 Task: Get directions from Kings Canyon National Park, California, United States to Big Thicket National Preserve, Texas, United States and explore the nearby restaurants with rating 4 and above and open 24 hours and cuisine european
Action: Mouse moved to (238, 49)
Screenshot: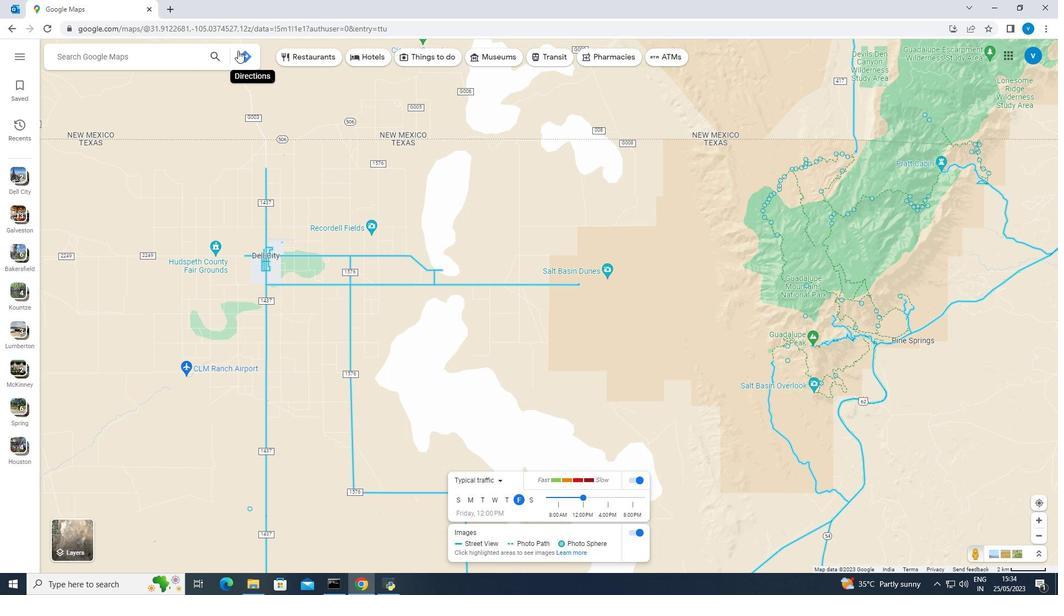 
Action: Mouse pressed left at (238, 49)
Screenshot: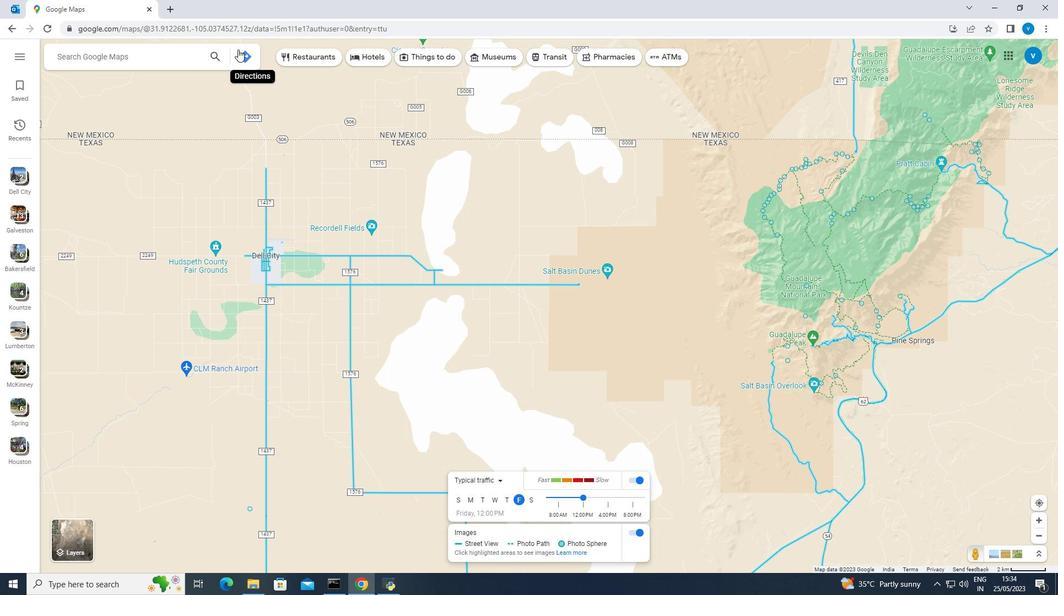
Action: Mouse moved to (171, 89)
Screenshot: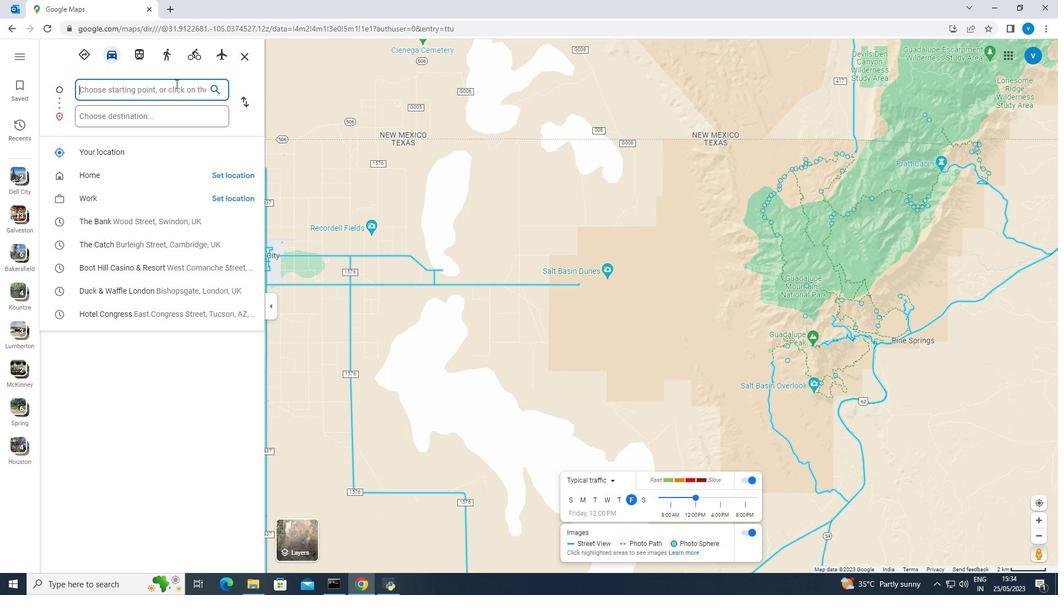 
Action: Key pressed <Key.shift><Key.shift><Key.shift><Key.shift>Kings<Key.space><Key.shift>Canyon<Key.space><Key.shift><Key.shift><Key.shift><Key.shift>National<Key.space><Key.shift><Key.shift>Park,<Key.space><Key.shift>California,<Key.space><Key.shift><Key.shift><Key.shift><Key.shift><Key.shift>United<Key.space><Key.shift><Key.shift>States
Screenshot: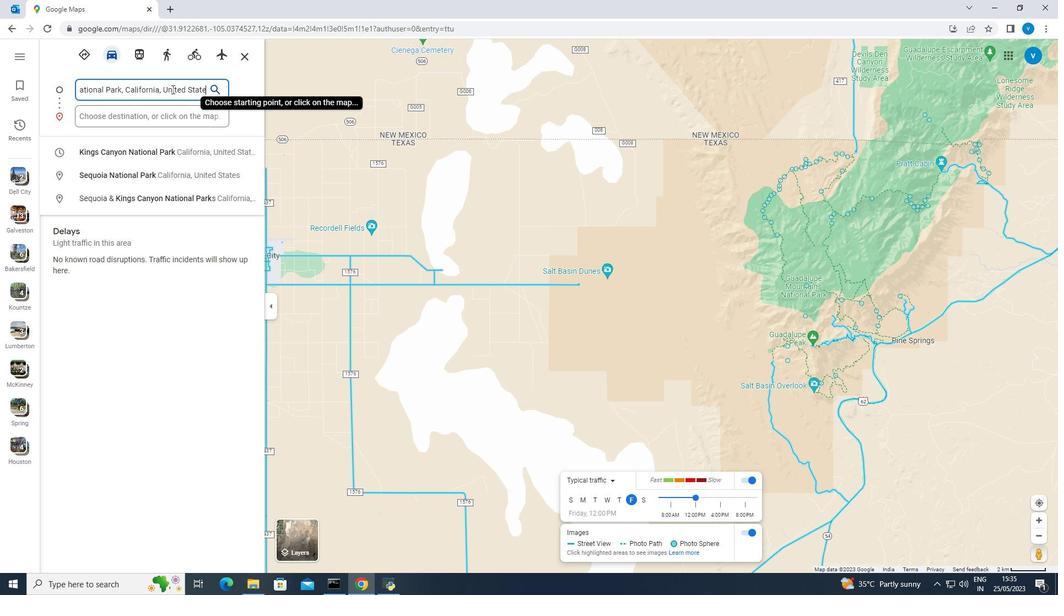 
Action: Mouse moved to (176, 118)
Screenshot: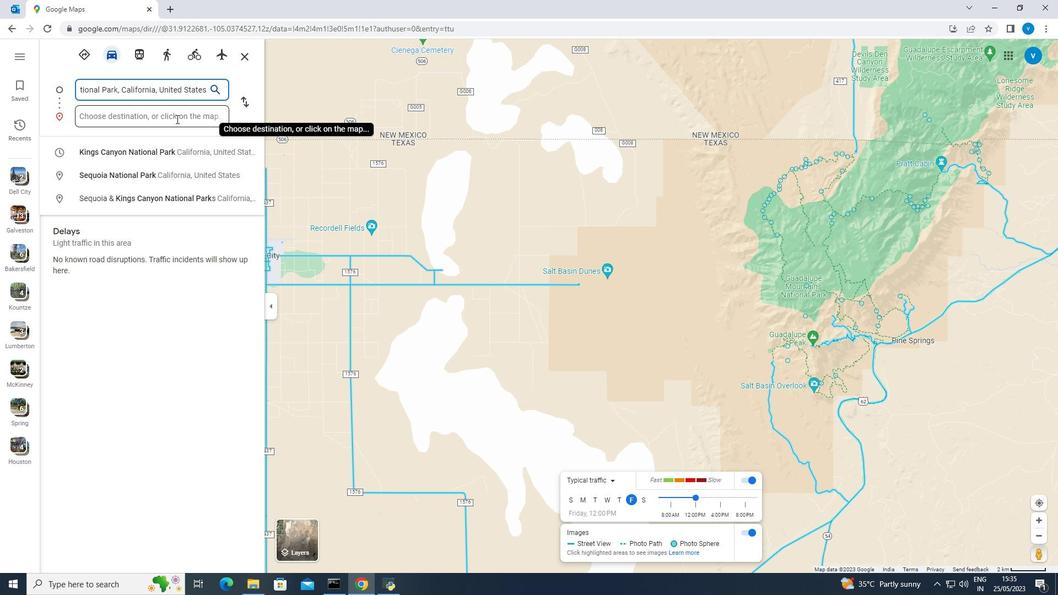 
Action: Mouse pressed left at (176, 118)
Screenshot: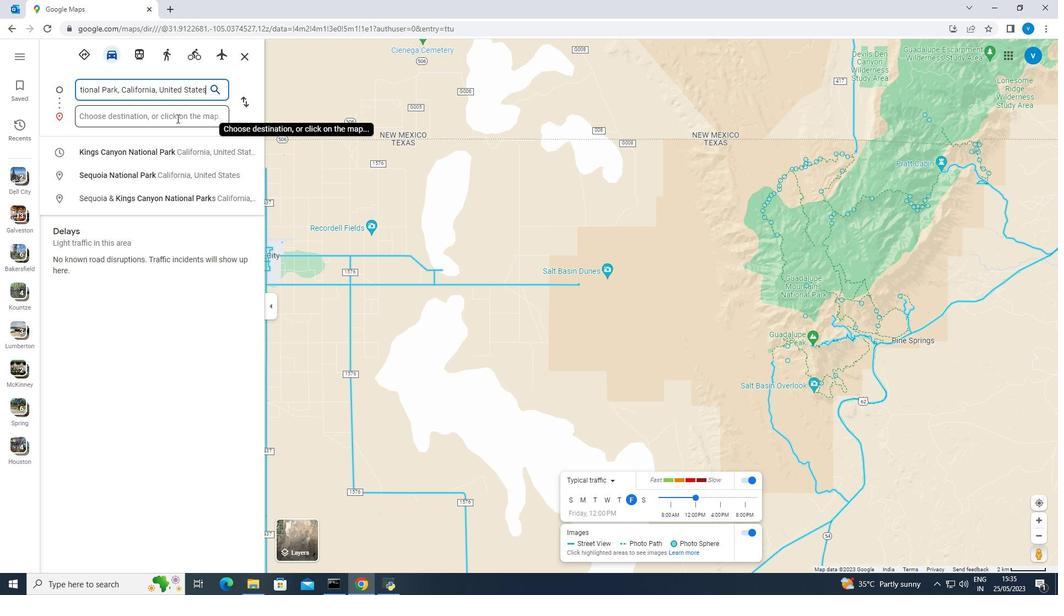 
Action: Key pressed <Key.shift><Key.shift><Key.shift><Key.shift><Key.shift><Key.shift>Big<Key.space><Key.shift>Thicket<Key.space><Key.shift><Key.shift>National<Key.space><Key.shift><Key.shift><Key.shift>Preserve,<Key.space><Key.shift><Key.shift>Texas,<Key.space><Key.shift><Key.shift><Key.shift><Key.shift><Key.shift><Key.shift><Key.shift><Key.shift>United<Key.space><Key.shift><Key.shift><Key.shift>States<Key.enter>
Screenshot: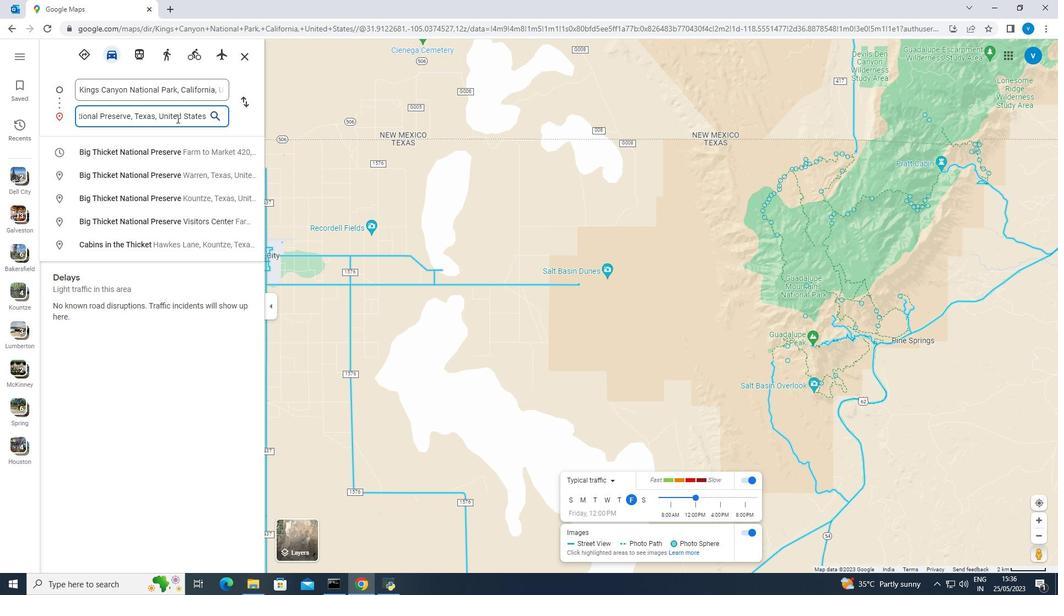 
Action: Mouse moved to (71, 430)
Screenshot: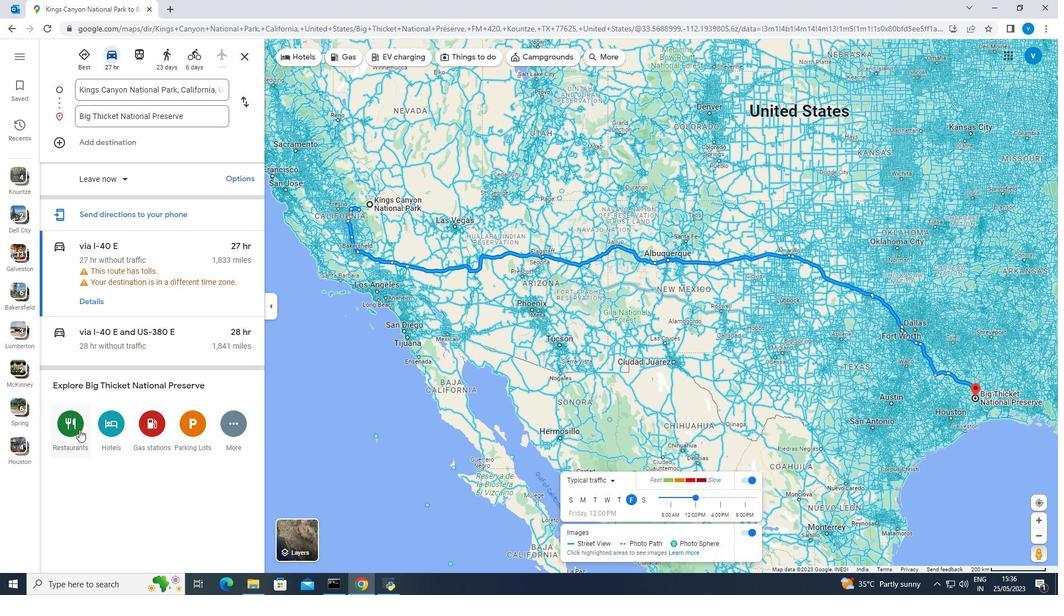 
Action: Mouse pressed left at (71, 430)
Screenshot: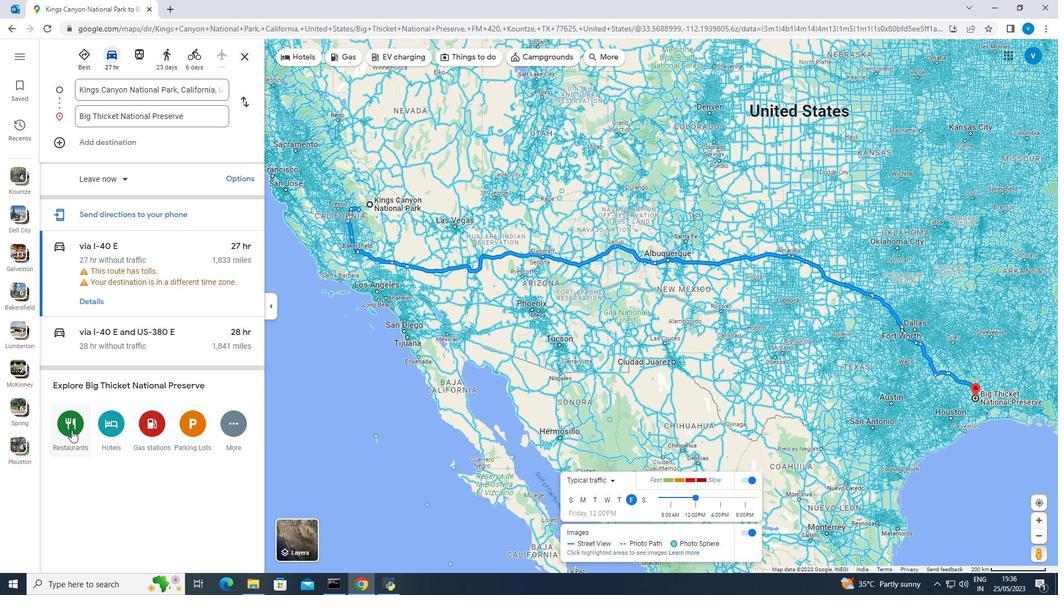 
Action: Mouse moved to (356, 57)
Screenshot: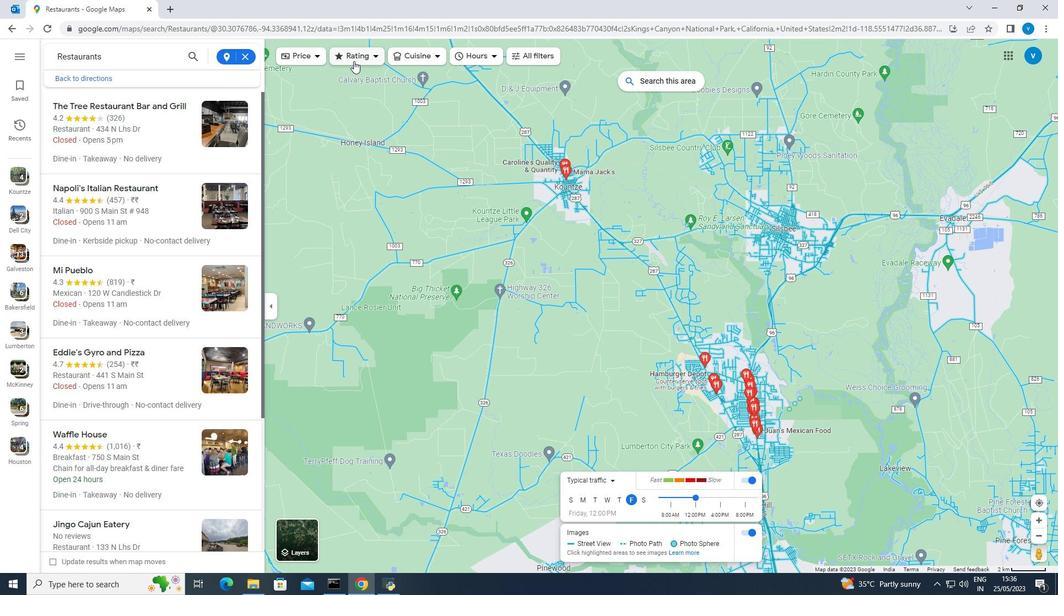 
Action: Mouse pressed left at (356, 57)
Screenshot: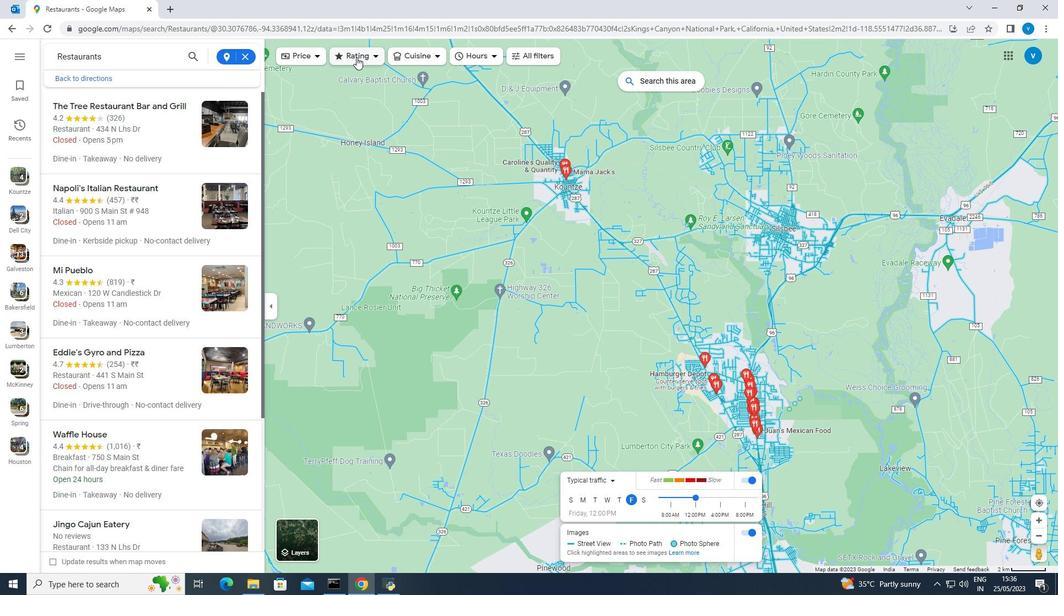 
Action: Mouse moved to (340, 168)
Screenshot: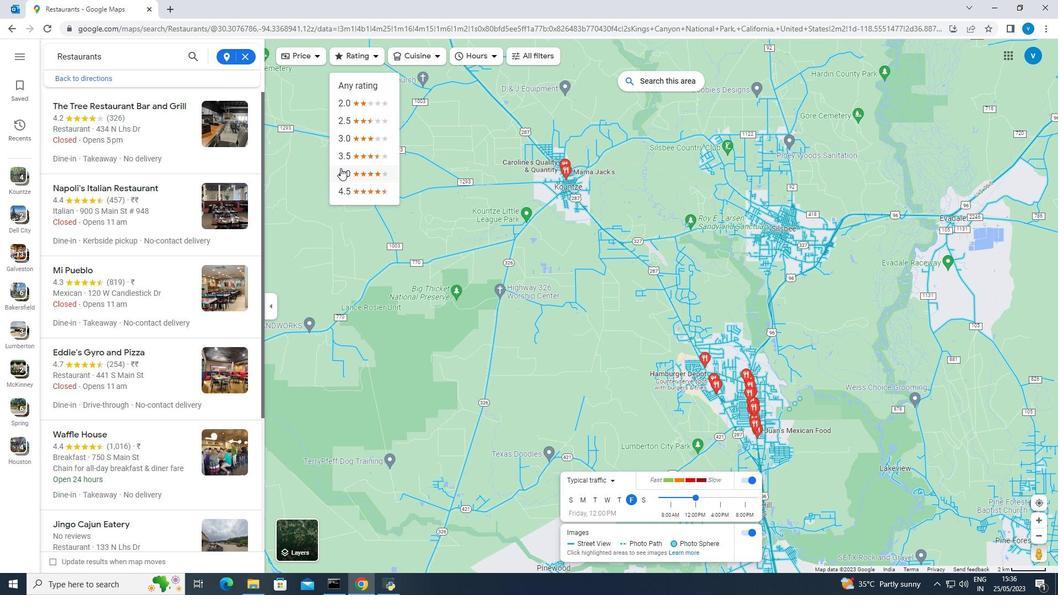 
Action: Mouse pressed left at (340, 168)
Screenshot: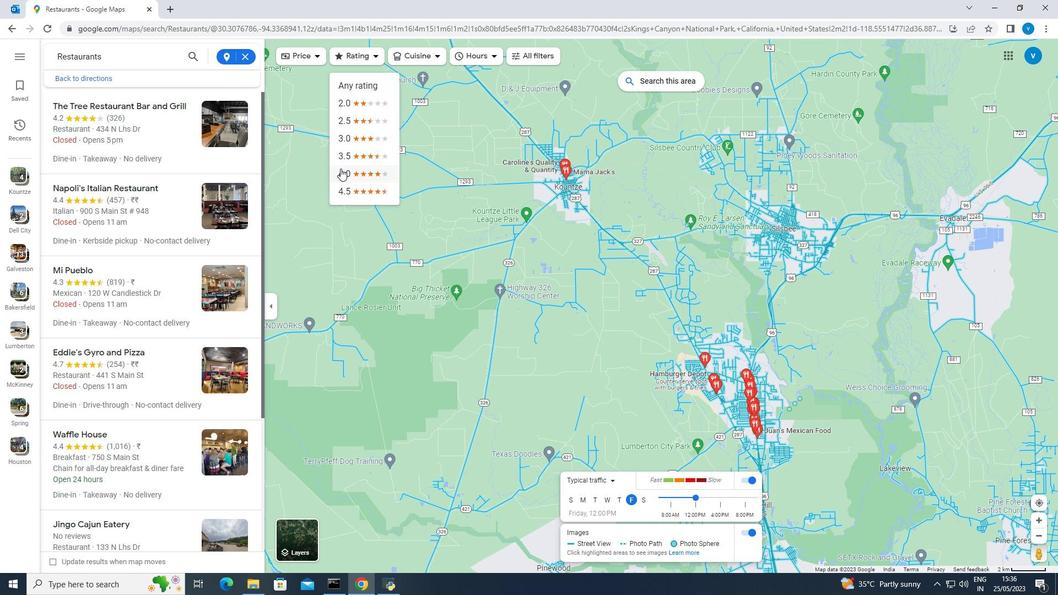 
Action: Mouse moved to (481, 57)
Screenshot: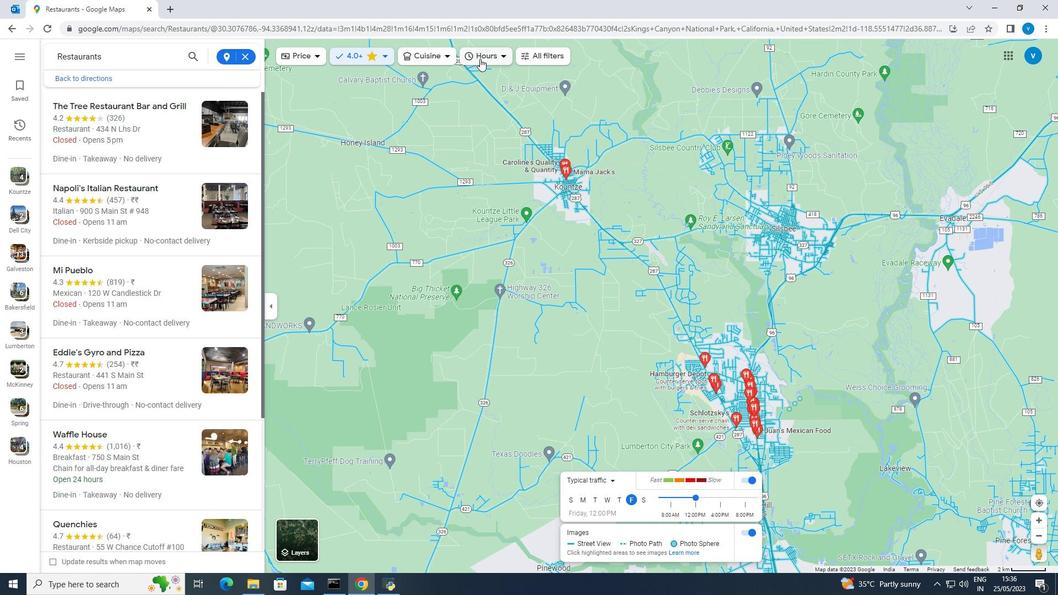 
Action: Mouse pressed left at (481, 57)
Screenshot: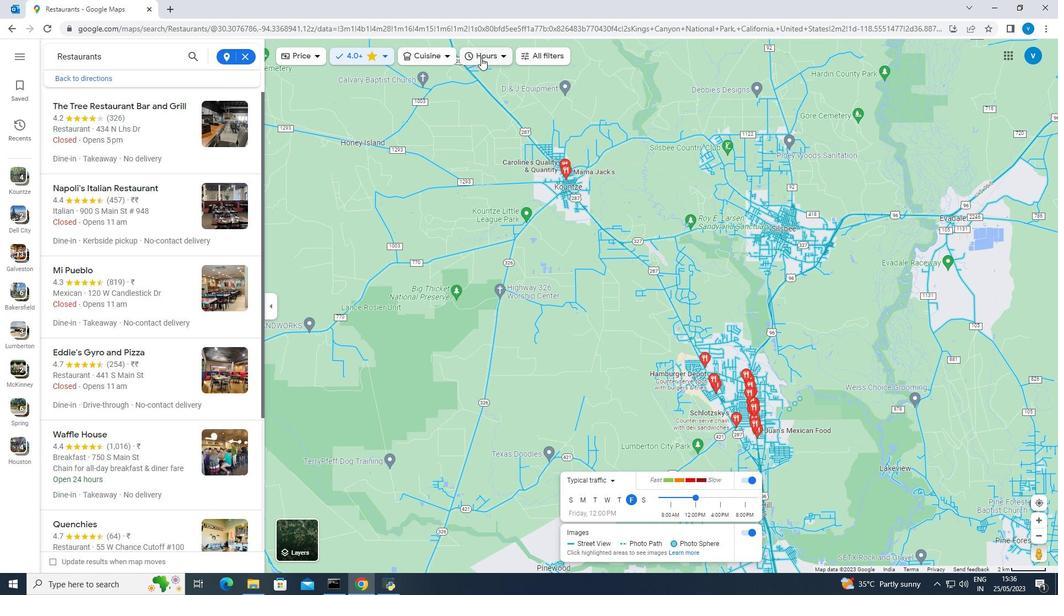 
Action: Mouse moved to (472, 119)
Screenshot: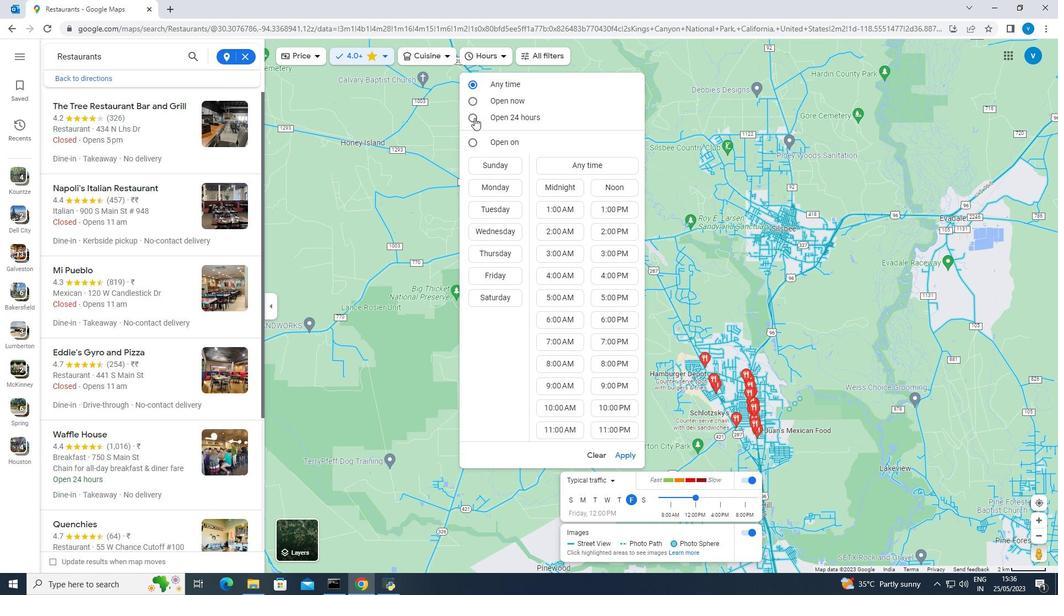 
Action: Mouse pressed left at (472, 119)
Screenshot: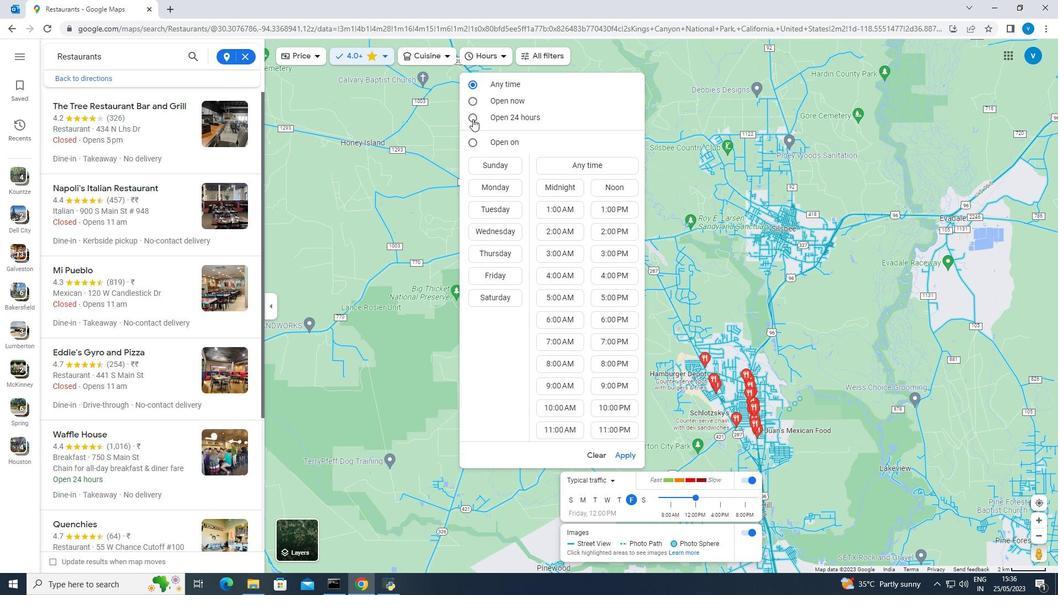 
Action: Mouse moved to (620, 452)
Screenshot: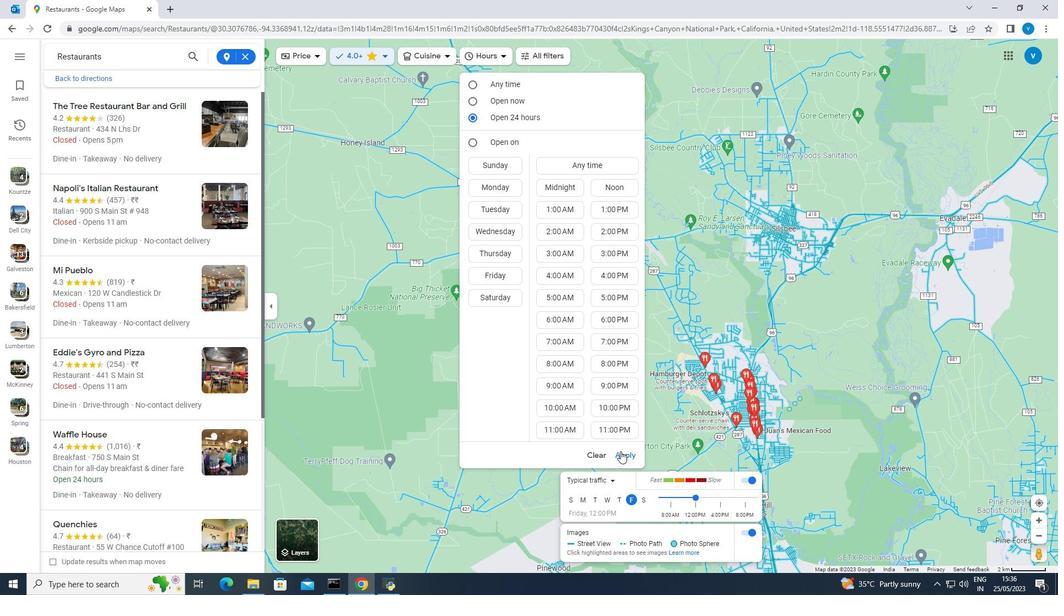 
Action: Mouse pressed left at (620, 452)
Screenshot: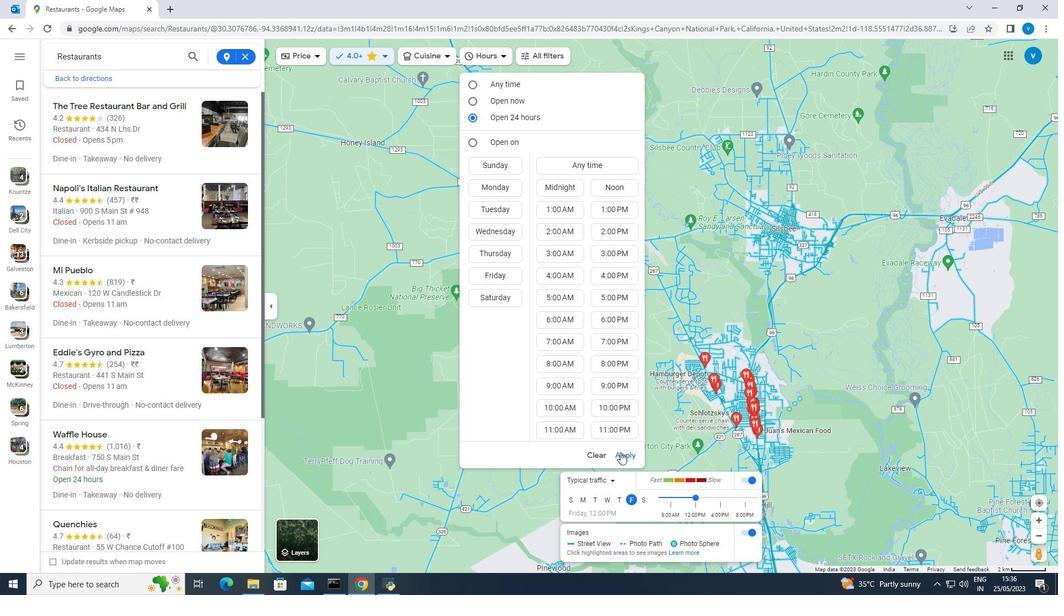 
Action: Mouse moved to (444, 54)
Screenshot: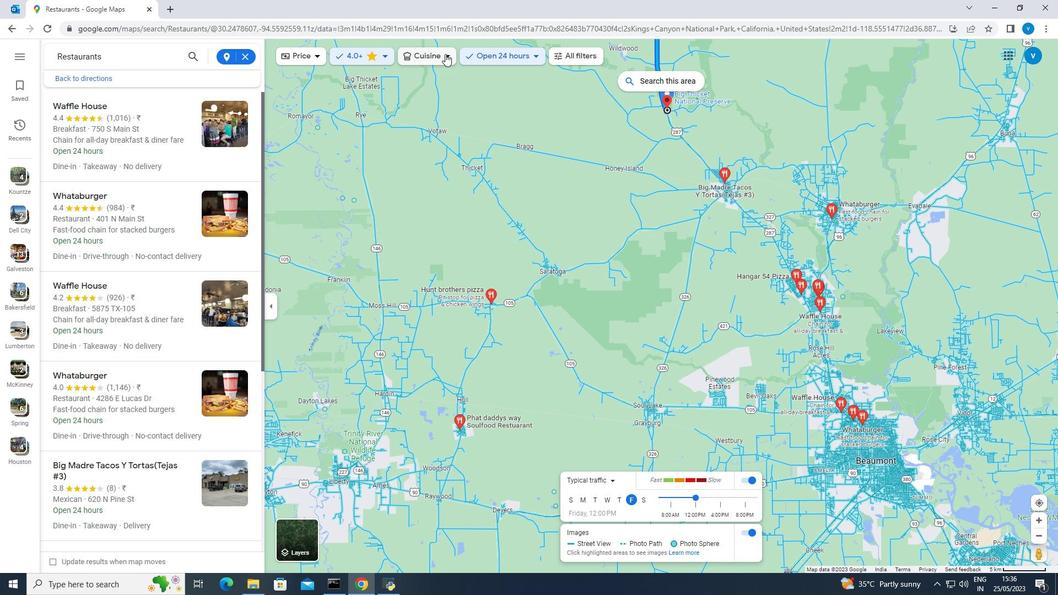 
Action: Mouse pressed left at (444, 54)
Screenshot: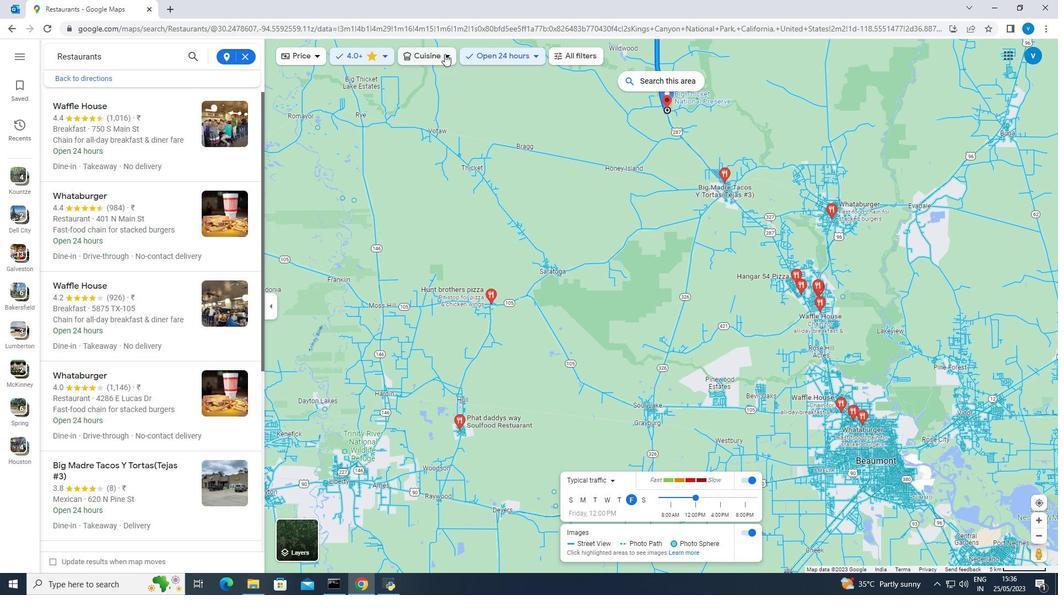 
Action: Mouse moved to (489, 254)
Screenshot: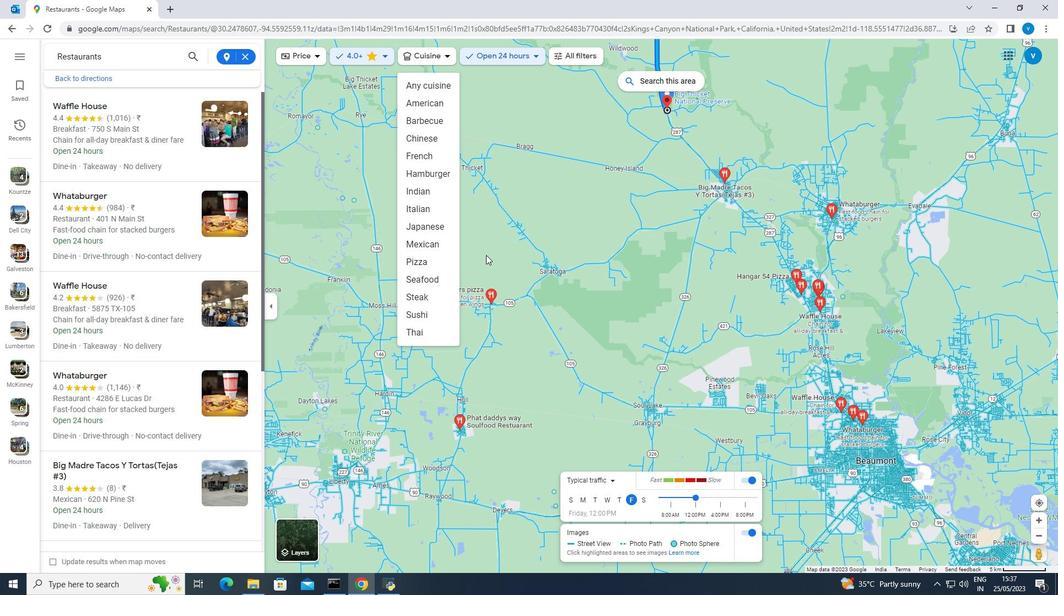 
Action: Mouse pressed left at (489, 254)
Screenshot: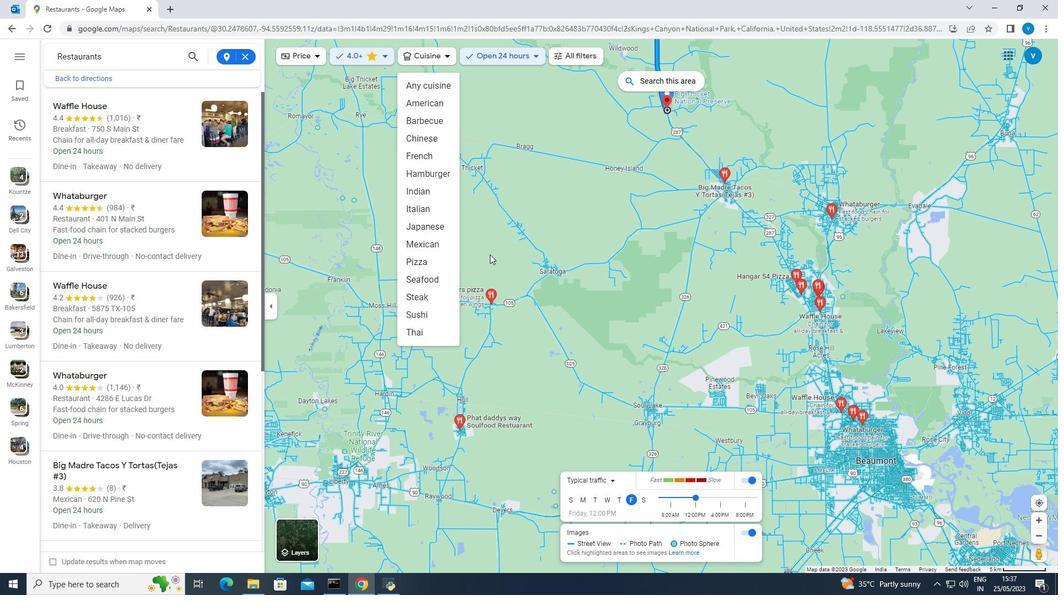 
Action: Mouse moved to (216, 123)
Screenshot: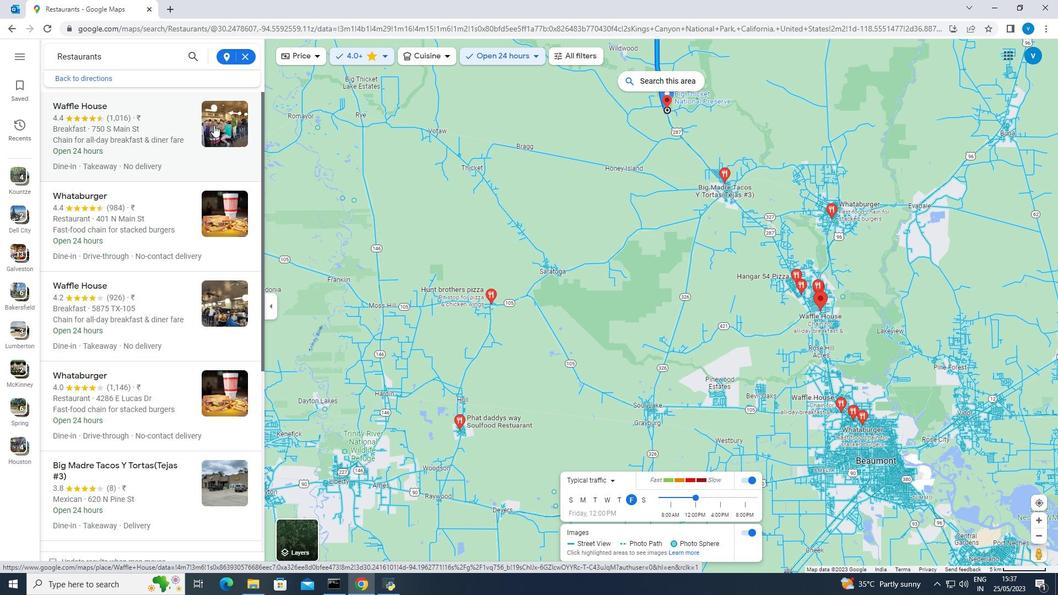 
Action: Mouse pressed left at (216, 123)
Screenshot: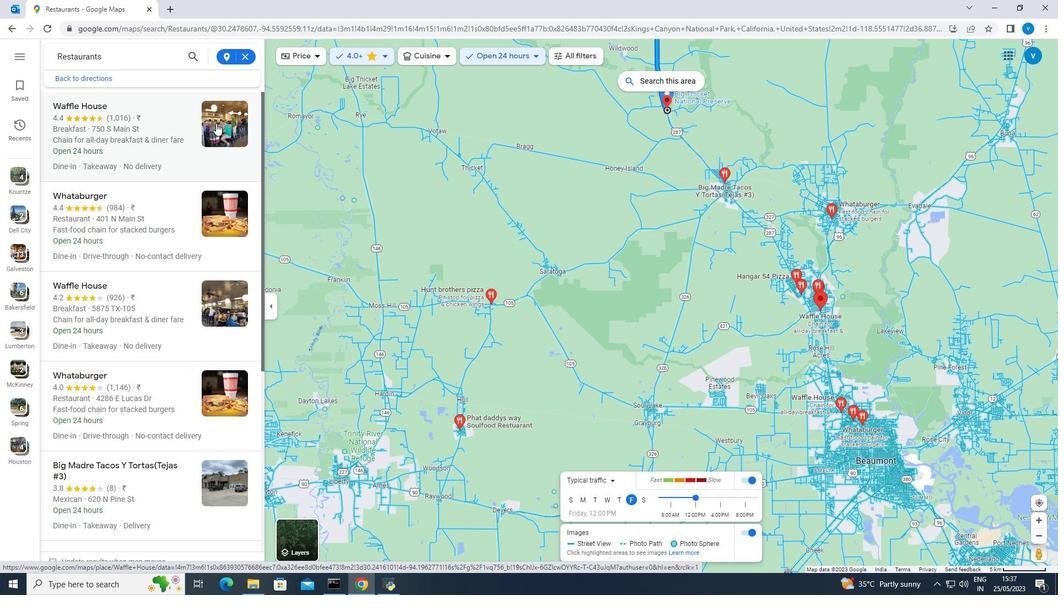 
Action: Mouse pressed left at (216, 123)
Screenshot: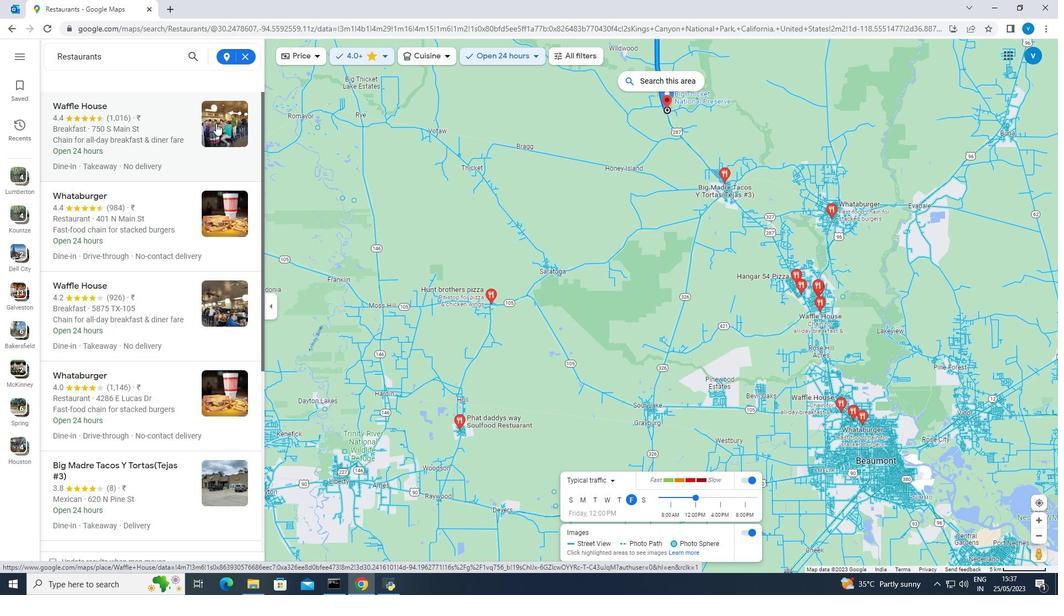 
Action: Mouse moved to (459, 217)
Screenshot: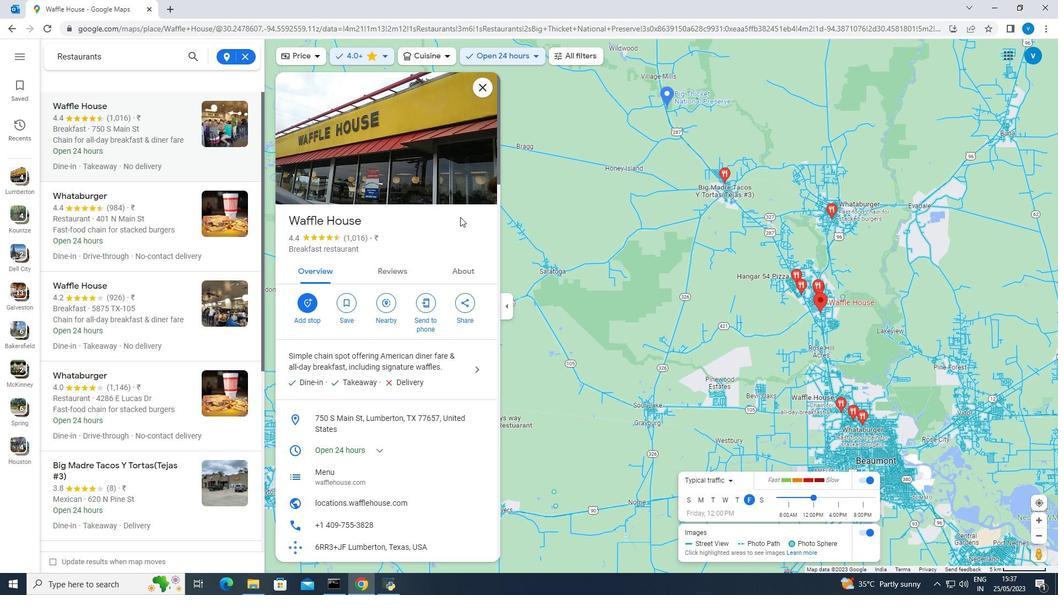 
Action: Mouse scrolled (459, 216) with delta (0, 0)
Screenshot: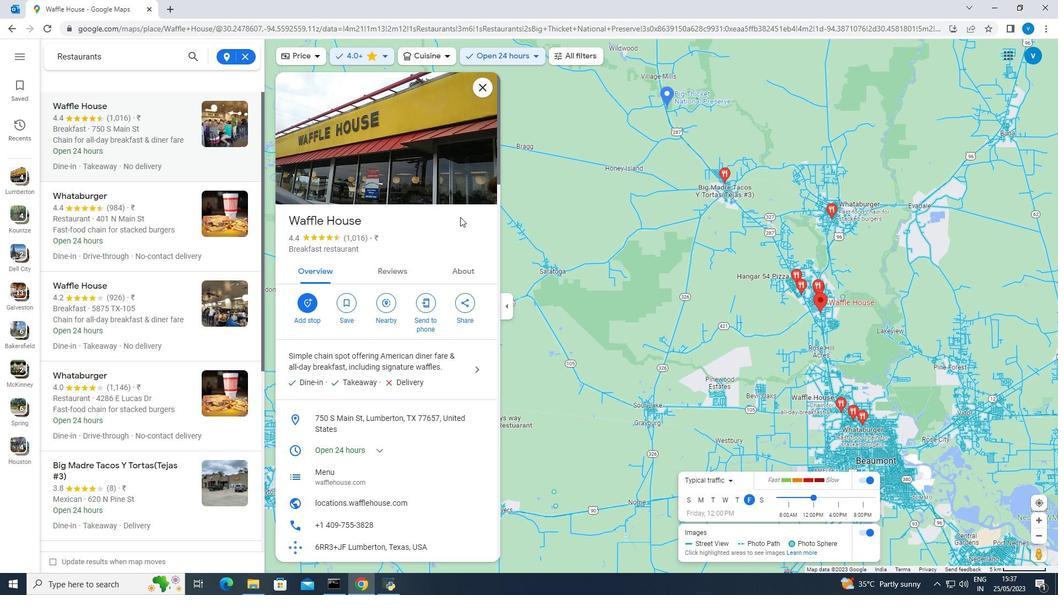
Action: Mouse scrolled (459, 216) with delta (0, 0)
Screenshot: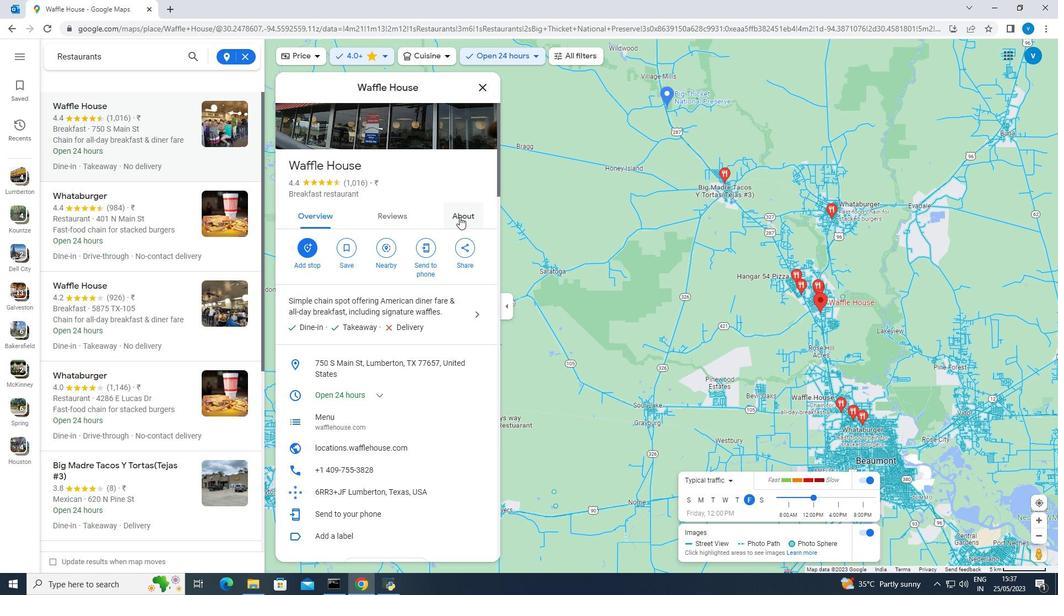 
Action: Mouse scrolled (459, 216) with delta (0, 0)
Screenshot: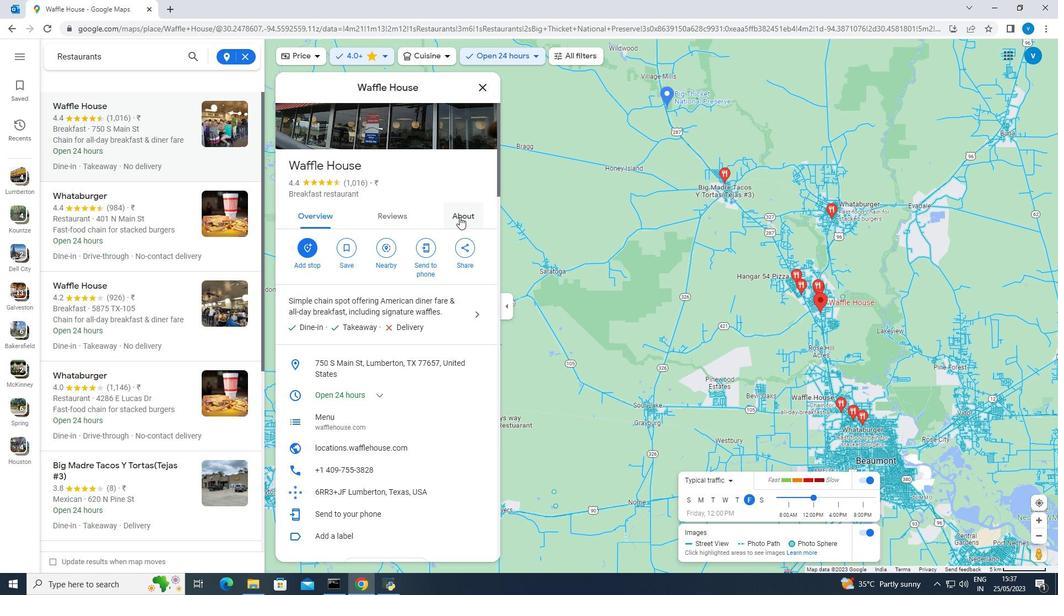 
Action: Mouse scrolled (459, 216) with delta (0, 0)
Screenshot: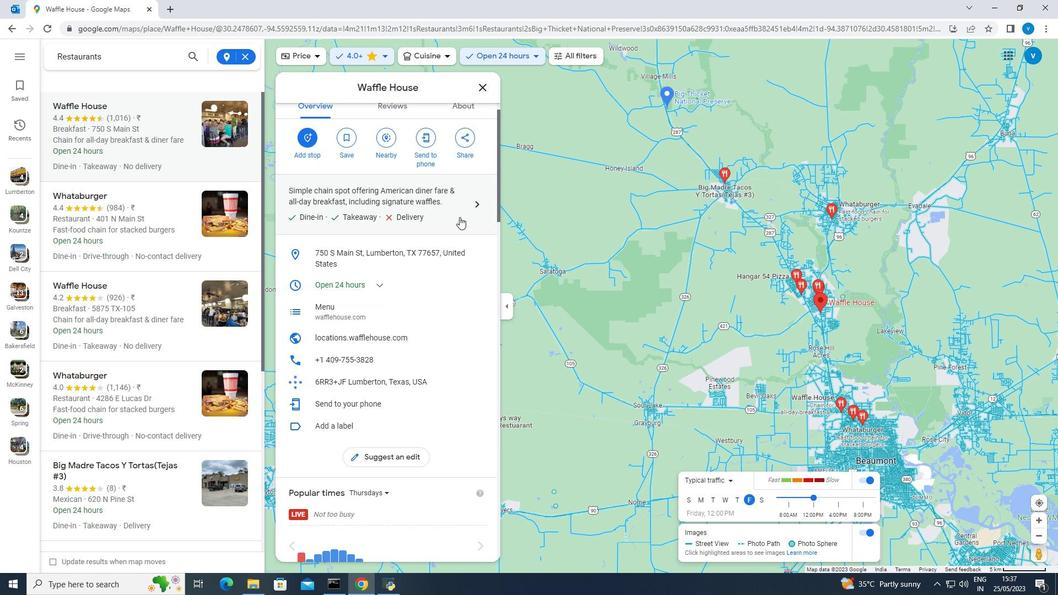 
Action: Mouse scrolled (459, 216) with delta (0, 0)
Screenshot: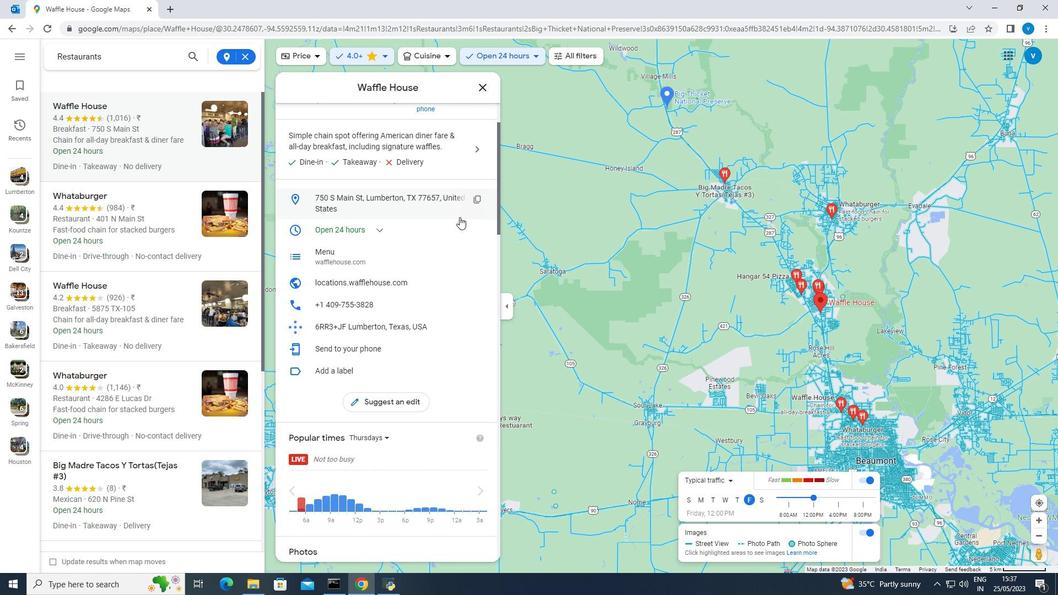 
Action: Mouse scrolled (459, 216) with delta (0, 0)
Screenshot: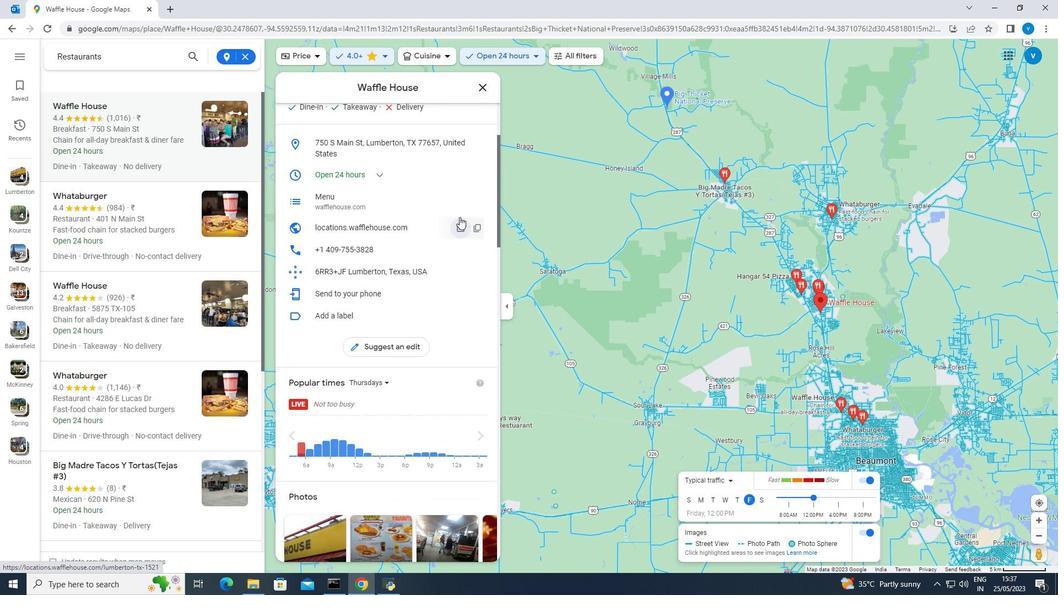 
Action: Mouse scrolled (459, 216) with delta (0, 0)
Screenshot: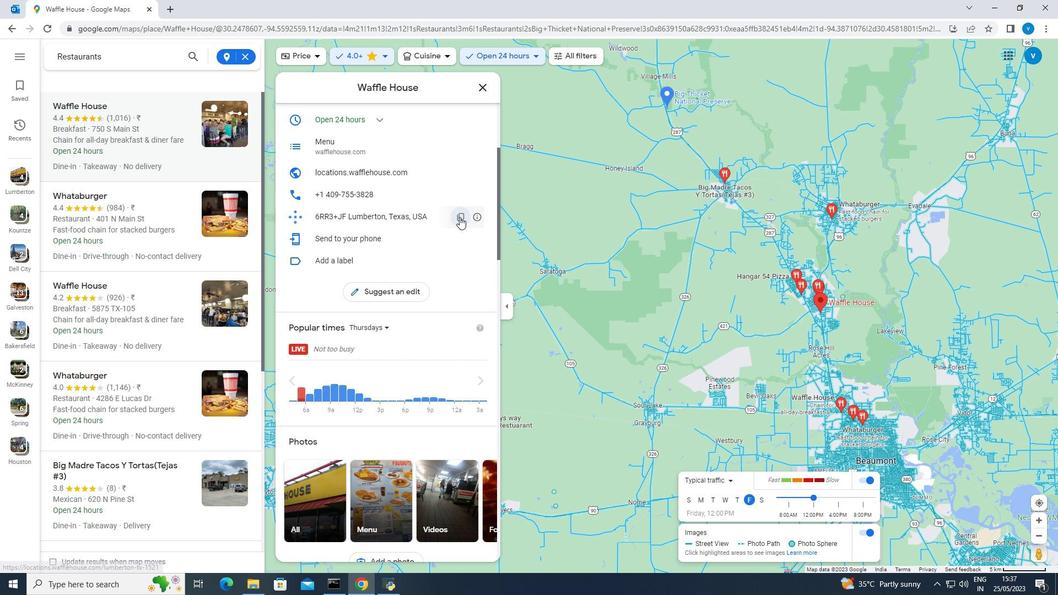 
Action: Mouse moved to (459, 217)
Screenshot: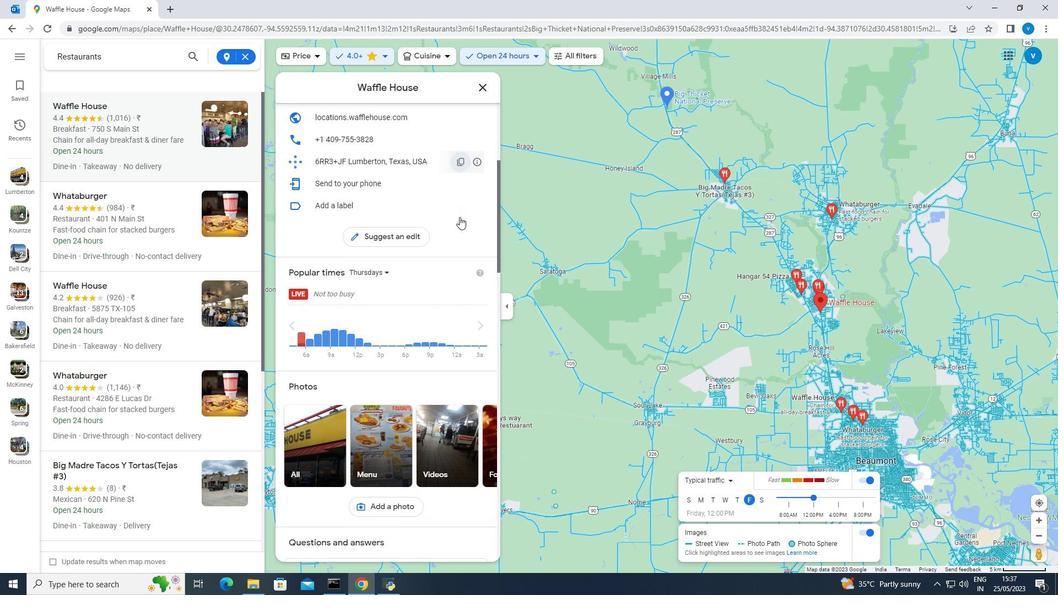 
Action: Mouse scrolled (459, 216) with delta (0, 0)
Screenshot: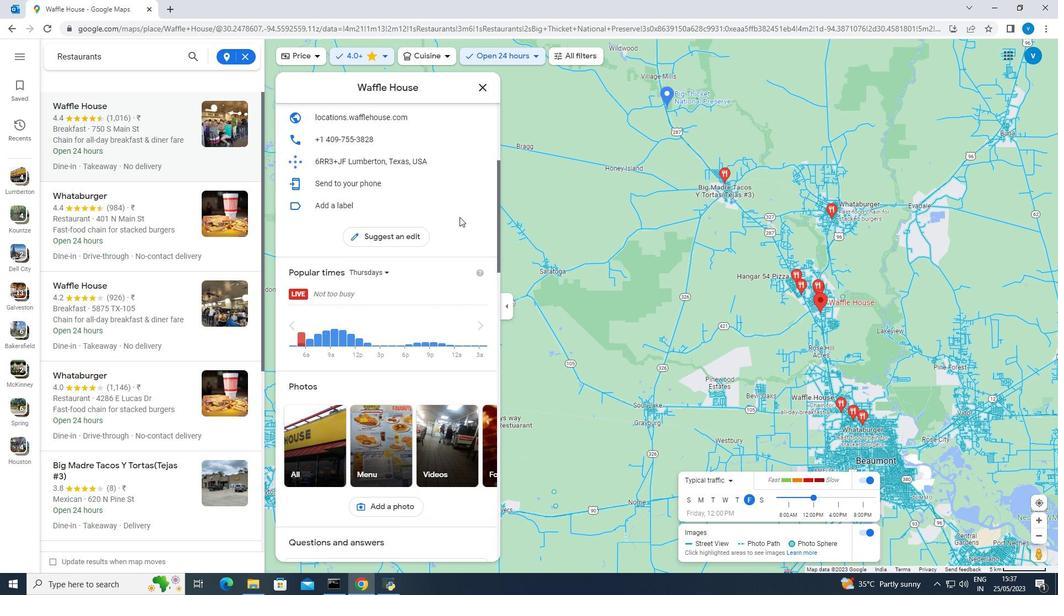 
Action: Mouse scrolled (459, 216) with delta (0, 0)
Screenshot: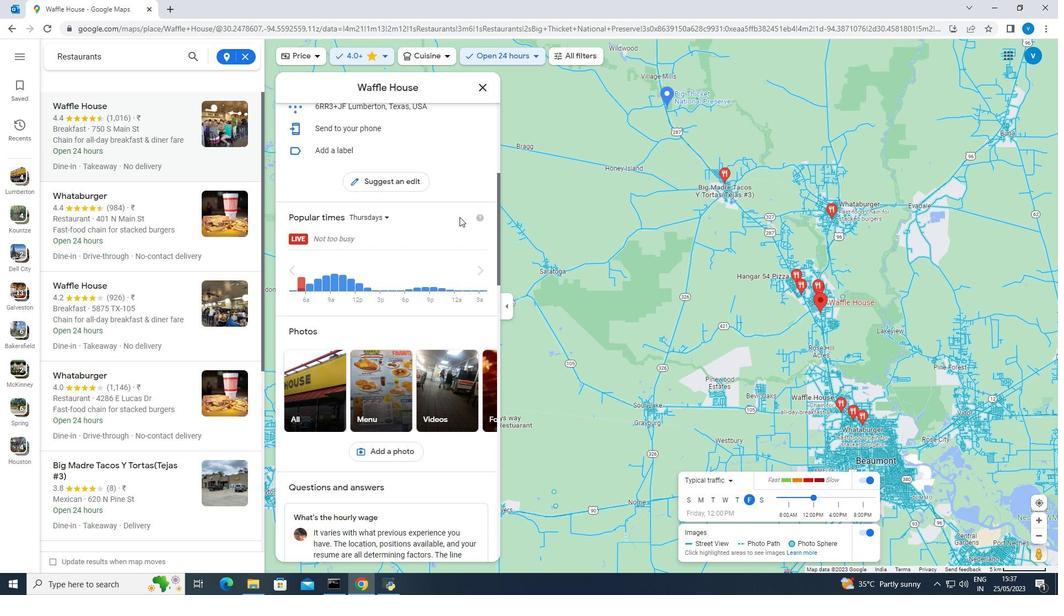 
Action: Mouse moved to (457, 225)
Screenshot: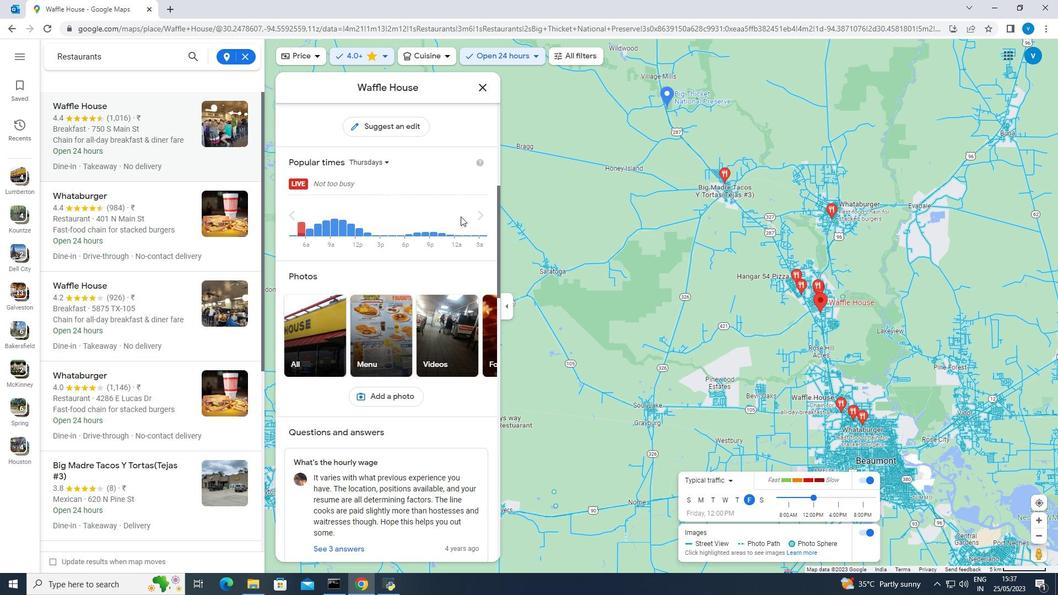 
Action: Mouse scrolled (457, 224) with delta (0, 0)
Screenshot: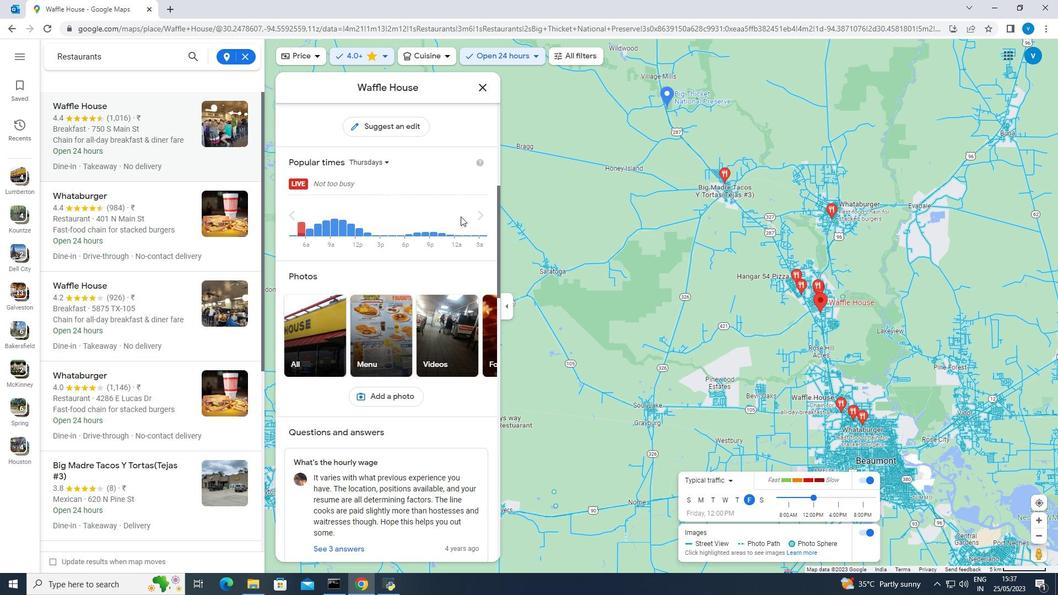 
Action: Mouse moved to (452, 234)
Screenshot: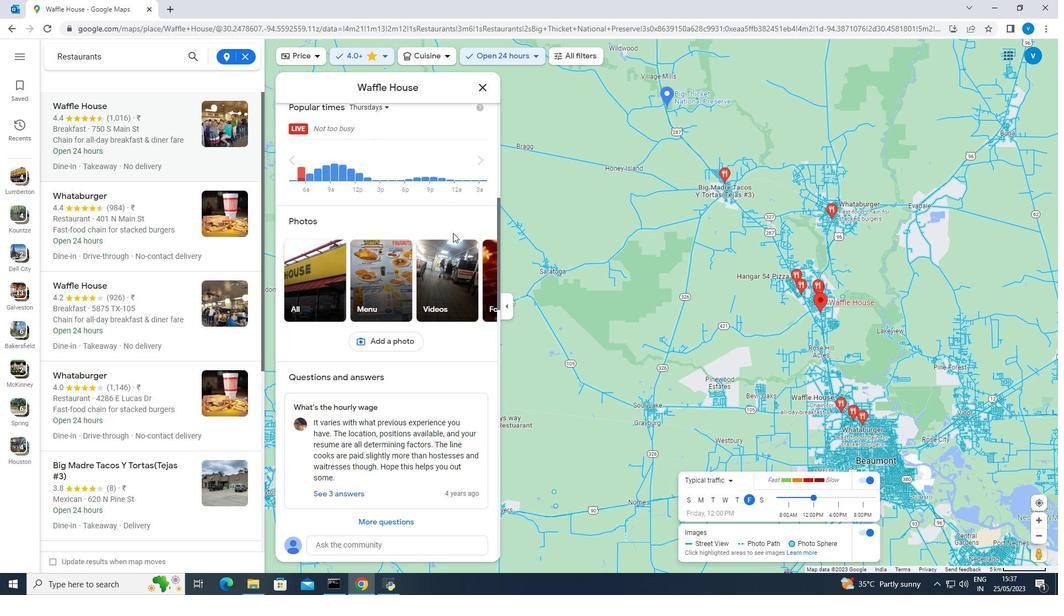 
Action: Mouse scrolled (452, 233) with delta (0, 0)
Screenshot: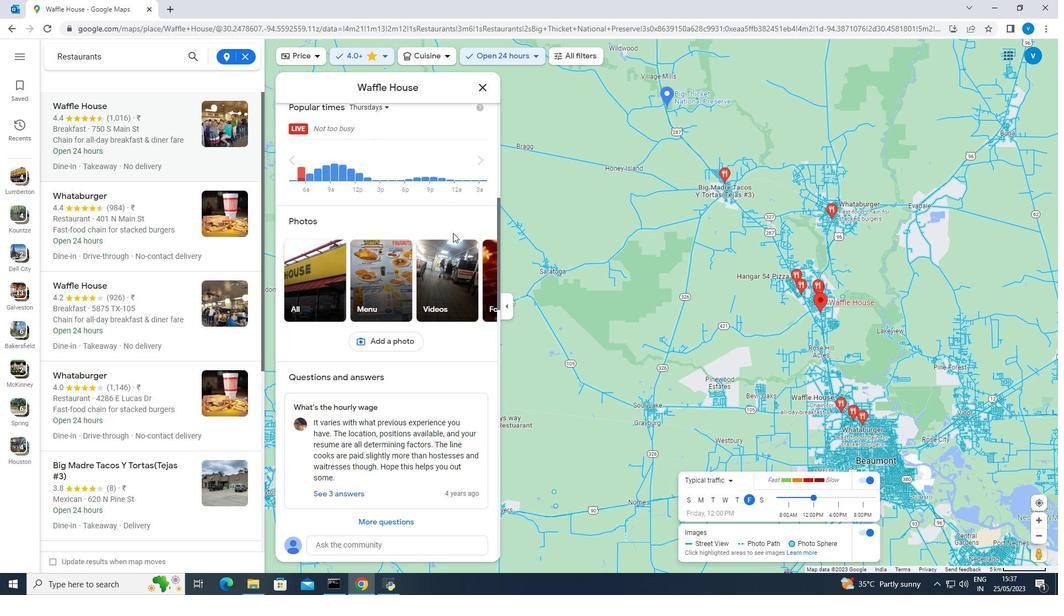 
Action: Mouse moved to (451, 237)
Screenshot: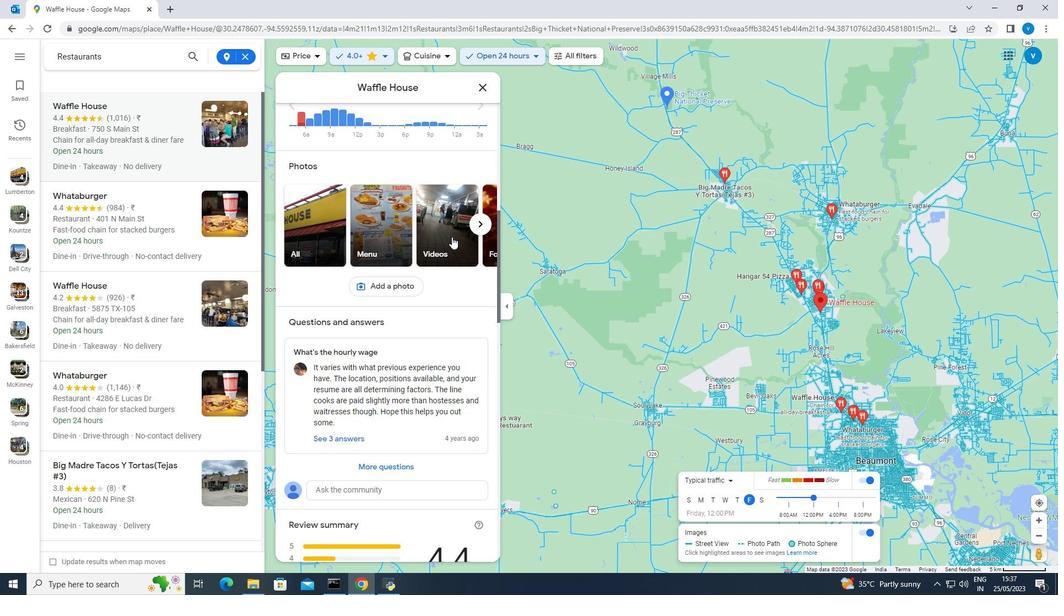 
Action: Mouse scrolled (451, 236) with delta (0, 0)
Screenshot: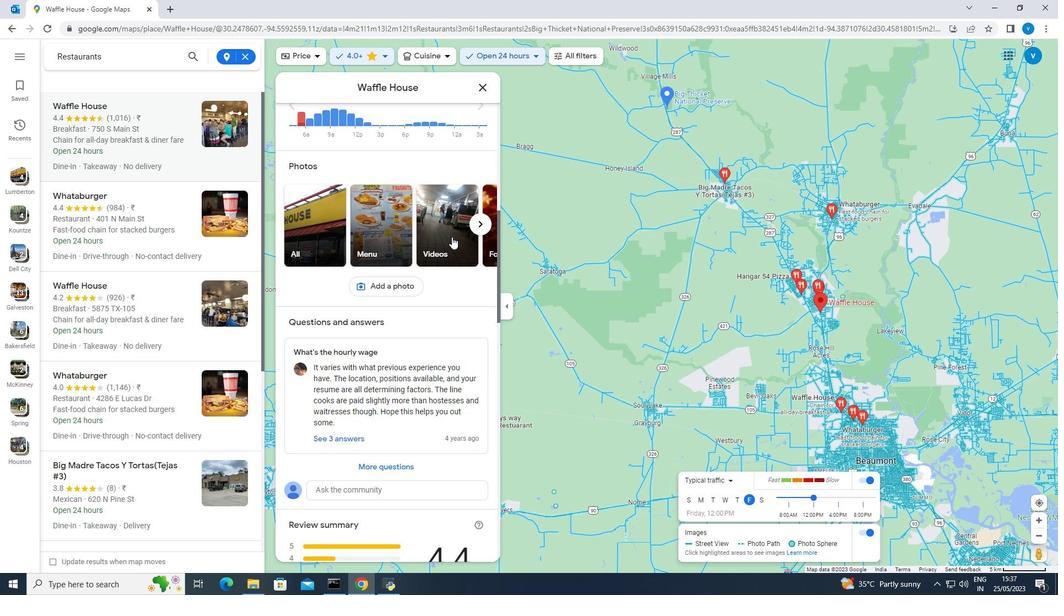 
Action: Mouse moved to (451, 238)
Screenshot: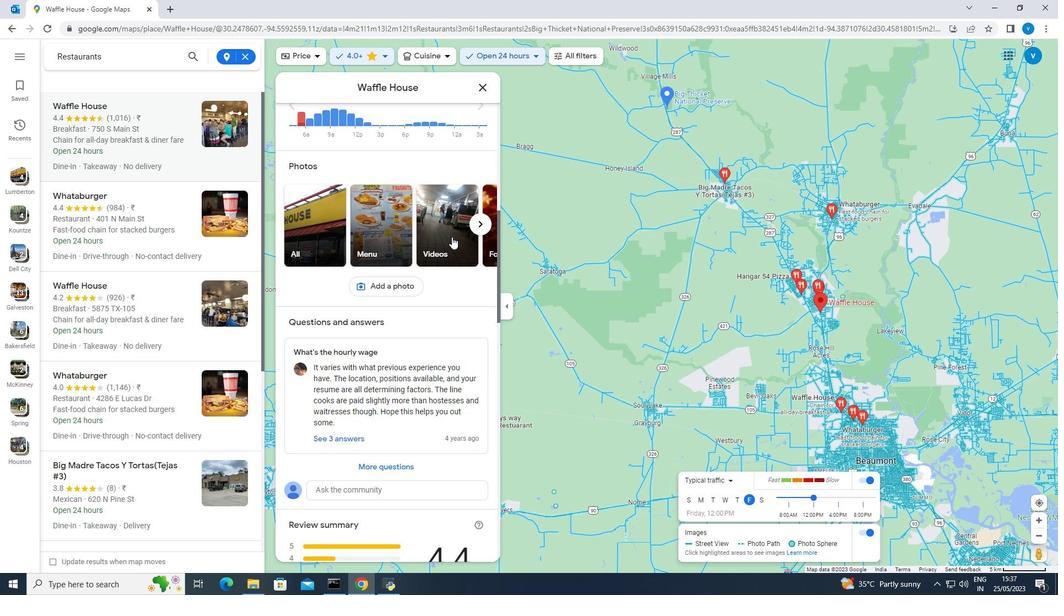 
Action: Mouse scrolled (451, 237) with delta (0, 0)
Screenshot: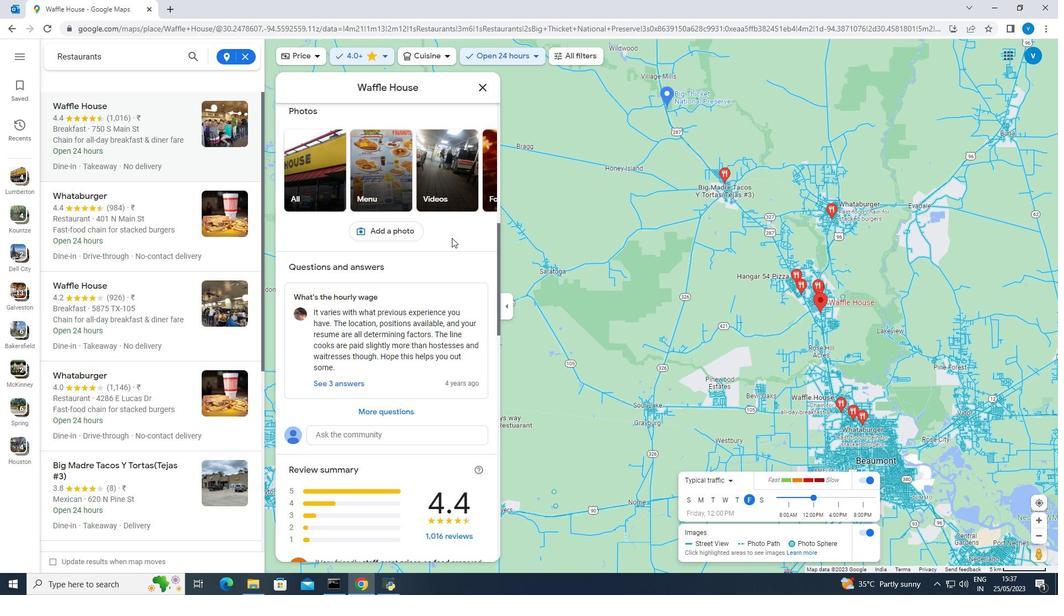 
Action: Mouse moved to (451, 239)
Screenshot: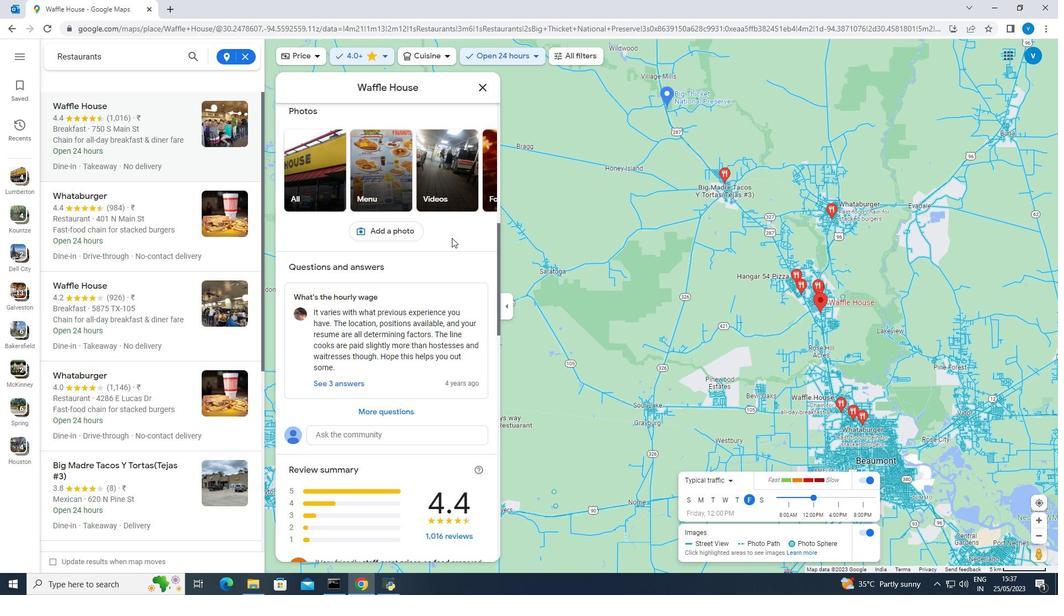 
Action: Mouse scrolled (451, 238) with delta (0, 0)
Screenshot: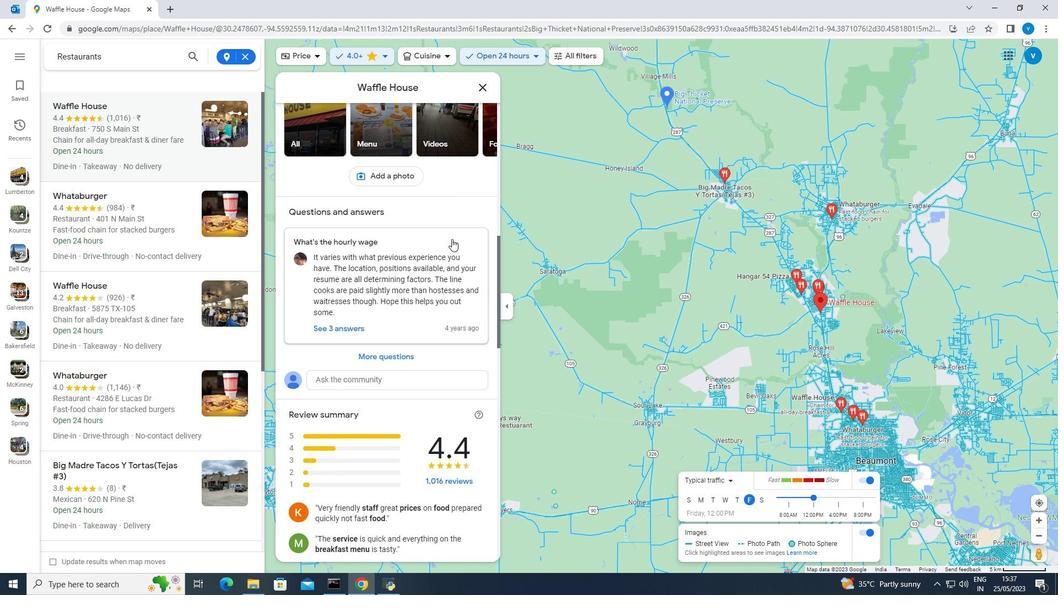 
Action: Mouse moved to (451, 239)
Screenshot: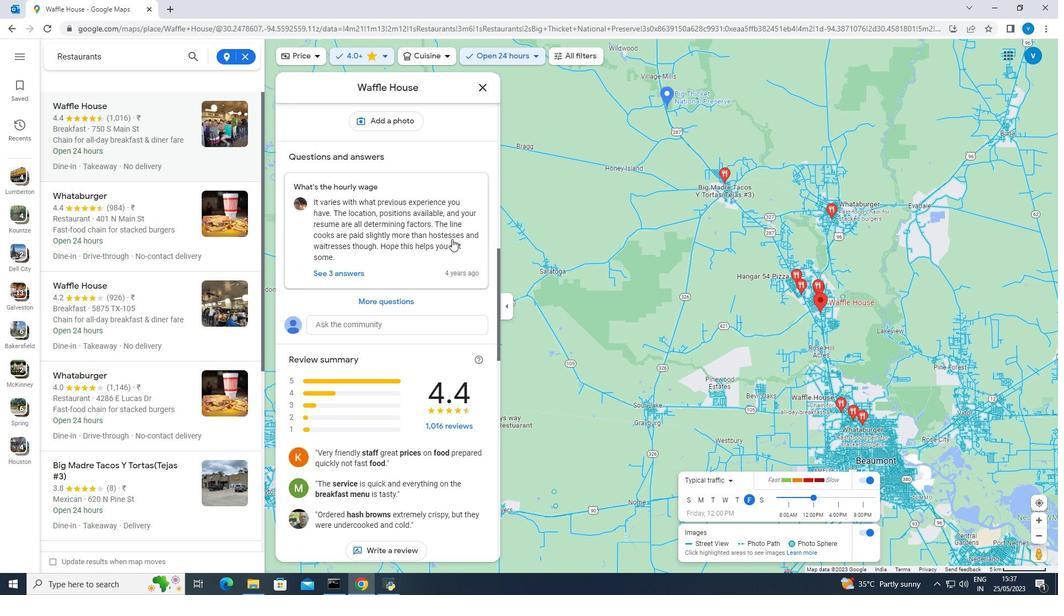 
Action: Mouse scrolled (451, 238) with delta (0, 0)
Screenshot: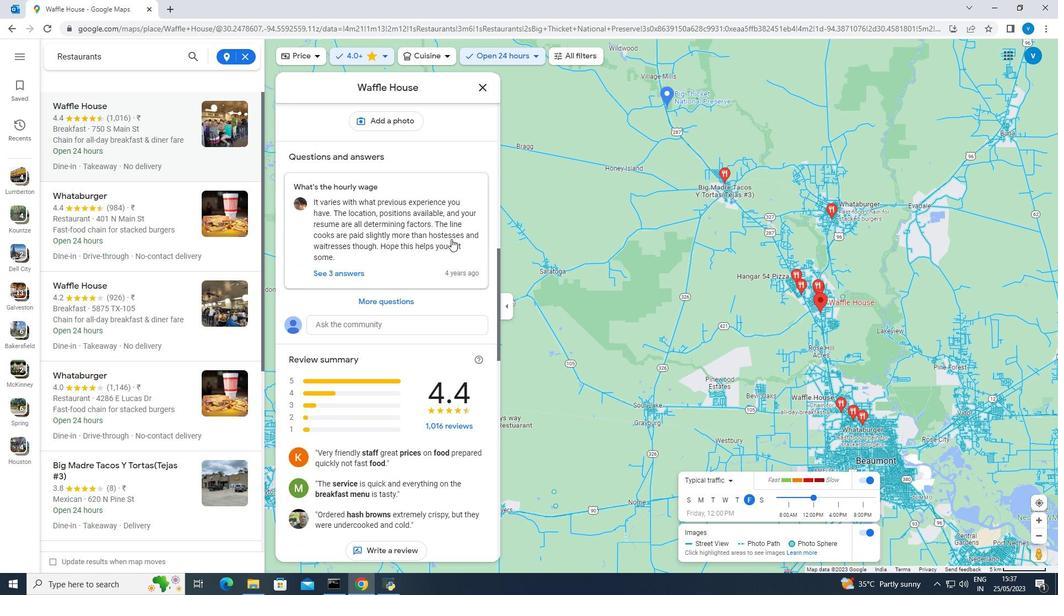
Action: Mouse scrolled (451, 238) with delta (0, 0)
Screenshot: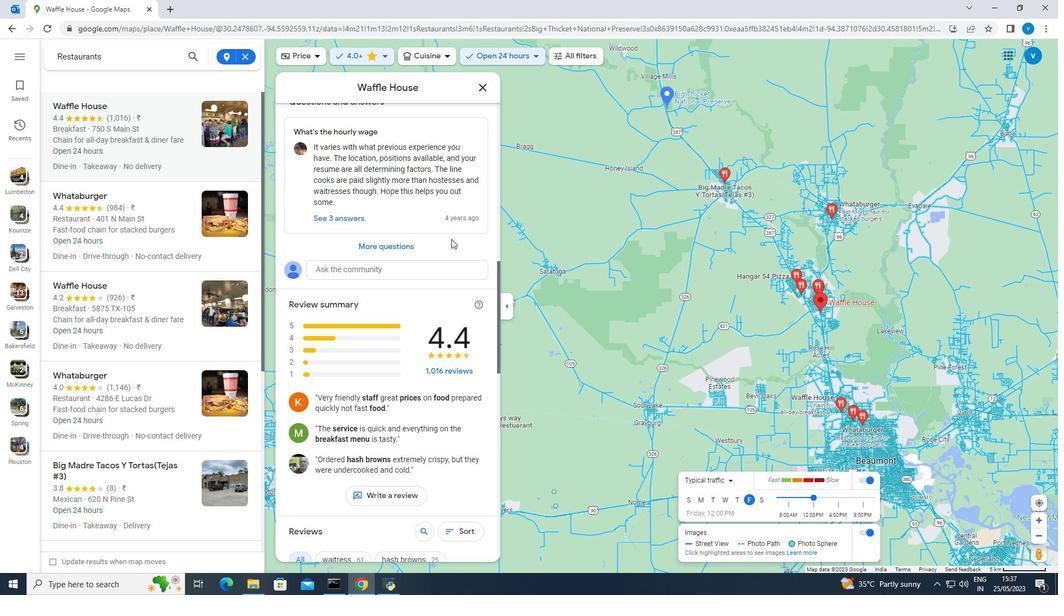 
Action: Mouse scrolled (451, 238) with delta (0, 0)
Screenshot: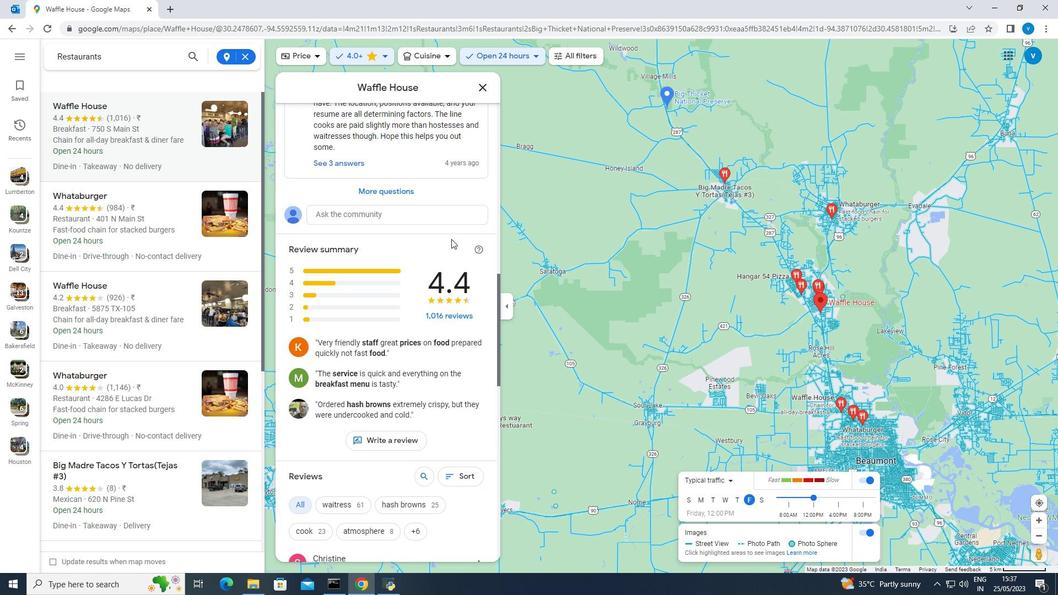
Action: Mouse scrolled (451, 238) with delta (0, 0)
Screenshot: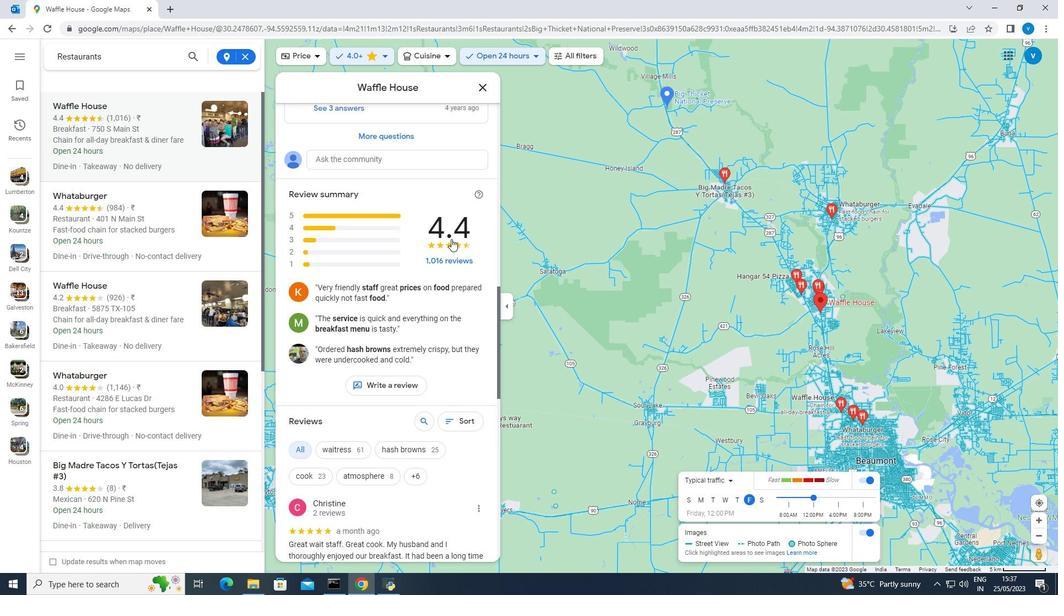 
Action: Mouse scrolled (451, 238) with delta (0, 0)
Screenshot: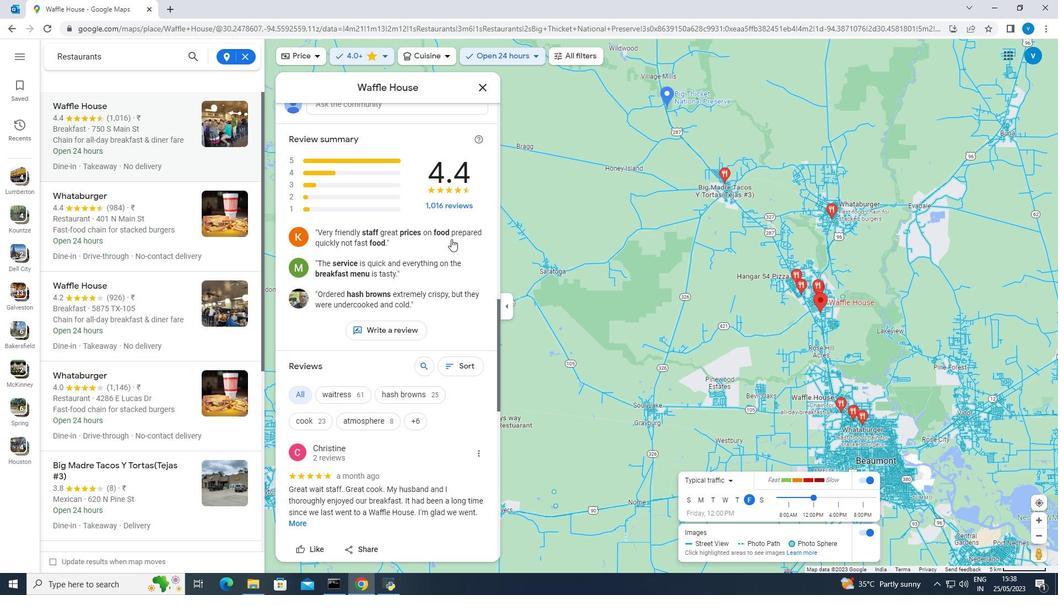 
Action: Mouse moved to (450, 240)
Screenshot: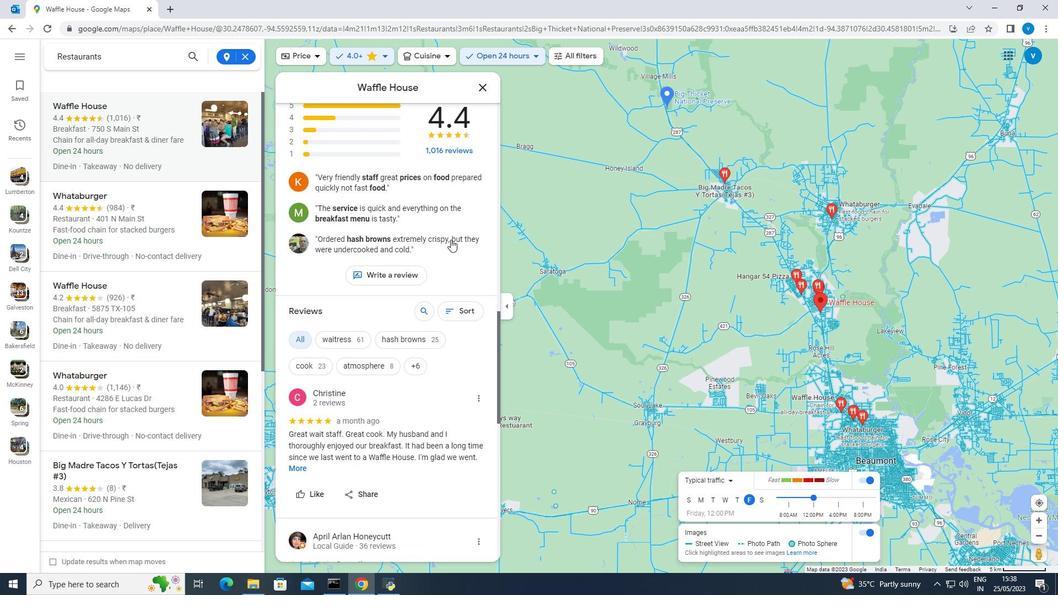 
Action: Mouse scrolled (450, 239) with delta (0, 0)
Screenshot: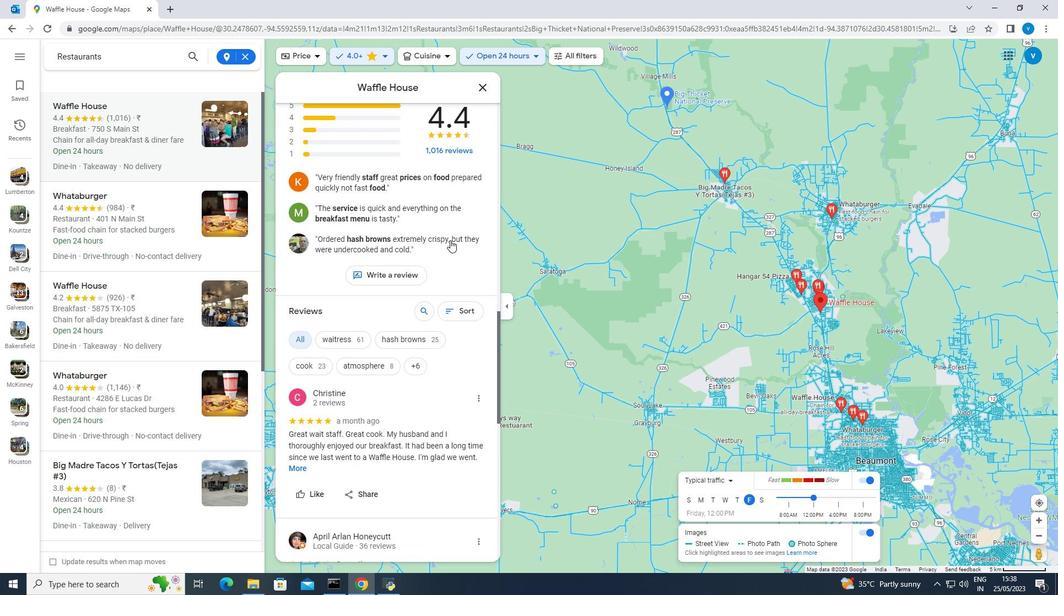 
Action: Mouse scrolled (450, 239) with delta (0, 0)
Screenshot: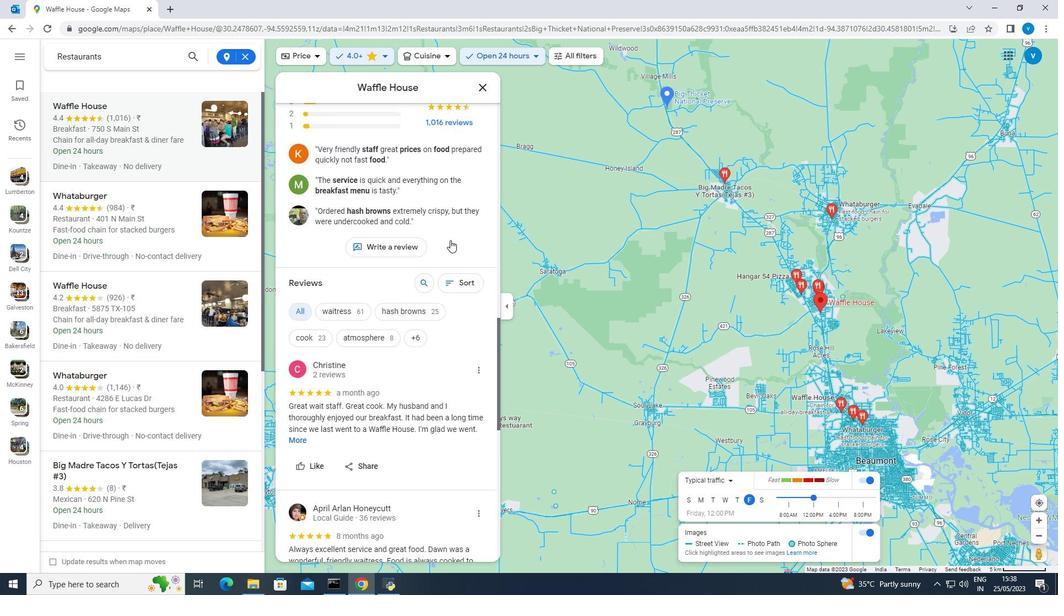 
Action: Mouse scrolled (450, 239) with delta (0, 0)
Screenshot: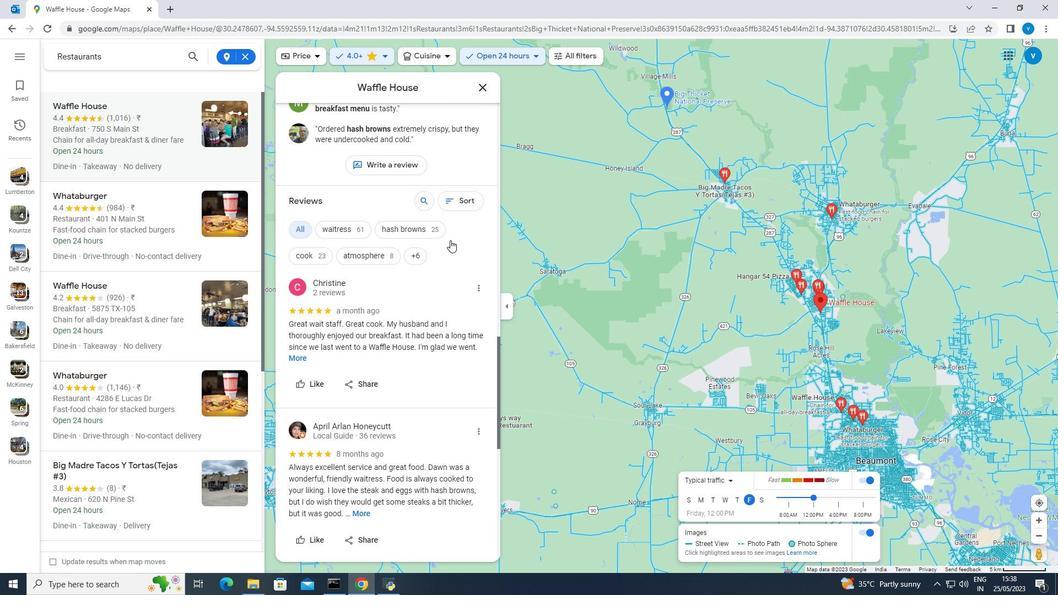 
Action: Mouse scrolled (450, 239) with delta (0, 0)
Screenshot: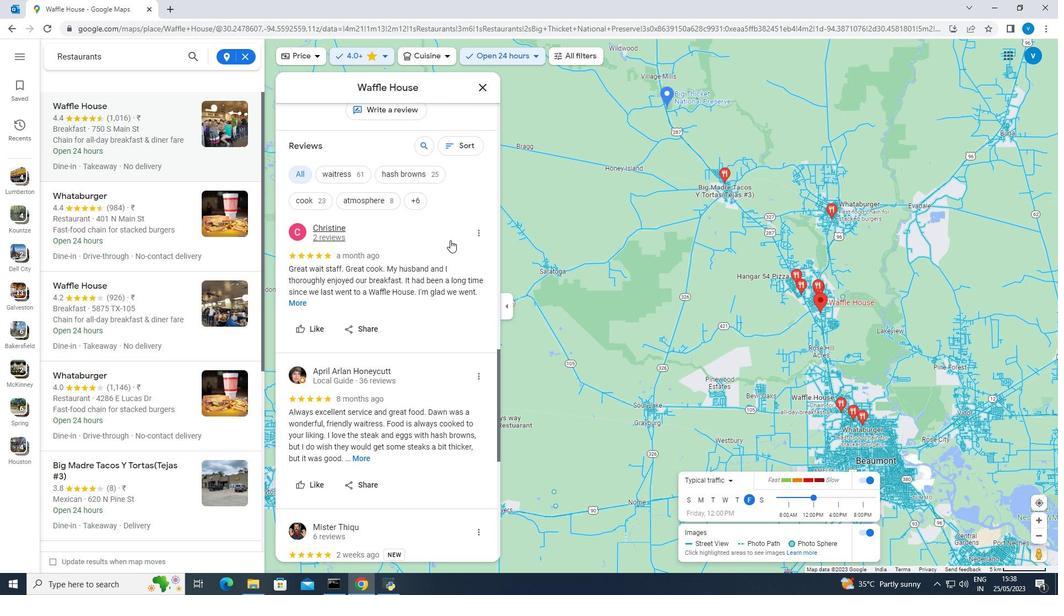 
Action: Mouse scrolled (450, 239) with delta (0, 0)
Screenshot: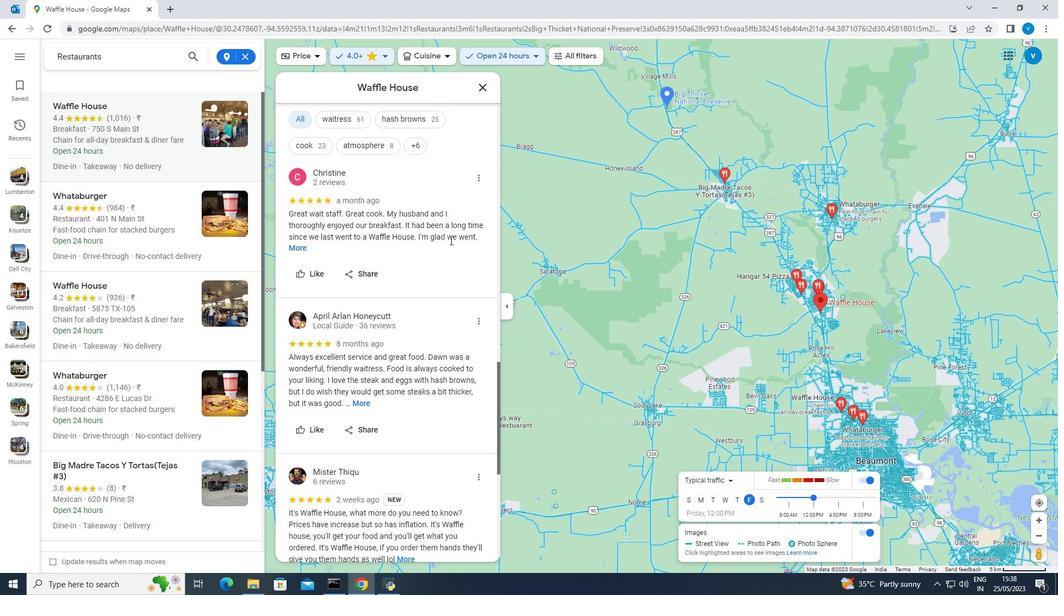
Action: Mouse scrolled (450, 239) with delta (0, 0)
Screenshot: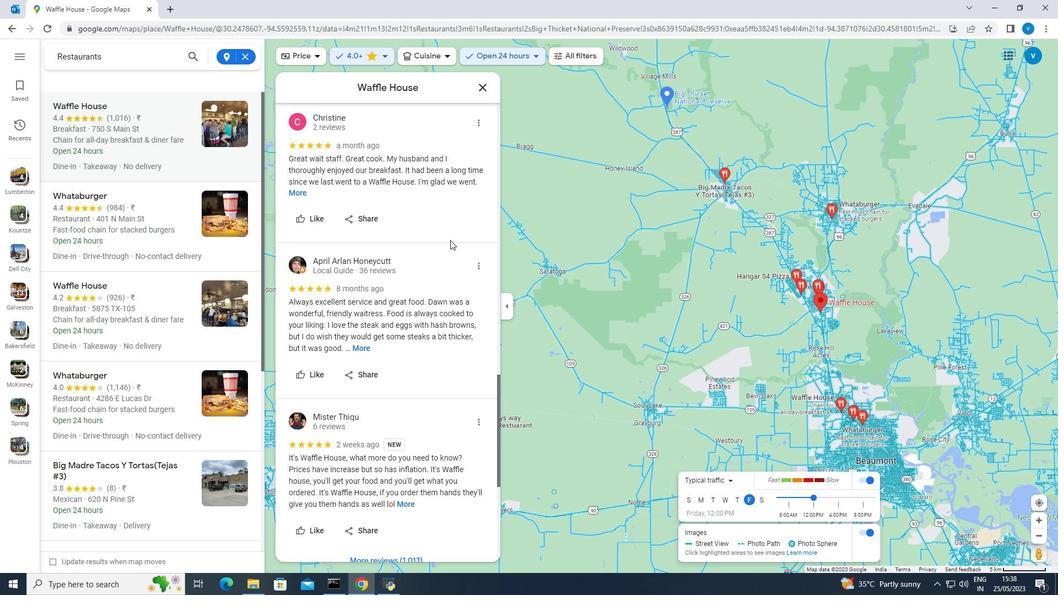 
Action: Mouse scrolled (450, 239) with delta (0, 0)
Screenshot: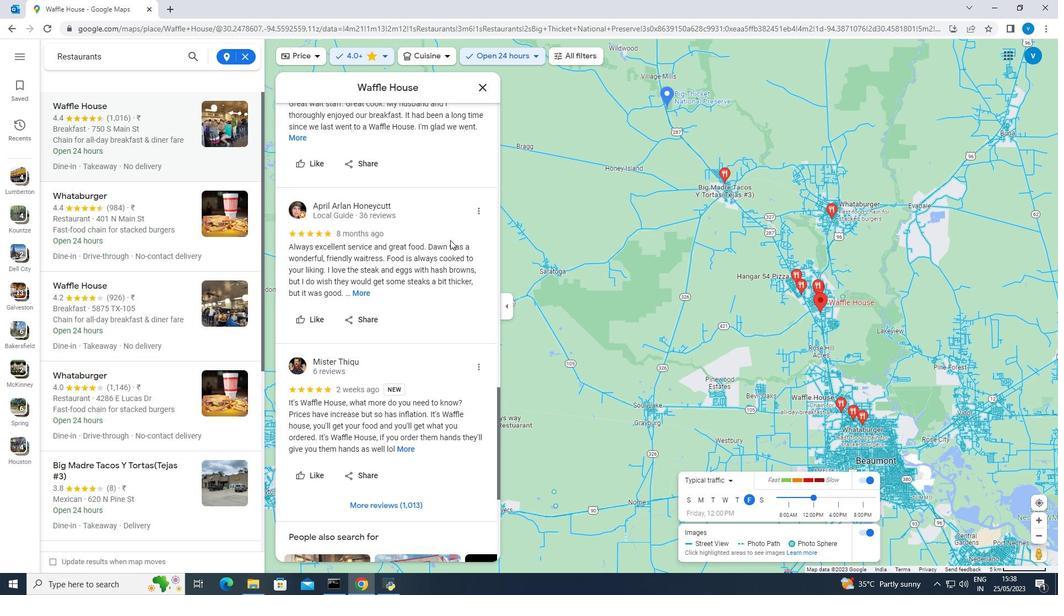 
Action: Mouse moved to (407, 226)
Screenshot: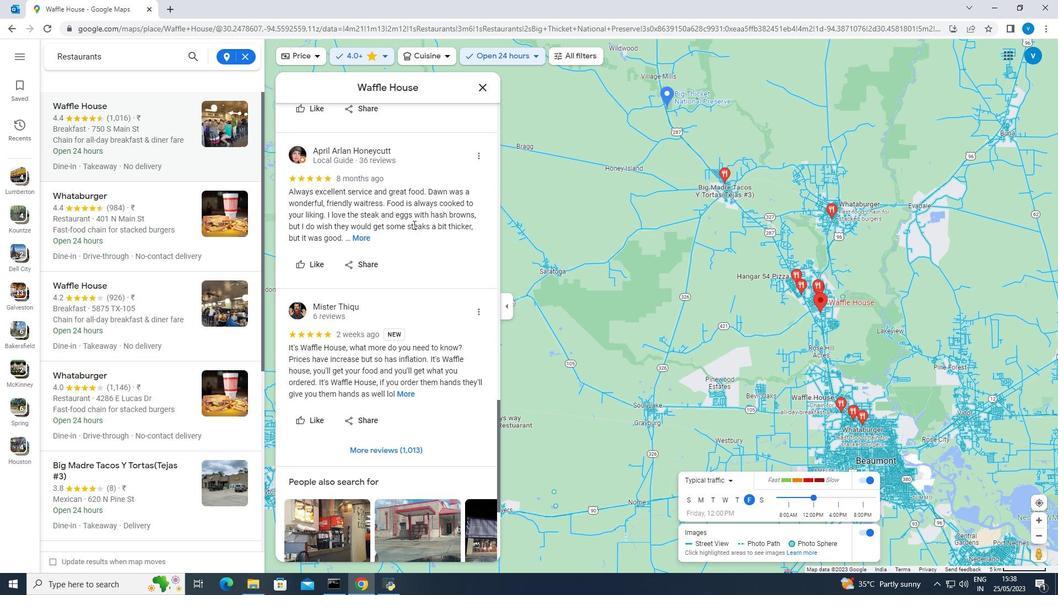 
Action: Mouse scrolled (407, 225) with delta (0, 0)
Screenshot: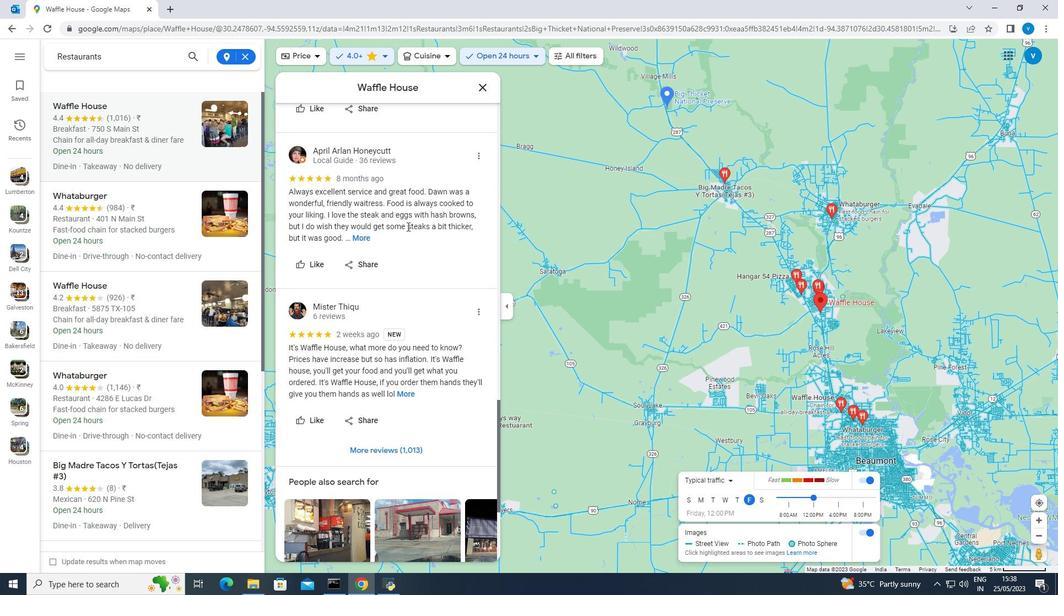 
Action: Mouse moved to (406, 226)
Screenshot: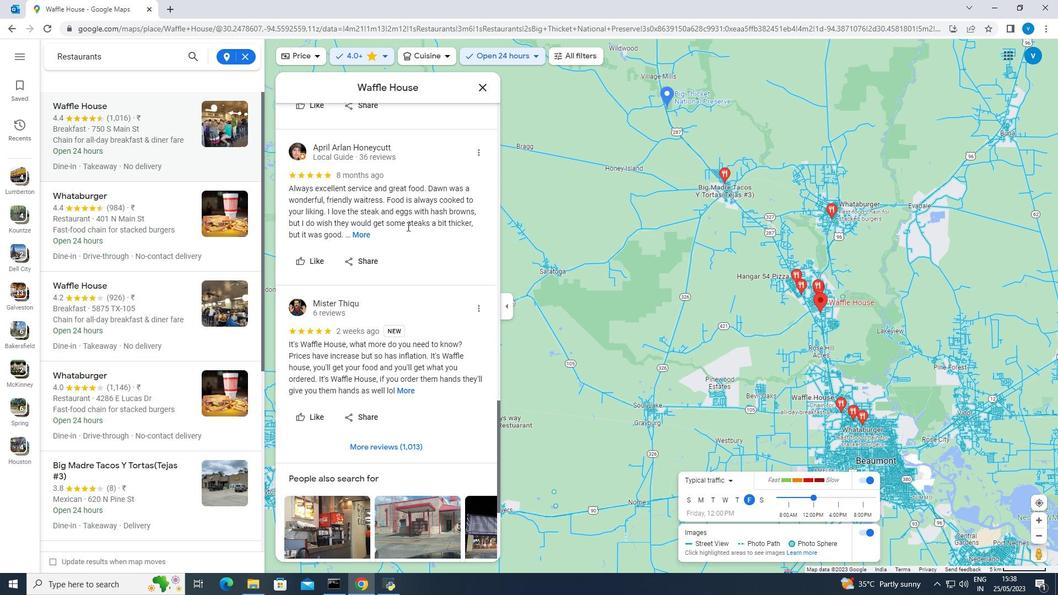 
Action: Mouse scrolled (406, 225) with delta (0, 0)
Screenshot: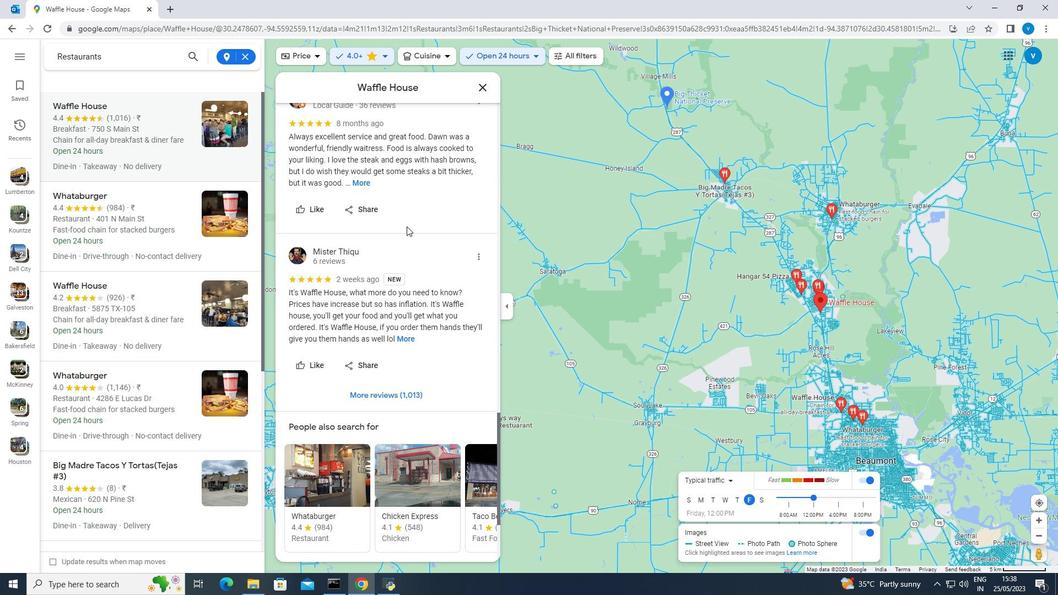 
Action: Mouse moved to (406, 225)
Screenshot: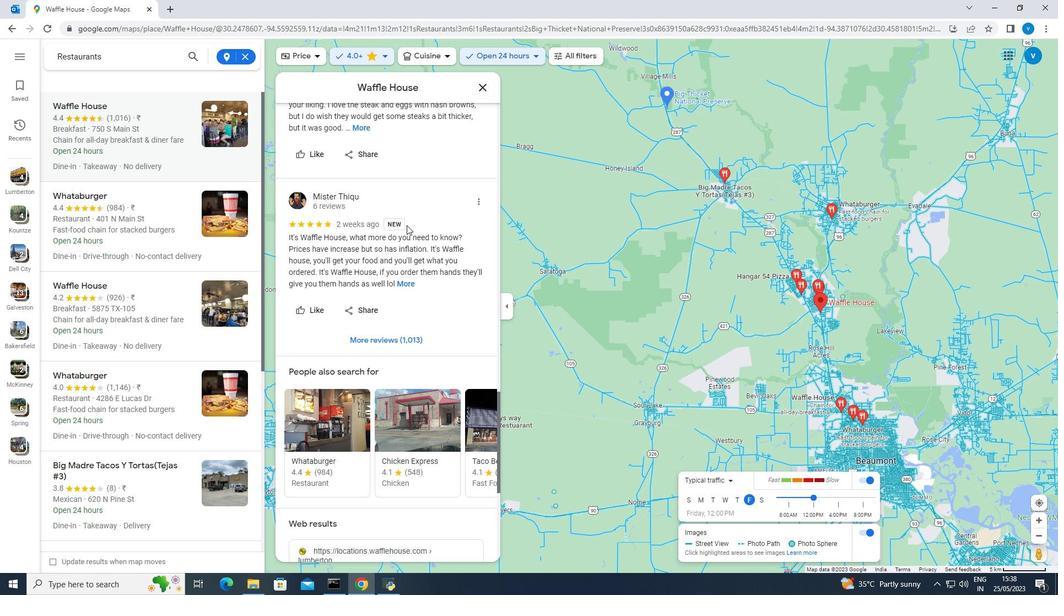 
Action: Mouse scrolled (406, 225) with delta (0, 0)
Screenshot: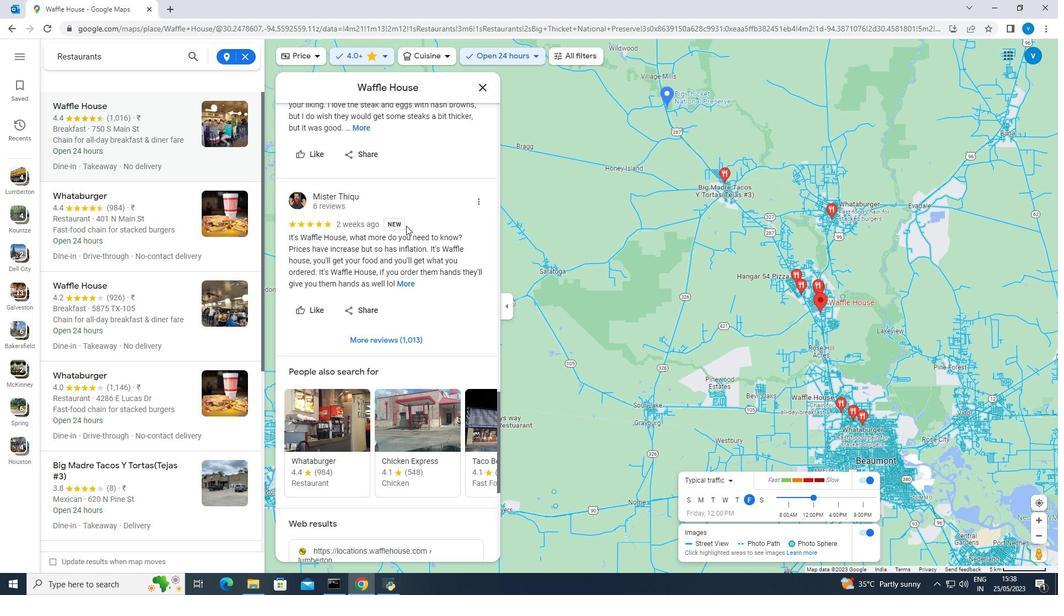 
Action: Mouse scrolled (406, 225) with delta (0, 0)
Screenshot: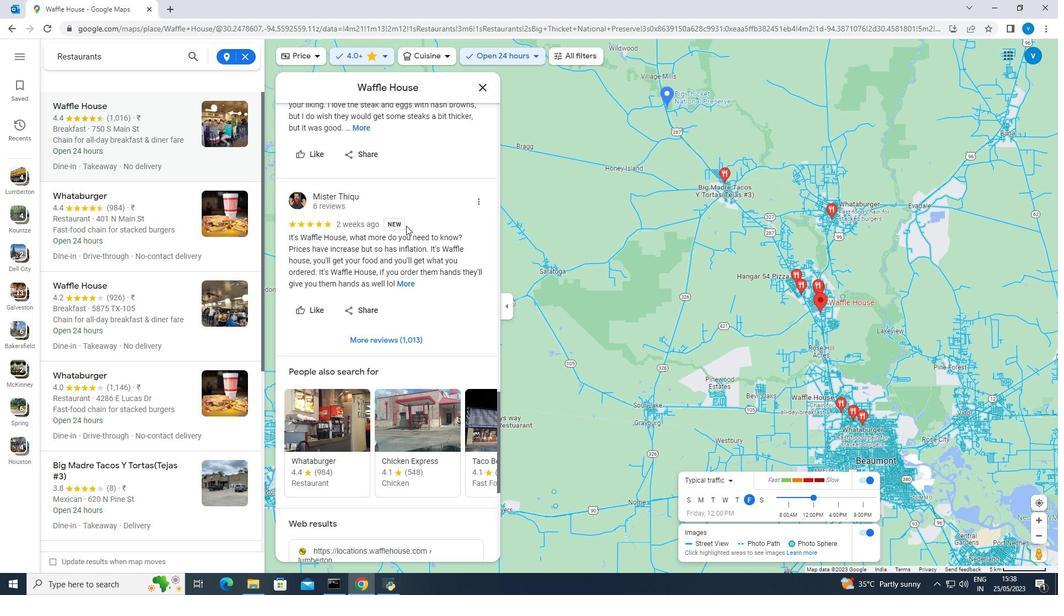 
Action: Mouse moved to (405, 229)
Screenshot: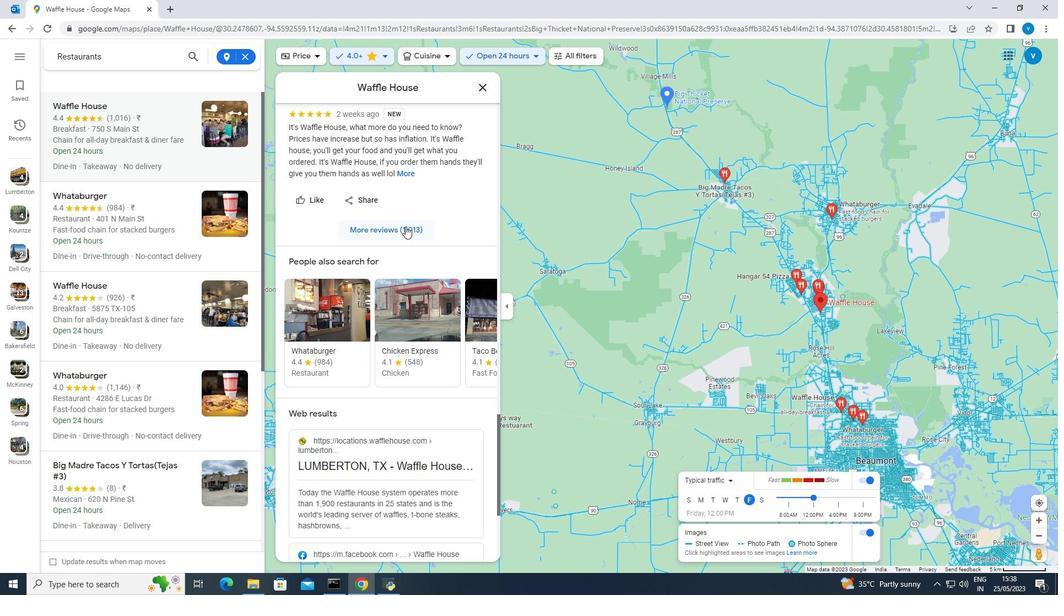 
Action: Mouse scrolled (405, 228) with delta (0, 0)
Screenshot: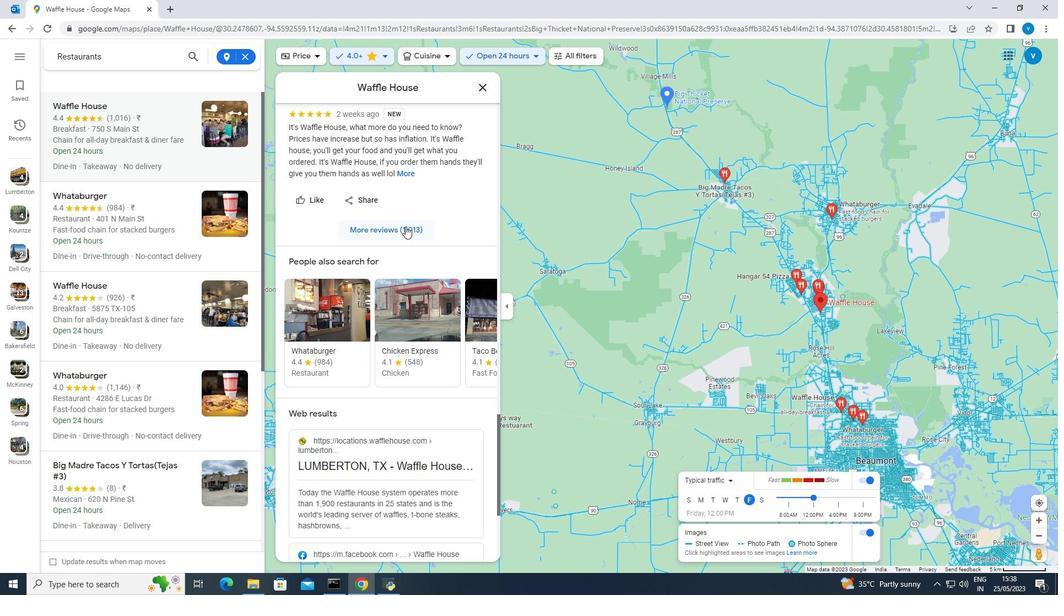 
Action: Mouse moved to (405, 229)
Screenshot: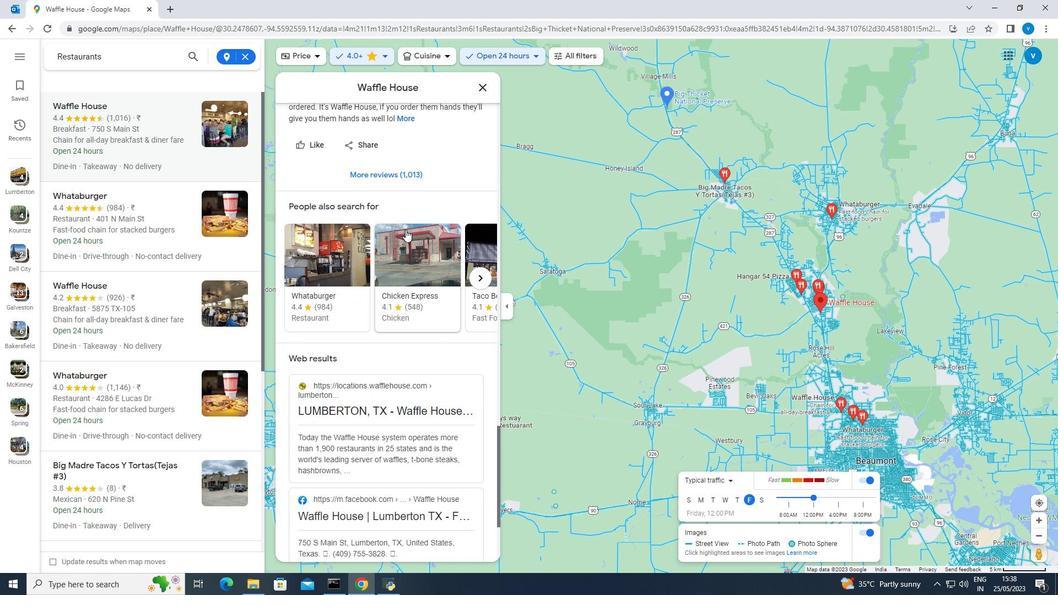 
Action: Mouse scrolled (405, 229) with delta (0, 0)
Screenshot: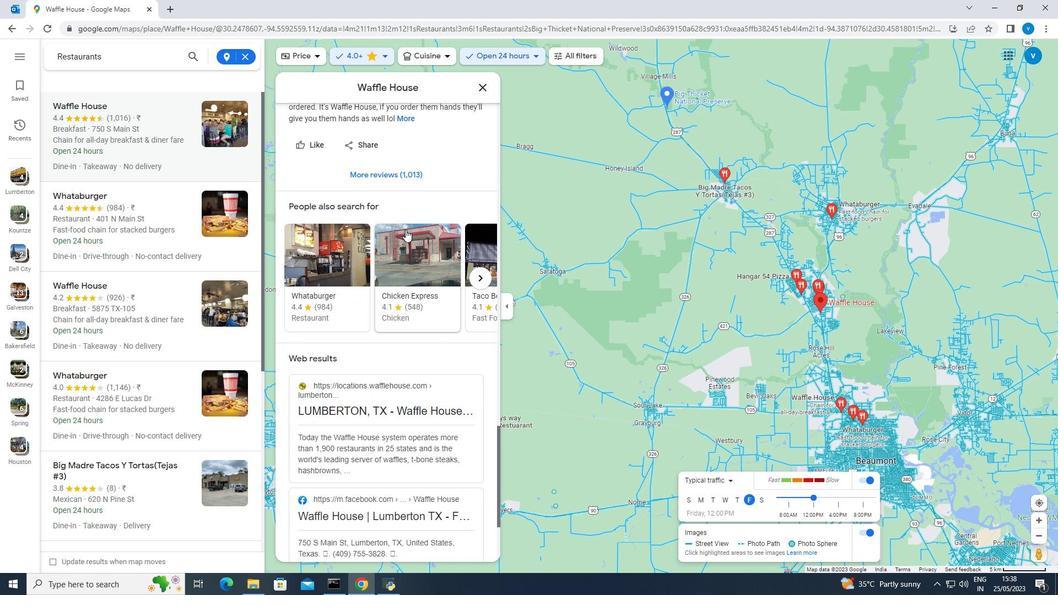 
Action: Mouse scrolled (405, 229) with delta (0, 0)
Screenshot: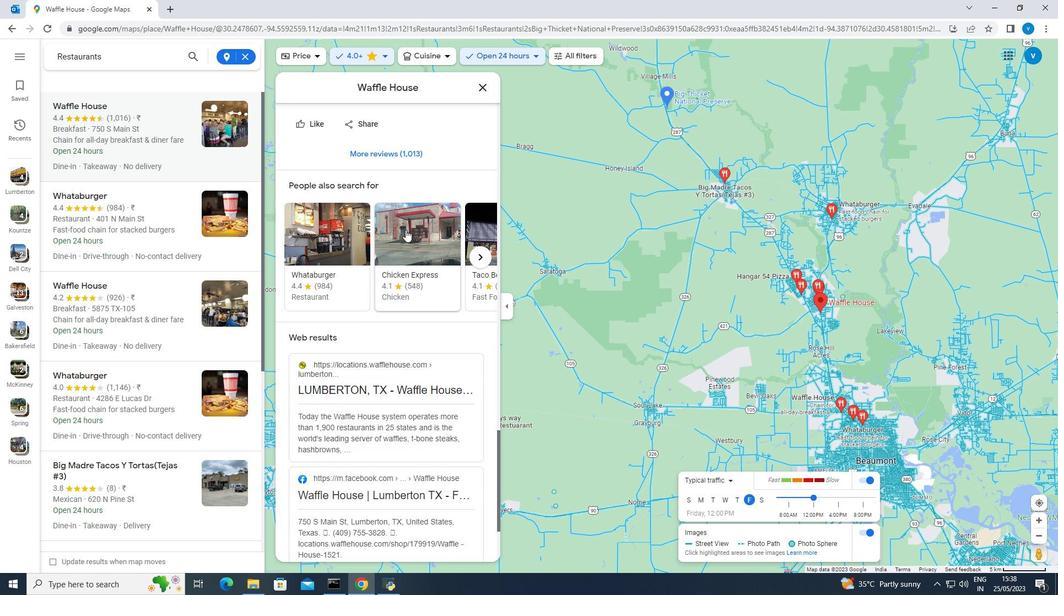 
Action: Mouse moved to (405, 230)
Screenshot: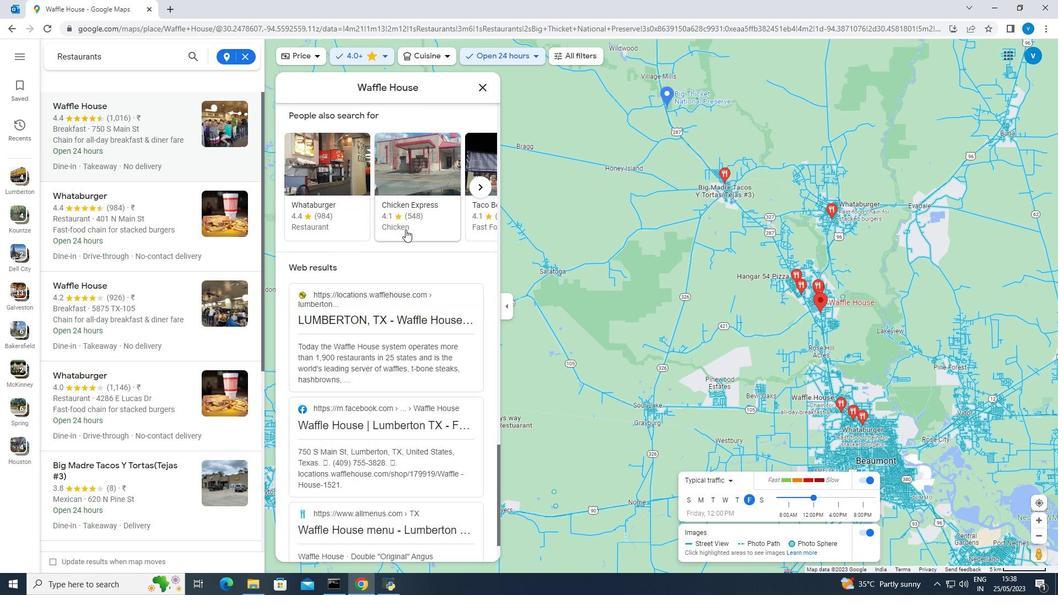 
Action: Mouse scrolled (405, 229) with delta (0, 0)
Screenshot: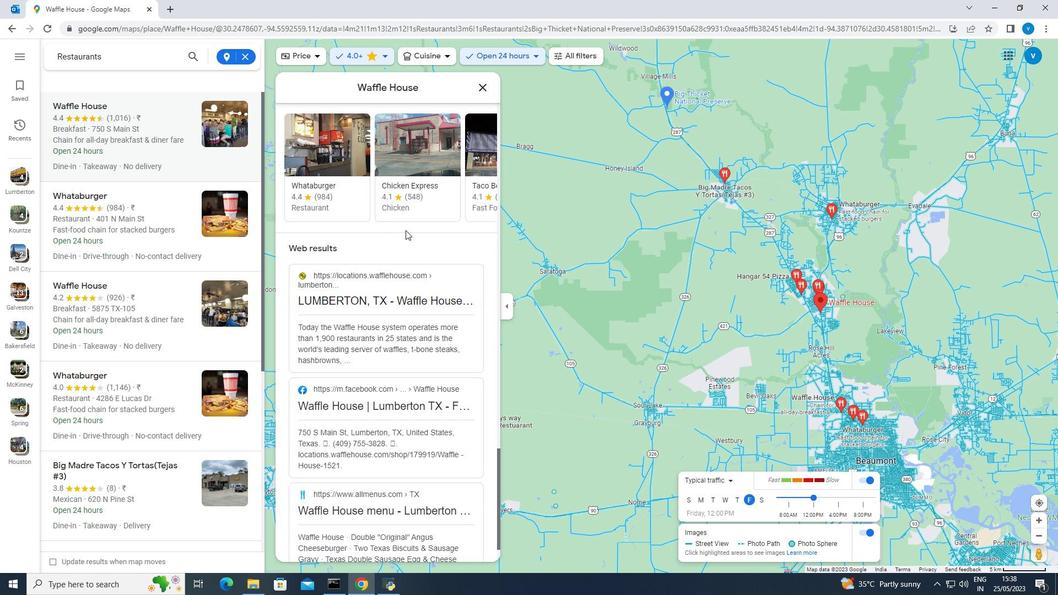 
Action: Mouse moved to (405, 230)
Screenshot: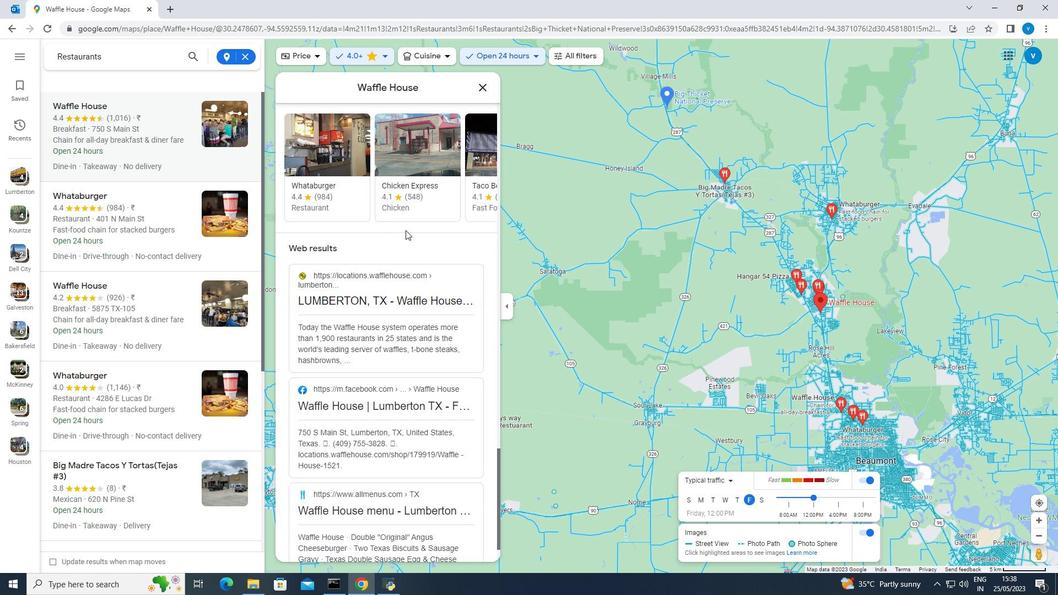 
Action: Mouse scrolled (405, 230) with delta (0, 0)
Screenshot: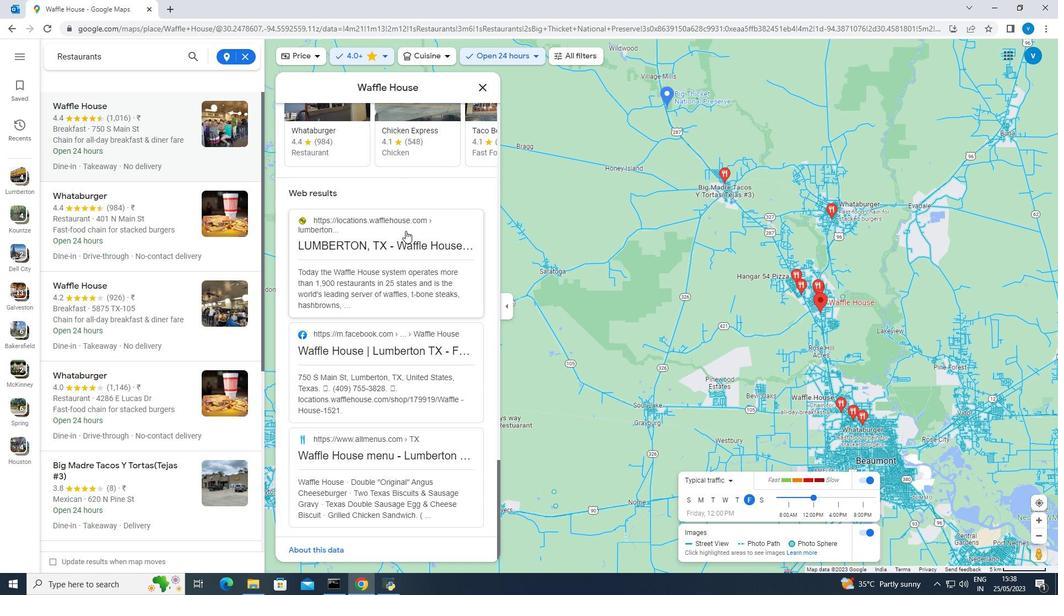 
Action: Mouse scrolled (405, 230) with delta (0, 0)
Screenshot: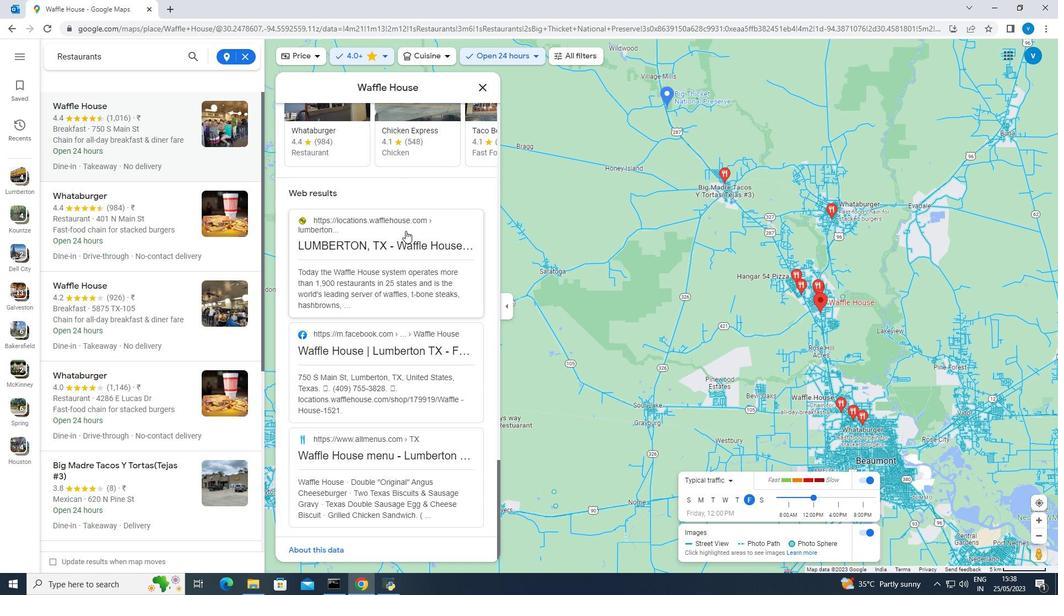 
Action: Mouse moved to (405, 231)
Screenshot: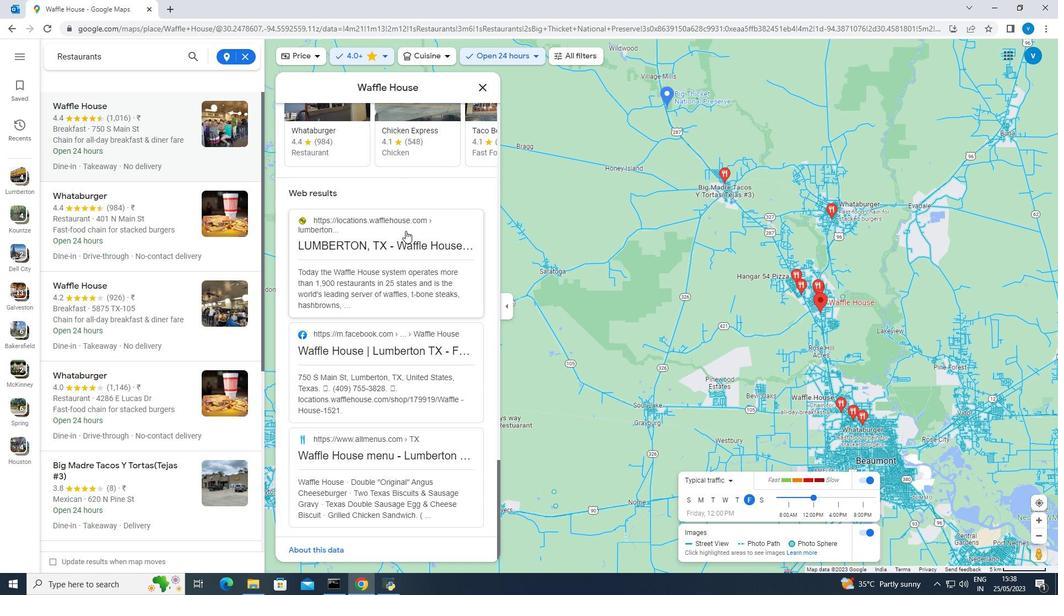 
Action: Mouse scrolled (405, 230) with delta (0, 0)
Screenshot: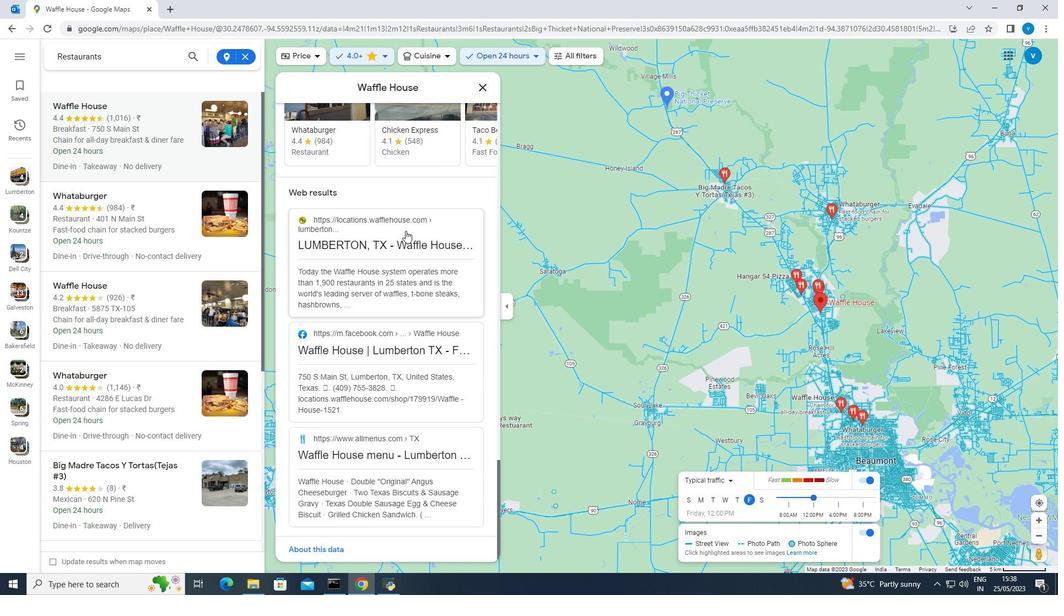 
Action: Mouse scrolled (405, 230) with delta (0, 0)
Screenshot: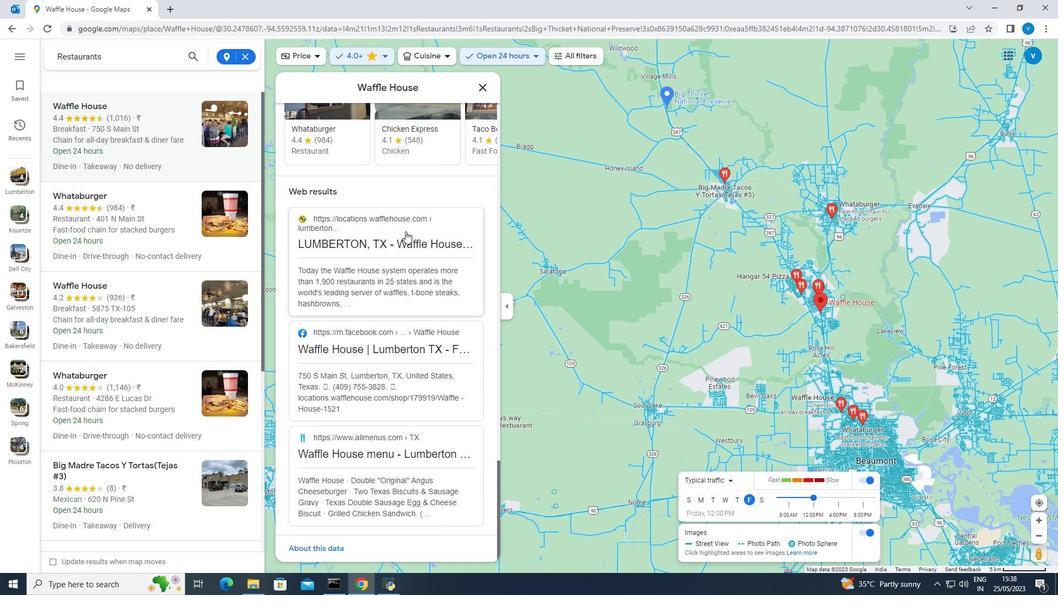 
Action: Mouse scrolled (405, 232) with delta (0, 0)
Screenshot: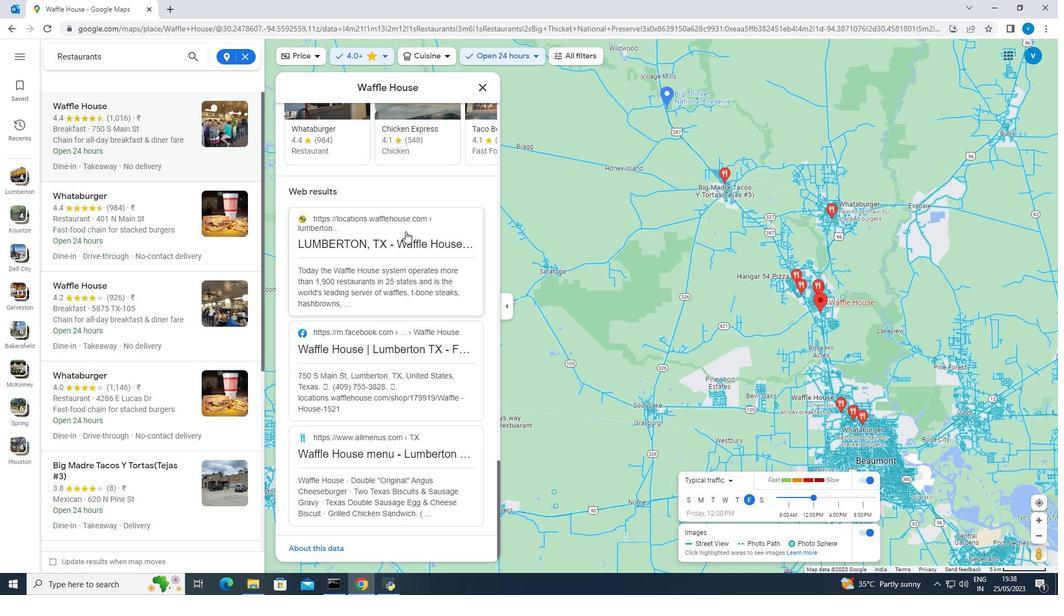 
Action: Mouse scrolled (405, 232) with delta (0, 0)
Screenshot: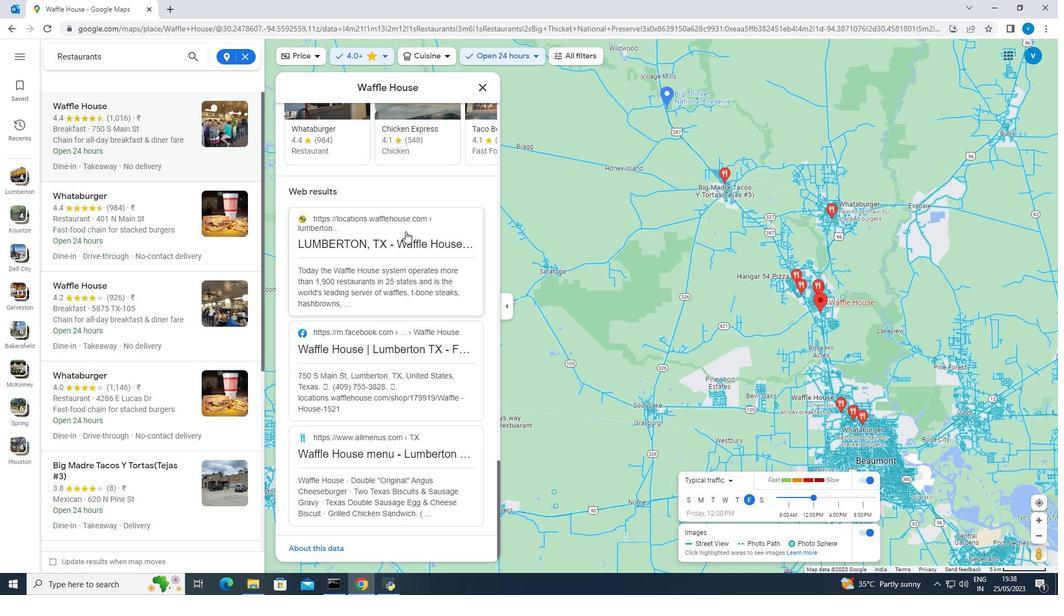
Action: Mouse scrolled (405, 232) with delta (0, 0)
Screenshot: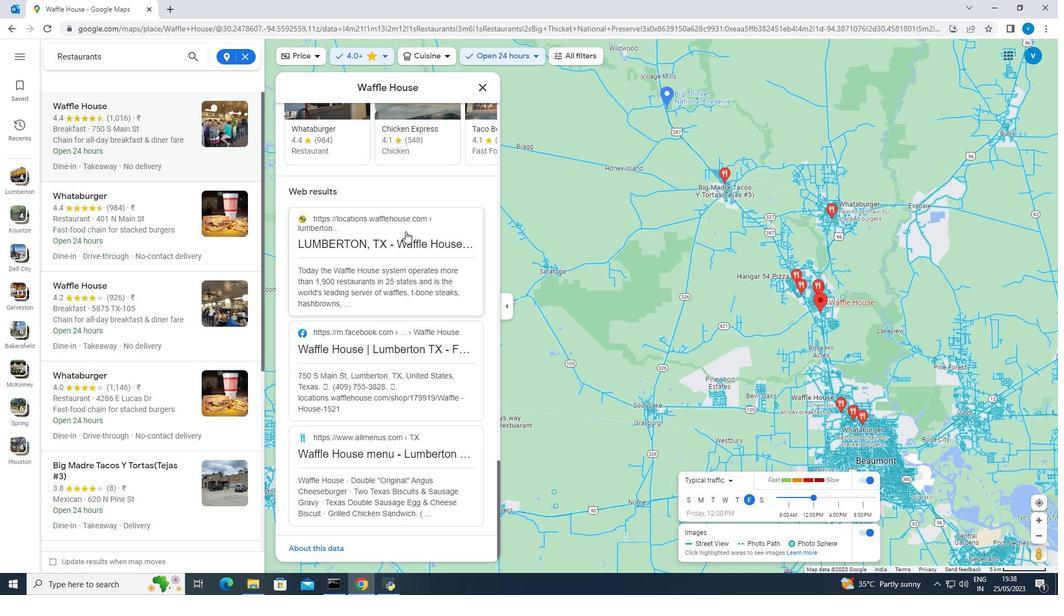 
Action: Mouse scrolled (405, 232) with delta (0, 0)
Screenshot: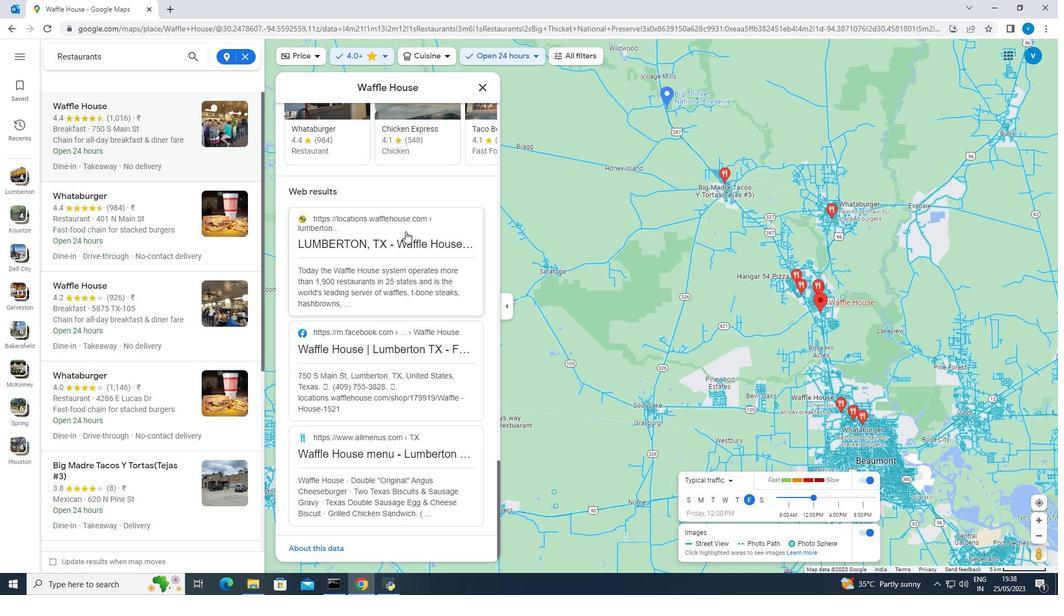 
Action: Mouse moved to (405, 232)
Screenshot: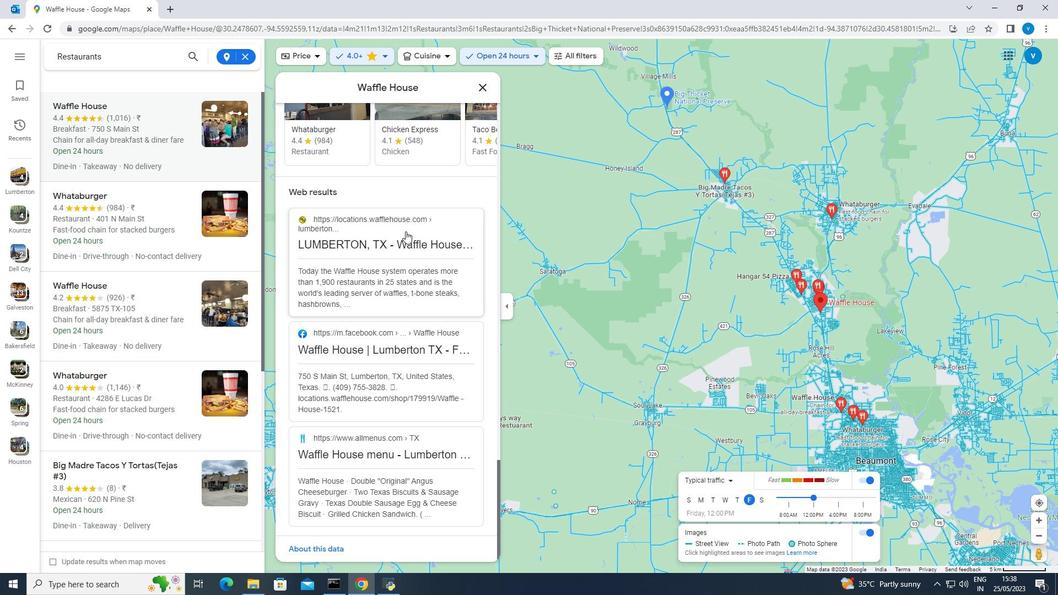 
Action: Mouse scrolled (405, 232) with delta (0, 0)
Screenshot: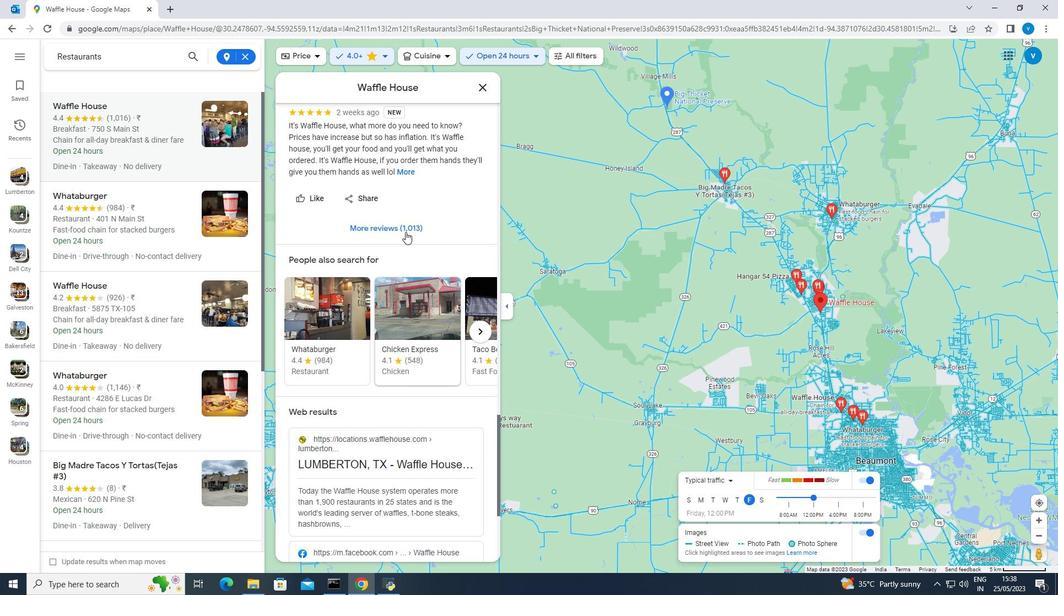 
Action: Mouse scrolled (405, 232) with delta (0, 0)
Screenshot: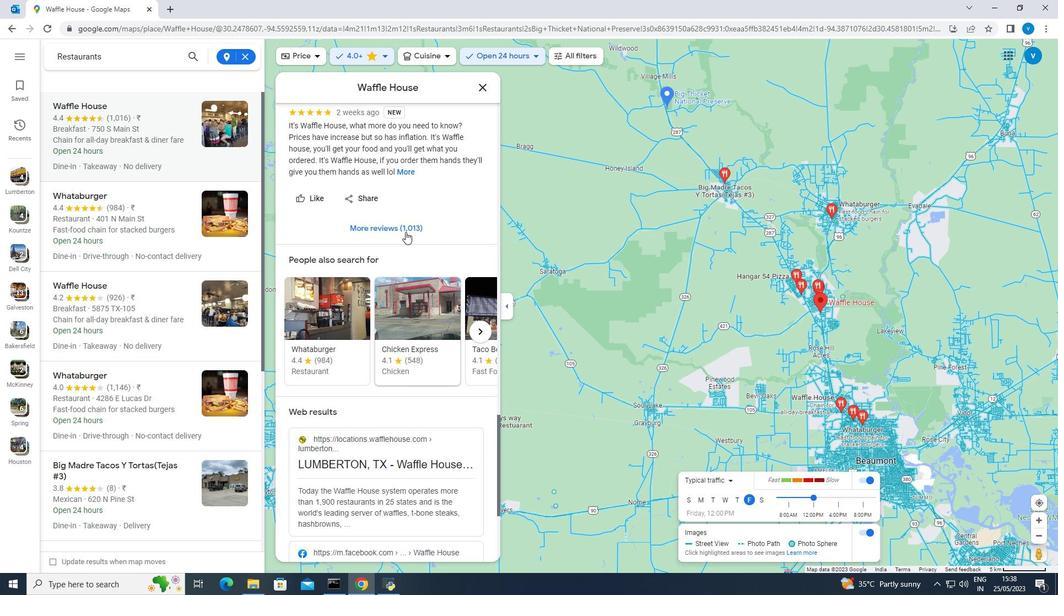 
Action: Mouse scrolled (405, 232) with delta (0, 0)
Screenshot: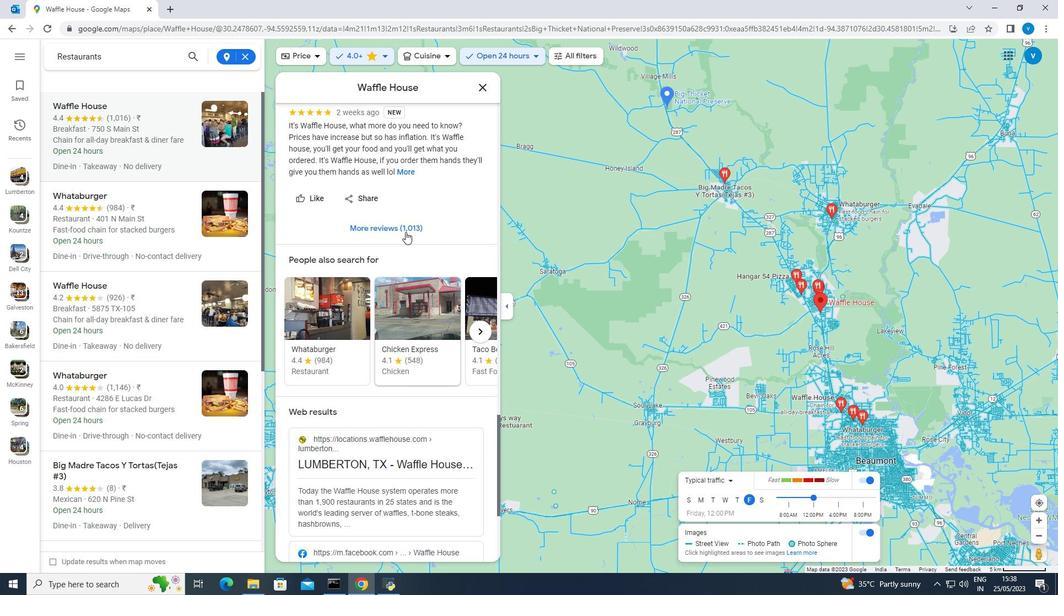 
Action: Mouse scrolled (405, 232) with delta (0, 0)
Screenshot: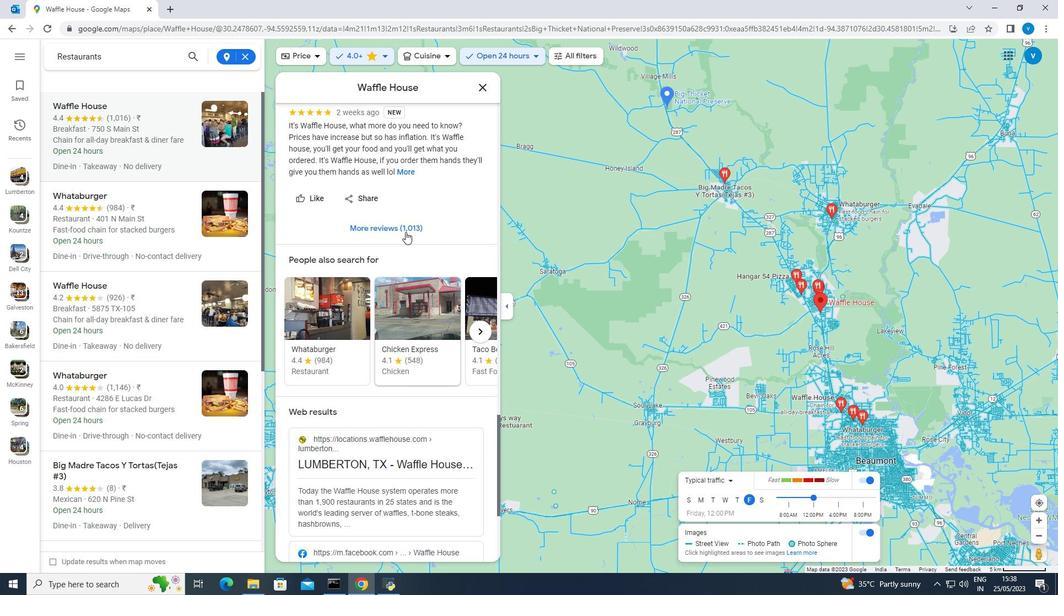 
Action: Mouse scrolled (405, 232) with delta (0, 0)
Screenshot: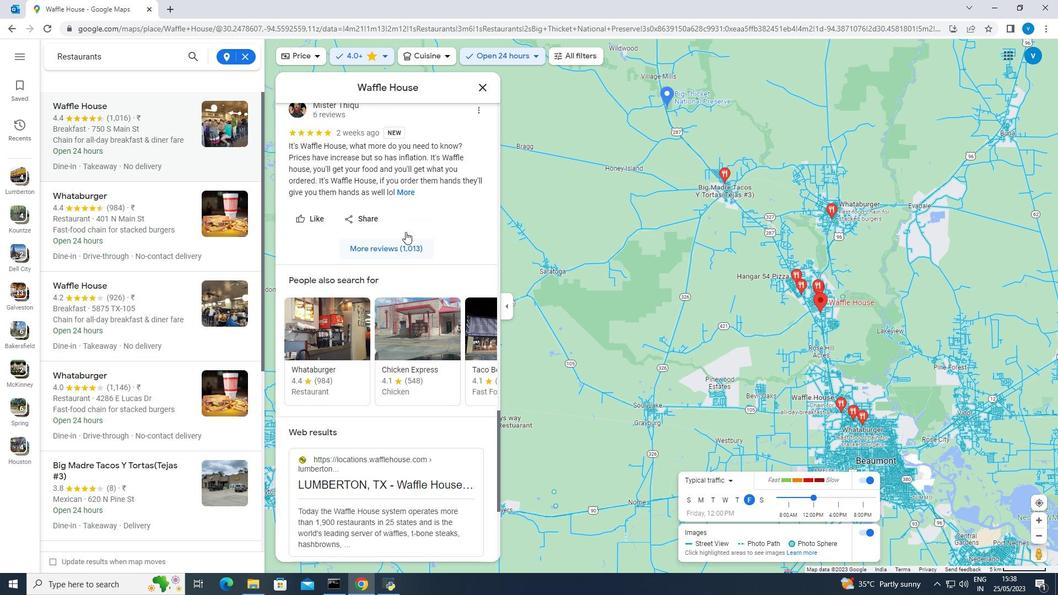 
Action: Mouse scrolled (405, 232) with delta (0, 0)
Screenshot: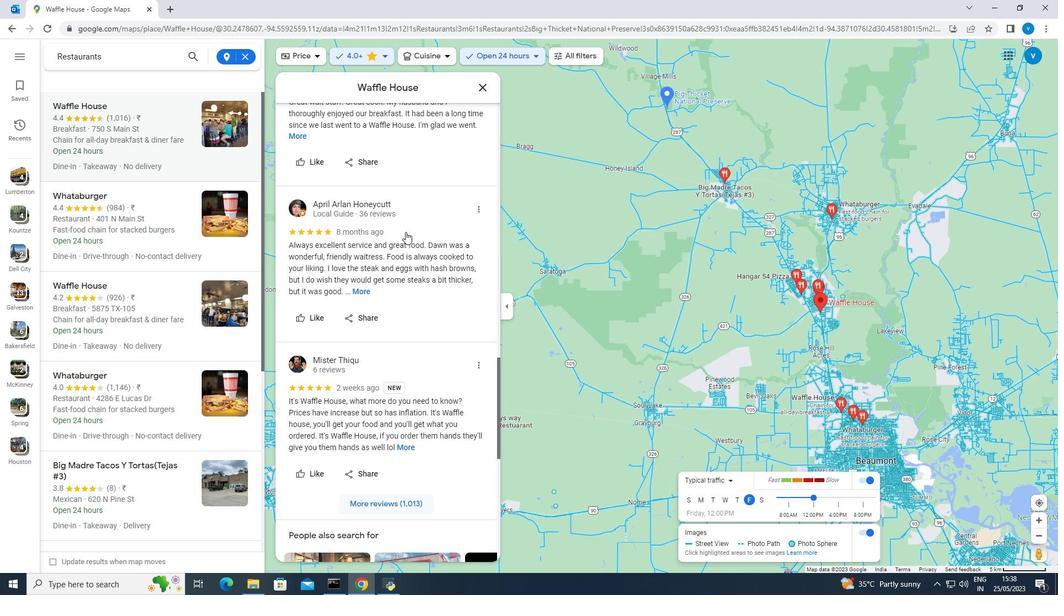 
Action: Mouse scrolled (405, 232) with delta (0, 0)
Screenshot: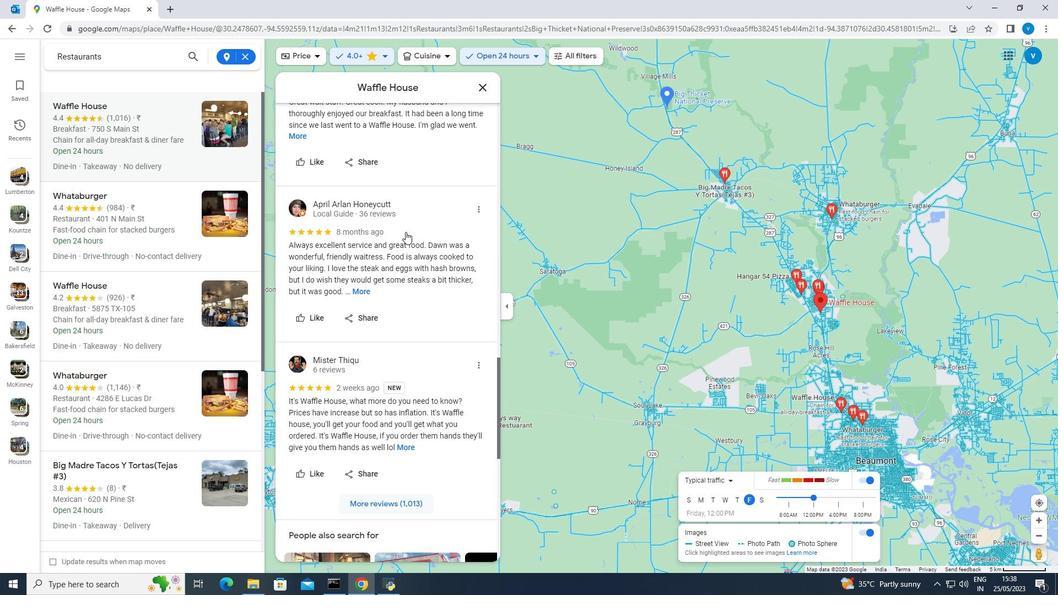 
Action: Mouse scrolled (405, 232) with delta (0, 0)
Screenshot: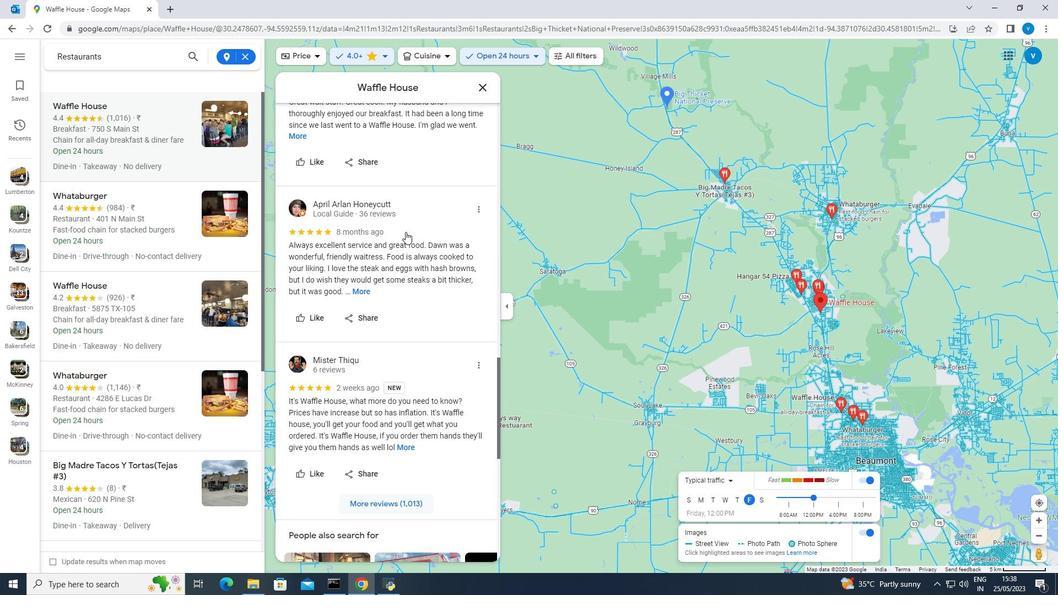 
Action: Mouse scrolled (405, 232) with delta (0, 0)
Screenshot: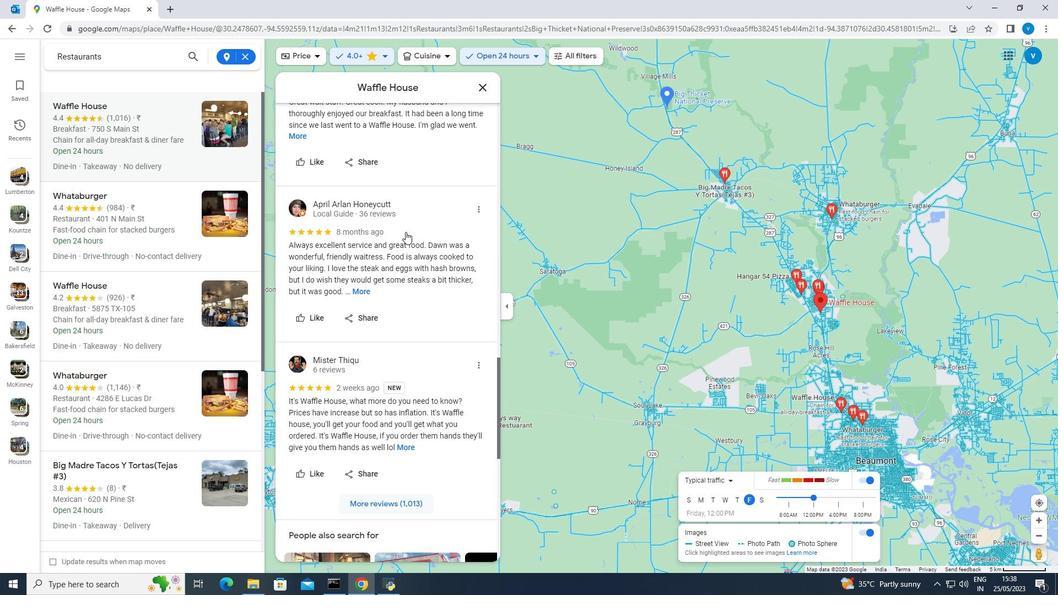 
Action: Mouse scrolled (405, 232) with delta (0, 0)
Screenshot: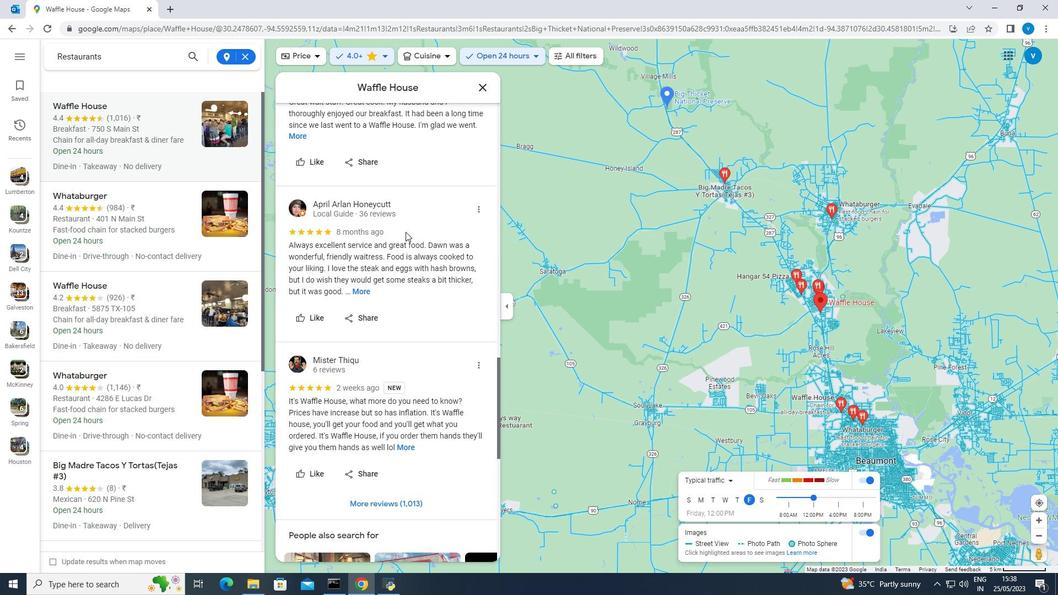 
Action: Mouse scrolled (405, 232) with delta (0, 0)
Screenshot: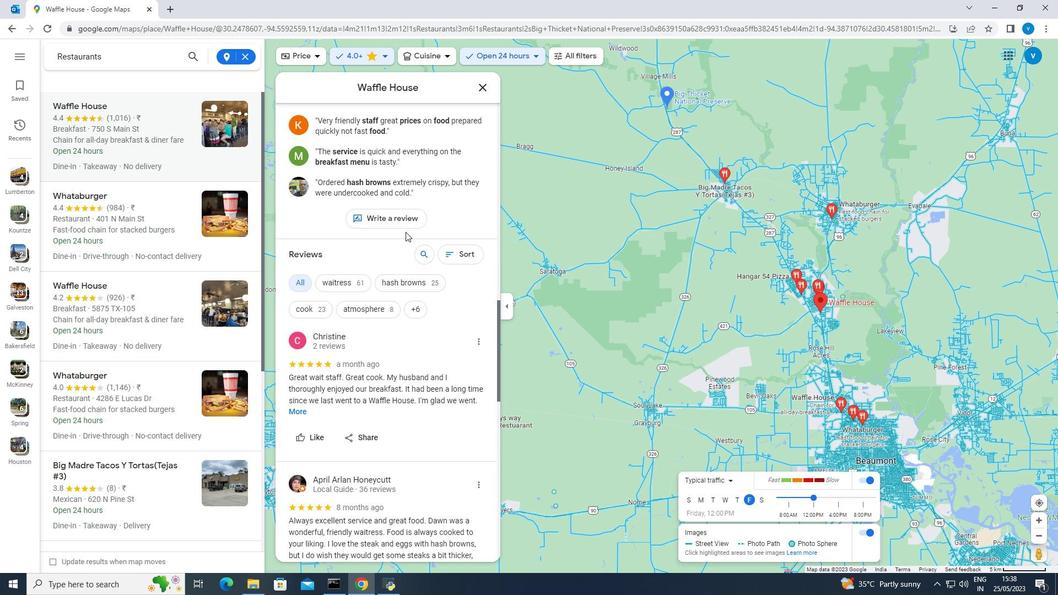 
Action: Mouse scrolled (405, 232) with delta (0, 0)
Screenshot: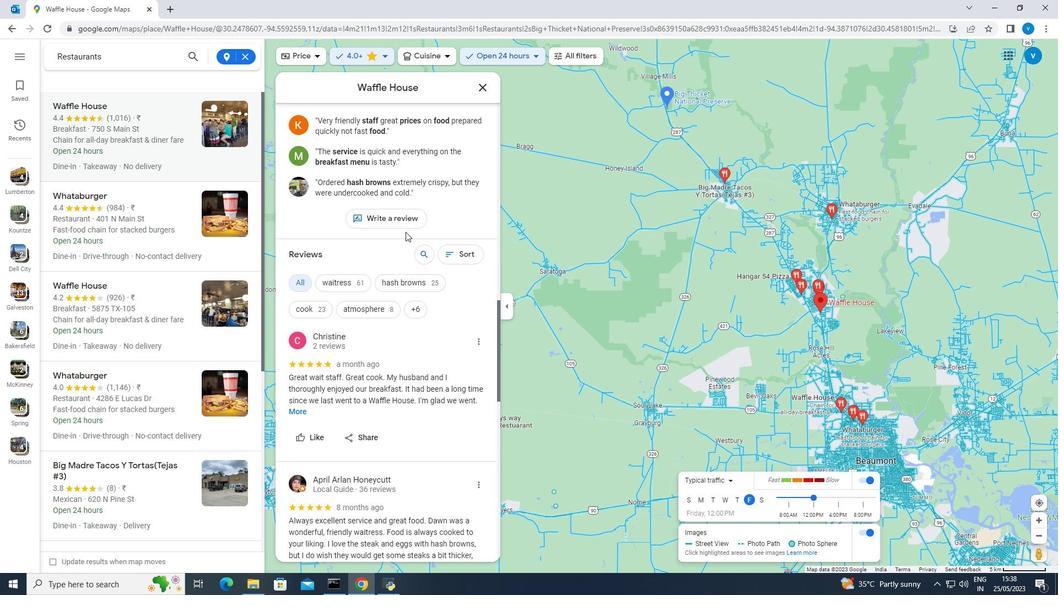 
Action: Mouse scrolled (405, 232) with delta (0, 0)
Screenshot: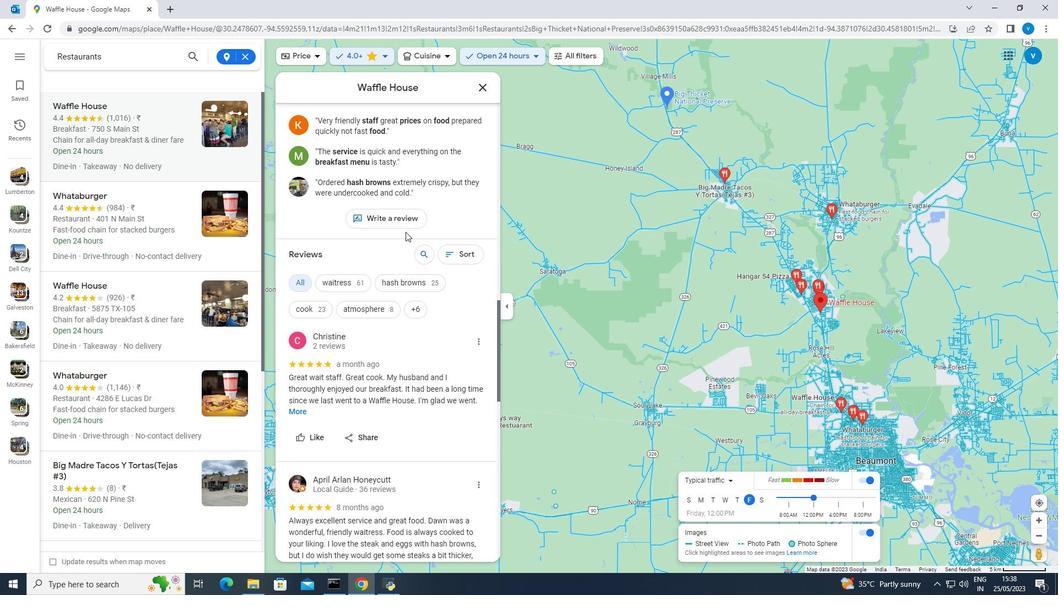 
Action: Mouse scrolled (405, 232) with delta (0, 0)
Screenshot: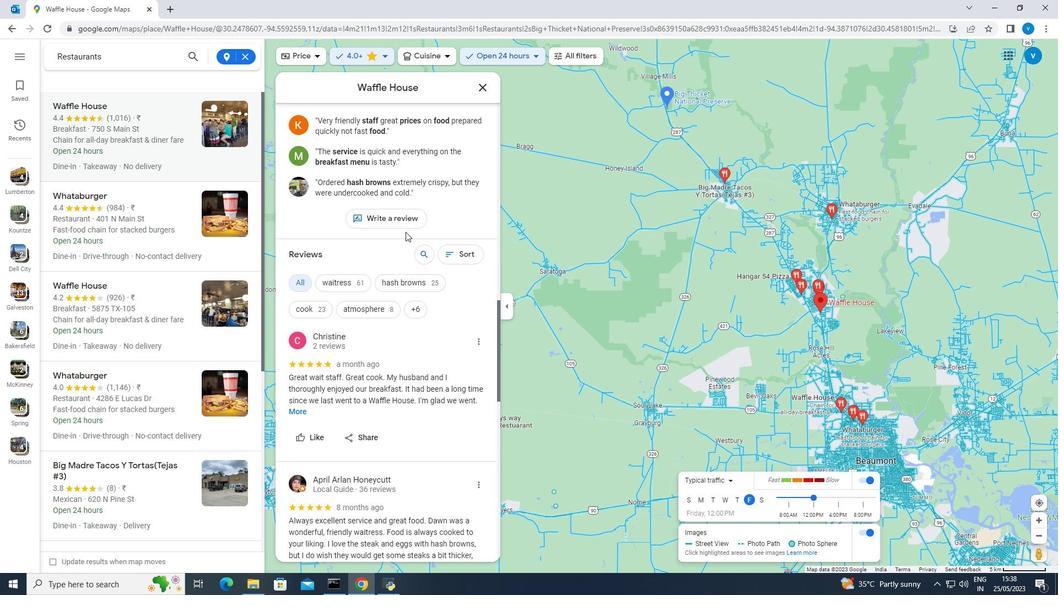 
Action: Mouse scrolled (405, 232) with delta (0, 0)
Screenshot: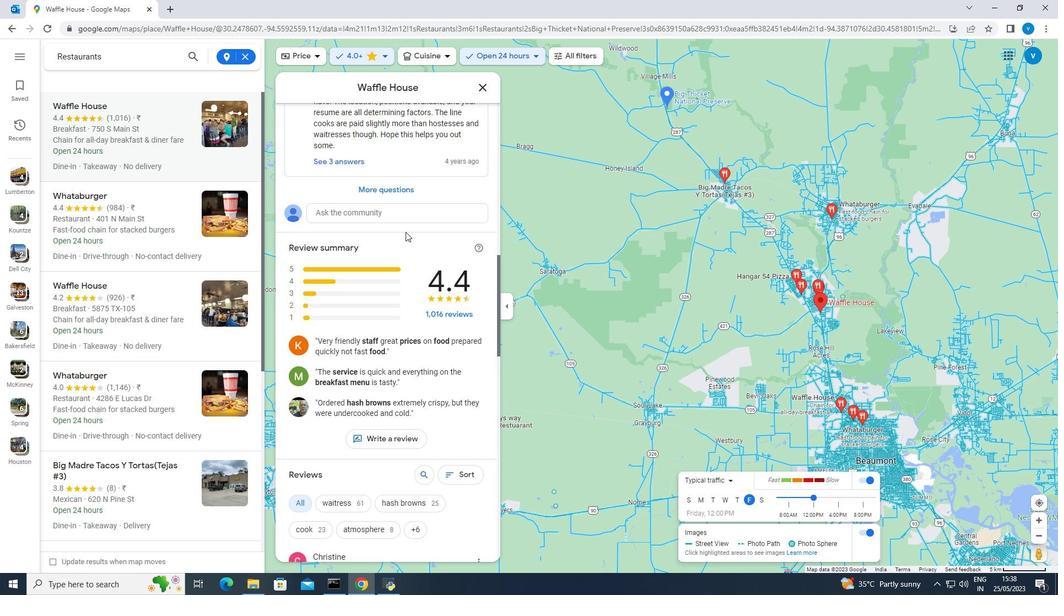 
Action: Mouse scrolled (405, 232) with delta (0, 0)
Screenshot: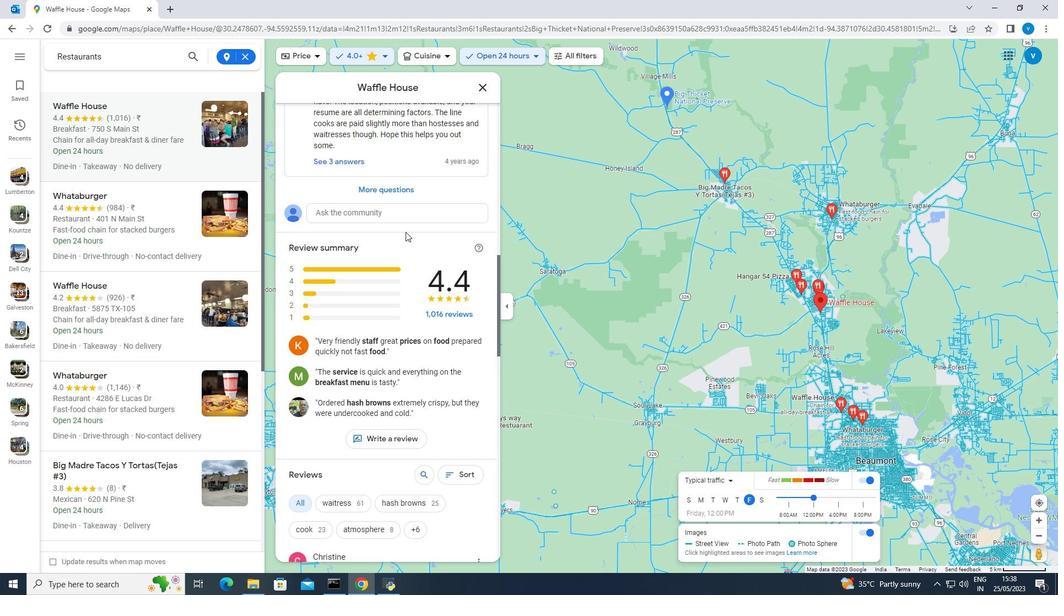 
Action: Mouse scrolled (405, 232) with delta (0, 0)
Screenshot: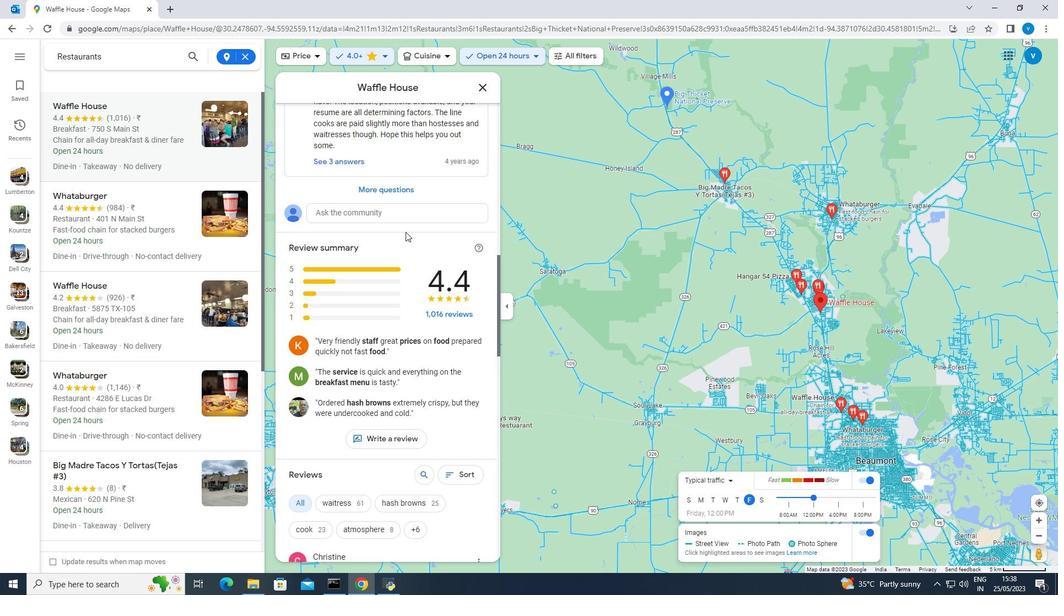 
Action: Mouse scrolled (405, 232) with delta (0, 0)
Screenshot: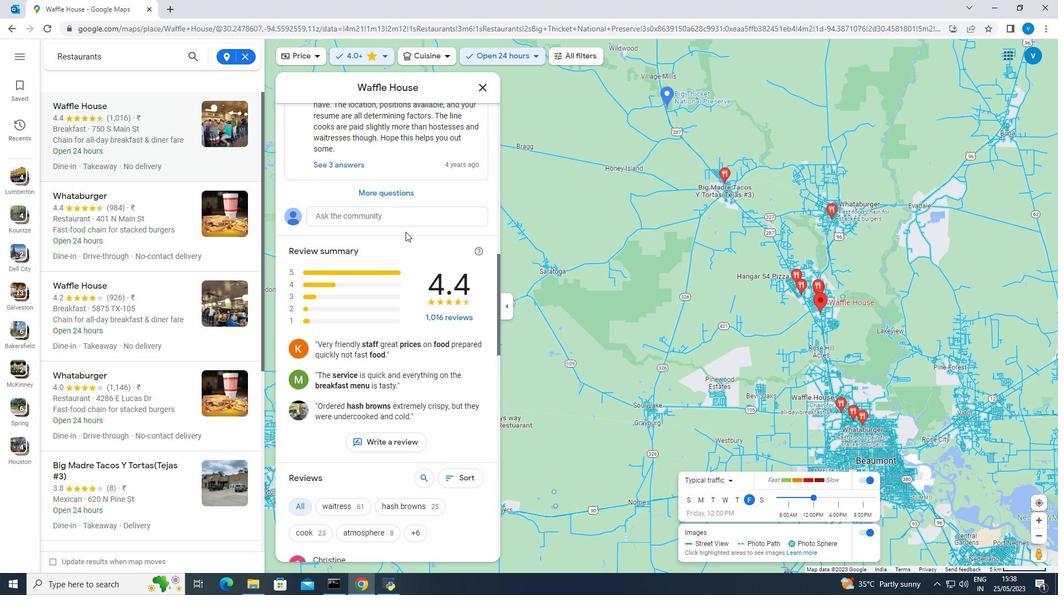 
Action: Mouse scrolled (405, 232) with delta (0, 0)
Screenshot: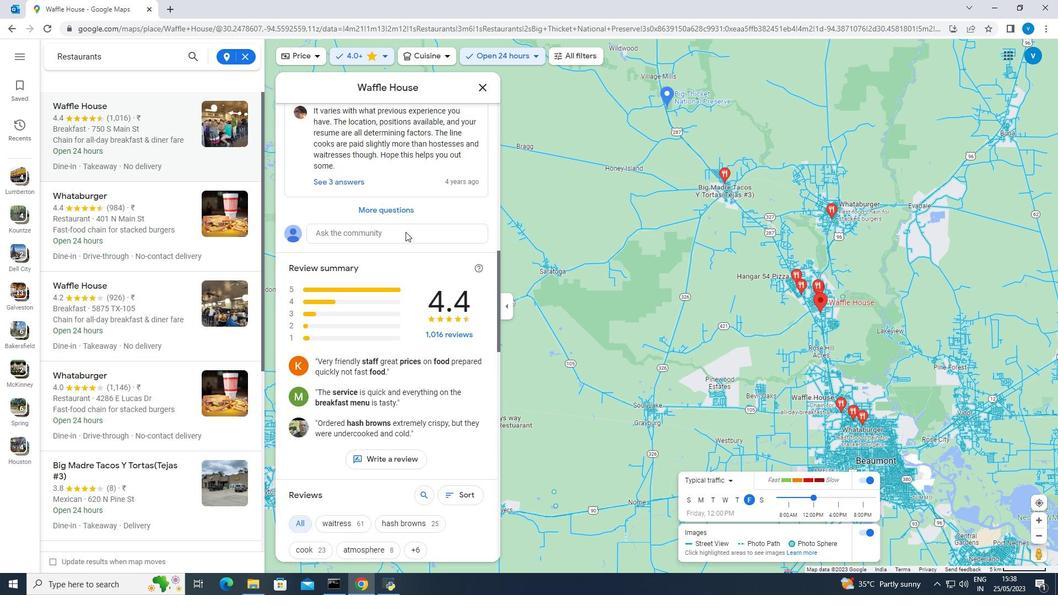 
Action: Mouse moved to (405, 233)
Screenshot: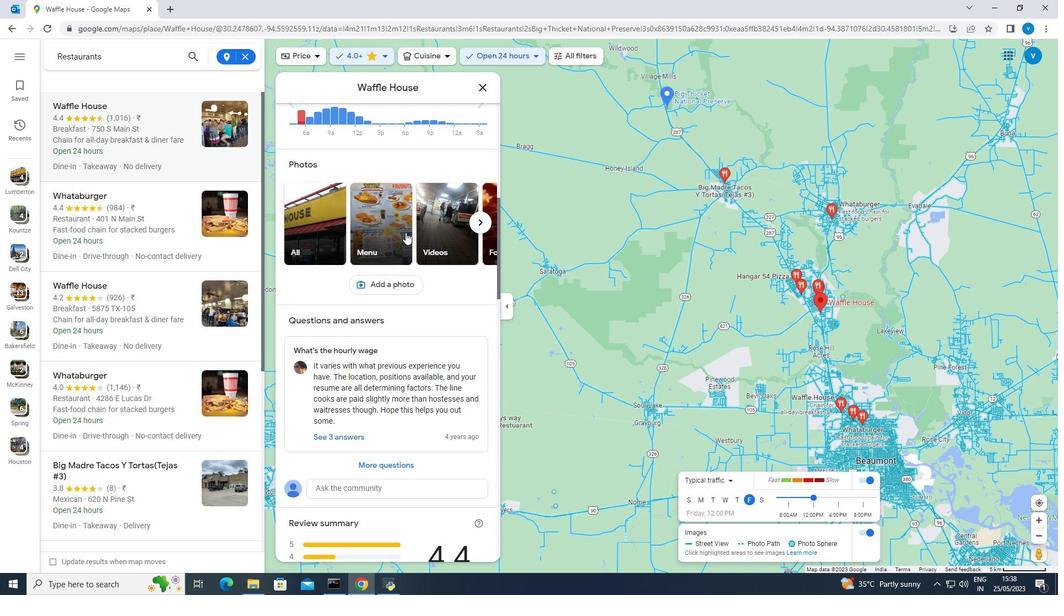 
Action: Mouse scrolled (405, 233) with delta (0, 0)
Screenshot: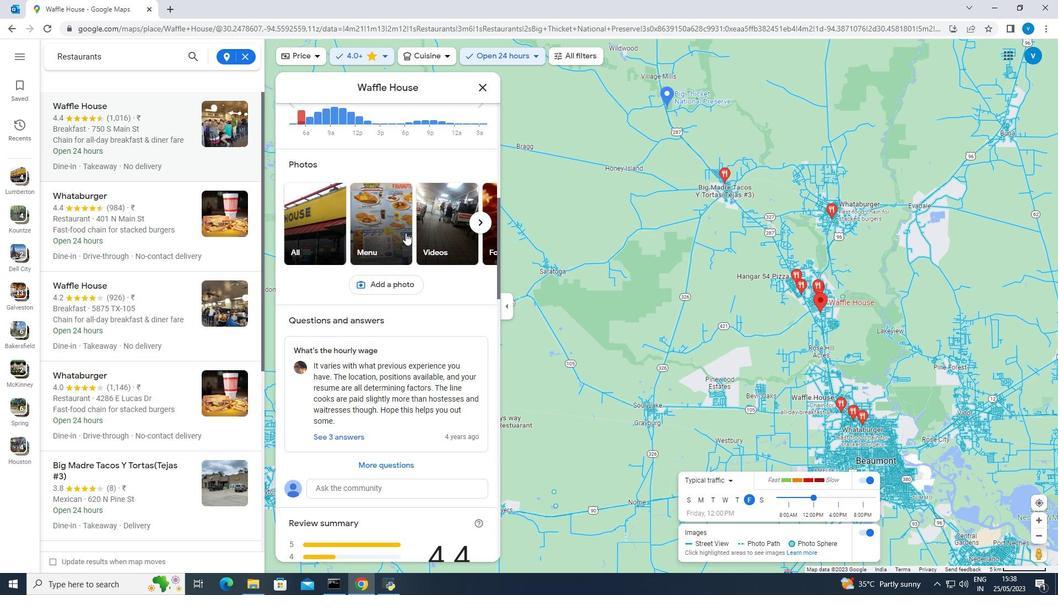 
Action: Mouse scrolled (405, 233) with delta (0, 0)
Screenshot: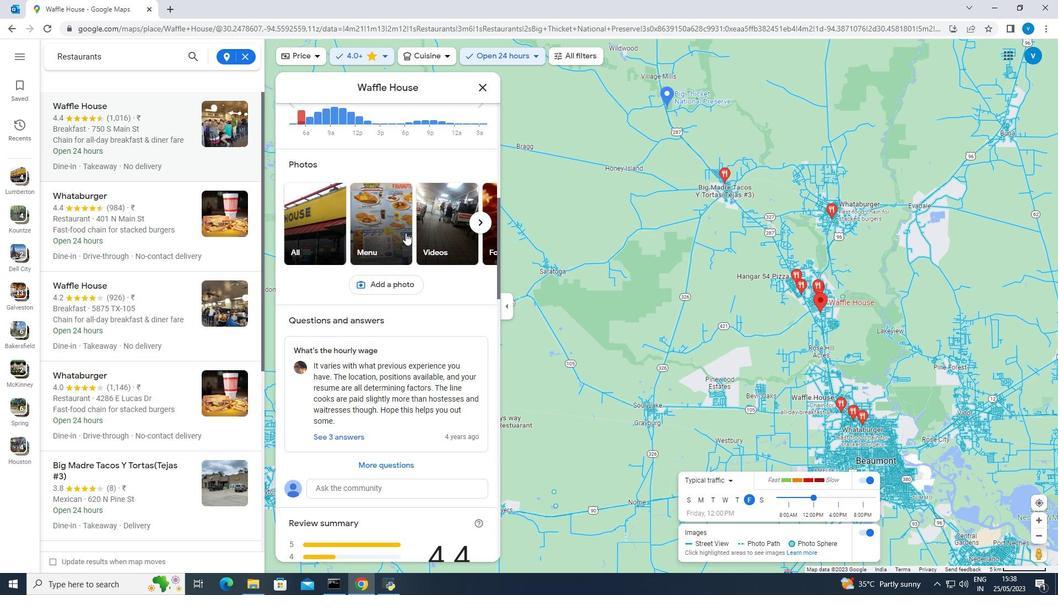 
Action: Mouse scrolled (405, 233) with delta (0, 0)
Screenshot: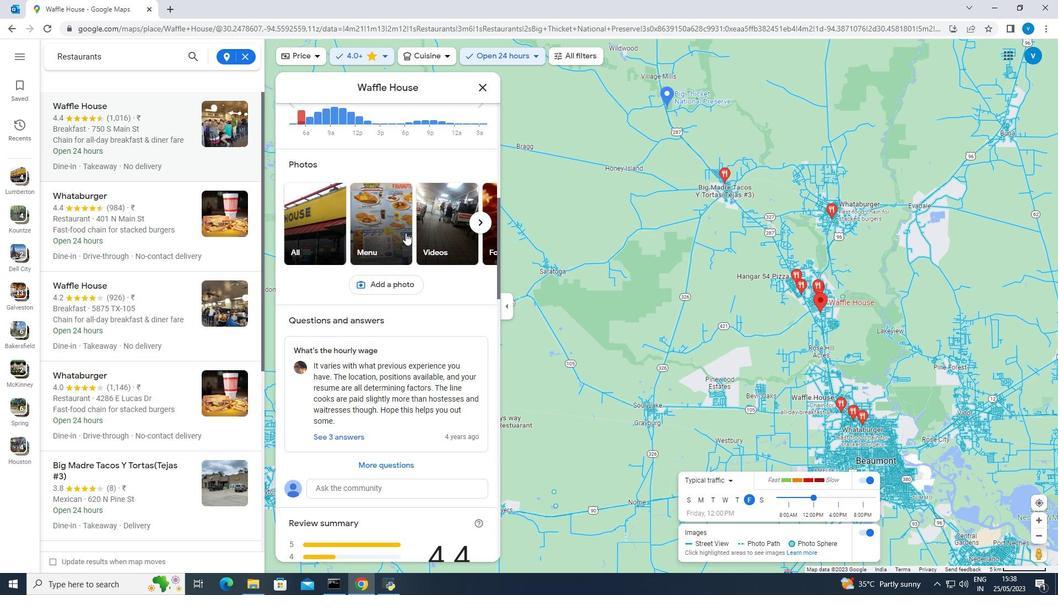 
Action: Mouse scrolled (405, 233) with delta (0, 0)
Screenshot: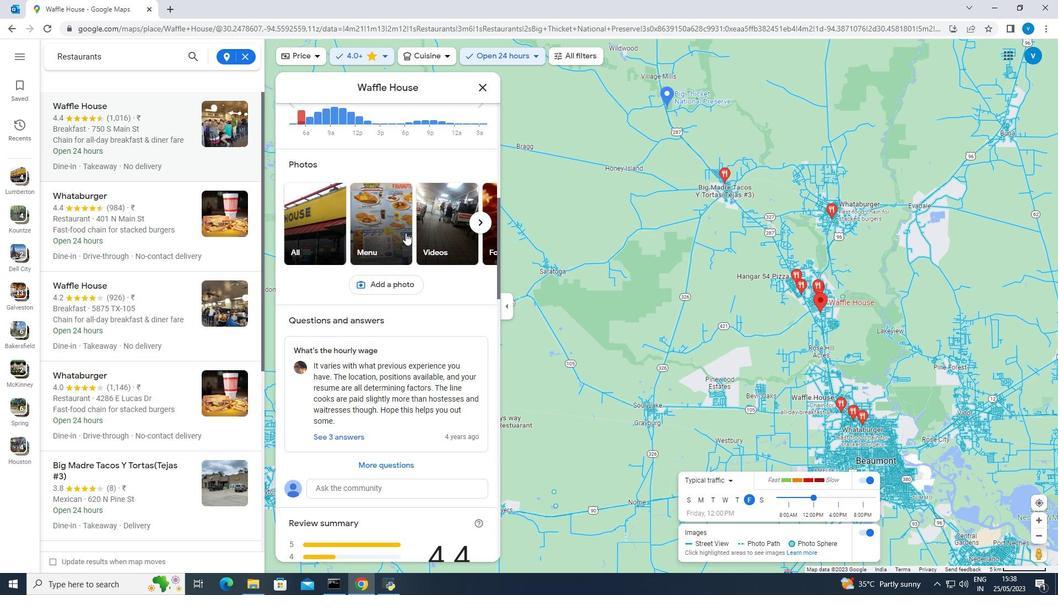 
Action: Mouse scrolled (405, 233) with delta (0, 0)
Screenshot: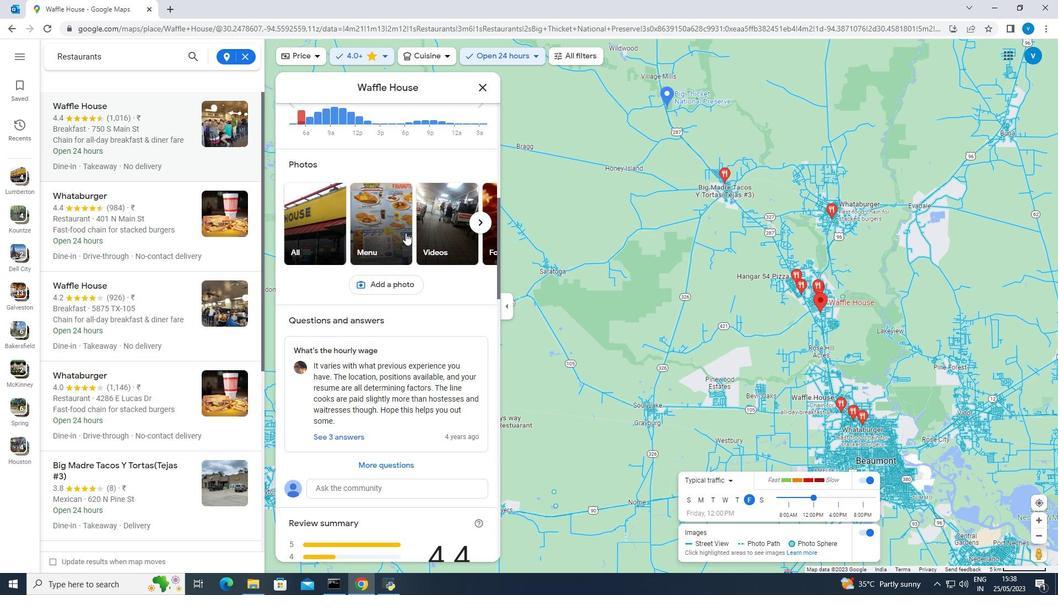 
Action: Mouse moved to (405, 233)
Screenshot: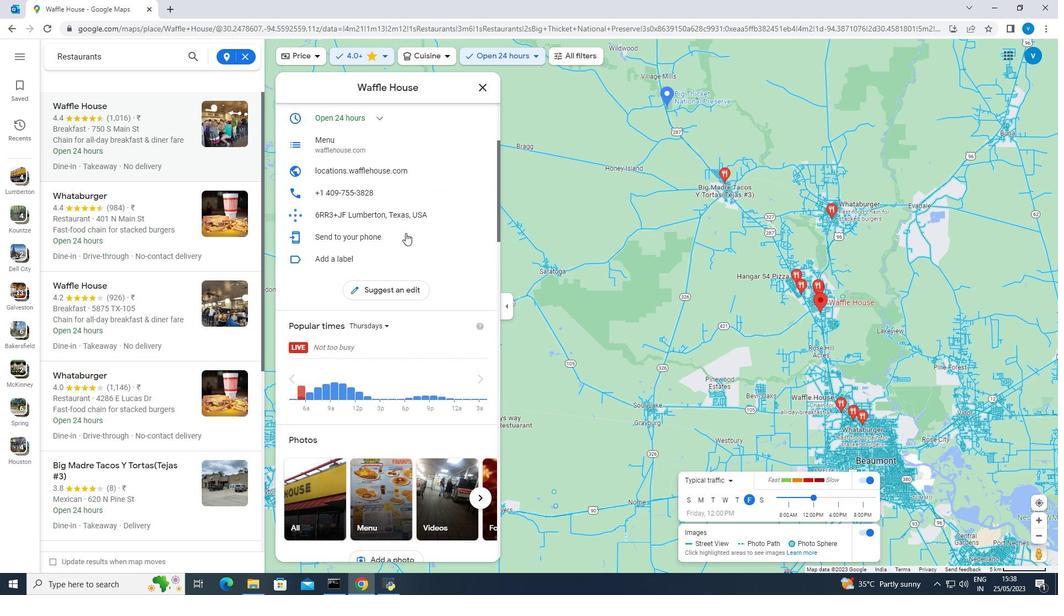 
Action: Mouse scrolled (405, 233) with delta (0, 0)
Screenshot: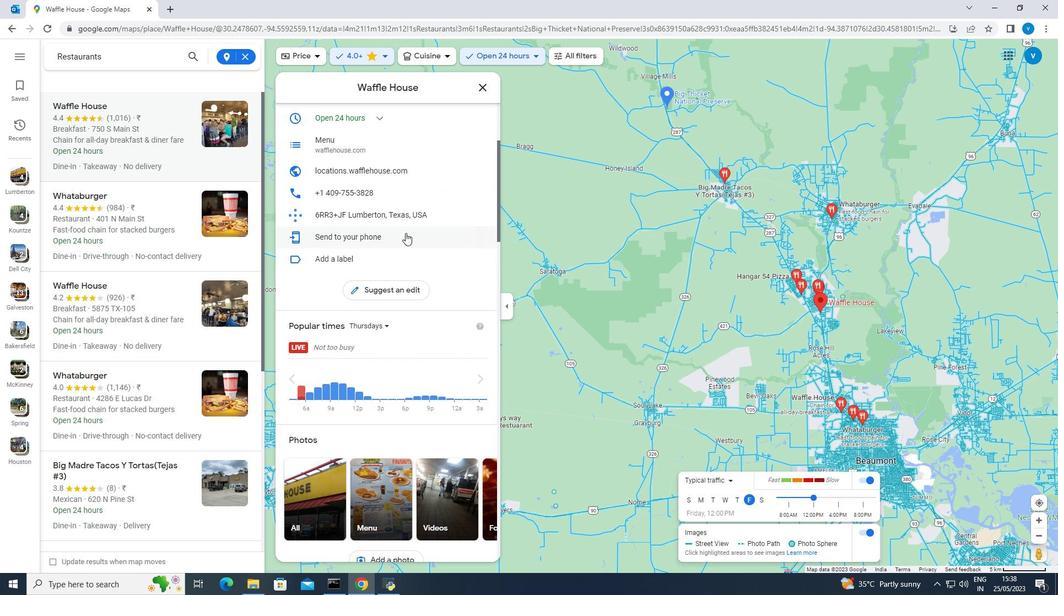 
Action: Mouse scrolled (405, 233) with delta (0, 0)
Screenshot: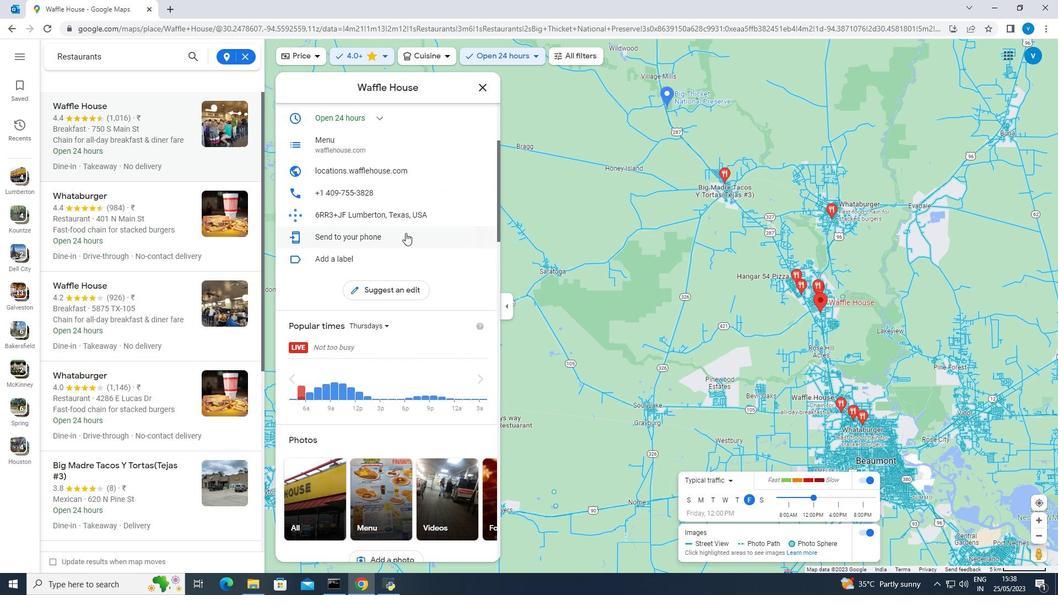 
Action: Mouse scrolled (405, 233) with delta (0, 0)
Screenshot: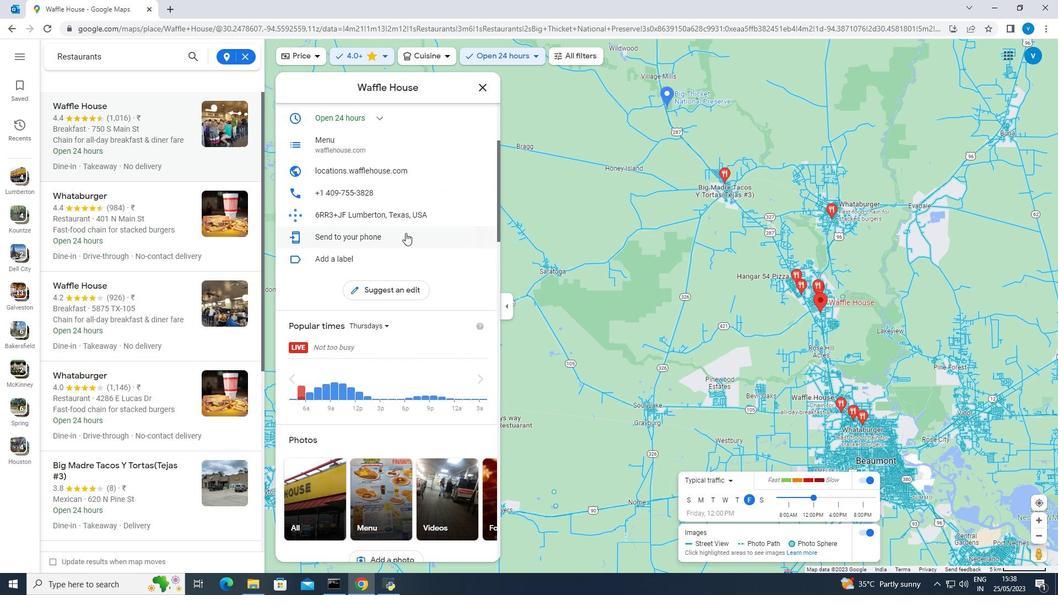 
Action: Mouse scrolled (405, 233) with delta (0, 0)
Screenshot: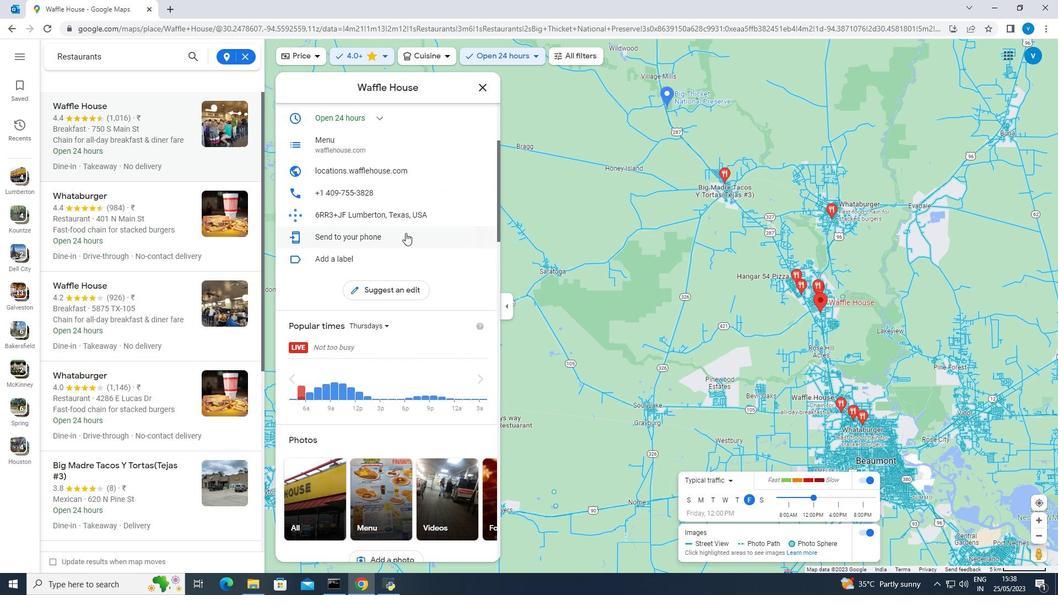 
Action: Mouse scrolled (405, 233) with delta (0, 0)
Screenshot: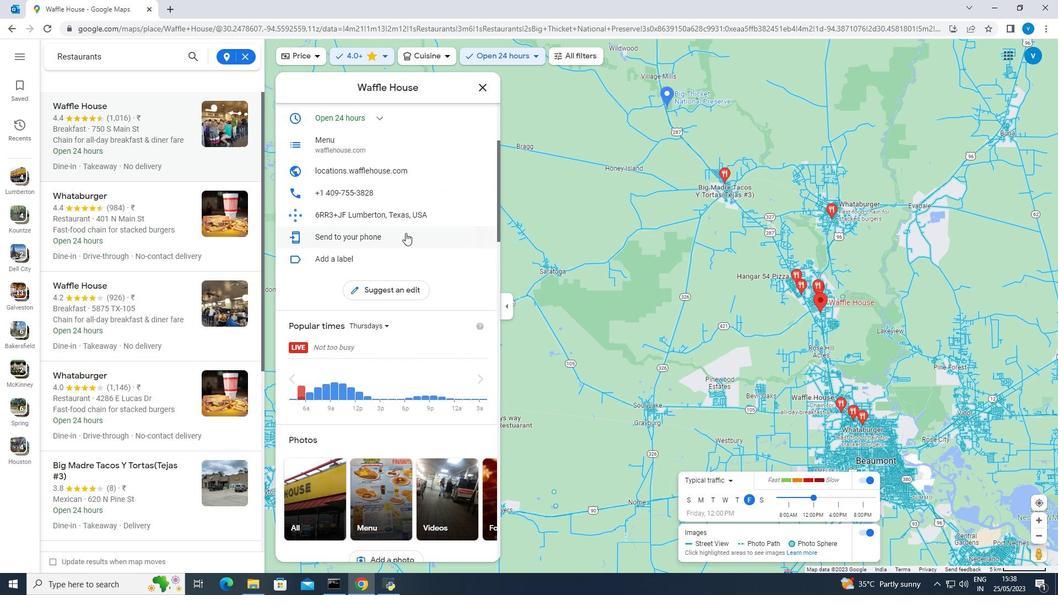 
Action: Mouse moved to (405, 233)
Screenshot: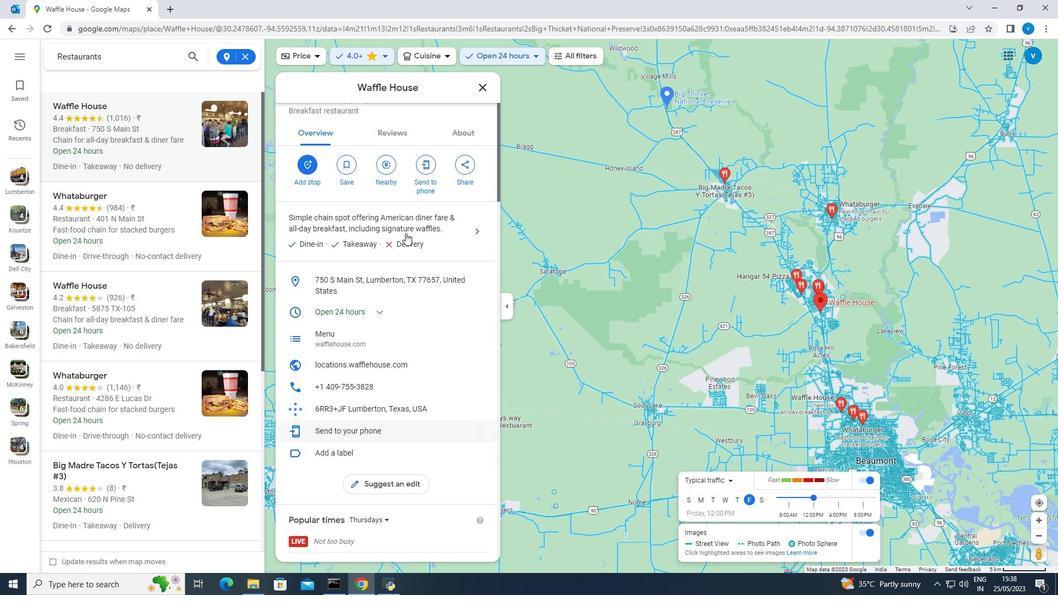 
Action: Mouse scrolled (405, 234) with delta (0, 0)
Screenshot: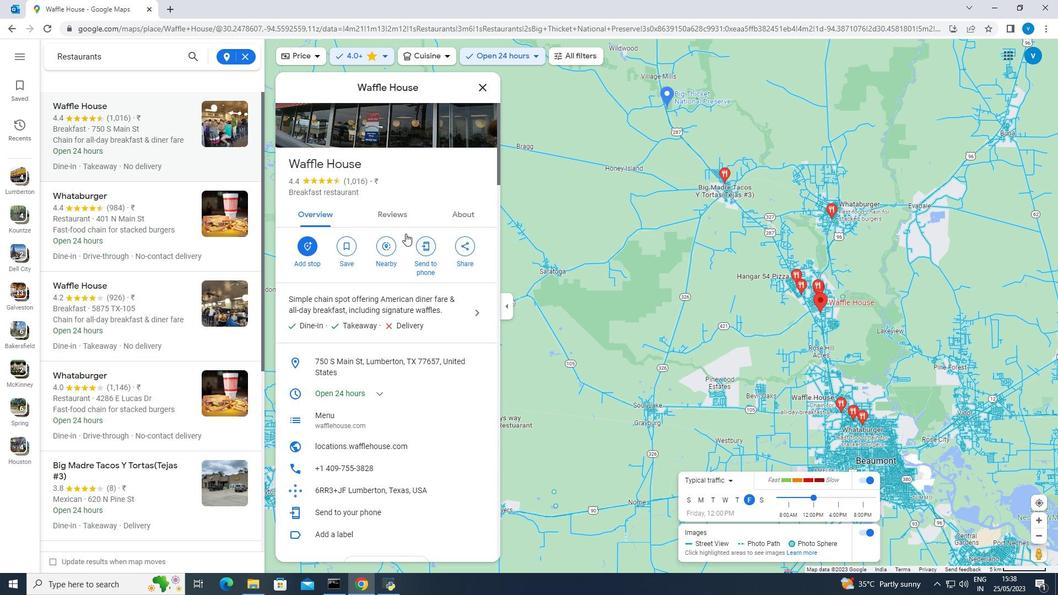 
Action: Mouse scrolled (405, 234) with delta (0, 0)
Screenshot: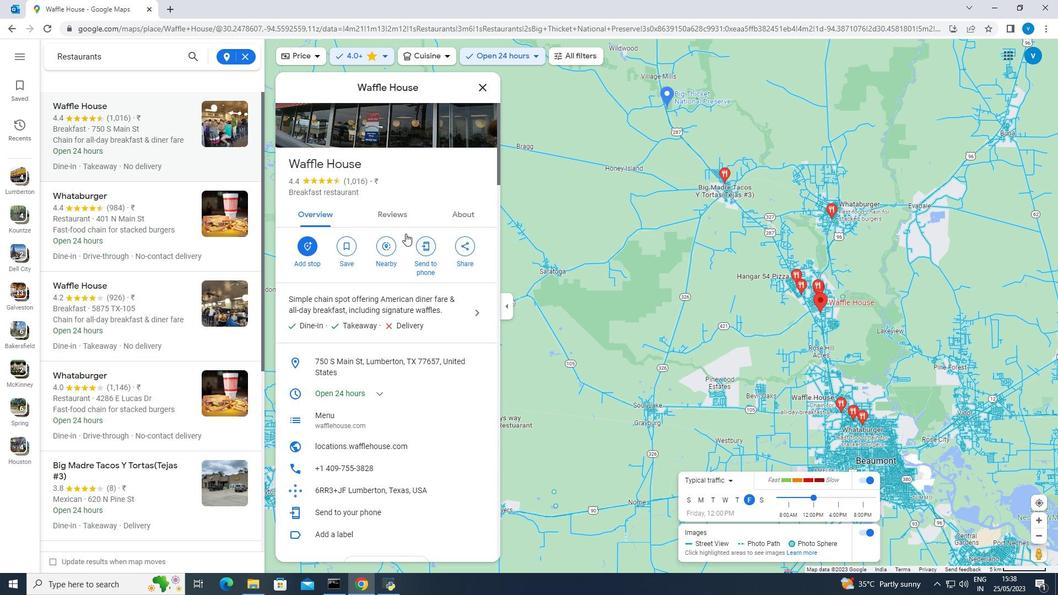 
Action: Mouse scrolled (405, 234) with delta (0, 0)
Screenshot: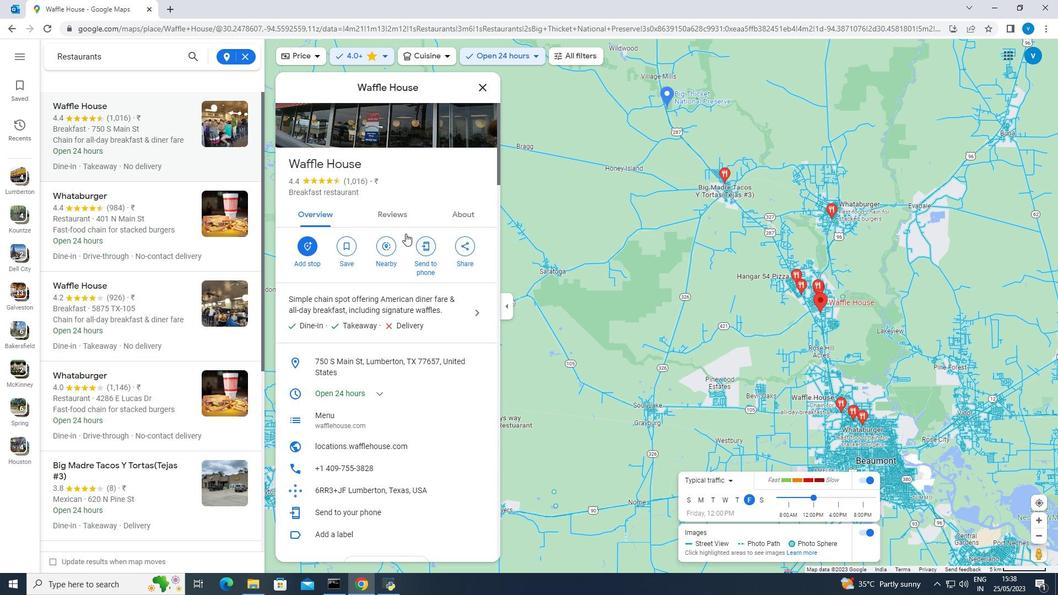 
Action: Mouse scrolled (405, 234) with delta (0, 0)
Screenshot: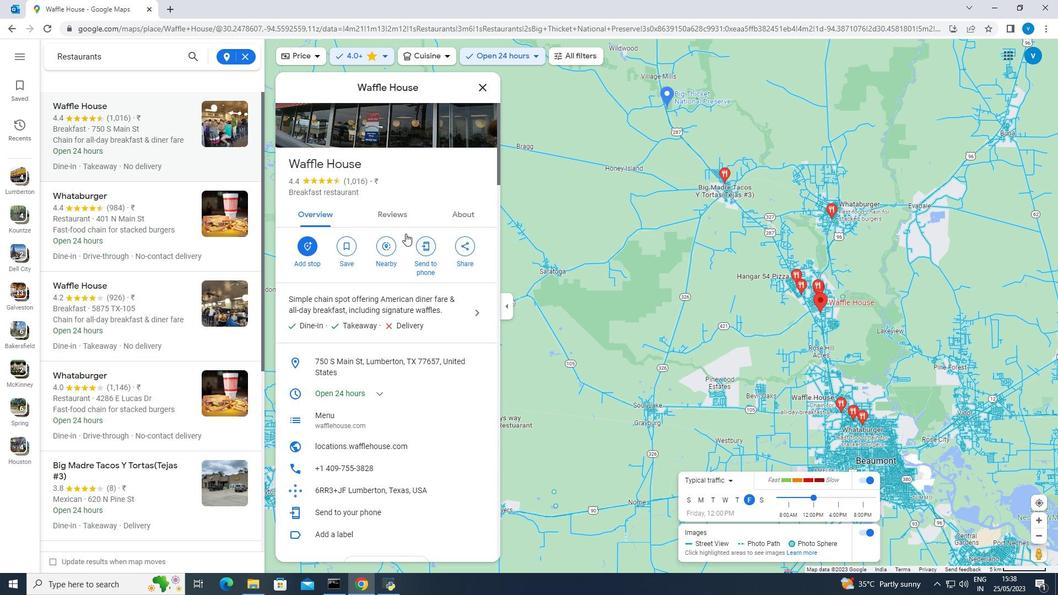 
Action: Mouse moved to (435, 192)
Screenshot: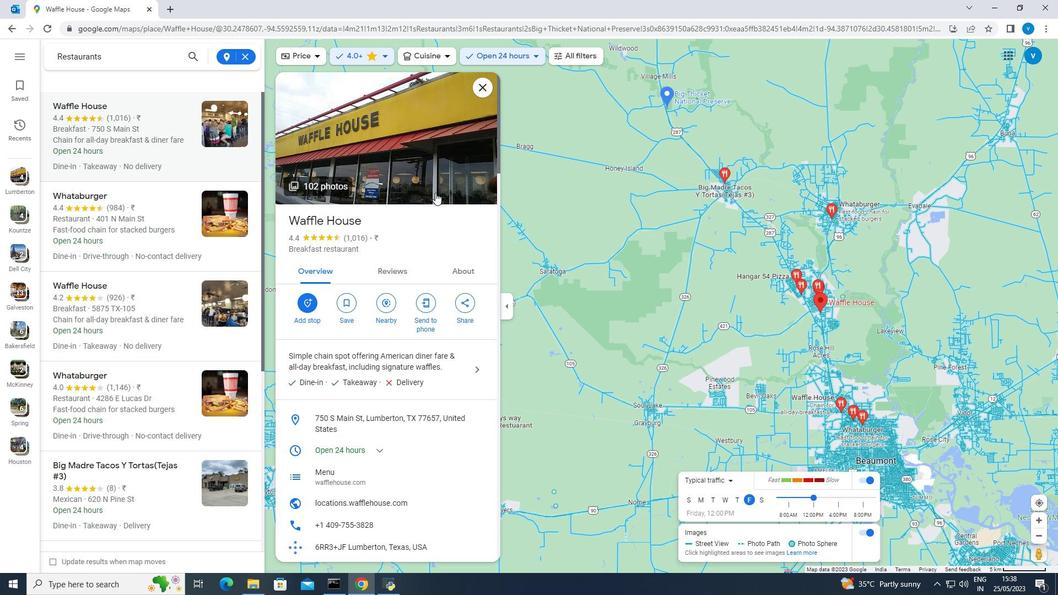 
Action: Mouse pressed left at (435, 192)
Screenshot: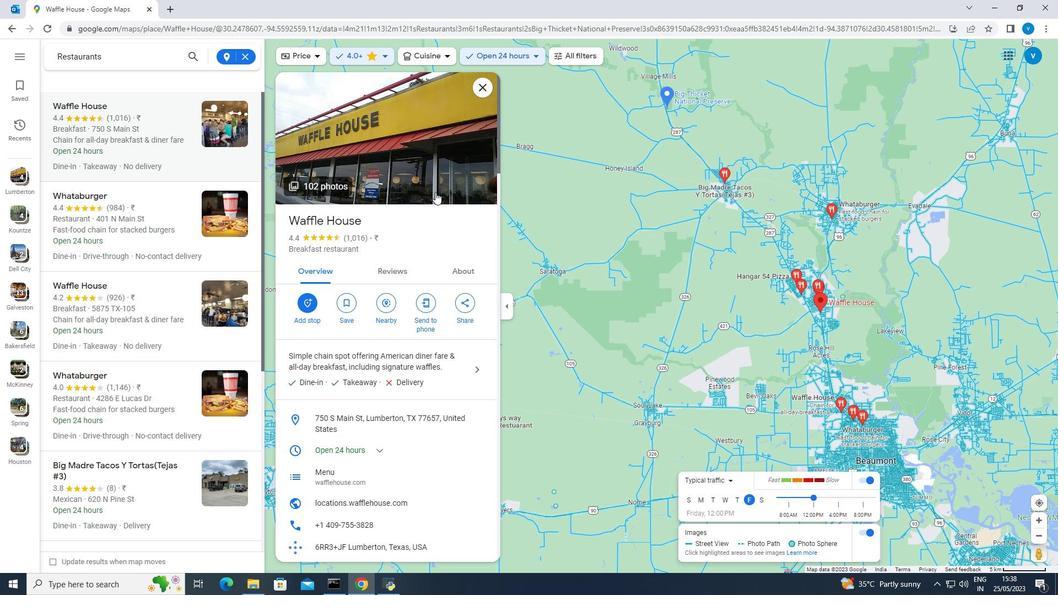 
Action: Mouse pressed left at (435, 192)
Screenshot: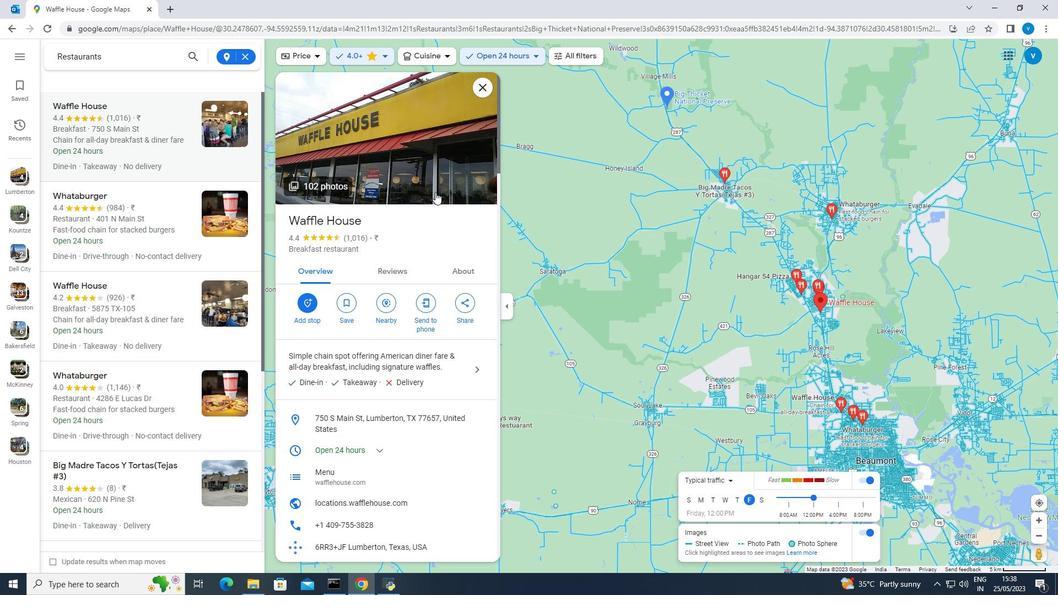 
Action: Mouse moved to (675, 489)
Screenshot: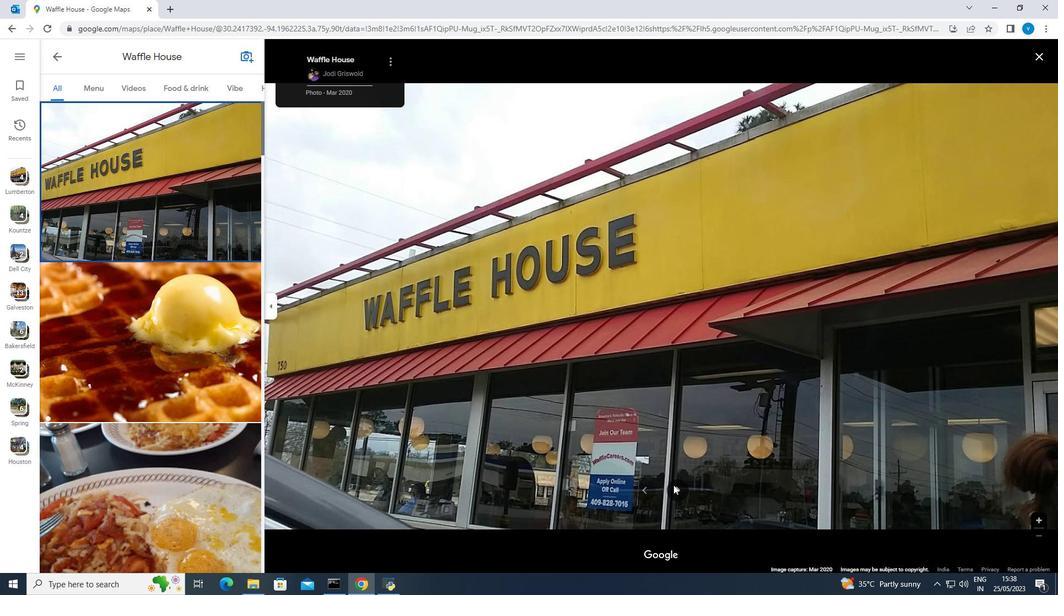 
Action: Mouse pressed left at (675, 489)
Screenshot: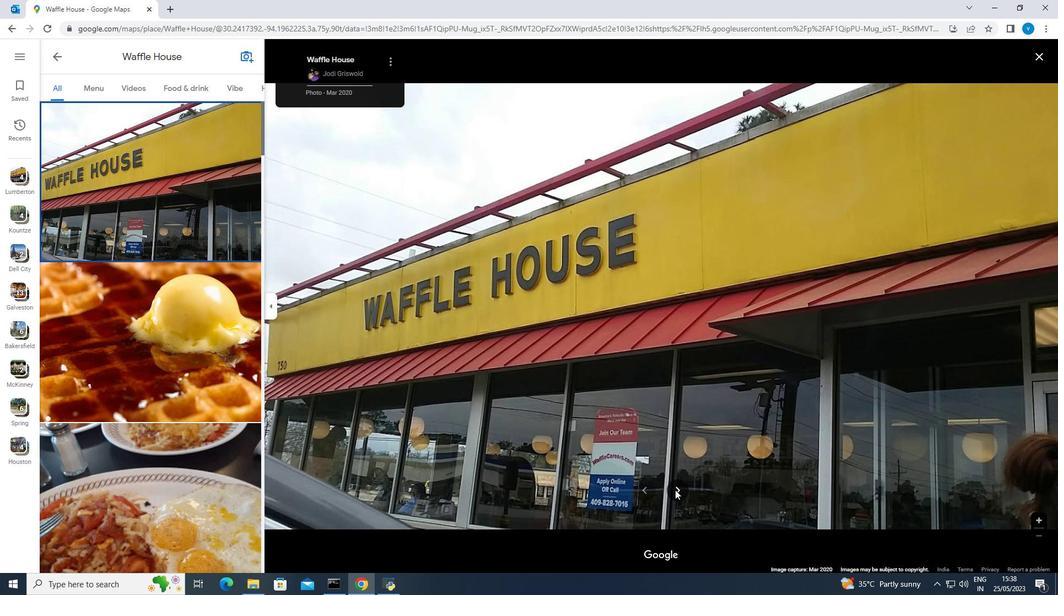 
Action: Mouse pressed left at (675, 489)
Screenshot: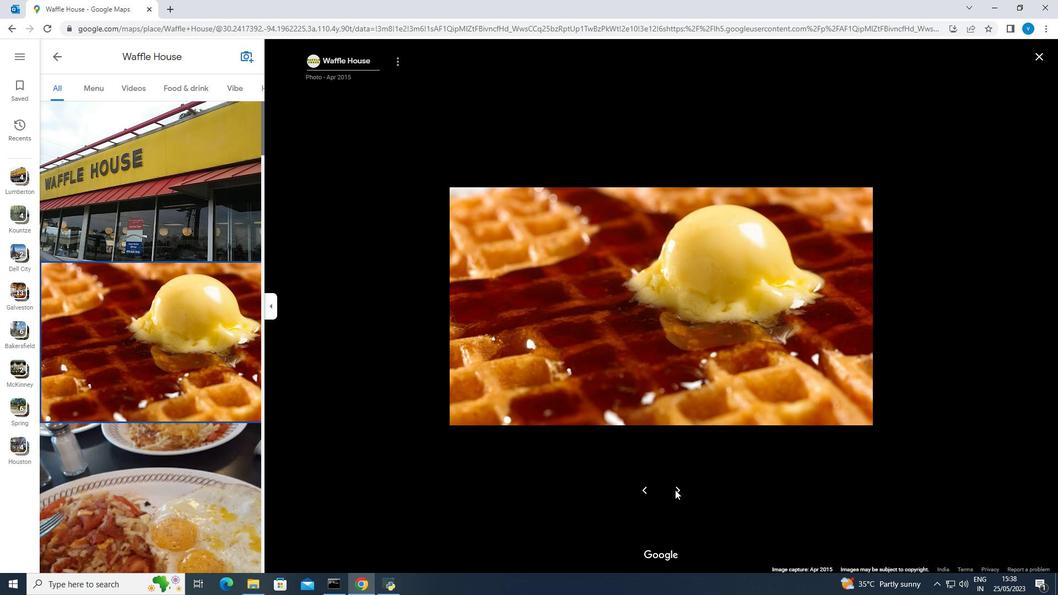 
Action: Mouse moved to (675, 489)
Screenshot: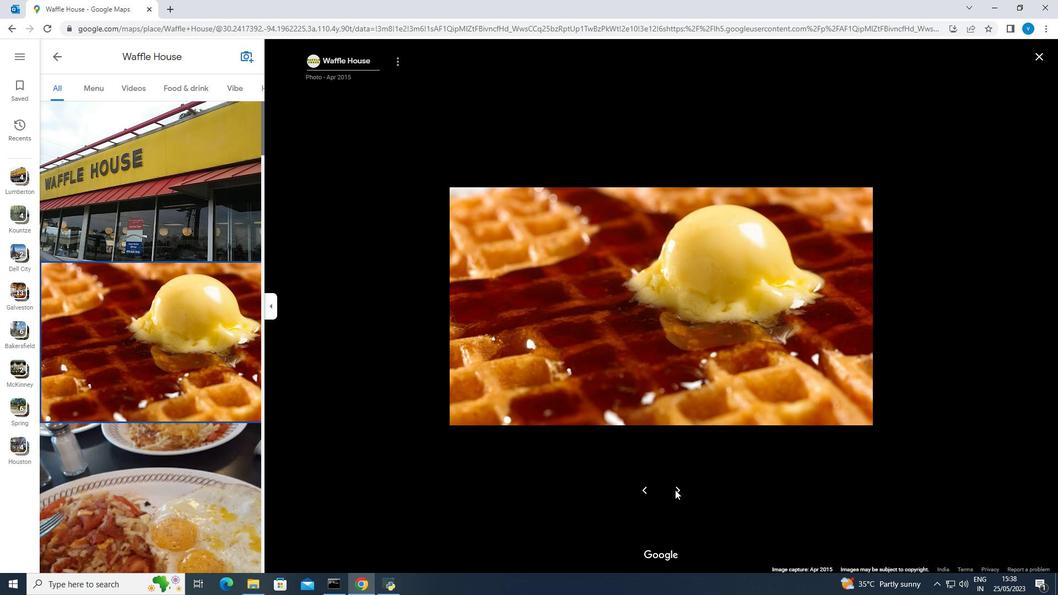 
Action: Mouse pressed left at (675, 489)
Screenshot: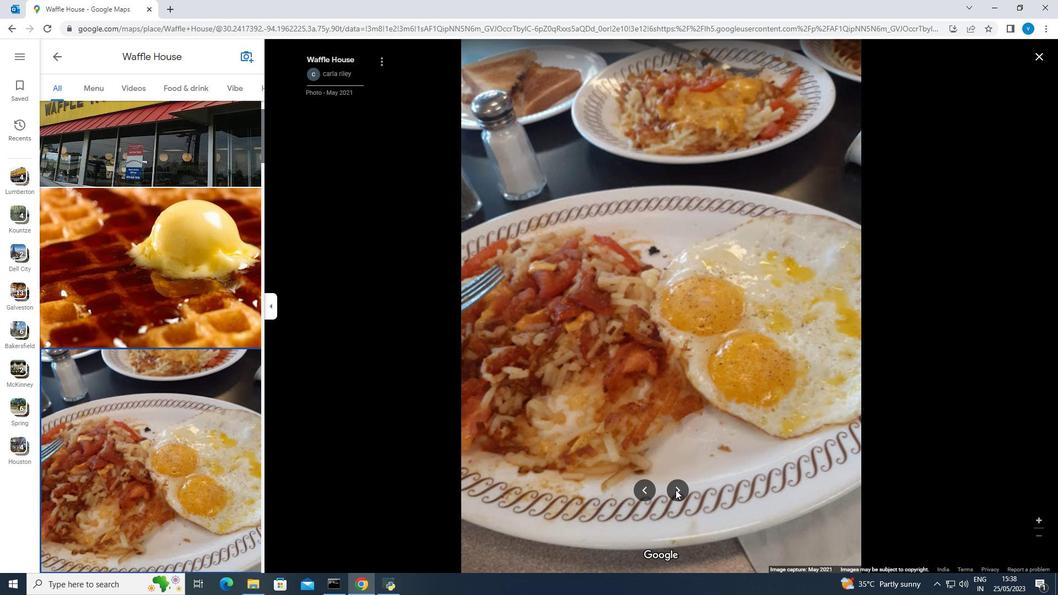 
Action: Mouse moved to (678, 480)
Screenshot: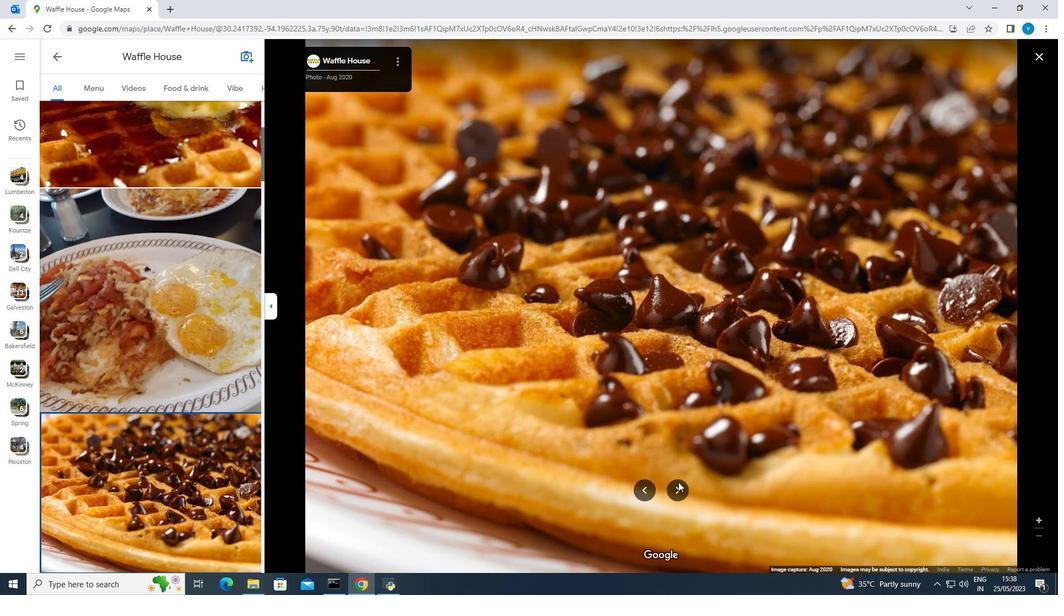 
Action: Mouse pressed left at (678, 480)
Screenshot: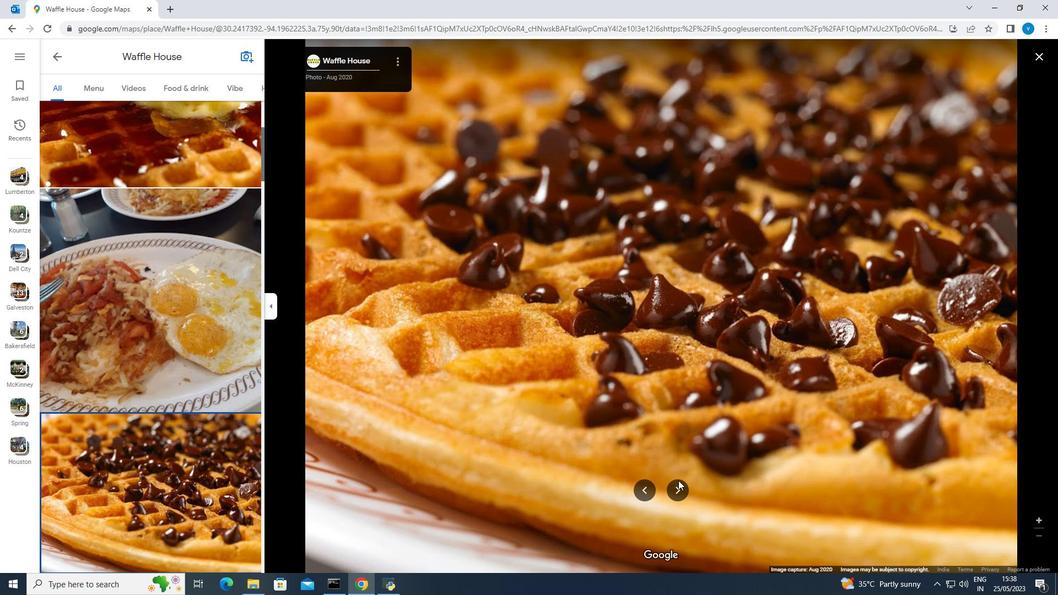 
Action: Mouse moved to (677, 481)
Screenshot: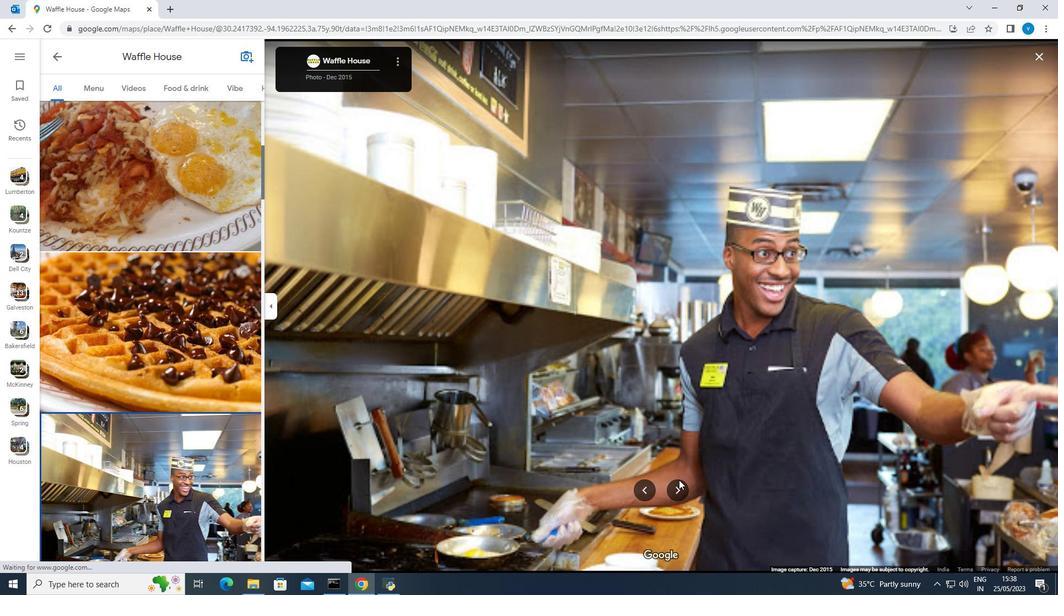 
Action: Mouse pressed left at (677, 481)
Screenshot: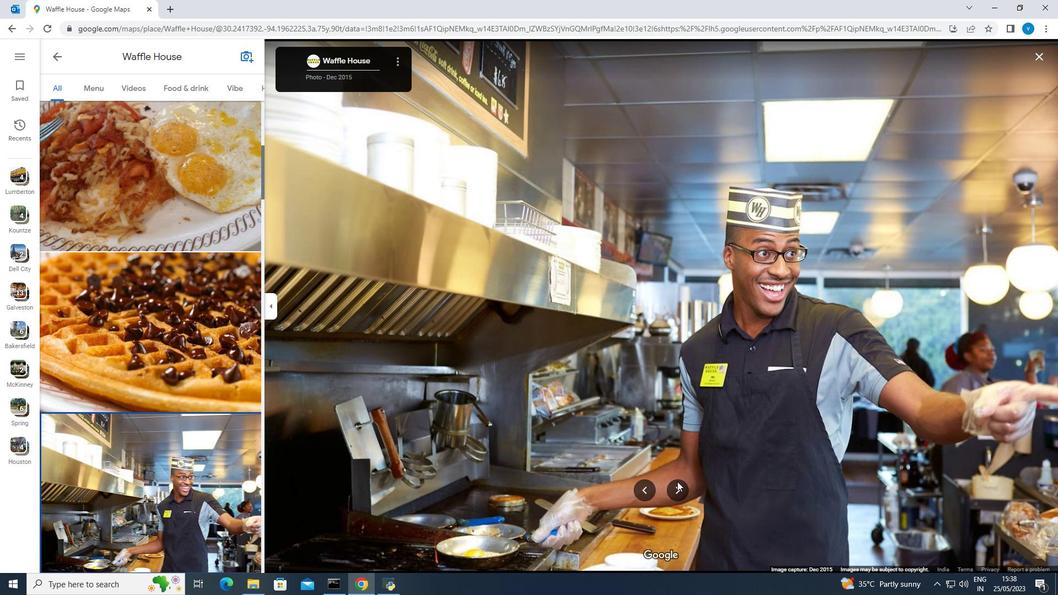 
Action: Mouse pressed left at (677, 481)
Screenshot: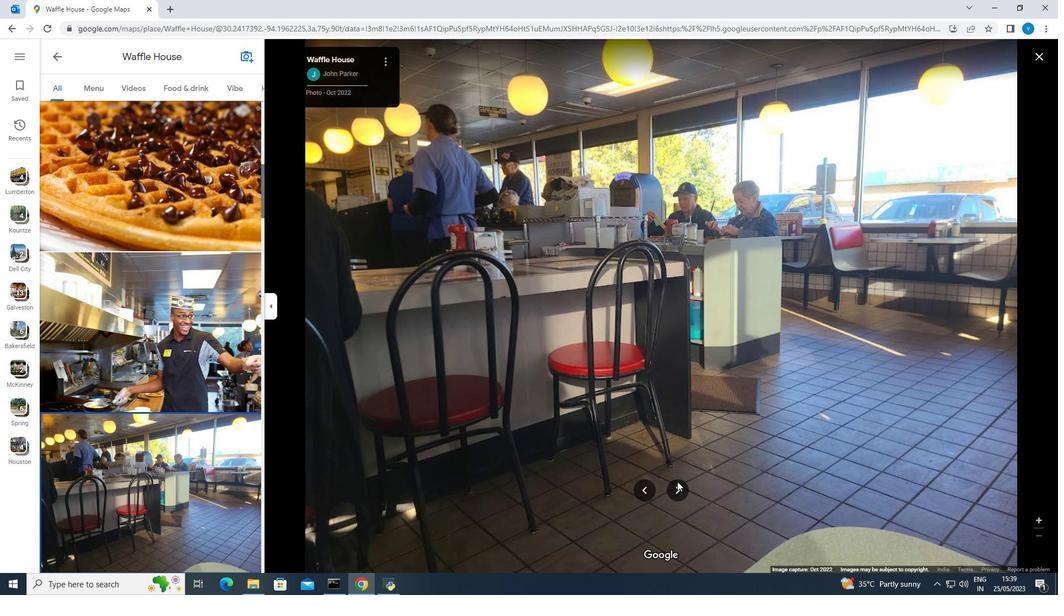 
Action: Mouse moved to (673, 491)
Screenshot: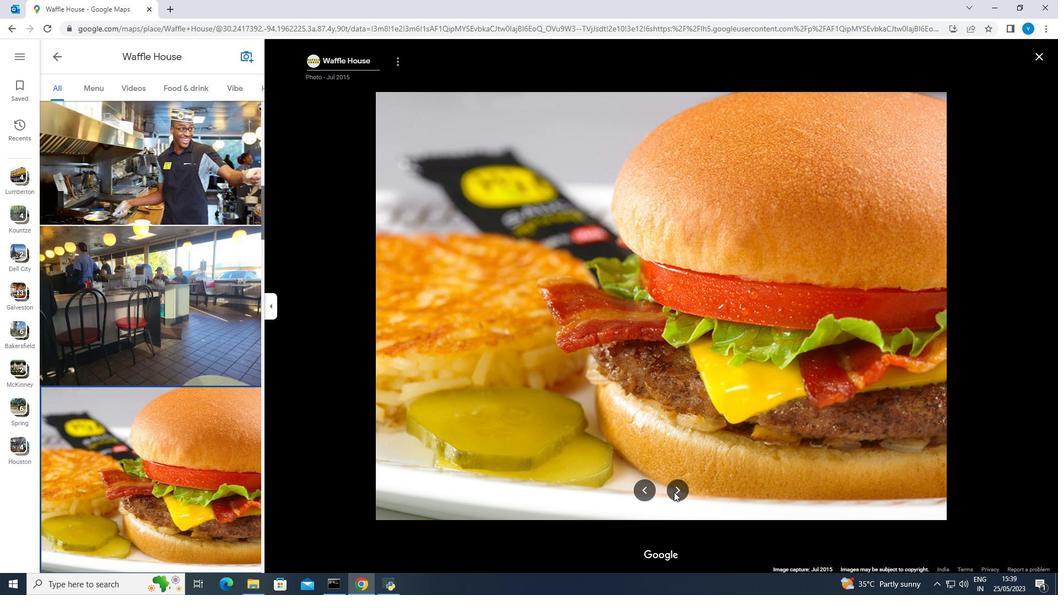 
Action: Mouse pressed left at (673, 491)
Screenshot: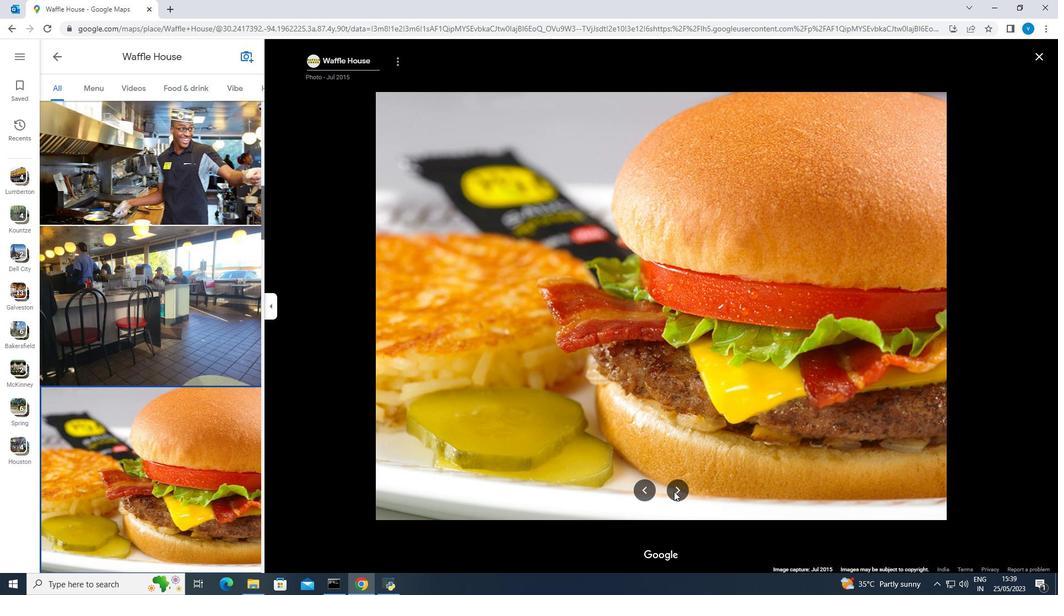 
Action: Mouse moved to (673, 482)
Screenshot: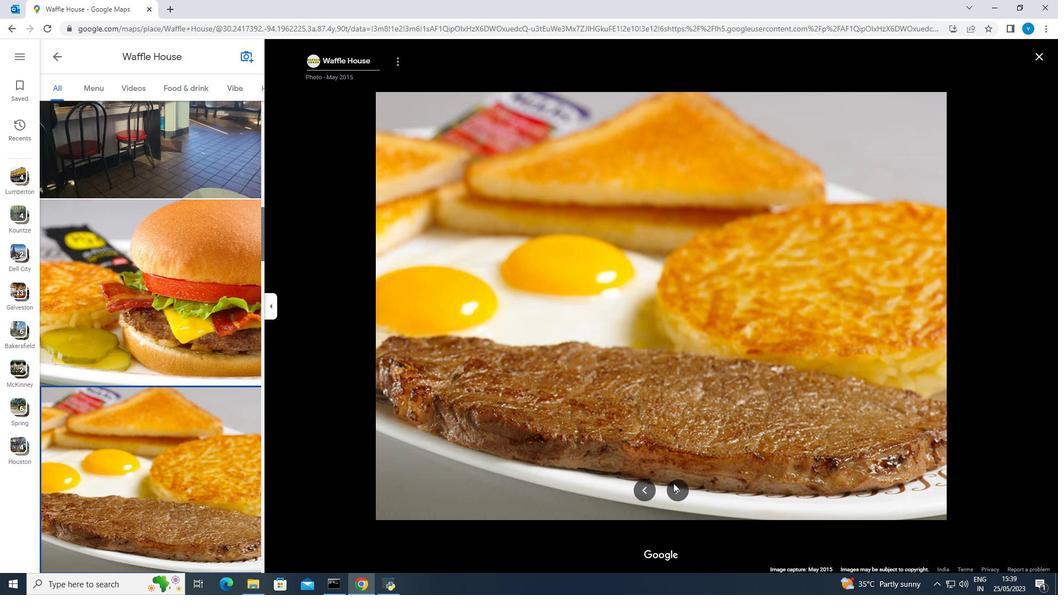 
Action: Mouse pressed left at (673, 482)
Screenshot: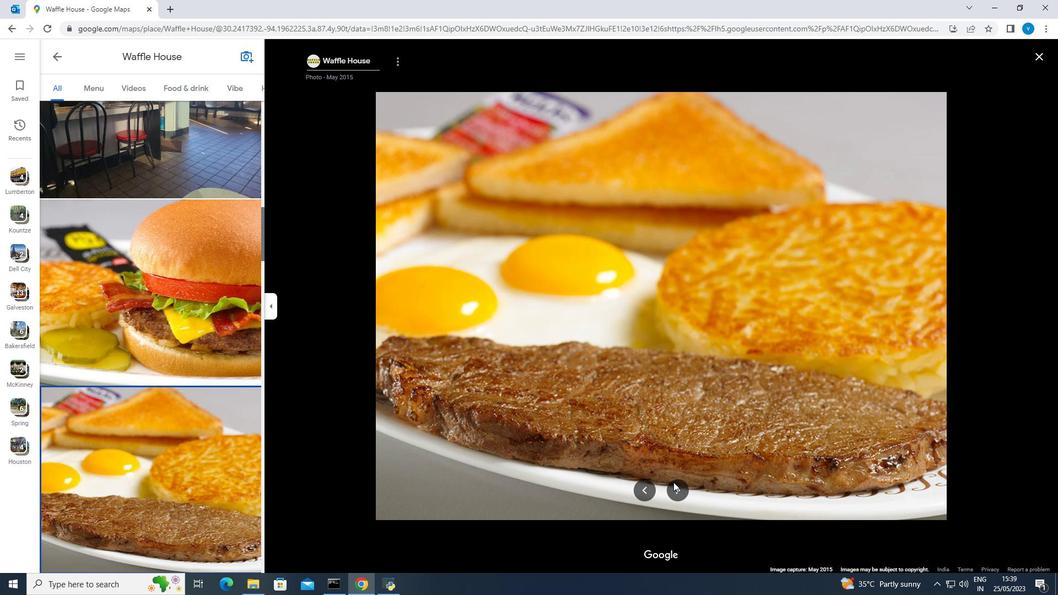 
Action: Mouse moved to (681, 490)
Screenshot: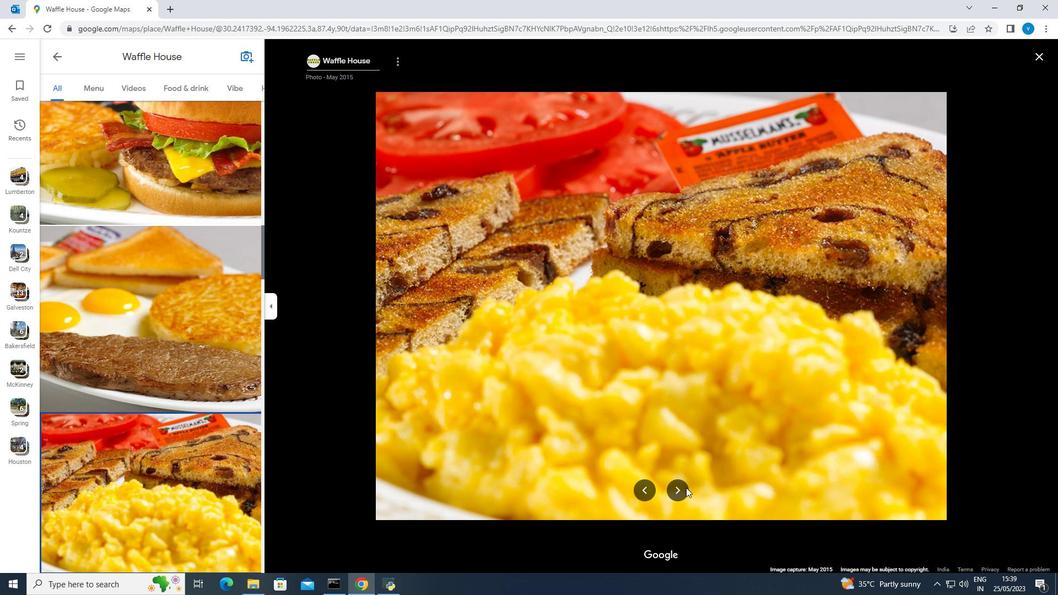
Action: Mouse pressed left at (681, 490)
Screenshot: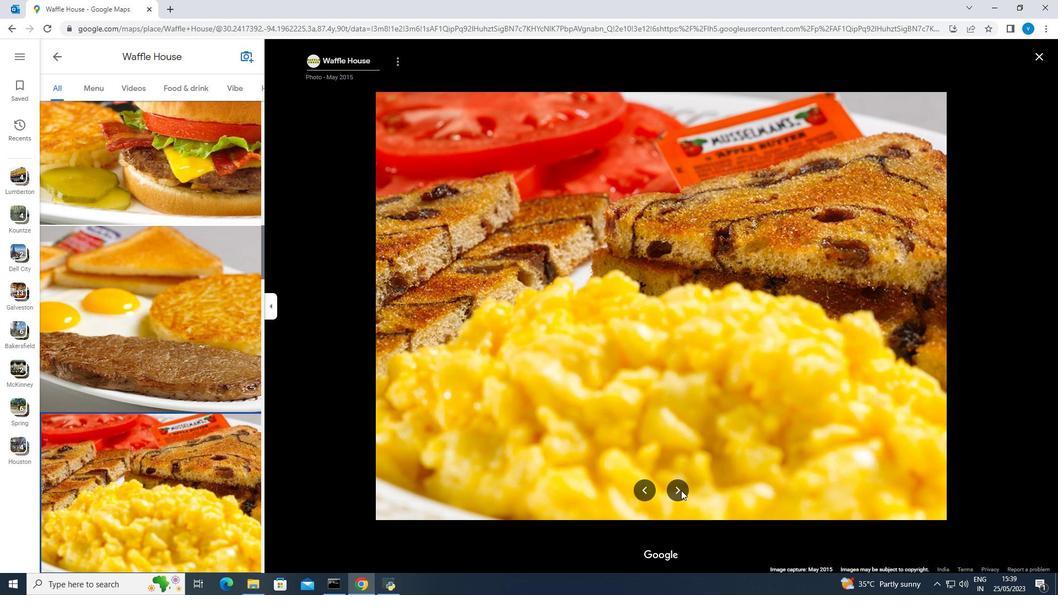 
Action: Mouse moved to (676, 489)
Screenshot: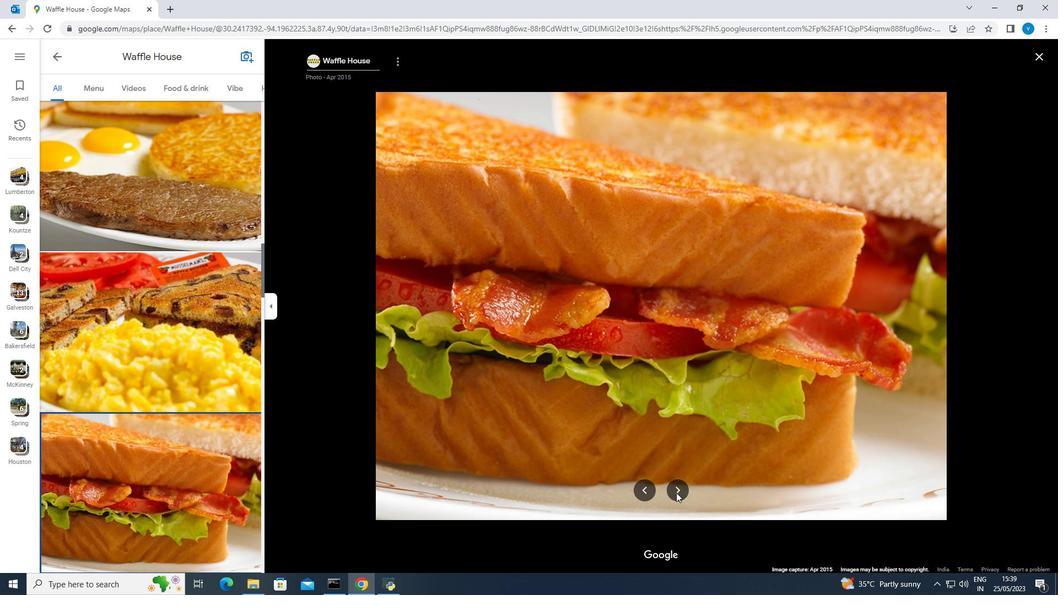 
Action: Mouse pressed left at (676, 489)
Screenshot: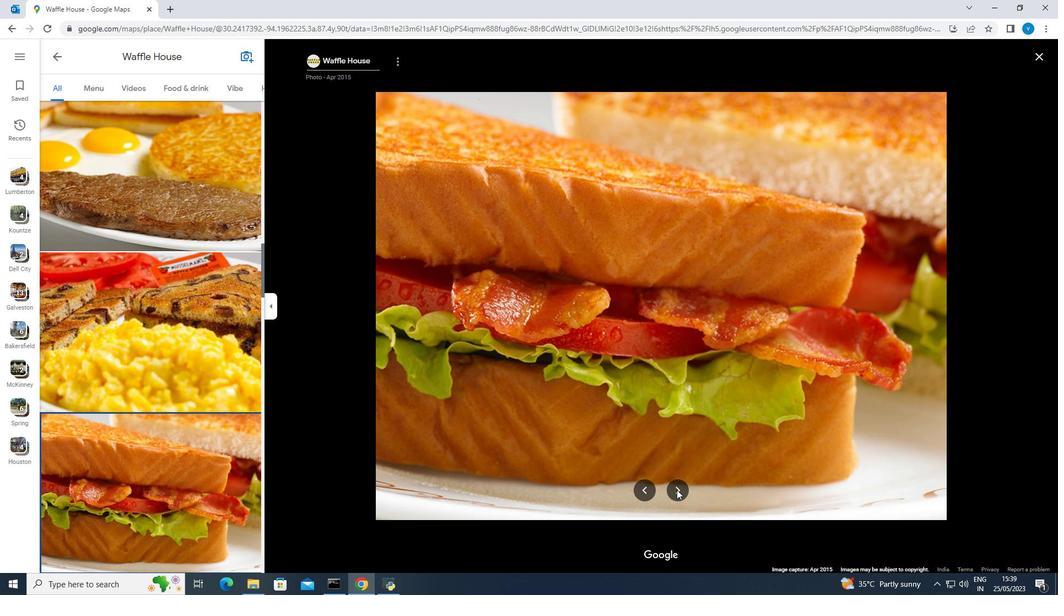 
Action: Mouse pressed left at (676, 489)
Screenshot: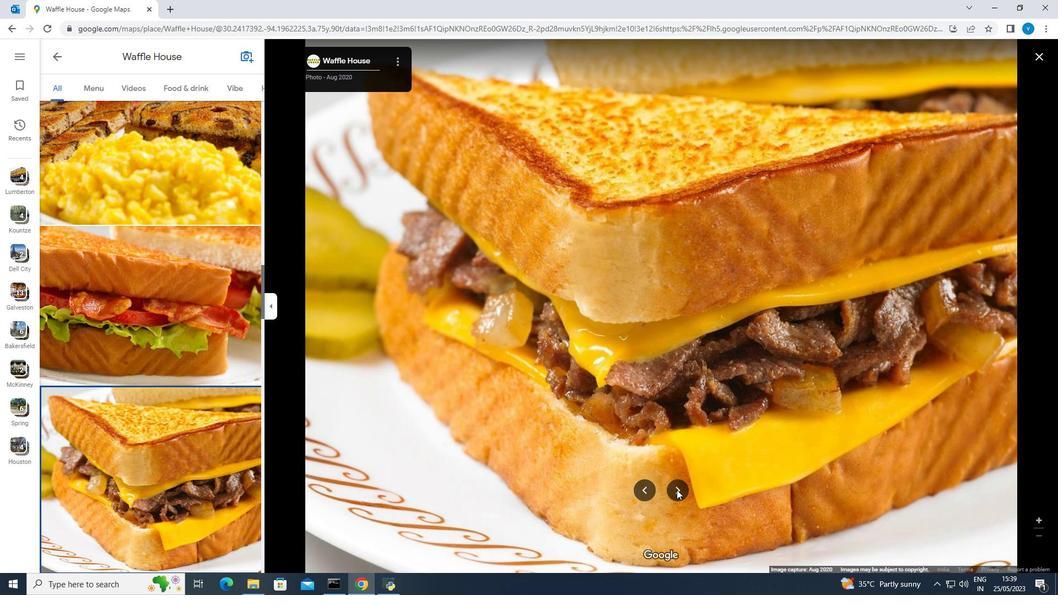 
Action: Mouse pressed left at (676, 489)
Screenshot: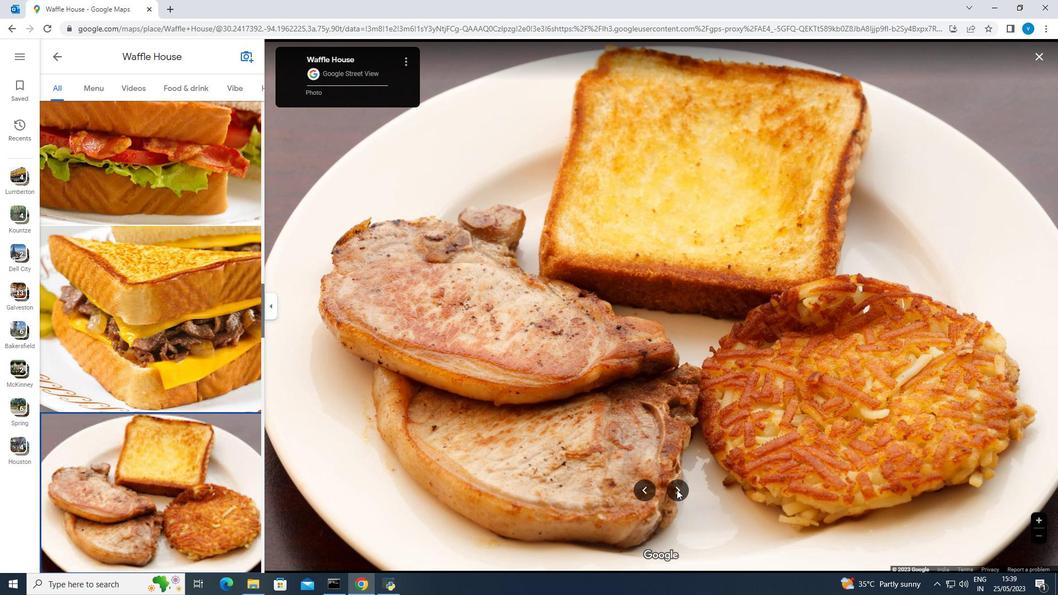 
Action: Mouse pressed left at (676, 489)
Screenshot: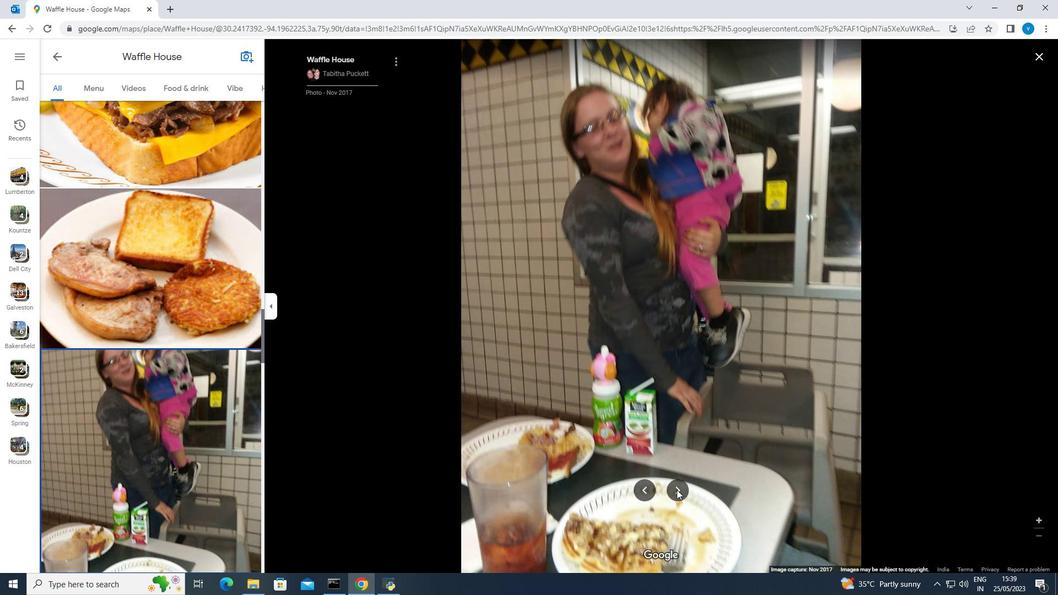 
Action: Mouse pressed left at (676, 489)
Screenshot: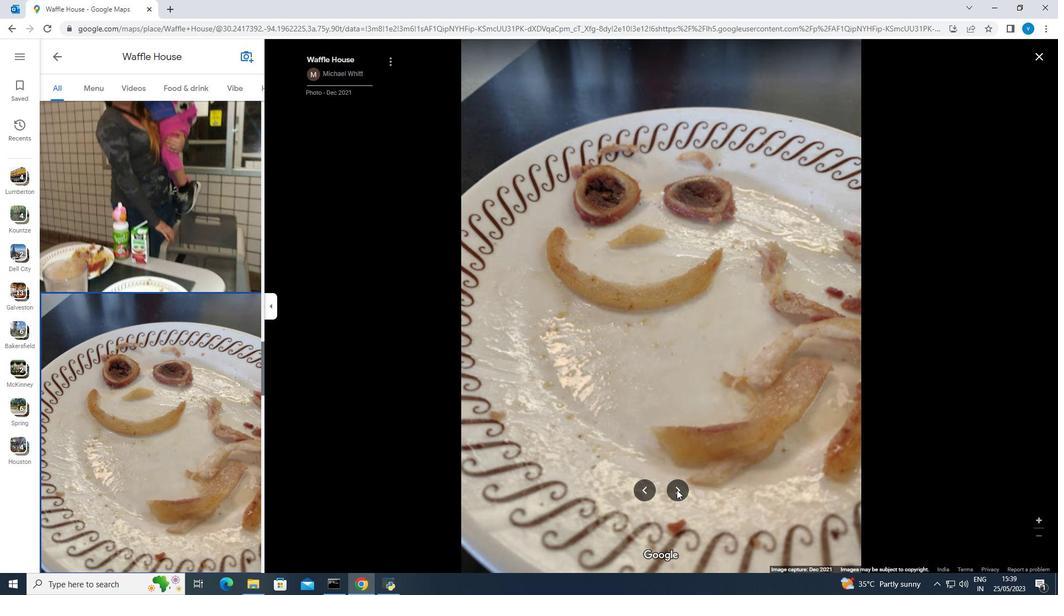
Action: Mouse pressed left at (676, 489)
Screenshot: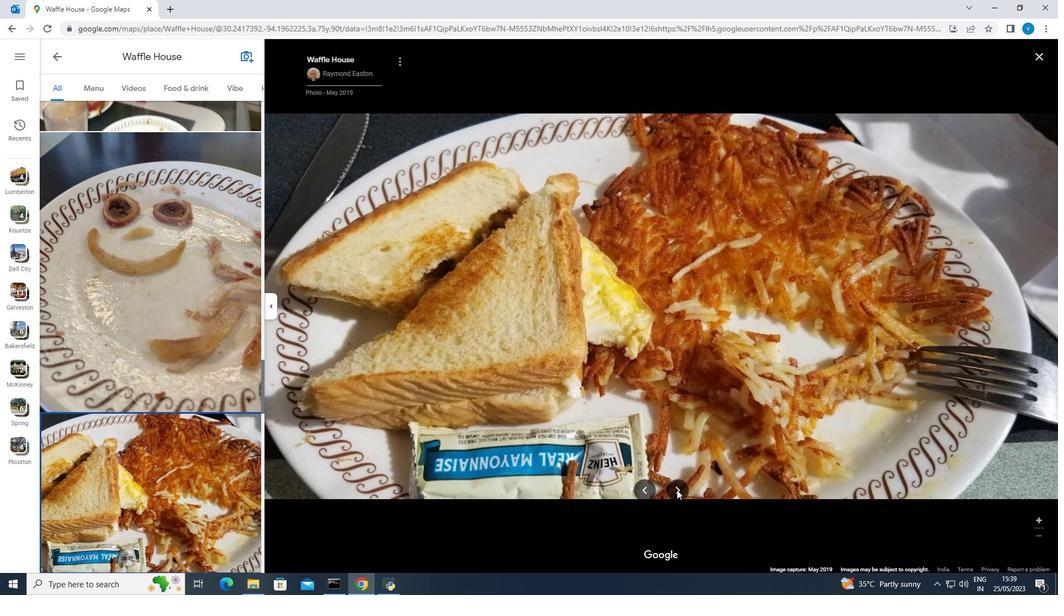 
Action: Mouse pressed left at (676, 489)
Screenshot: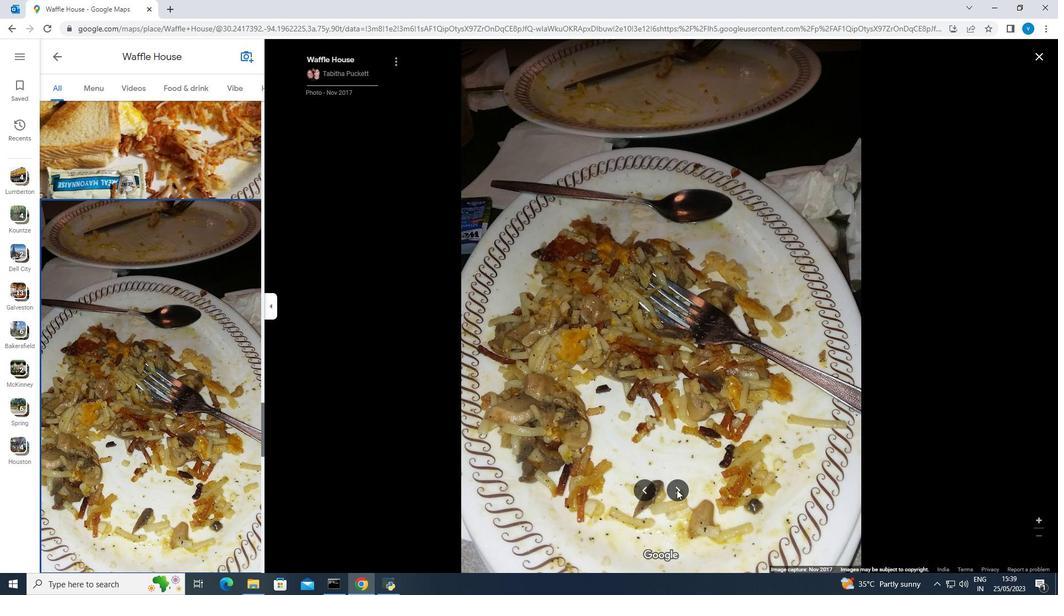 
Action: Mouse pressed left at (676, 489)
Screenshot: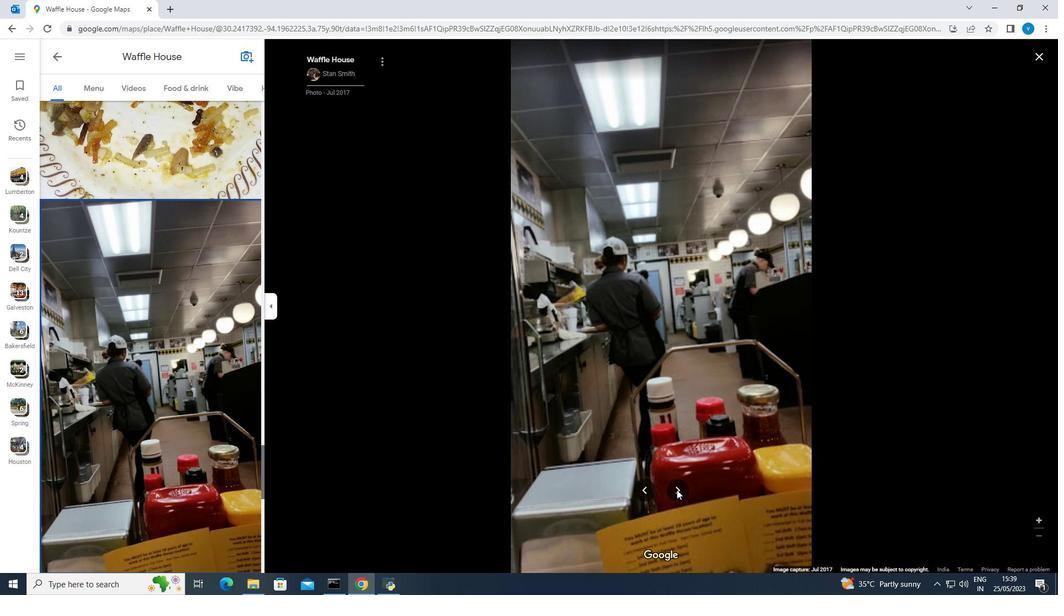 
Action: Mouse pressed left at (676, 489)
Screenshot: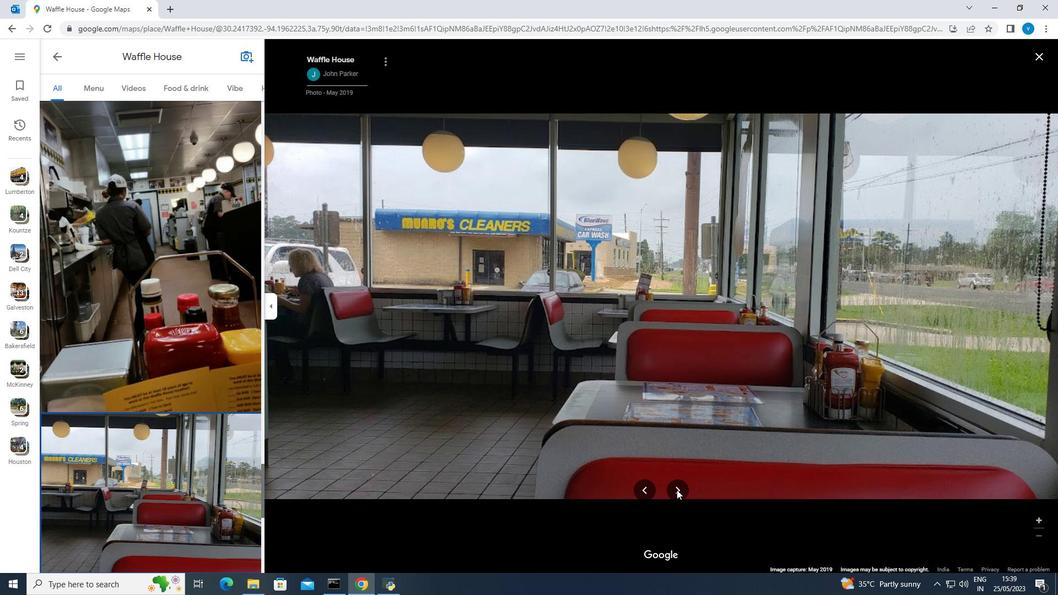 
Action: Mouse pressed left at (676, 489)
Screenshot: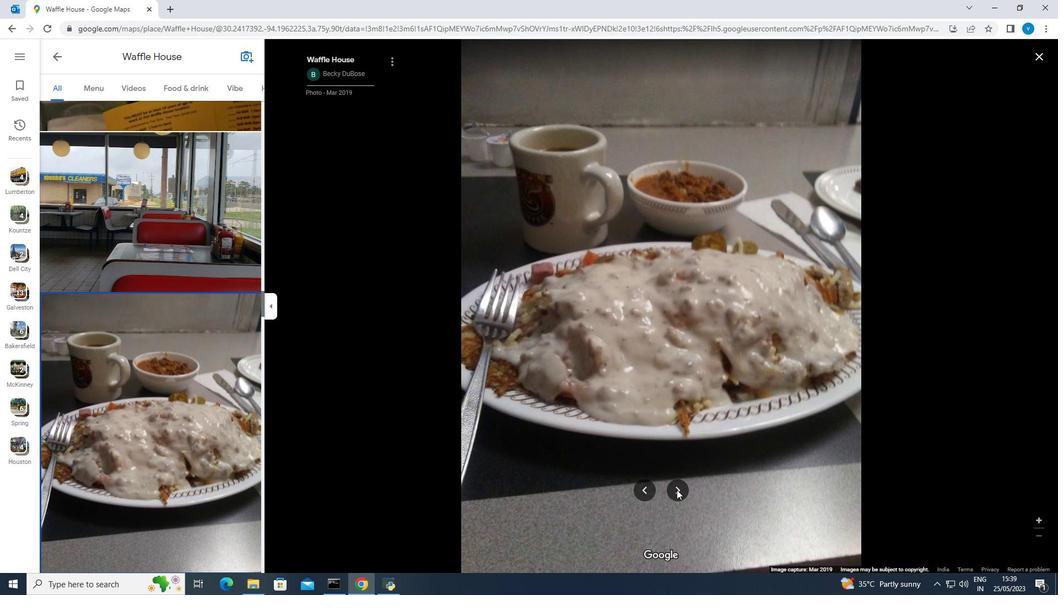 
Action: Mouse pressed left at (676, 489)
Screenshot: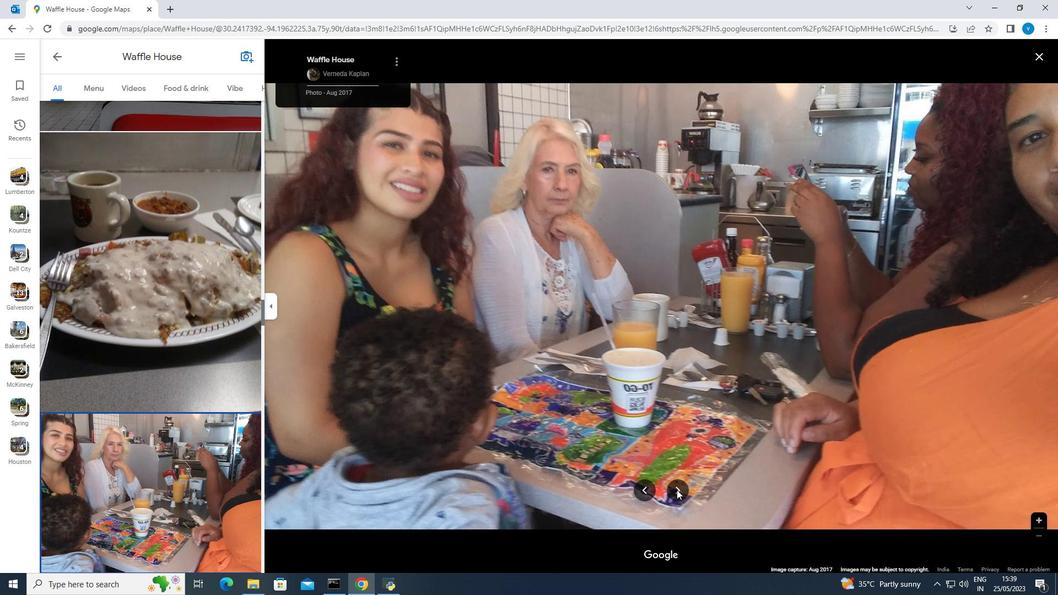 
Action: Mouse pressed left at (676, 489)
Screenshot: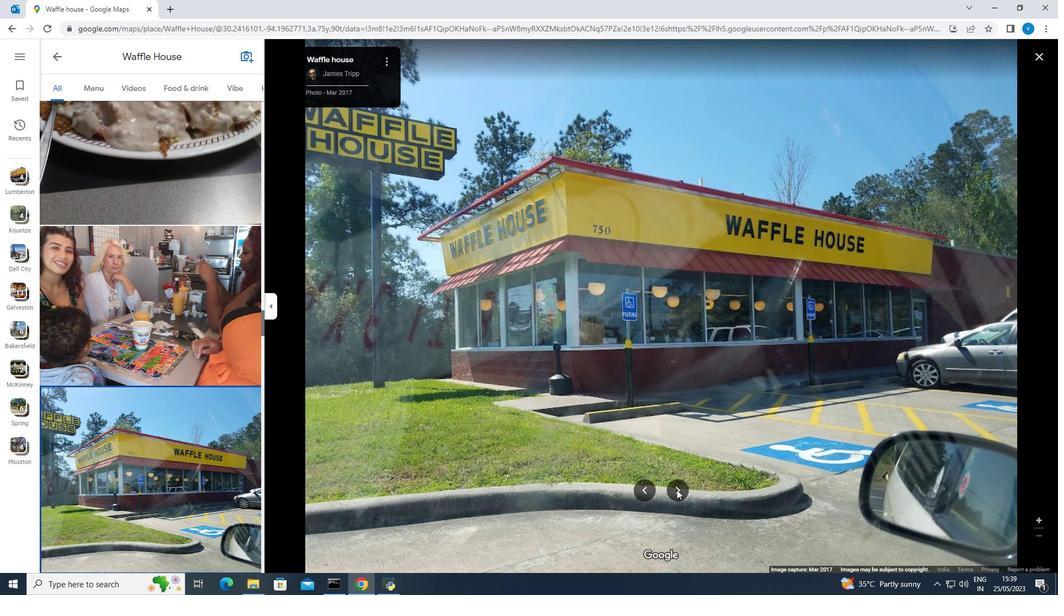 
Action: Mouse pressed left at (676, 489)
Screenshot: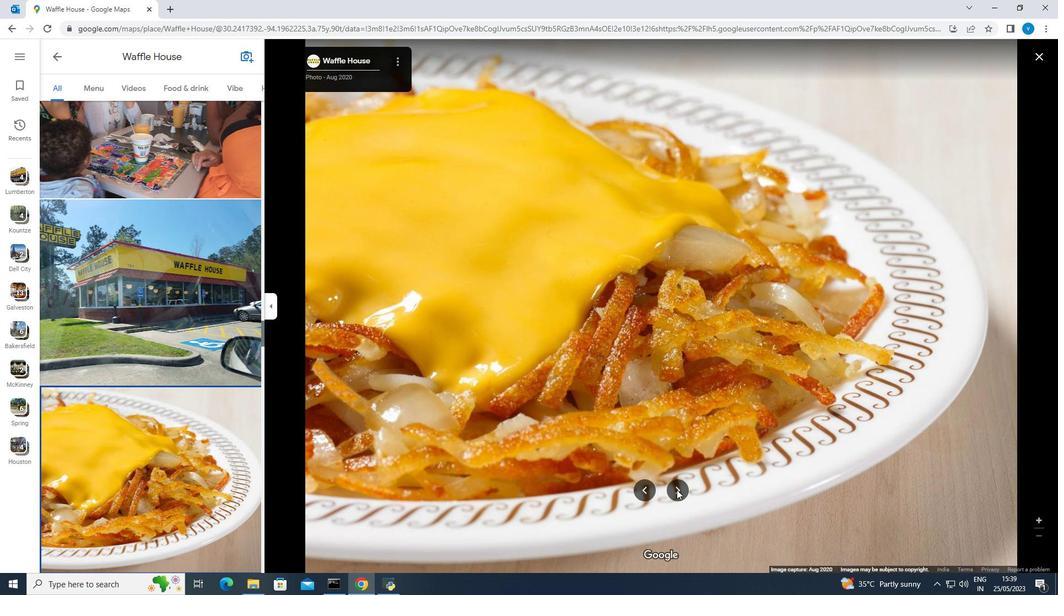 
Action: Mouse pressed left at (676, 489)
Screenshot: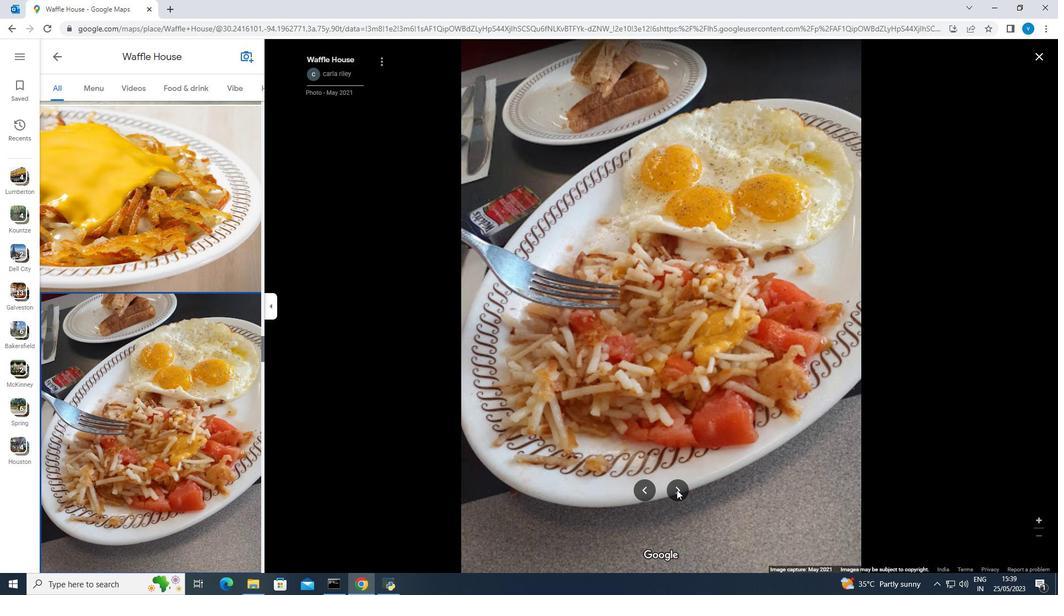 
Action: Mouse moved to (677, 488)
Screenshot: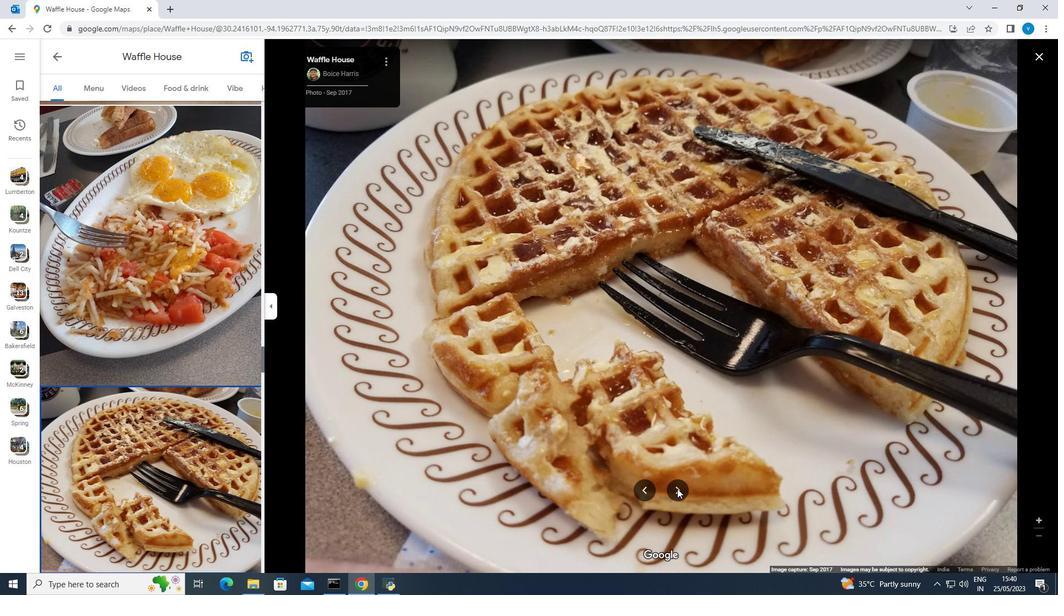 
Action: Mouse pressed left at (677, 488)
Screenshot: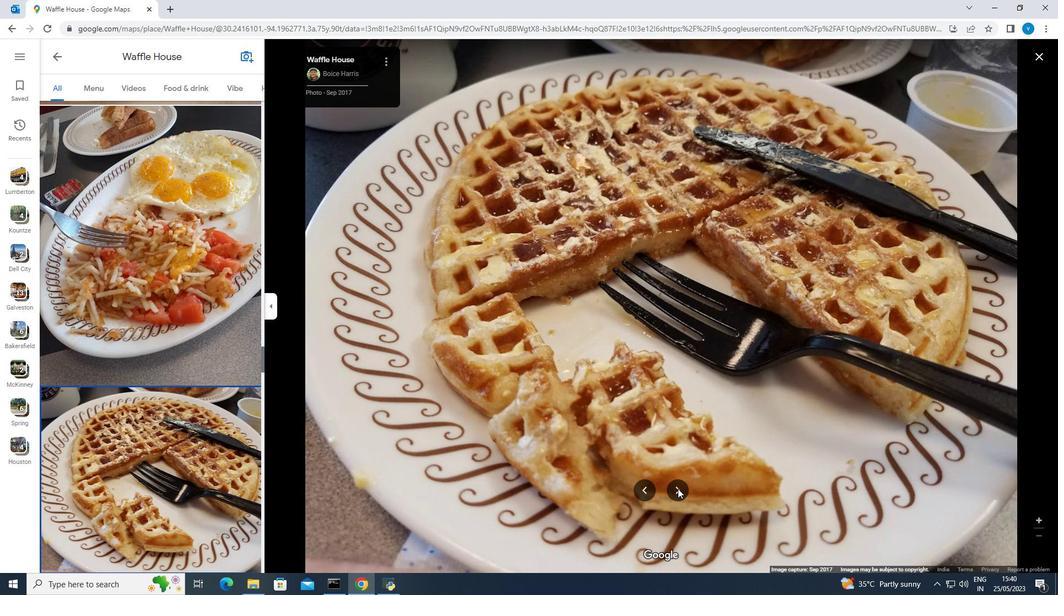 
Action: Mouse pressed left at (677, 488)
Screenshot: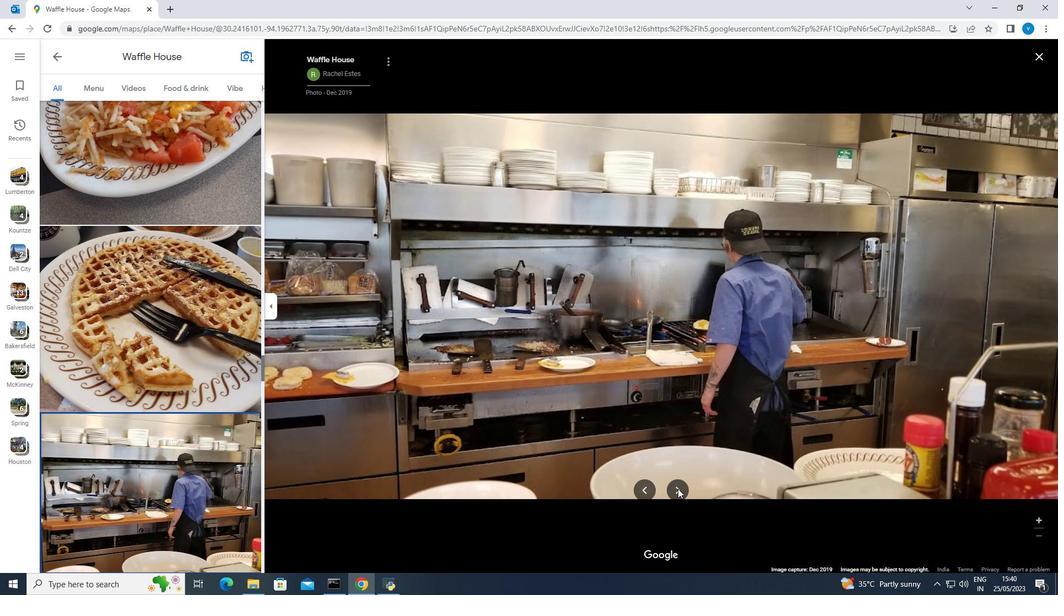 
Action: Mouse pressed left at (677, 488)
Screenshot: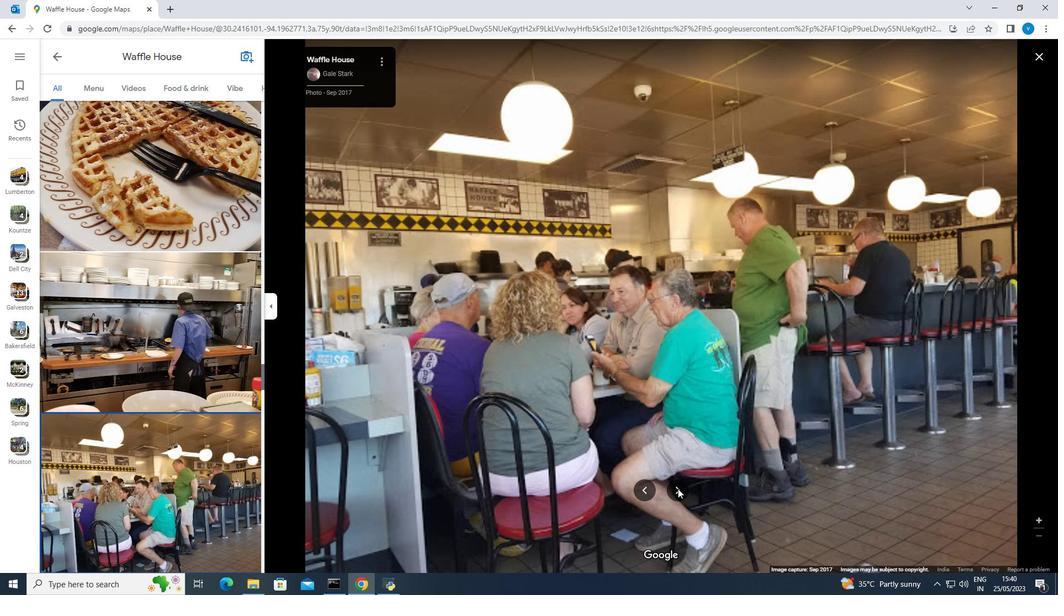 
Action: Mouse pressed left at (677, 488)
Screenshot: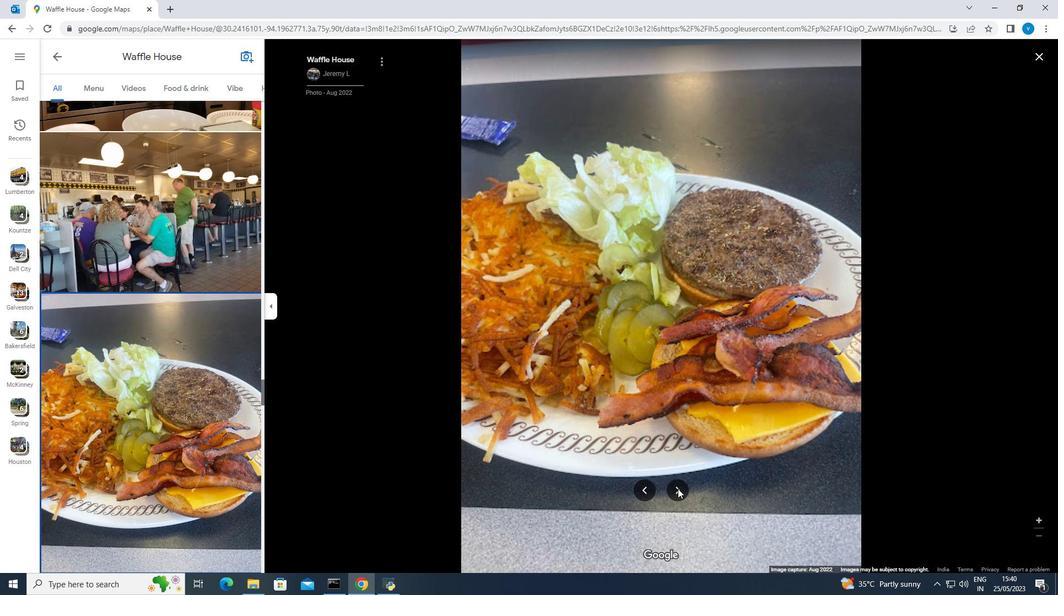 
Action: Mouse pressed left at (677, 488)
Screenshot: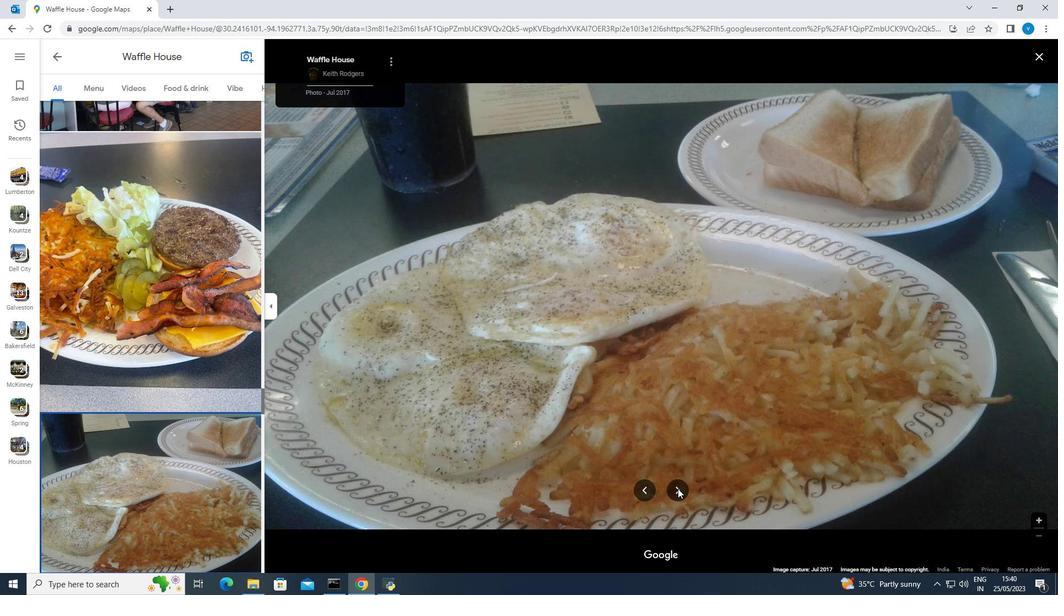 
Action: Mouse pressed left at (677, 488)
Screenshot: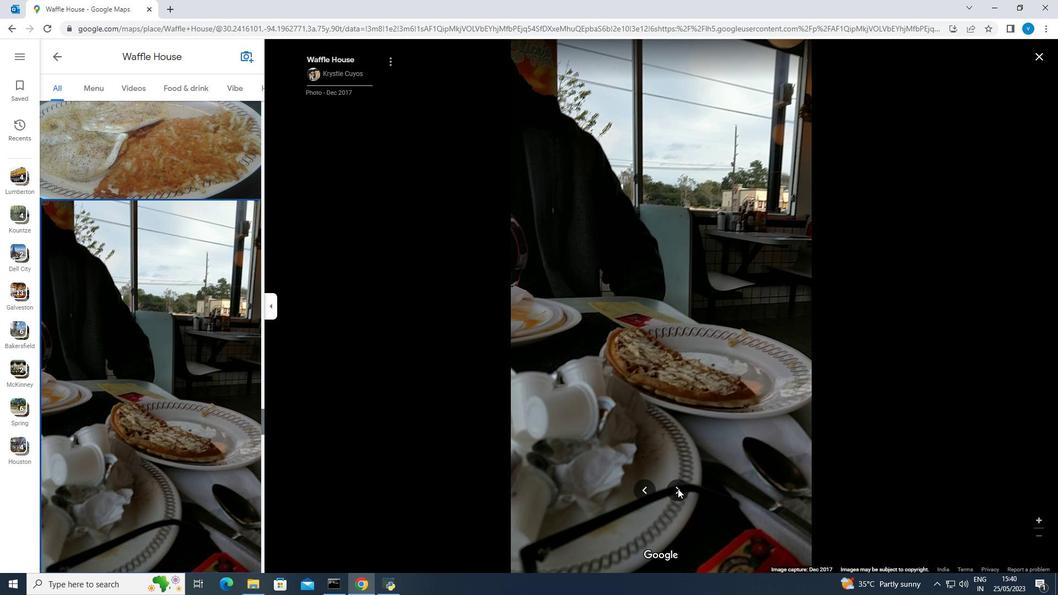
Action: Mouse pressed left at (677, 488)
Screenshot: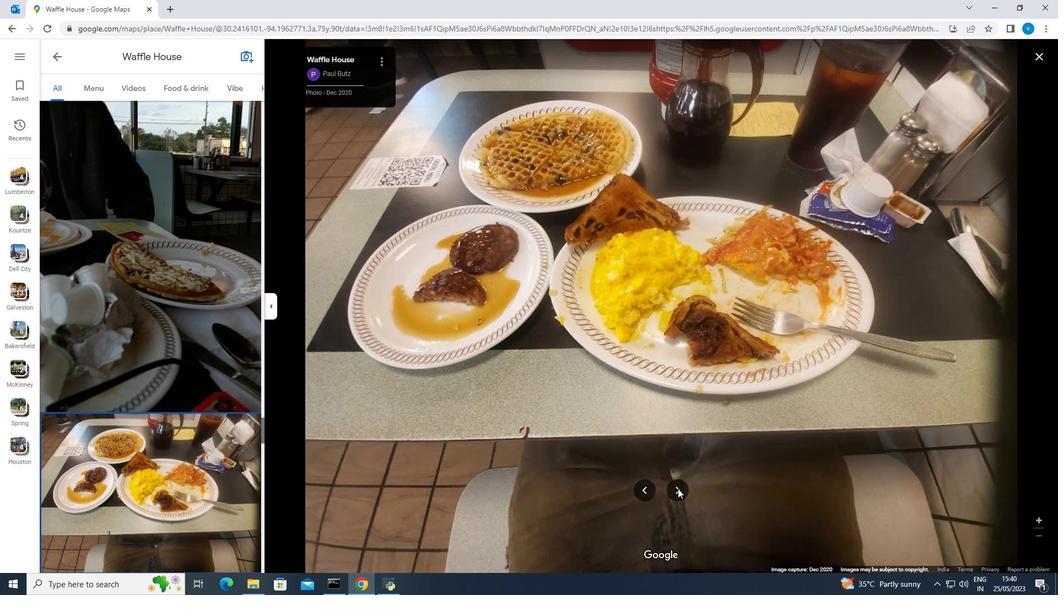 
Action: Mouse pressed left at (677, 488)
Screenshot: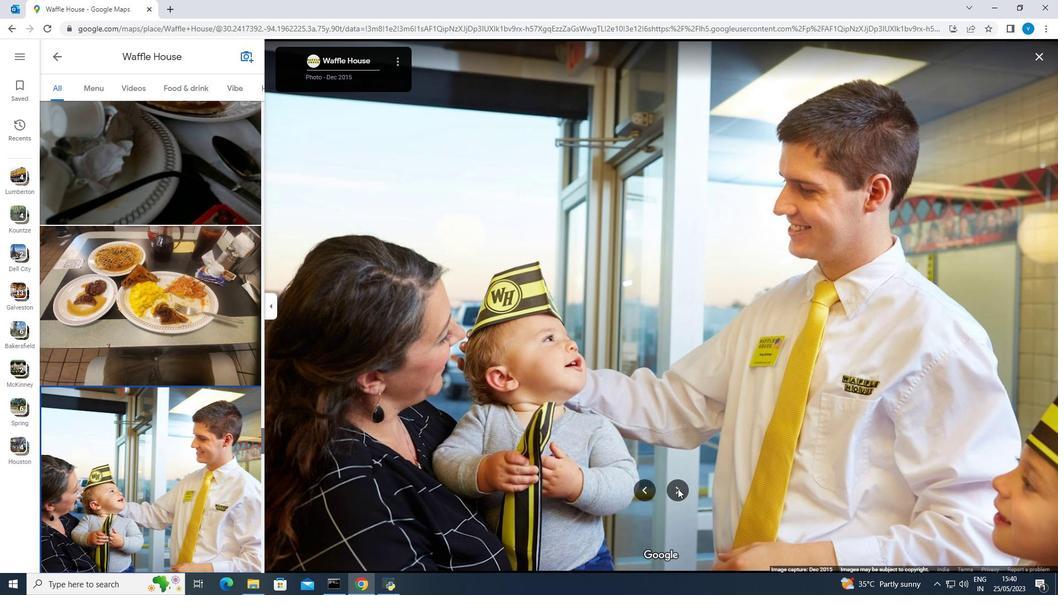 
Action: Mouse pressed left at (677, 488)
Screenshot: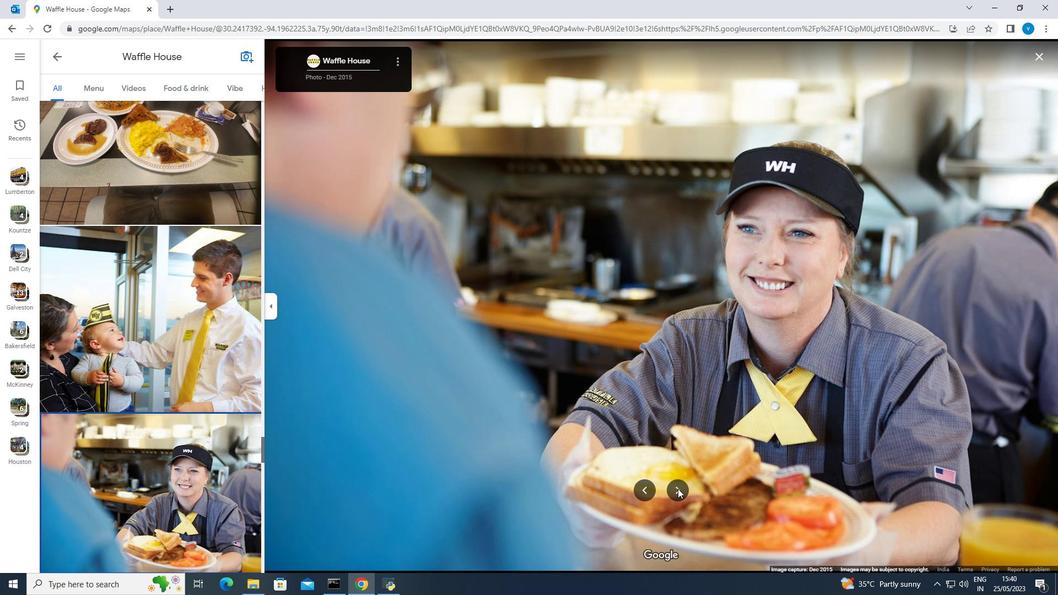 
Action: Mouse moved to (678, 488)
Screenshot: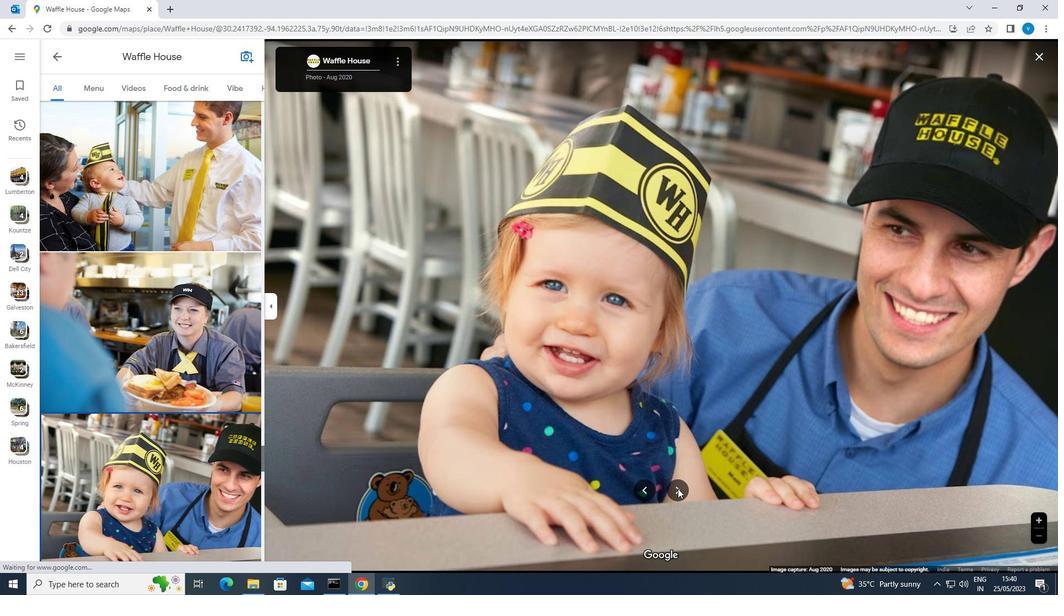 
Action: Mouse pressed left at (678, 488)
Screenshot: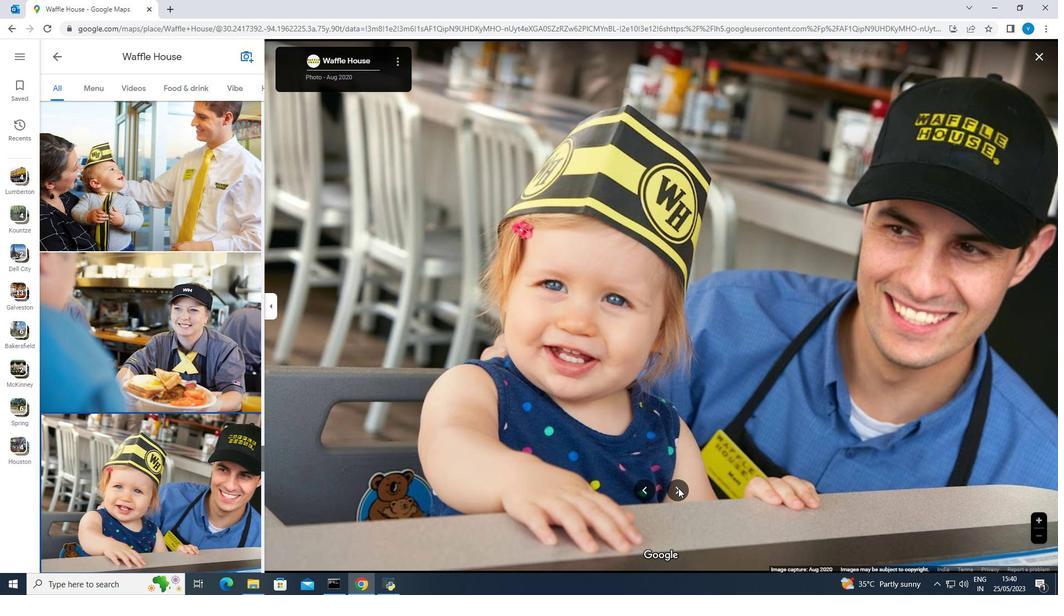 
Action: Mouse pressed left at (678, 488)
Screenshot: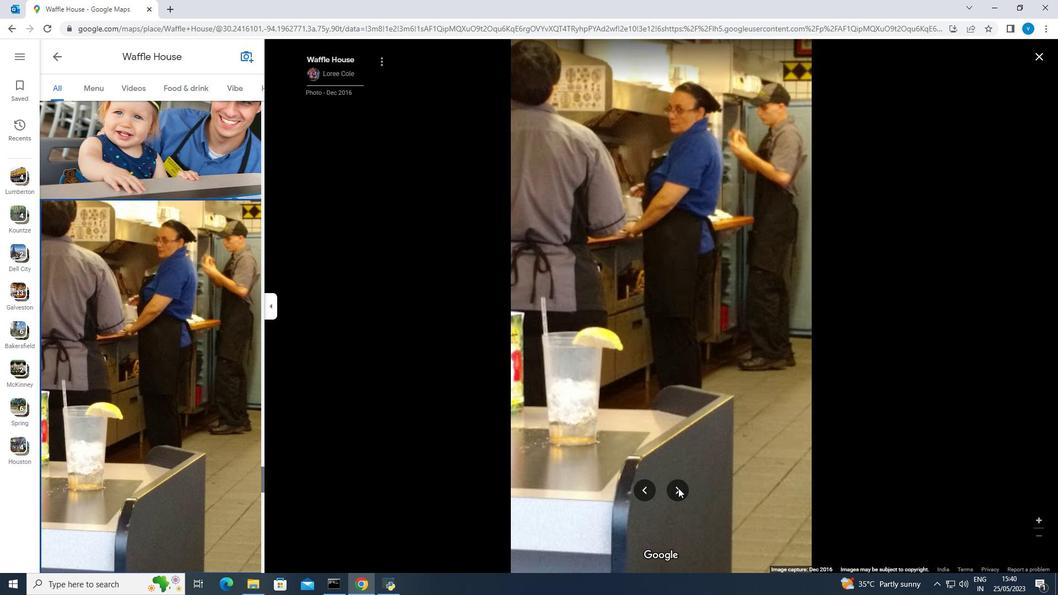 
Action: Mouse pressed left at (678, 488)
Screenshot: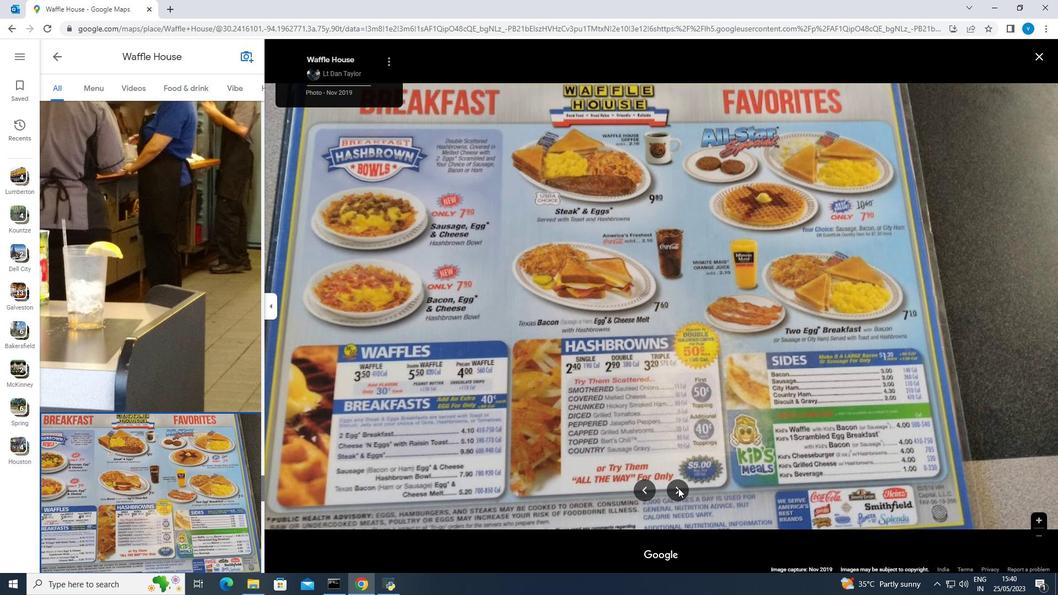 
Action: Mouse pressed left at (678, 488)
Screenshot: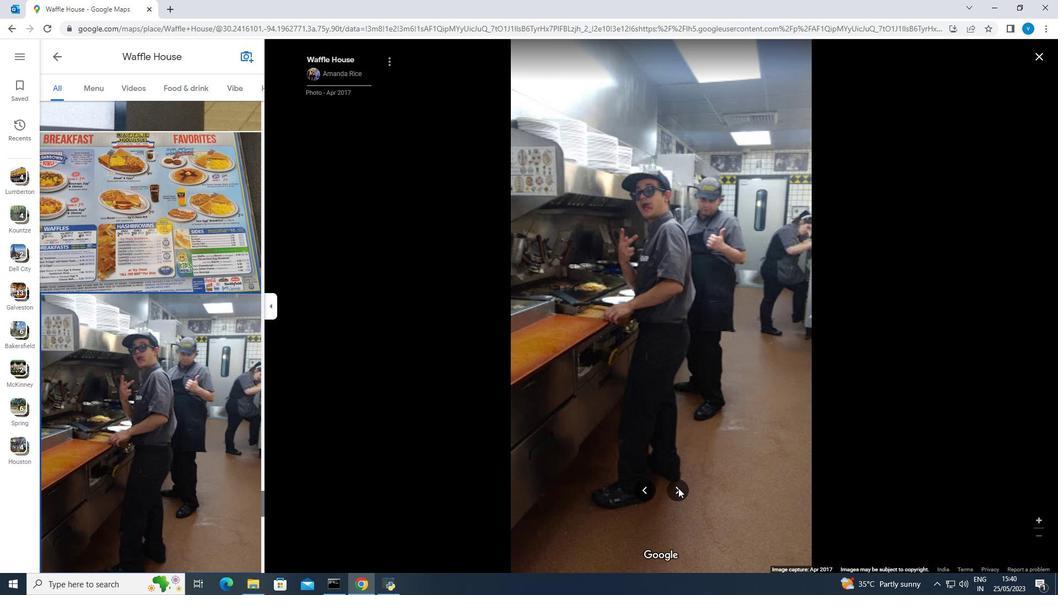 
Action: Mouse pressed left at (678, 488)
Screenshot: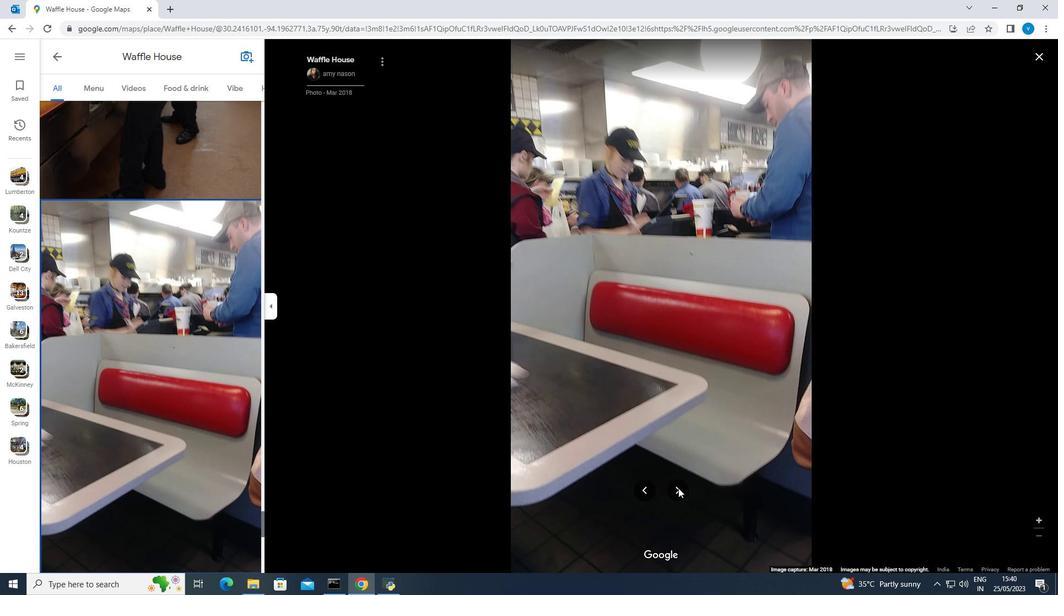 
Action: Mouse pressed left at (678, 488)
Screenshot: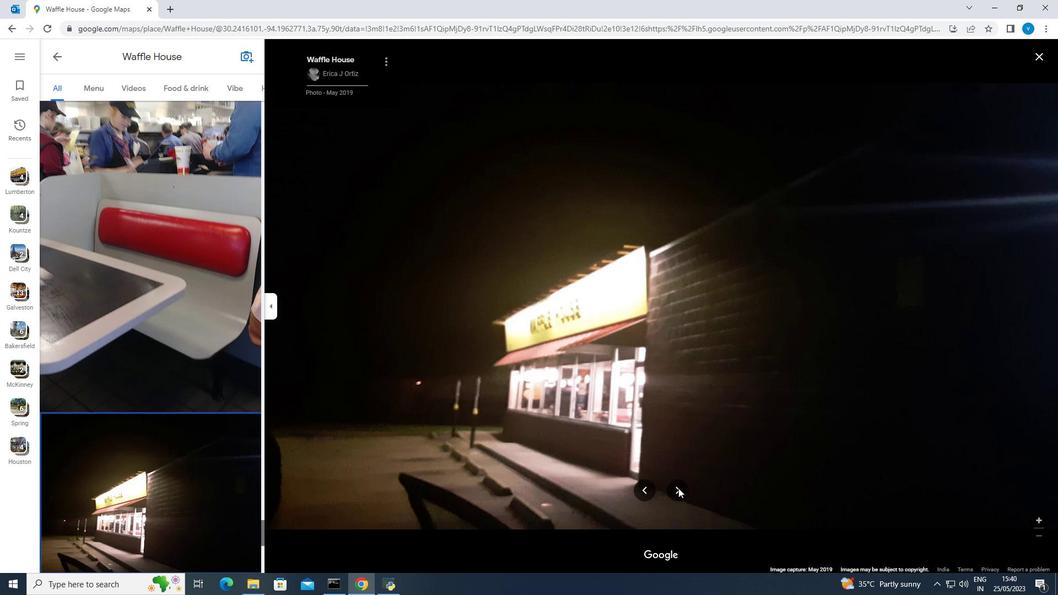 
Action: Mouse pressed left at (678, 488)
Screenshot: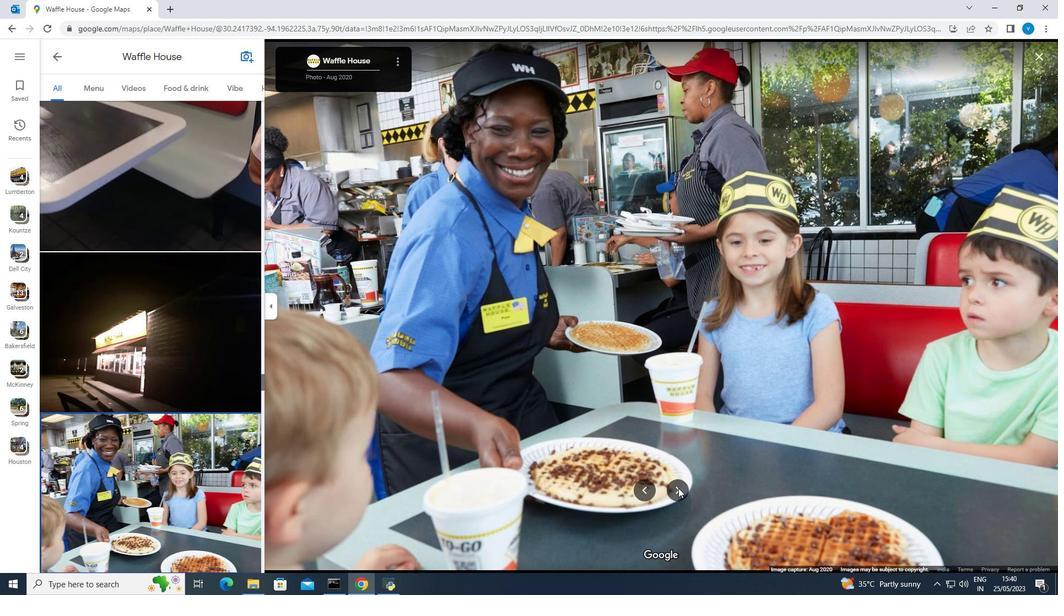 
Action: Mouse pressed left at (678, 488)
Screenshot: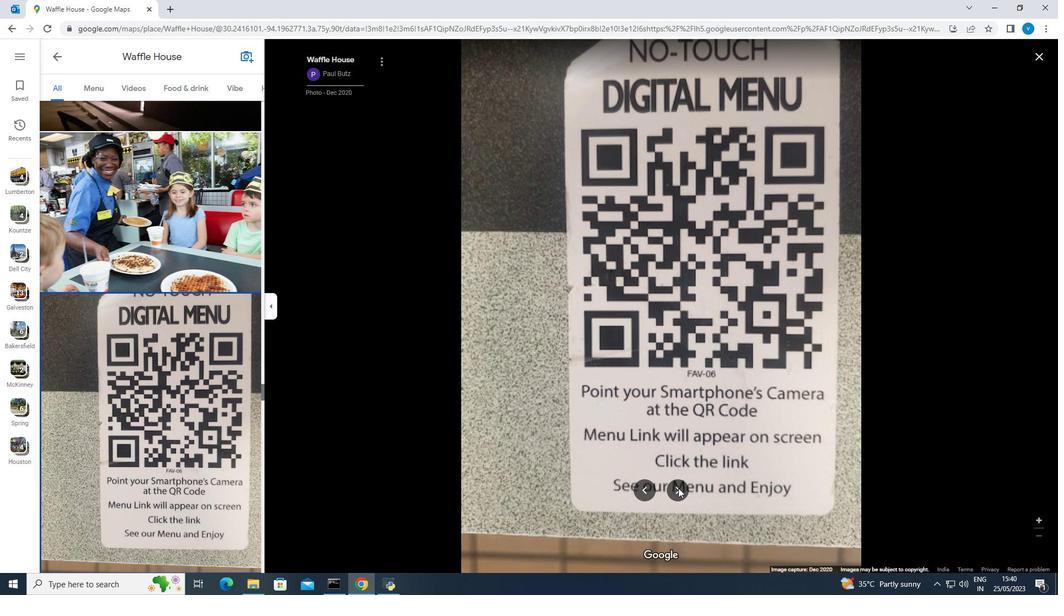 
Action: Mouse pressed left at (678, 488)
Screenshot: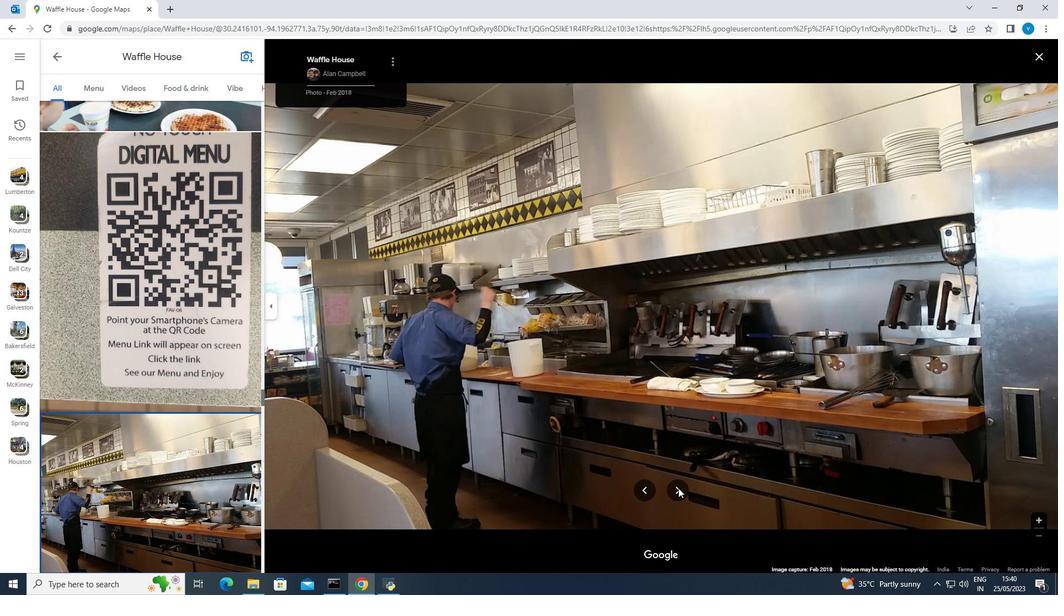 
Action: Mouse pressed left at (678, 488)
Screenshot: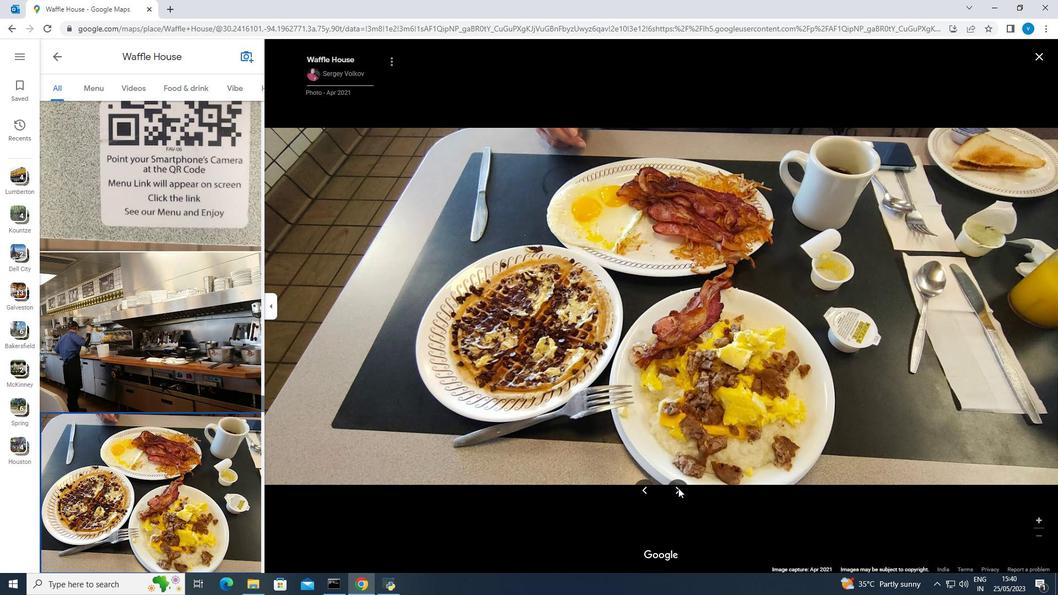 
Action: Mouse pressed left at (678, 488)
Screenshot: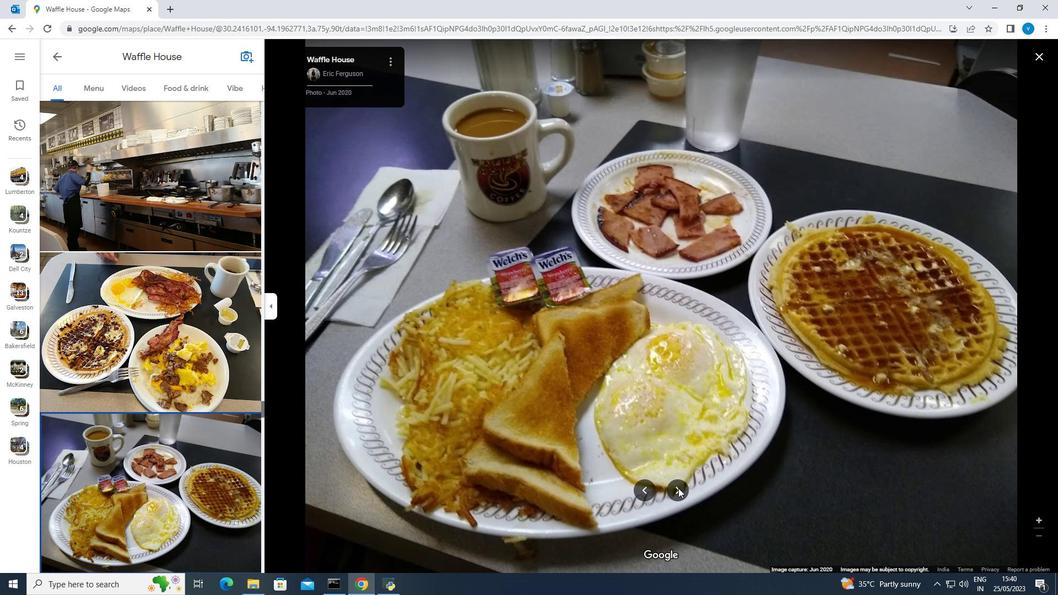 
Action: Mouse pressed left at (678, 488)
Screenshot: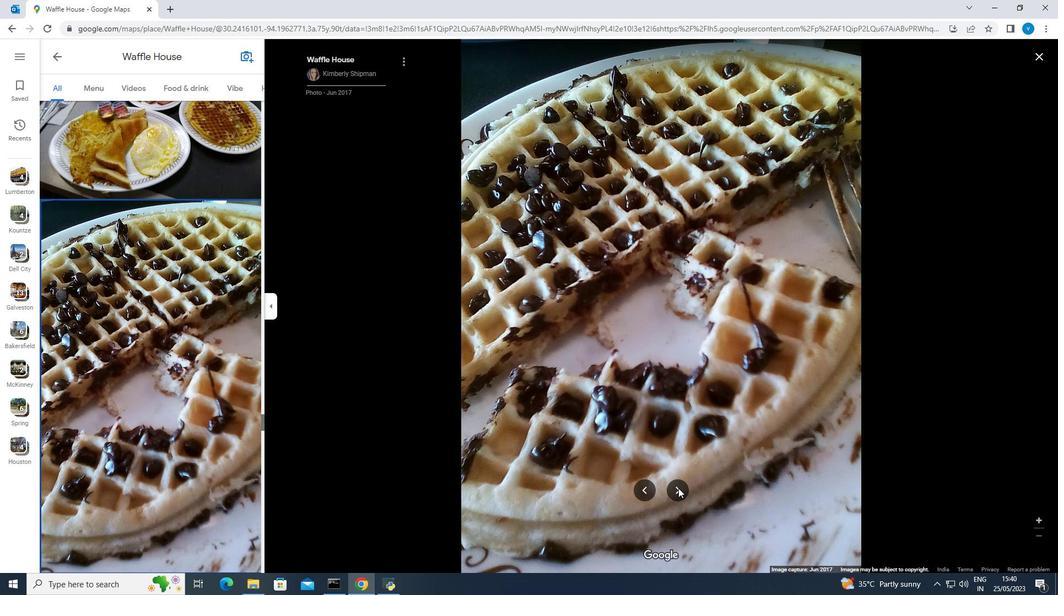 
Action: Mouse pressed left at (678, 488)
Screenshot: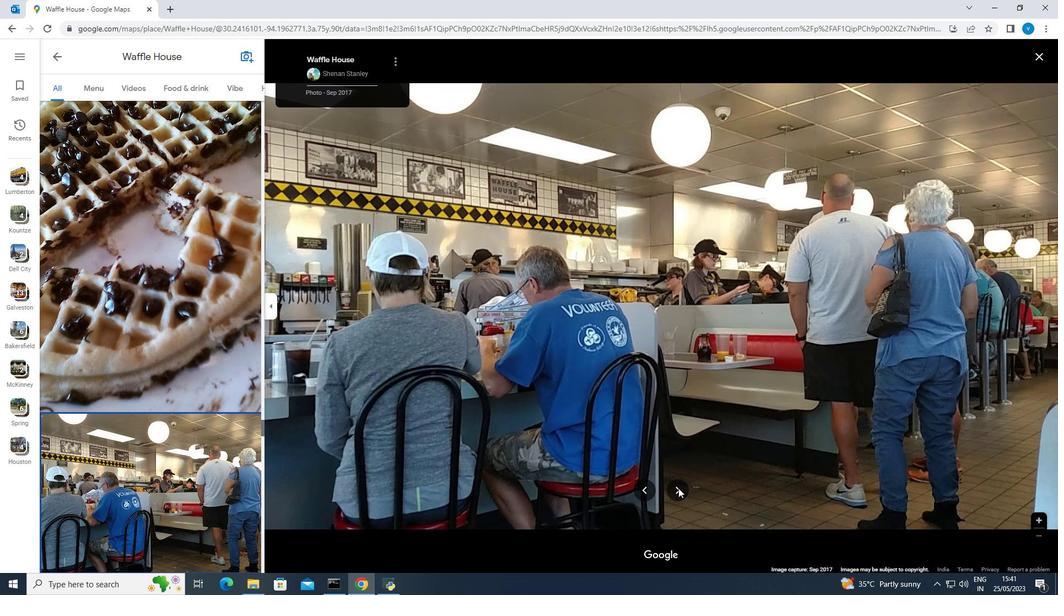
Action: Mouse pressed left at (678, 488)
Screenshot: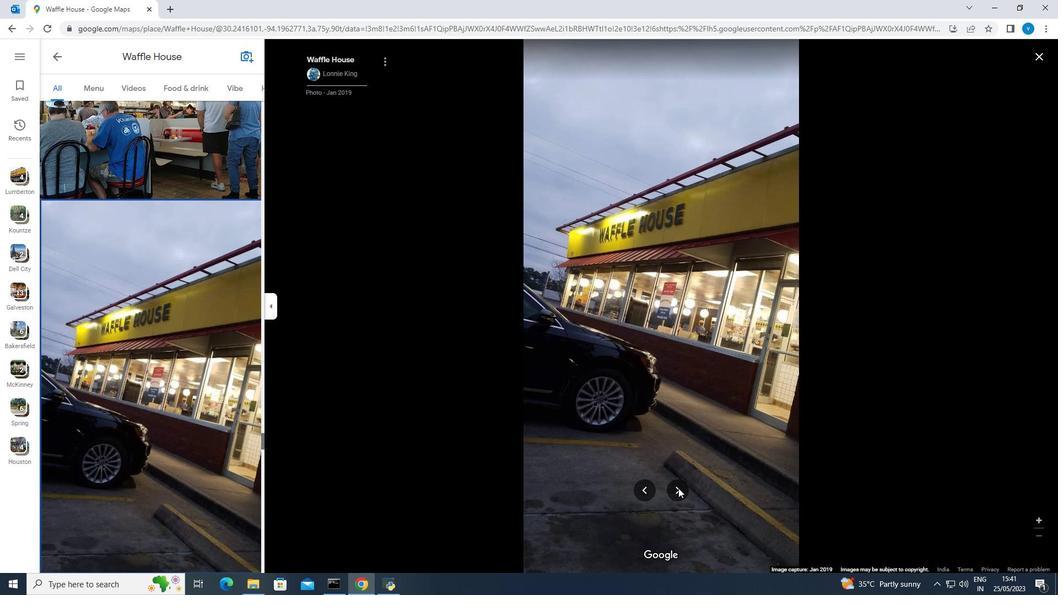
Action: Mouse pressed left at (678, 488)
Screenshot: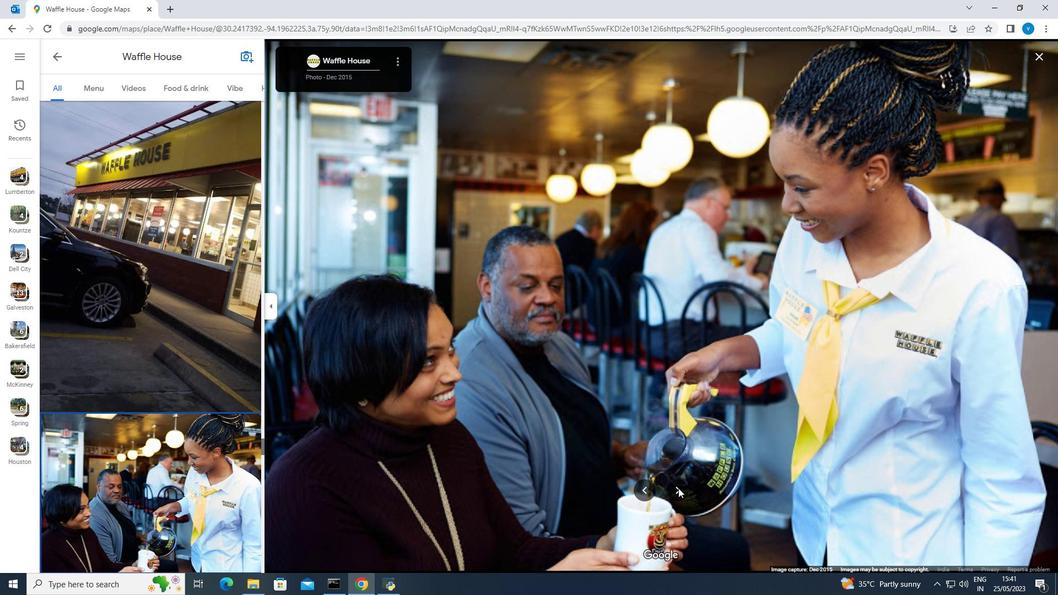 
Action: Mouse pressed left at (678, 488)
Screenshot: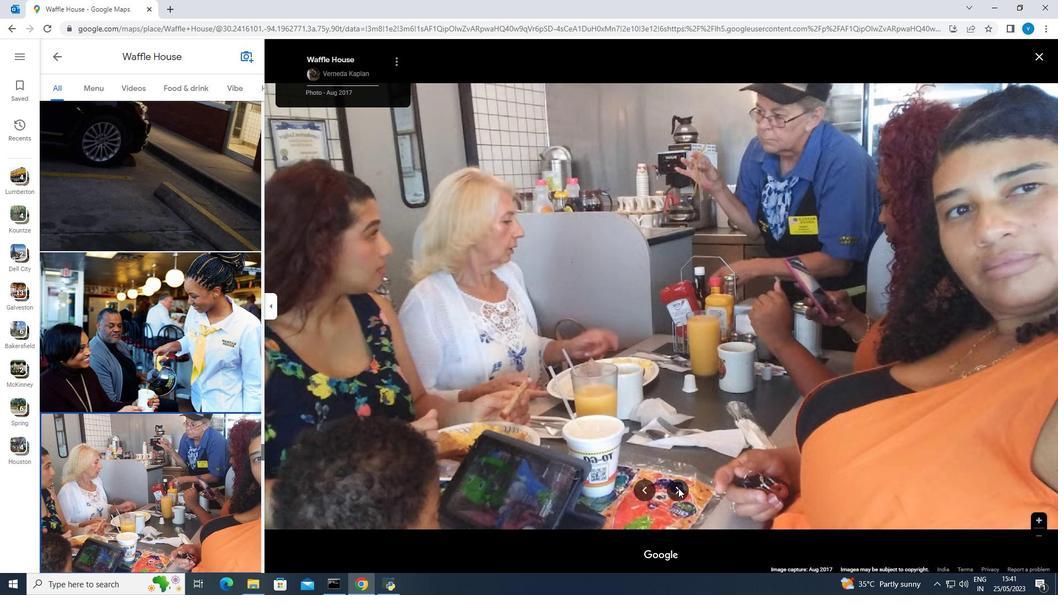 
Action: Mouse moved to (1036, 57)
Screenshot: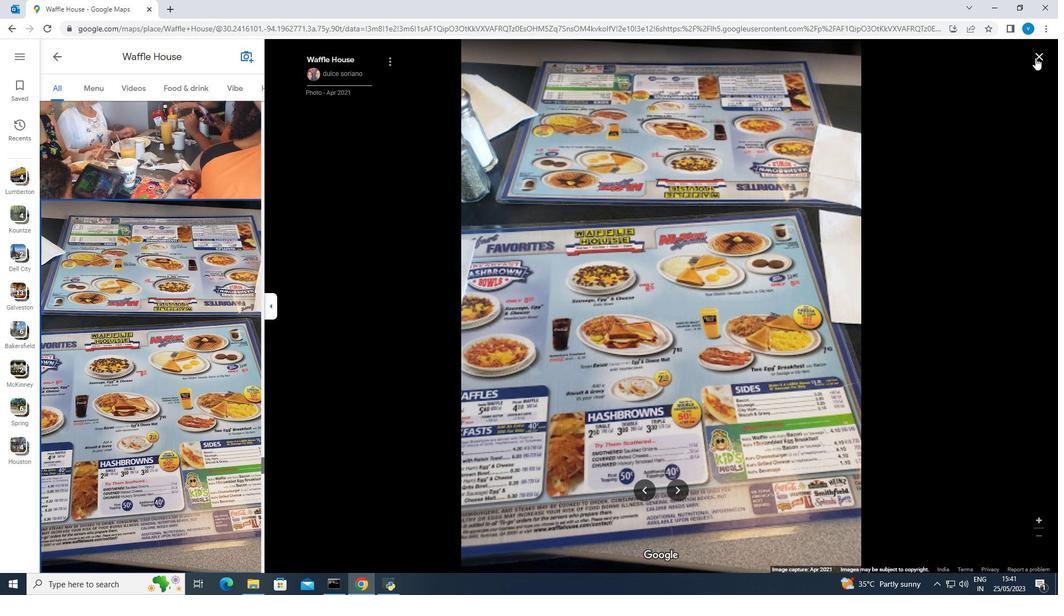 
Action: Mouse pressed left at (1036, 57)
Screenshot: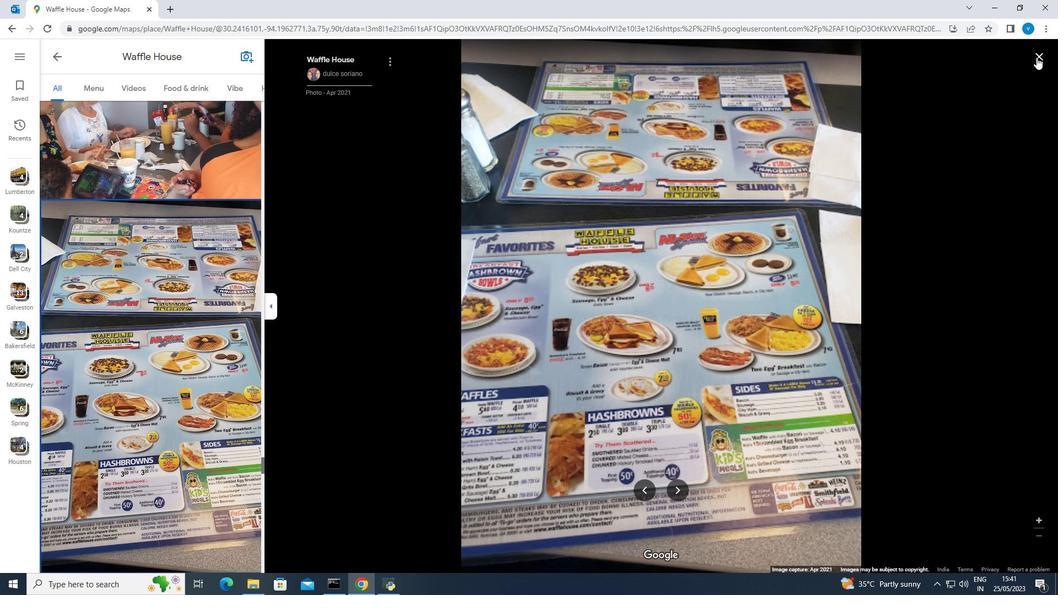 
Action: Mouse moved to (413, 250)
Screenshot: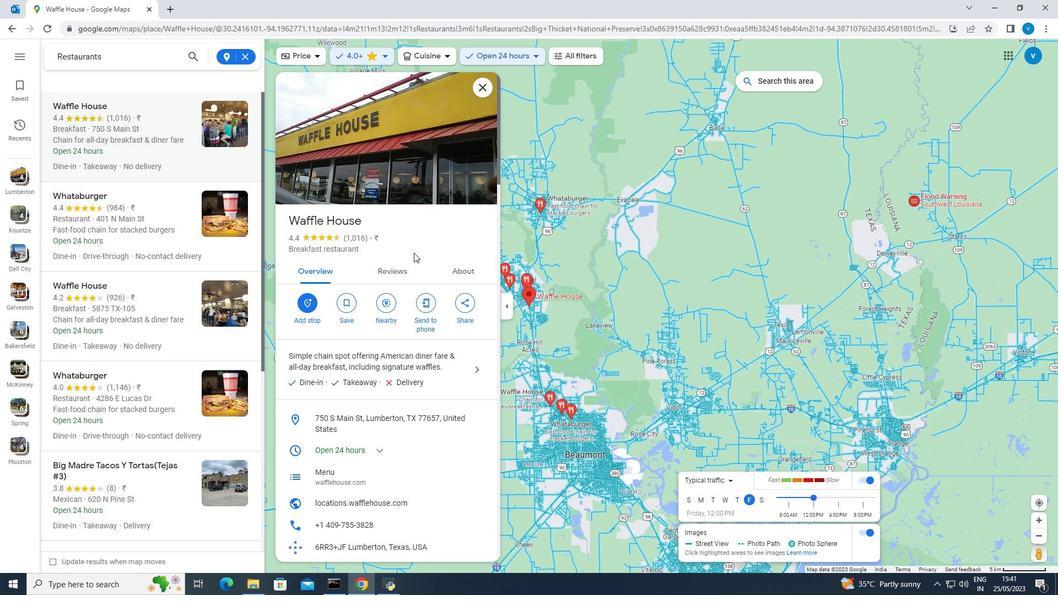 
Action: Mouse scrolled (413, 250) with delta (0, 0)
Screenshot: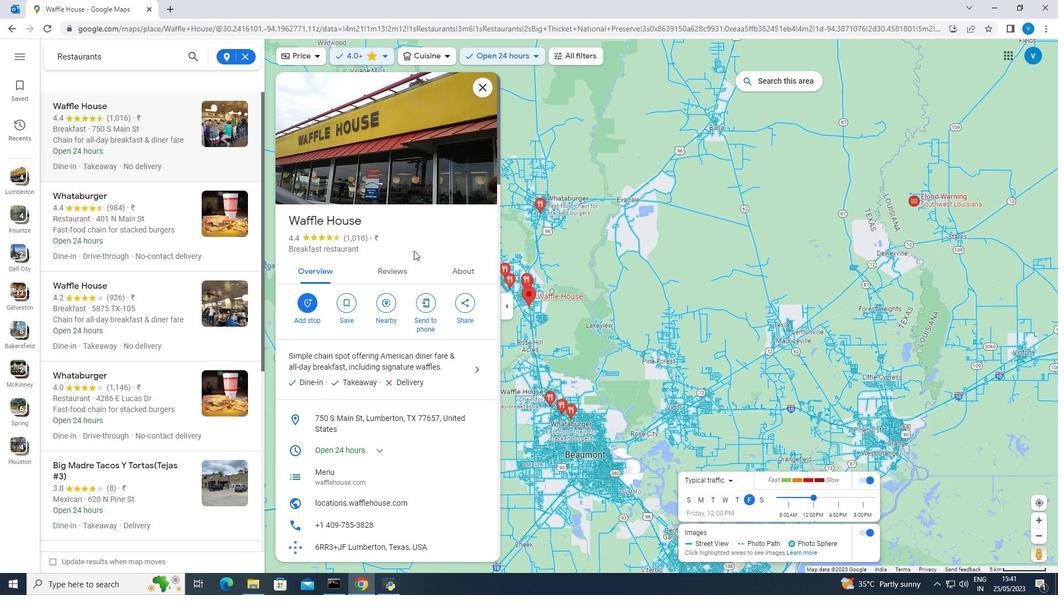 
Action: Mouse moved to (412, 249)
Screenshot: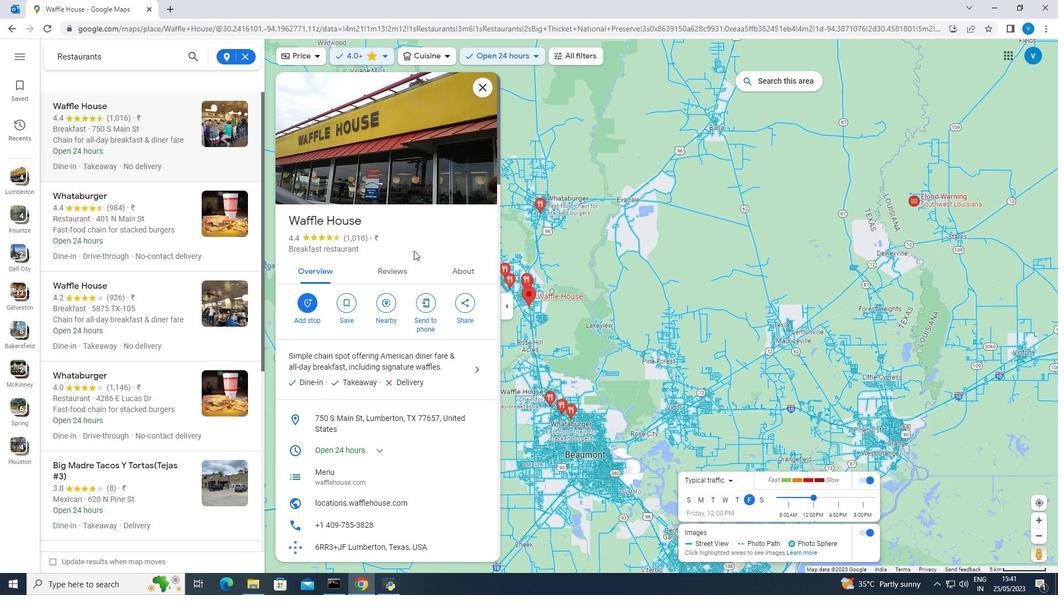 
Action: Mouse scrolled (412, 249) with delta (0, 0)
Screenshot: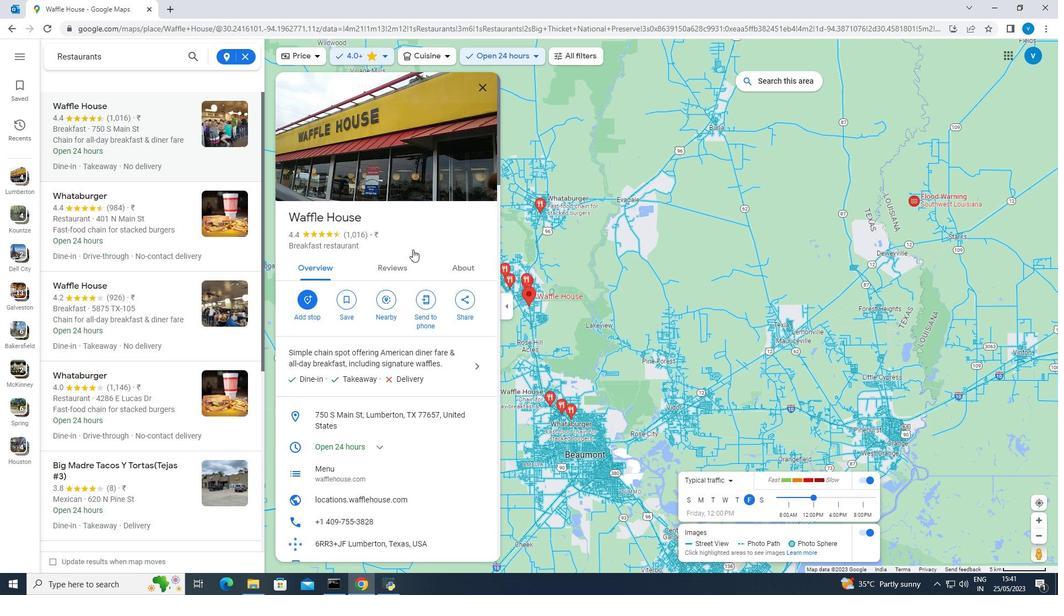 
Action: Mouse moved to (412, 249)
Screenshot: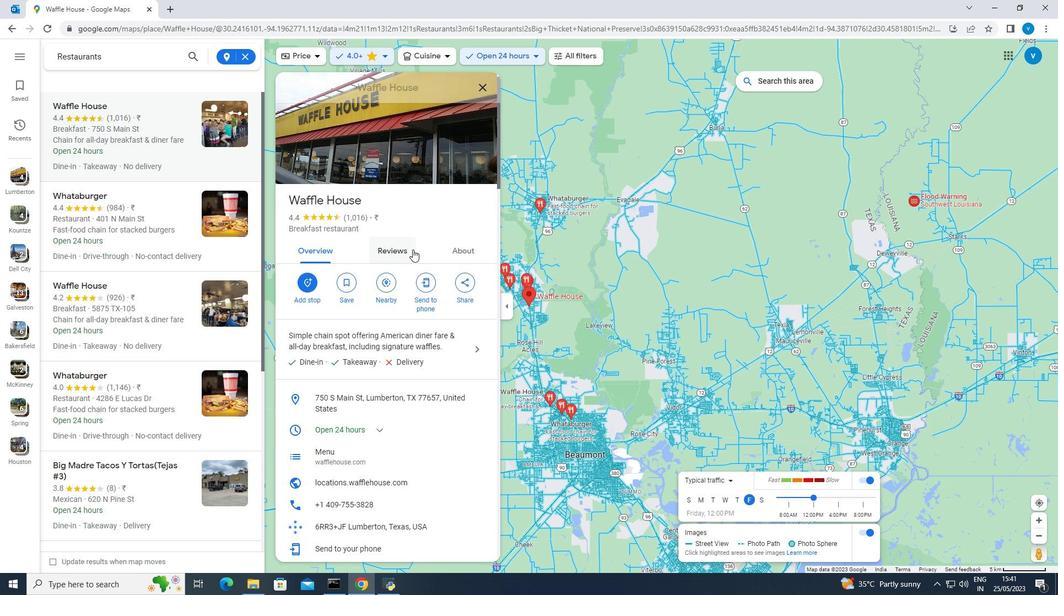 
Action: Mouse scrolled (412, 249) with delta (0, 0)
Screenshot: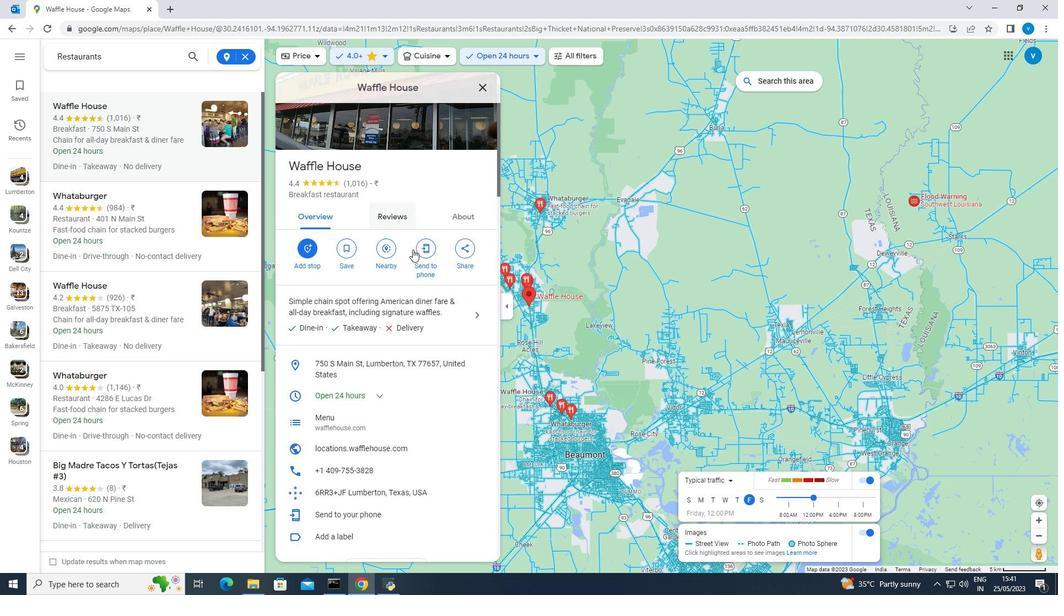 
Action: Mouse moved to (412, 249)
Screenshot: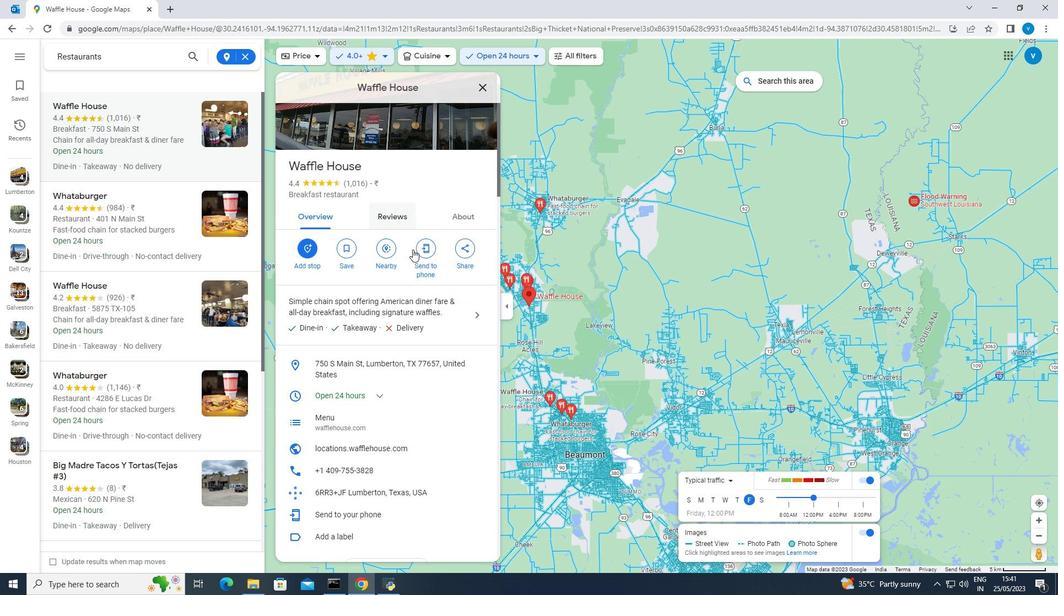 
Action: Mouse scrolled (412, 249) with delta (0, 0)
Screenshot: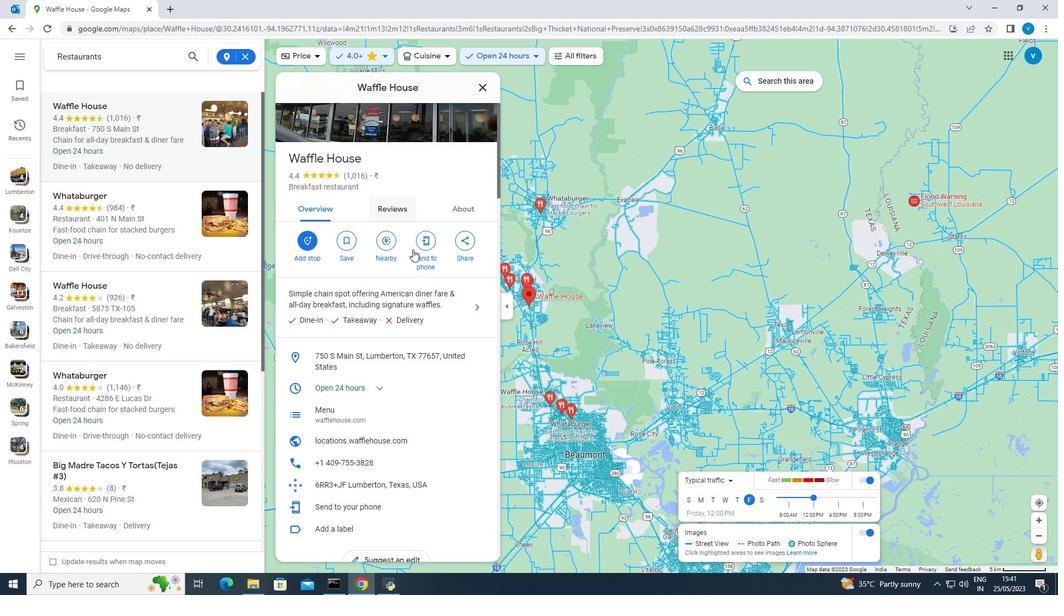 
Action: Mouse scrolled (412, 249) with delta (0, 0)
Screenshot: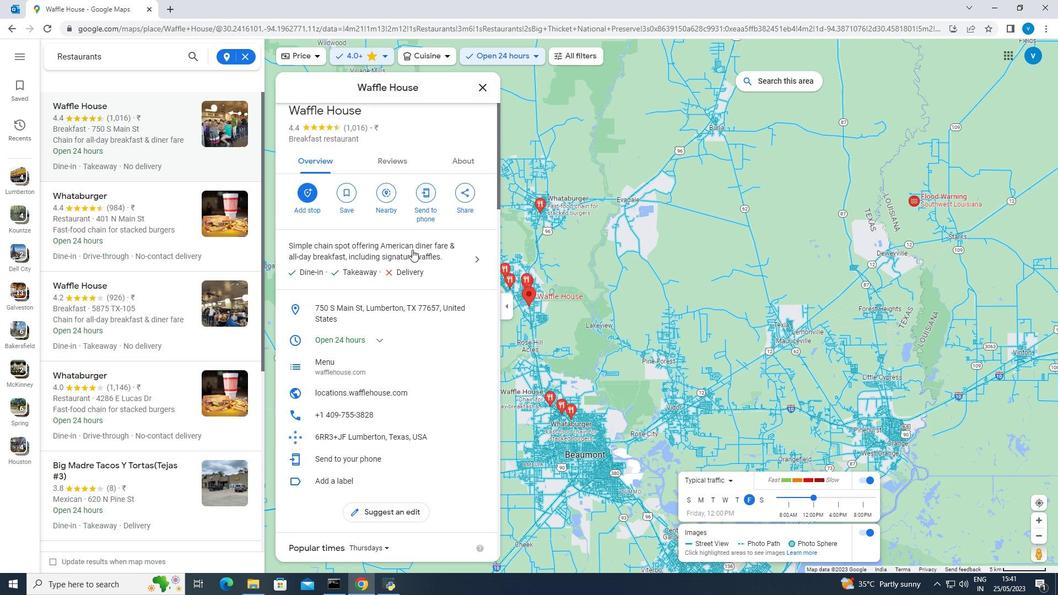 
Action: Mouse scrolled (412, 249) with delta (0, 0)
Screenshot: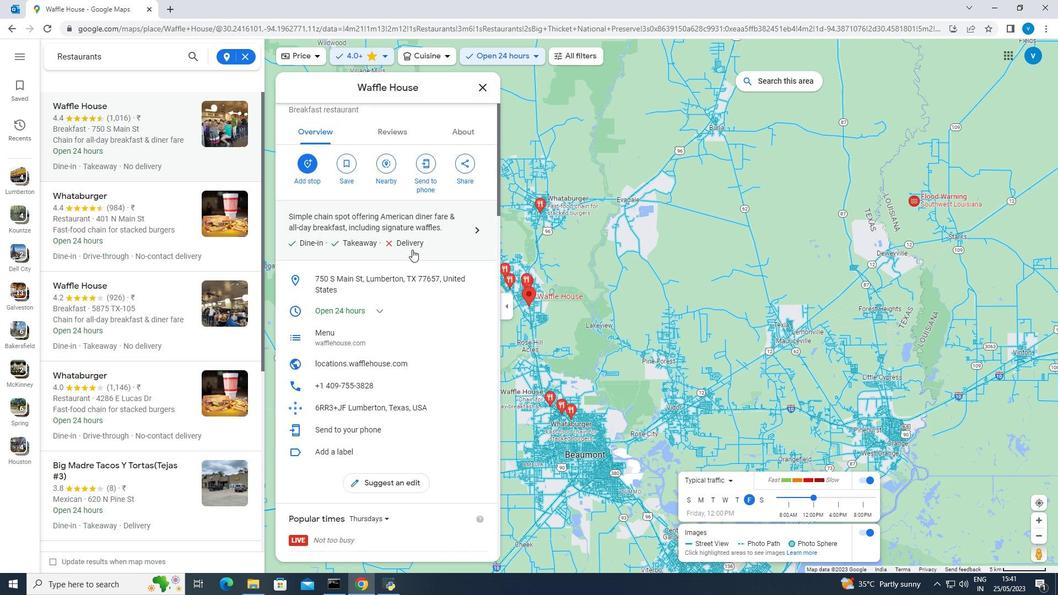
Action: Mouse moved to (412, 249)
Screenshot: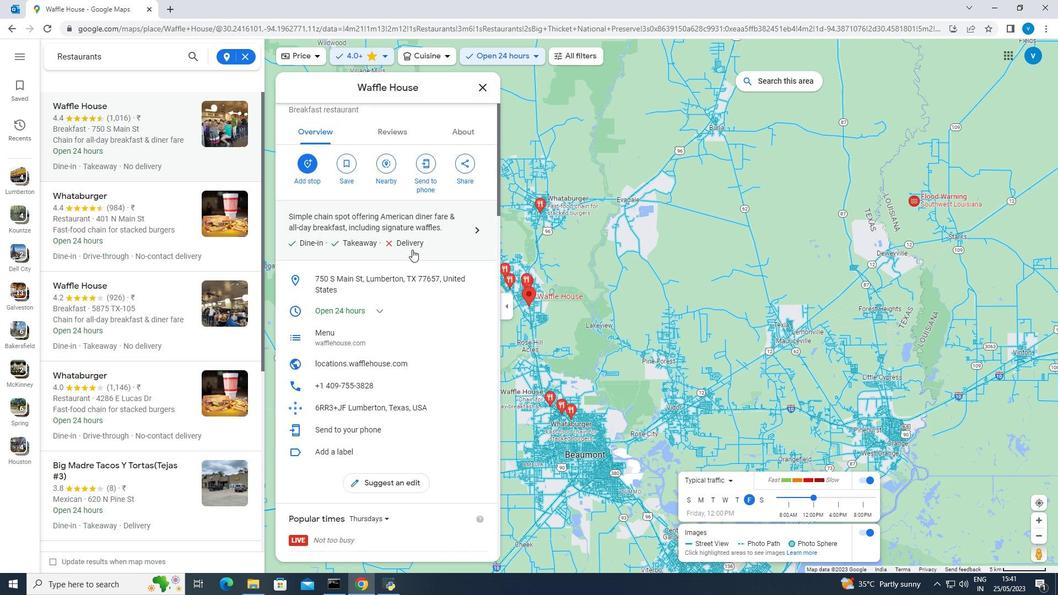
Action: Mouse scrolled (412, 249) with delta (0, 0)
Screenshot: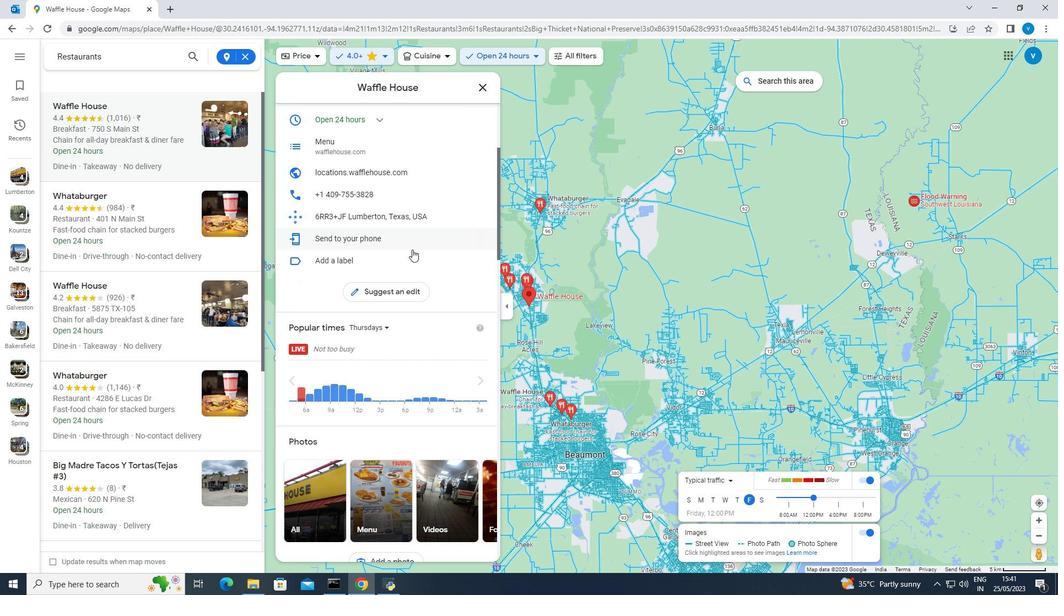 
Action: Mouse moved to (411, 249)
Screenshot: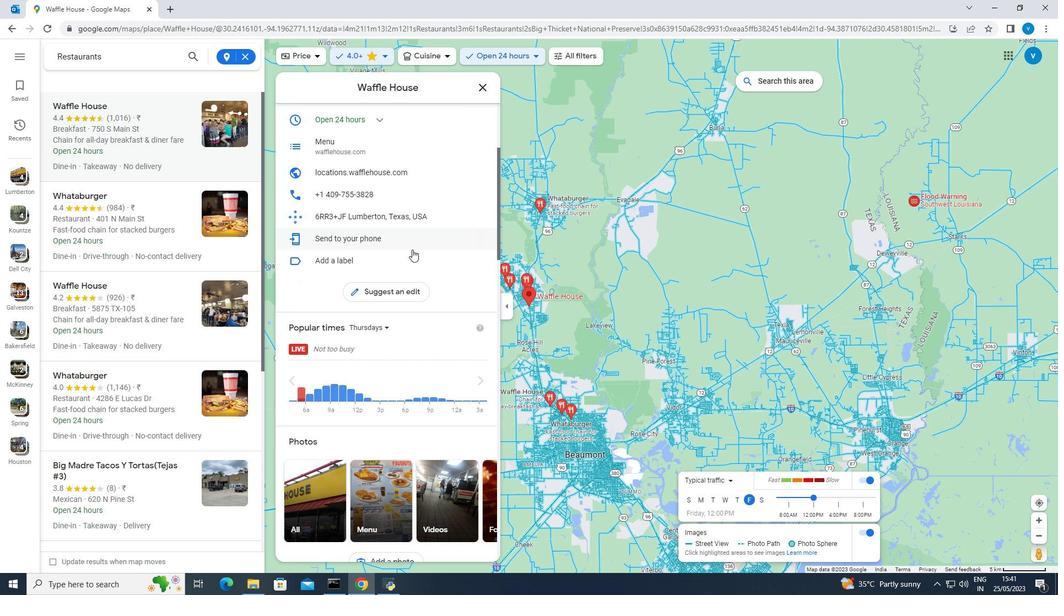 
Action: Mouse scrolled (411, 249) with delta (0, 0)
Screenshot: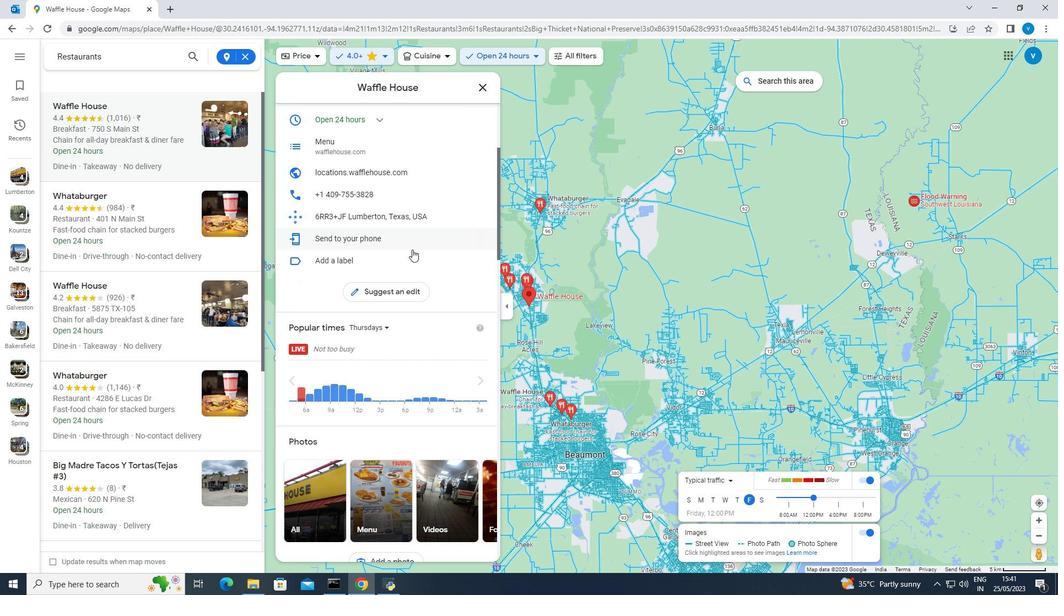 
Action: Mouse scrolled (411, 249) with delta (0, 0)
Screenshot: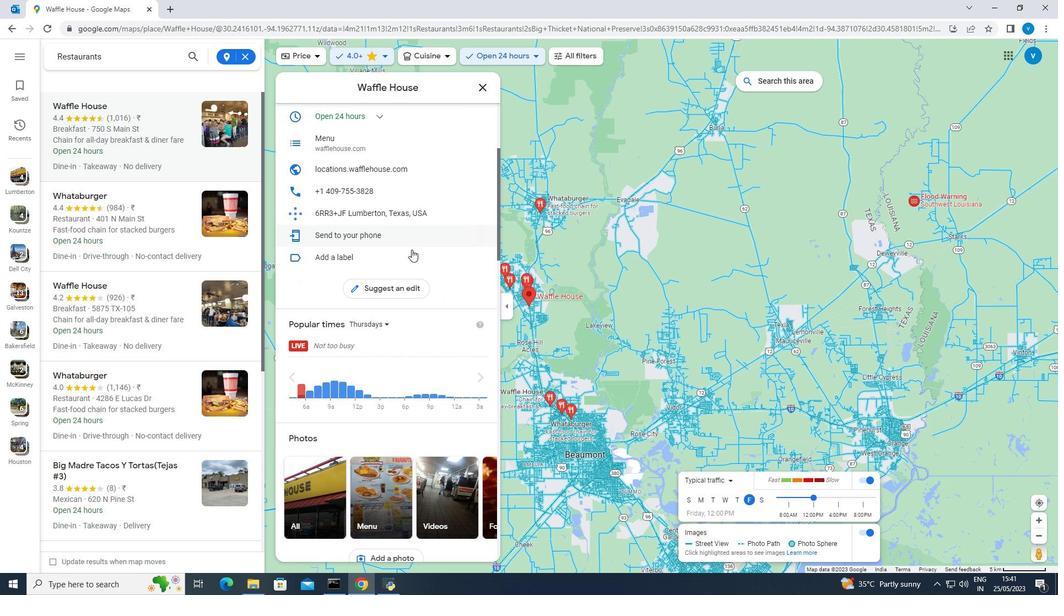 
Action: Mouse scrolled (411, 249) with delta (0, 0)
Screenshot: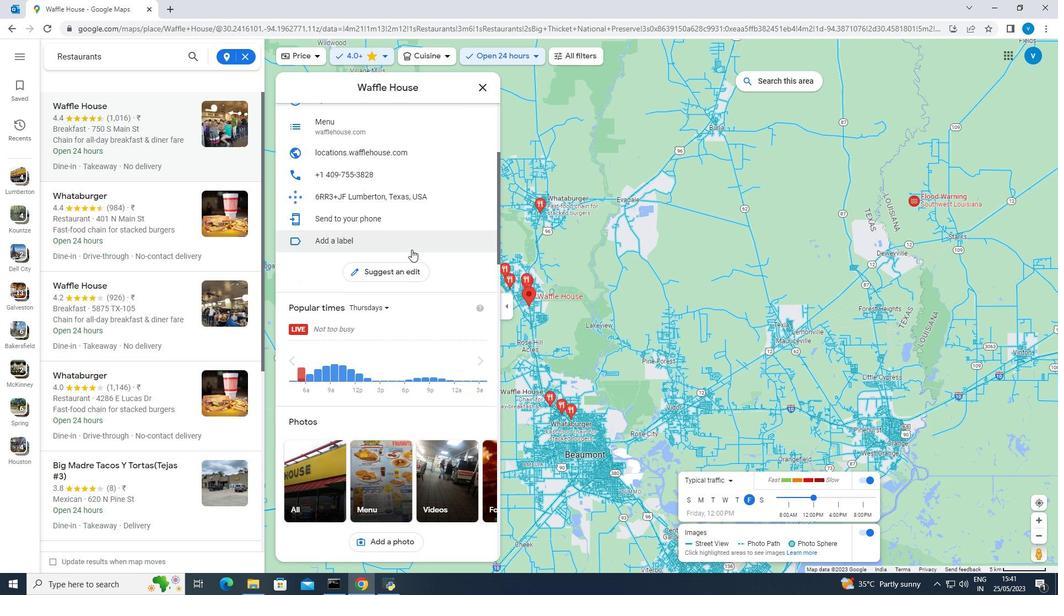 
Action: Mouse scrolled (411, 249) with delta (0, 0)
Screenshot: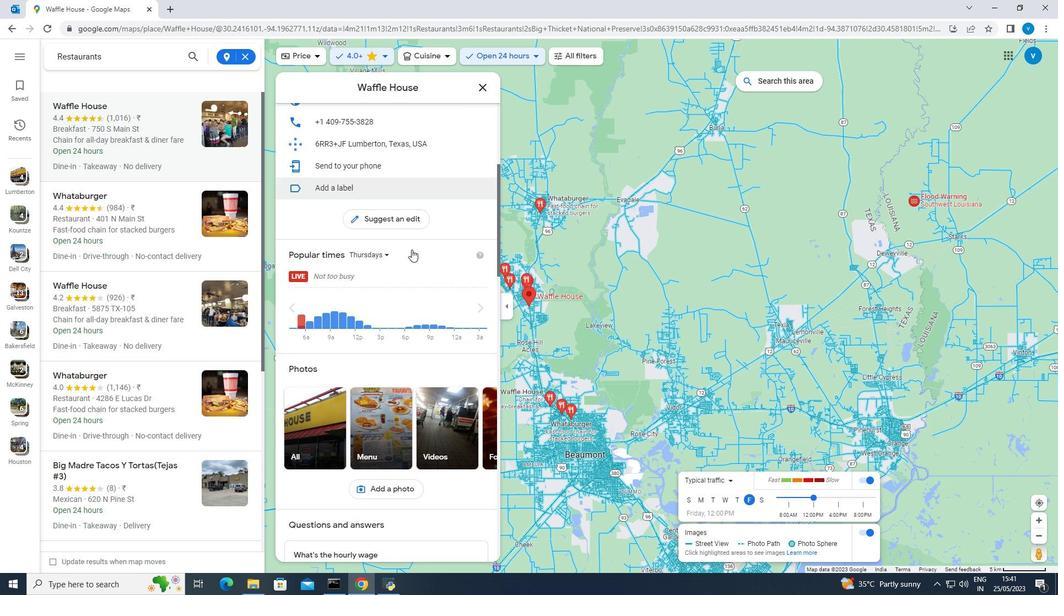 
Action: Mouse moved to (411, 248)
Screenshot: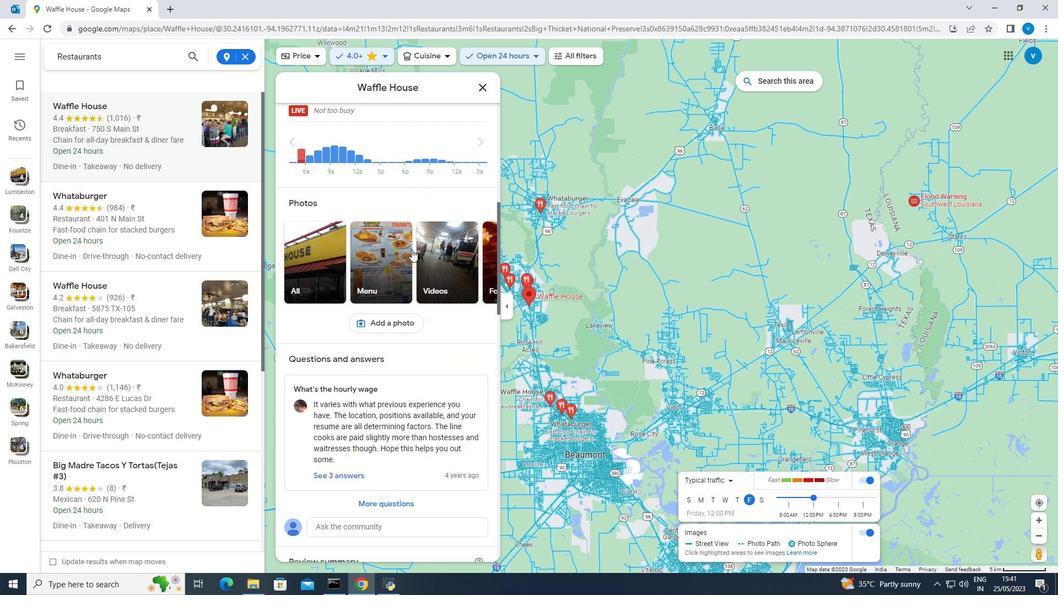 
Action: Mouse scrolled (411, 247) with delta (0, 0)
Screenshot: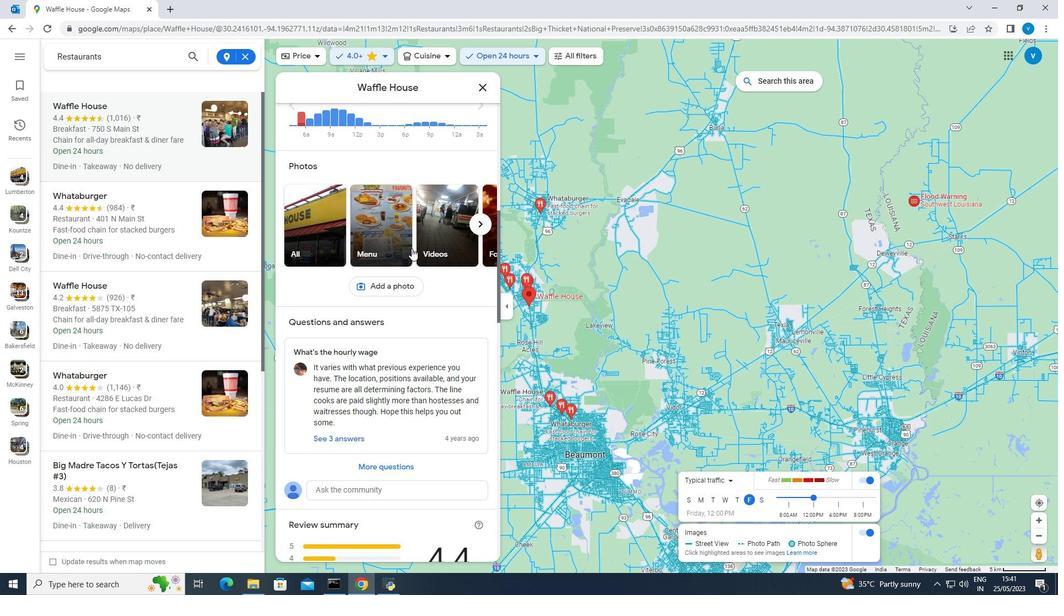 
Action: Mouse scrolled (411, 247) with delta (0, 0)
Screenshot: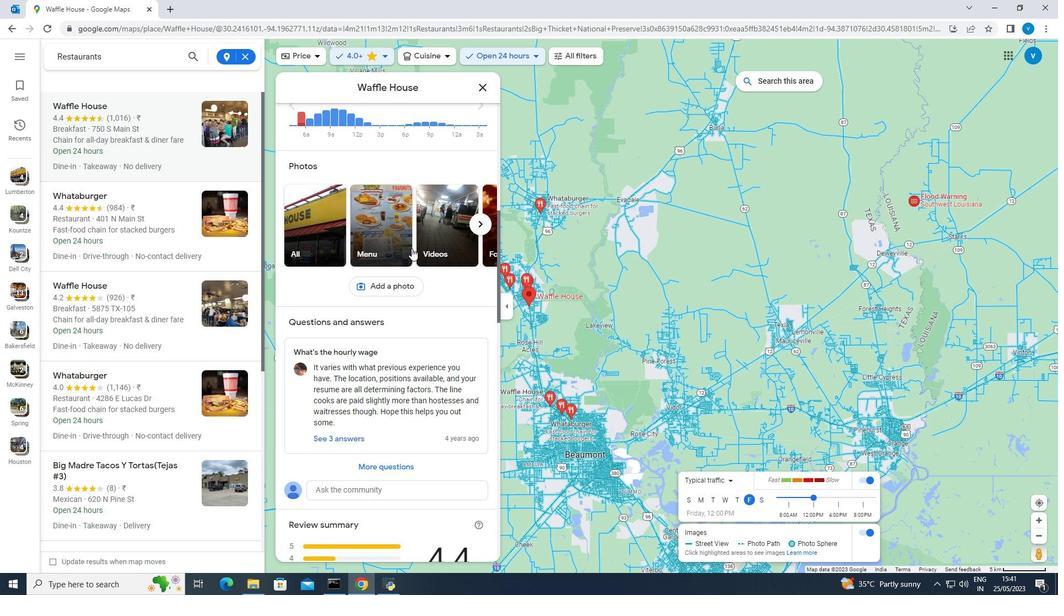 
Action: Mouse scrolled (411, 247) with delta (0, 0)
Screenshot: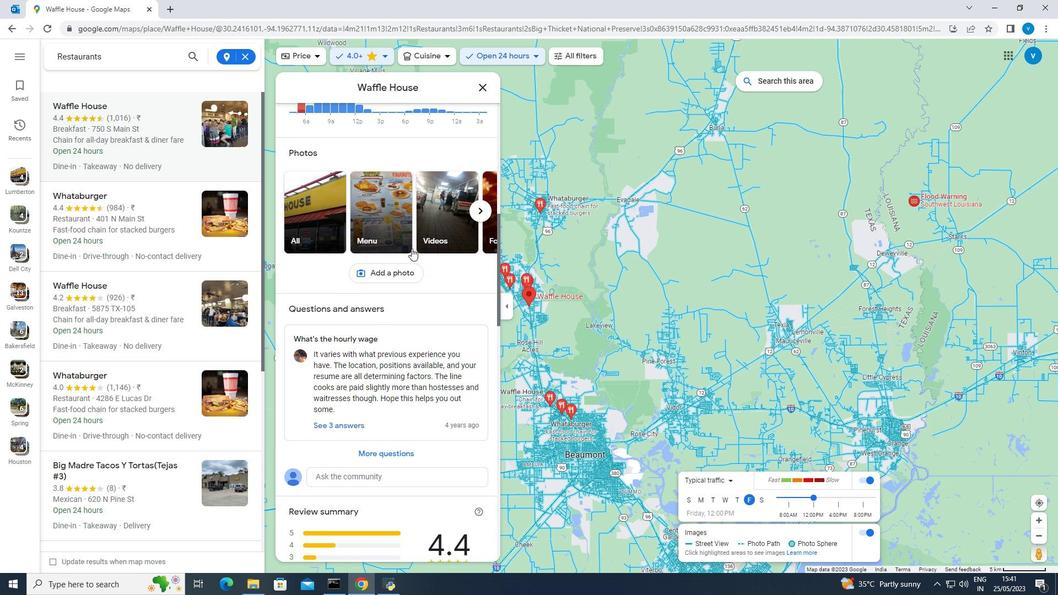 
Action: Mouse moved to (411, 246)
Screenshot: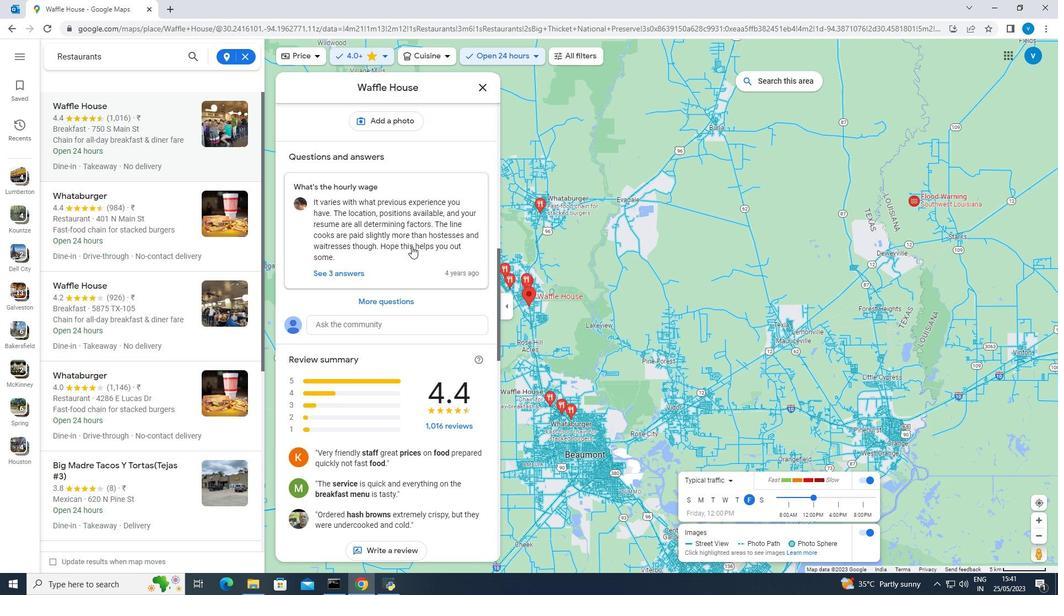 
Action: Mouse scrolled (411, 245) with delta (0, 0)
Screenshot: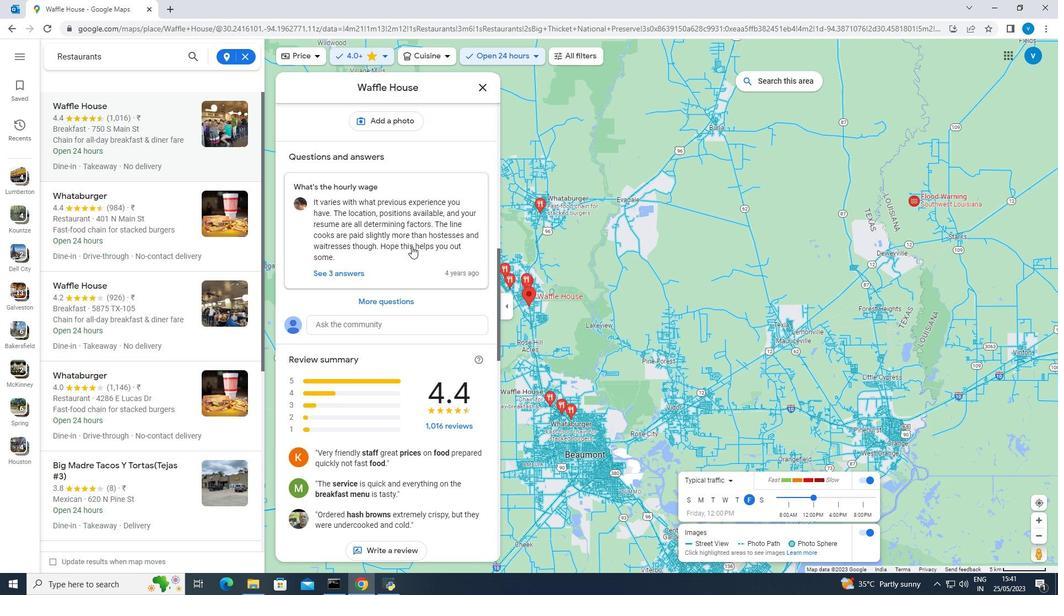 
Action: Mouse scrolled (411, 245) with delta (0, 0)
Screenshot: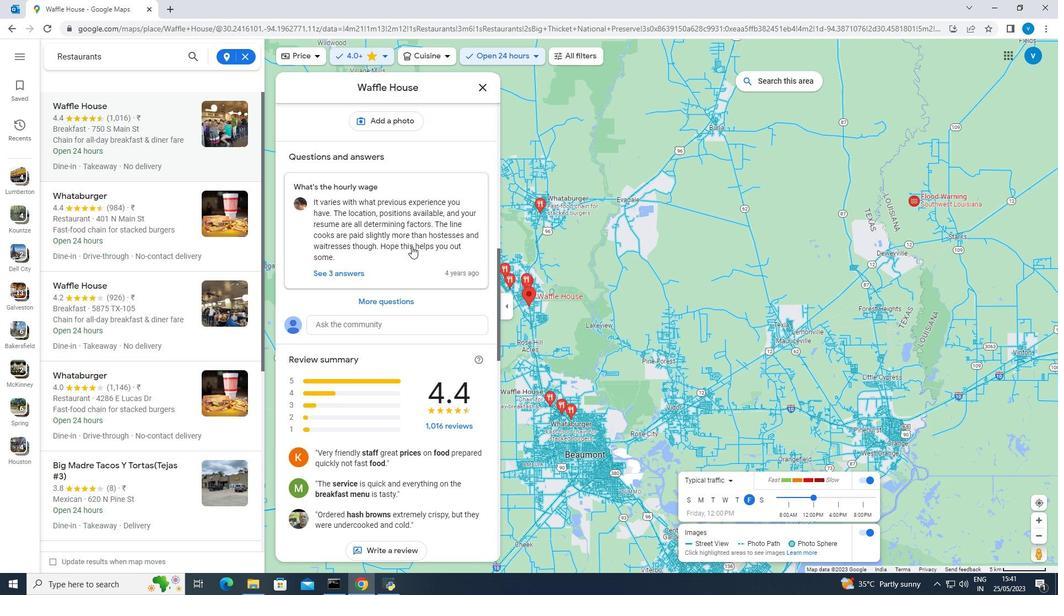 
Action: Mouse scrolled (411, 245) with delta (0, 0)
Screenshot: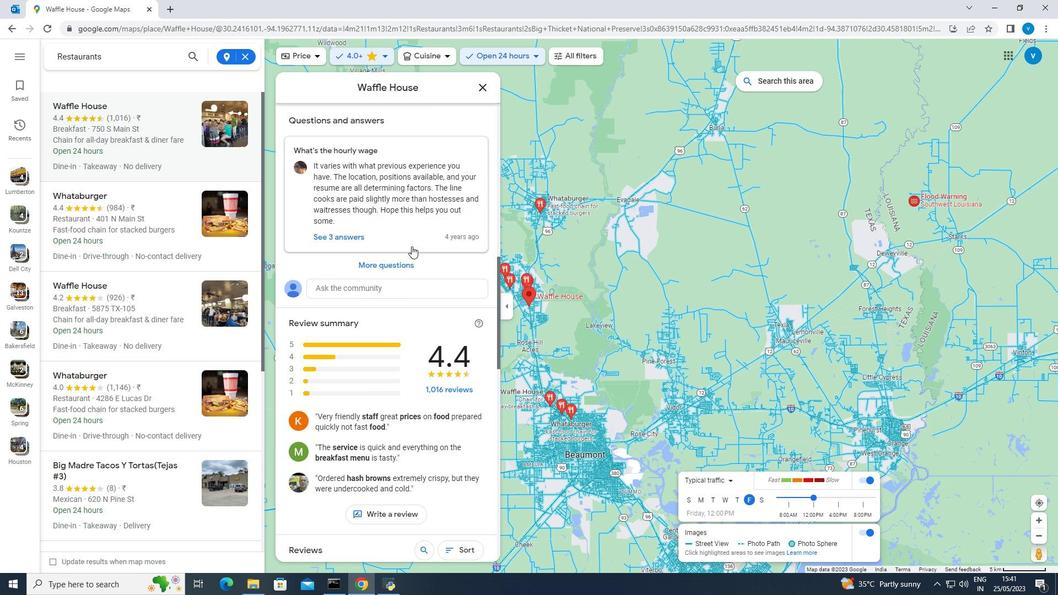 
Action: Mouse scrolled (411, 245) with delta (0, 0)
Screenshot: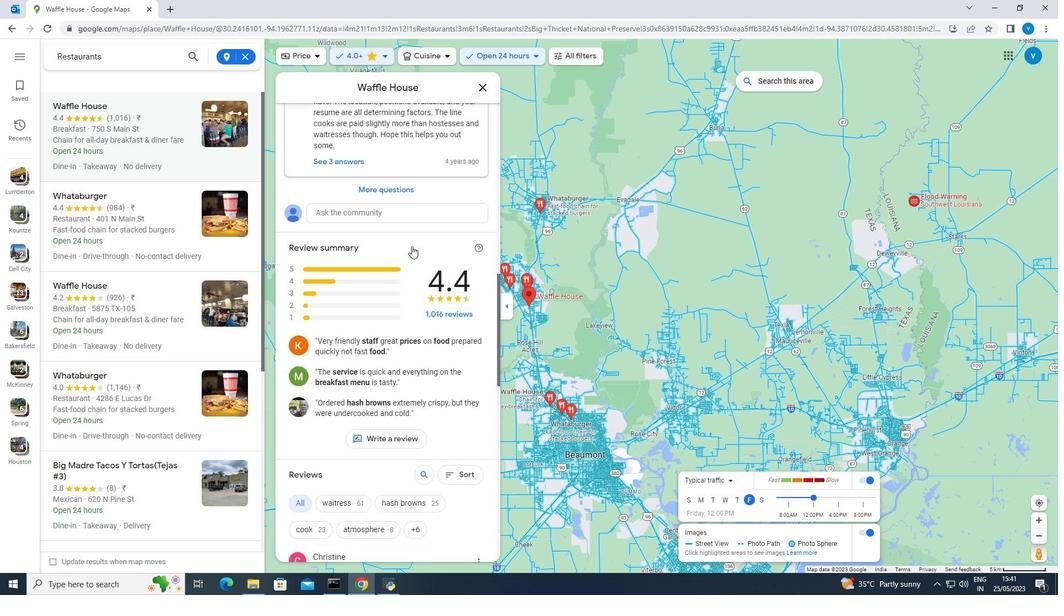 
Action: Mouse moved to (179, 209)
Screenshot: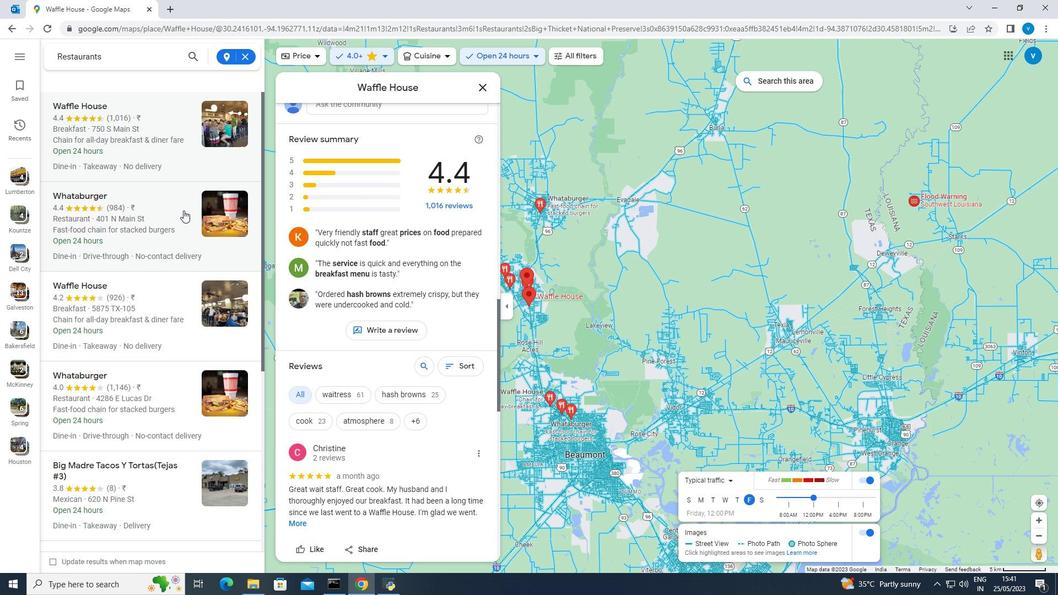 
Action: Mouse pressed left at (179, 209)
Screenshot: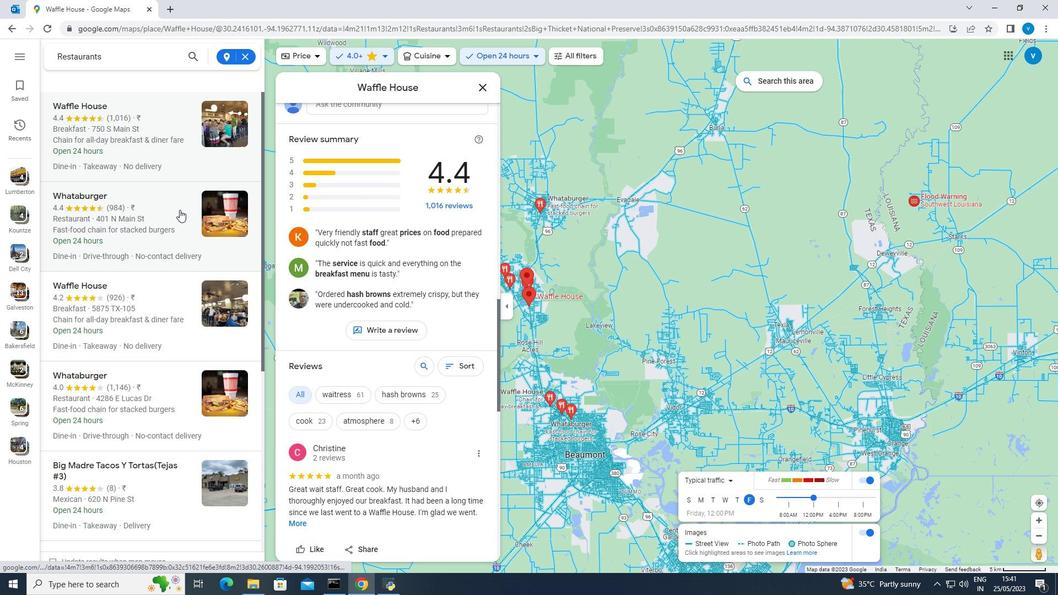 
Action: Mouse pressed left at (179, 209)
Screenshot: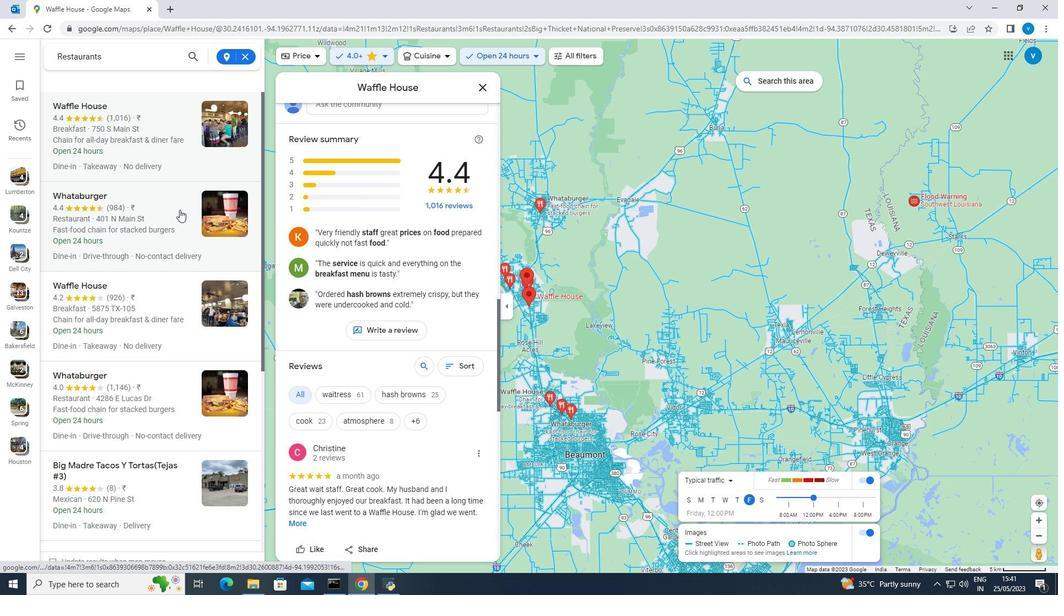 
Action: Mouse moved to (348, 265)
Screenshot: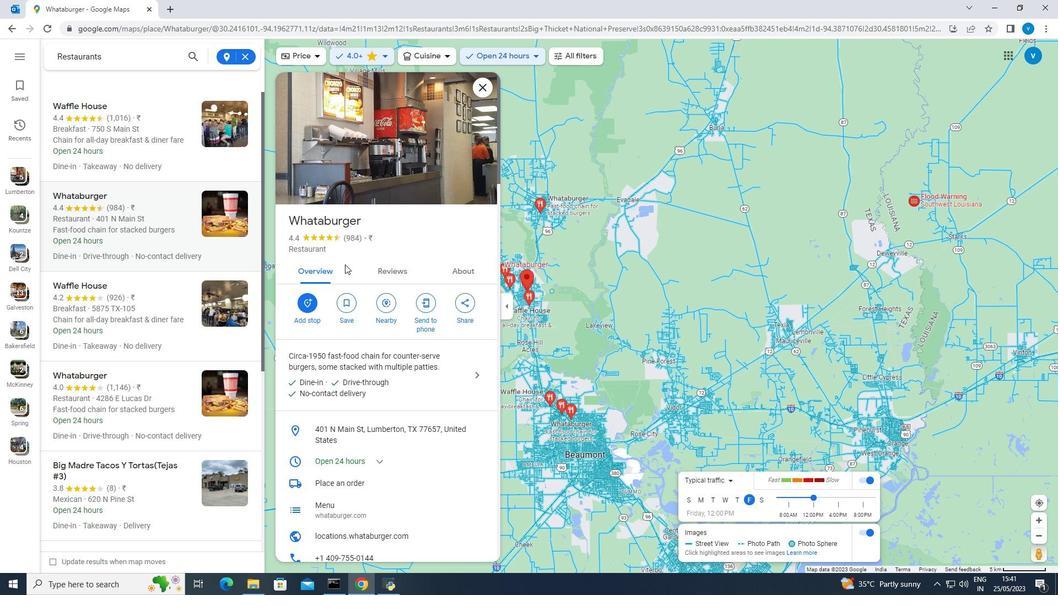 
Action: Mouse scrolled (348, 264) with delta (0, 0)
Screenshot: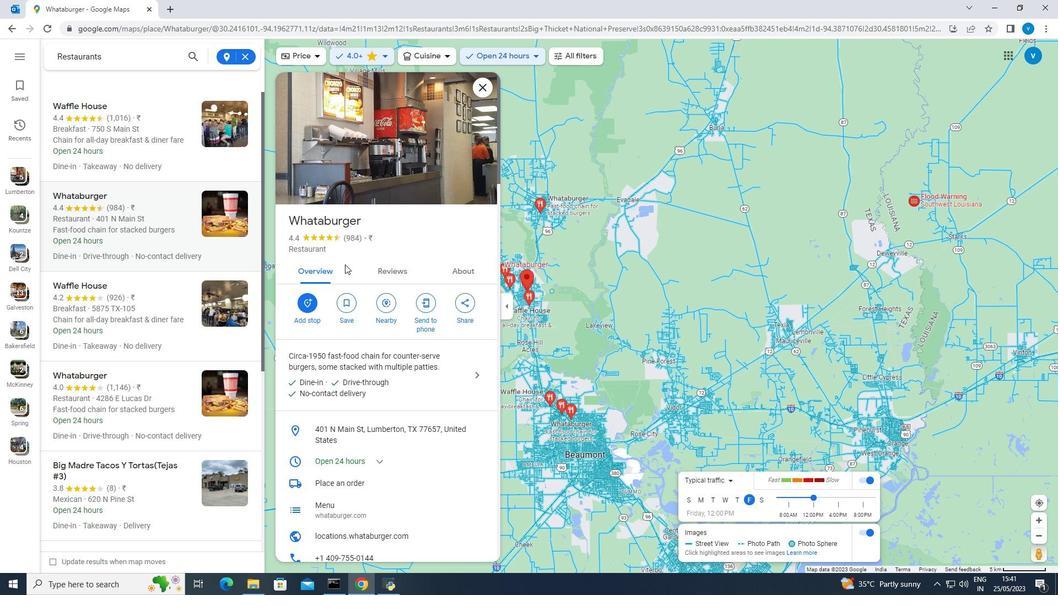
Action: Mouse moved to (351, 266)
Screenshot: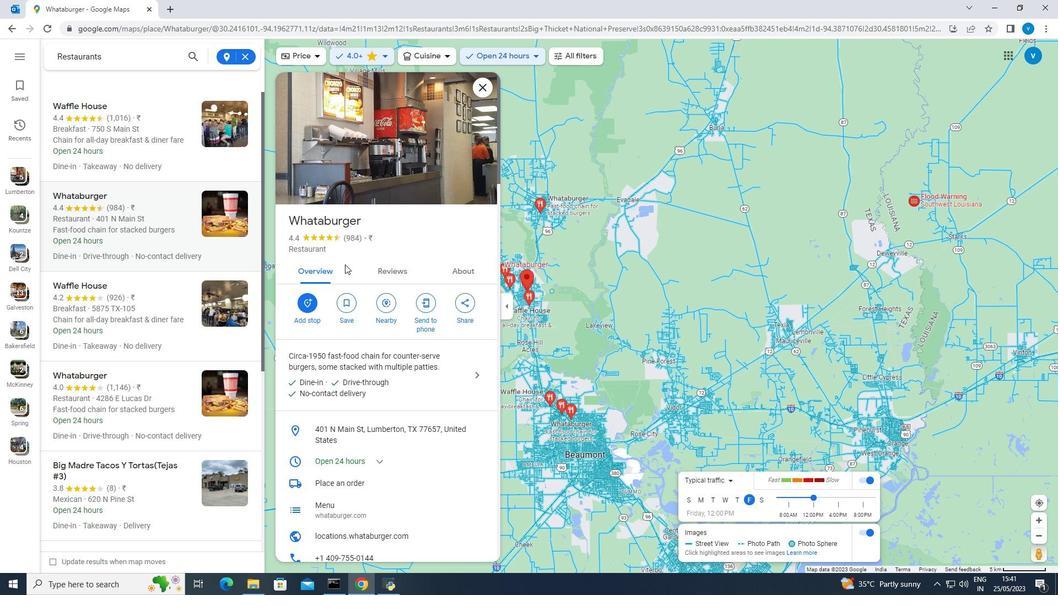 
Action: Mouse scrolled (351, 266) with delta (0, 0)
Screenshot: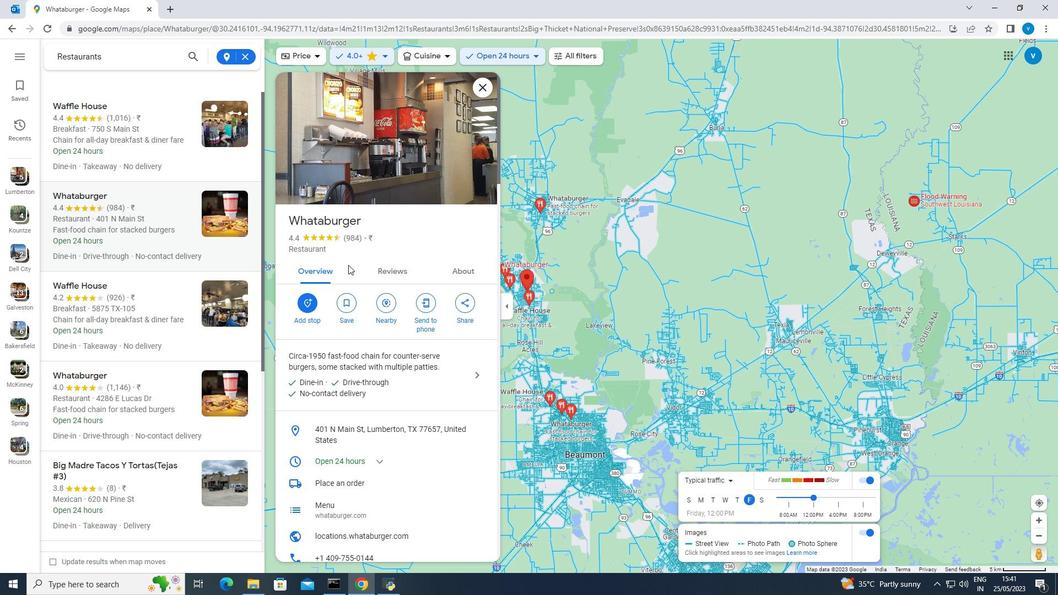 
Action: Mouse scrolled (351, 266) with delta (0, 0)
Screenshot: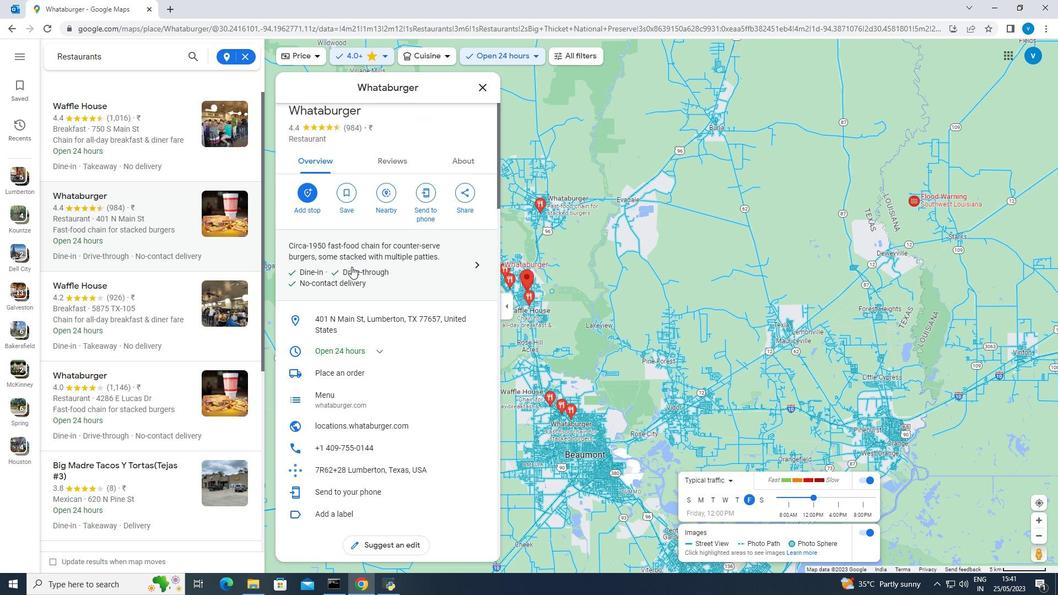 
Action: Mouse scrolled (351, 266) with delta (0, 0)
Screenshot: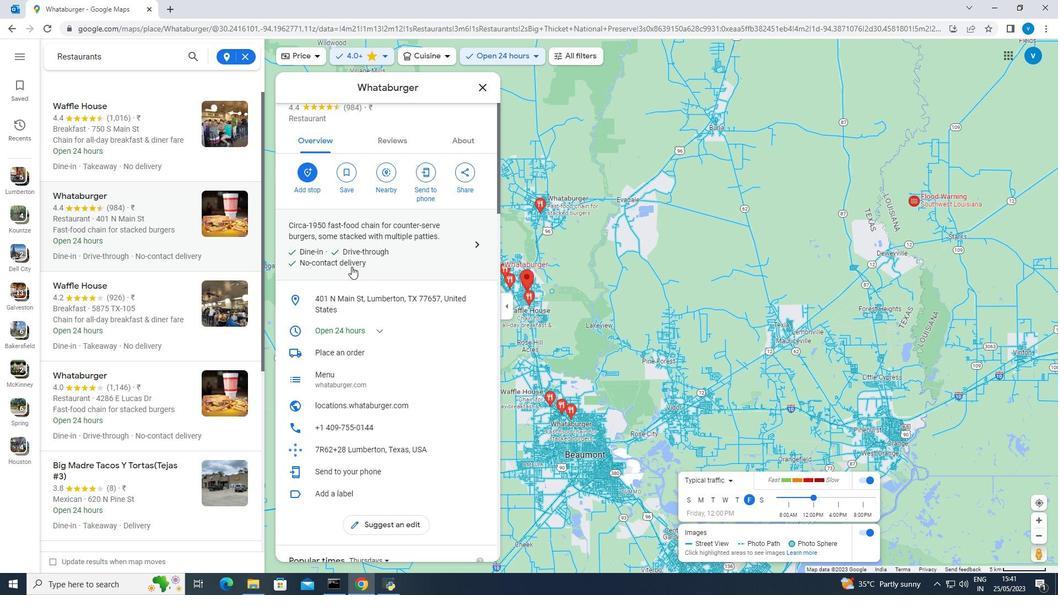 
Action: Mouse scrolled (351, 266) with delta (0, 0)
Screenshot: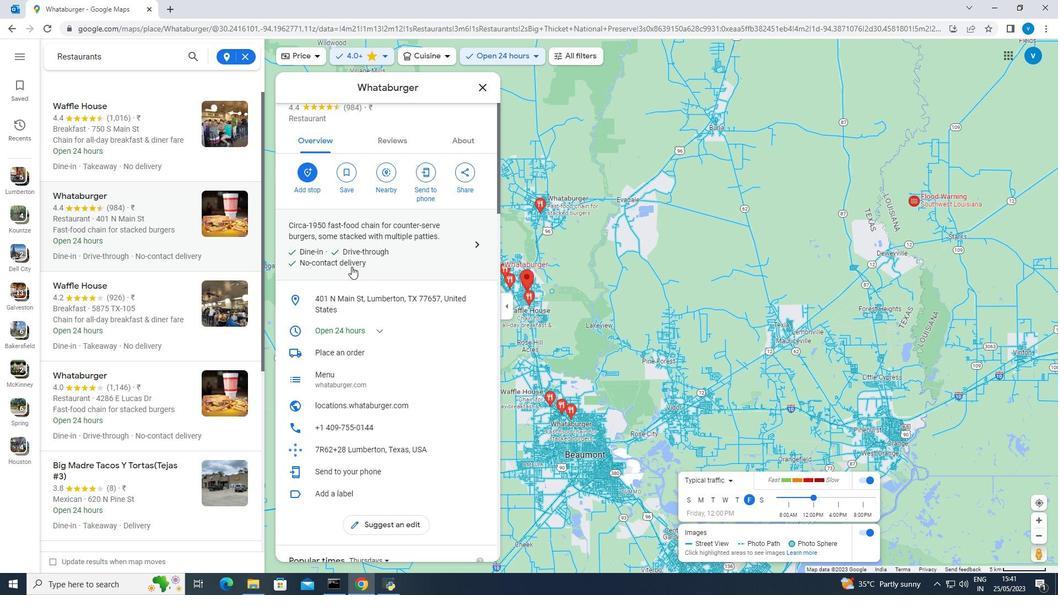 
Action: Mouse moved to (352, 267)
Screenshot: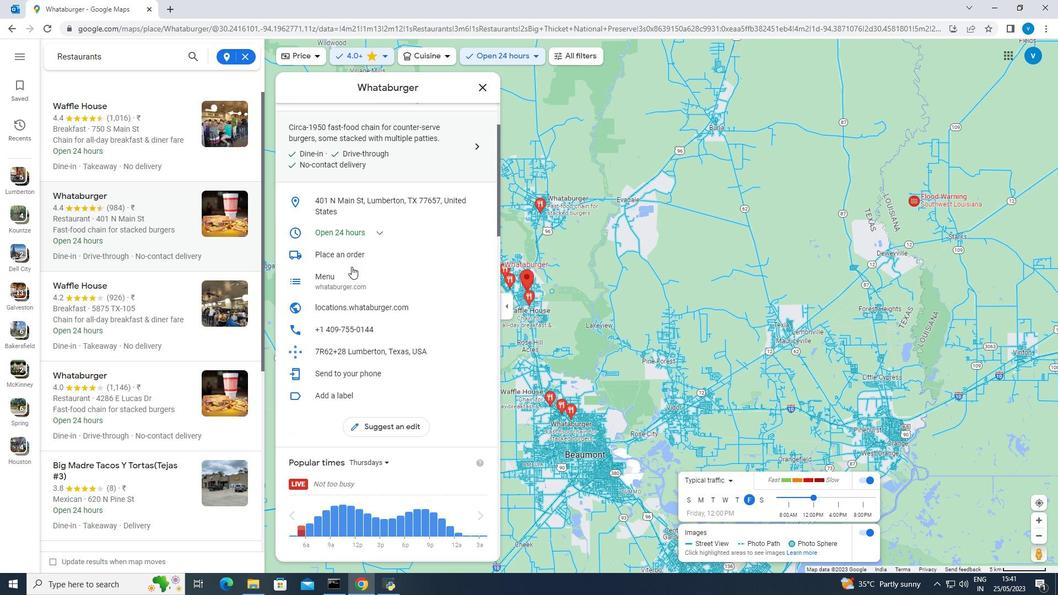 
Action: Mouse scrolled (352, 266) with delta (0, 0)
Screenshot: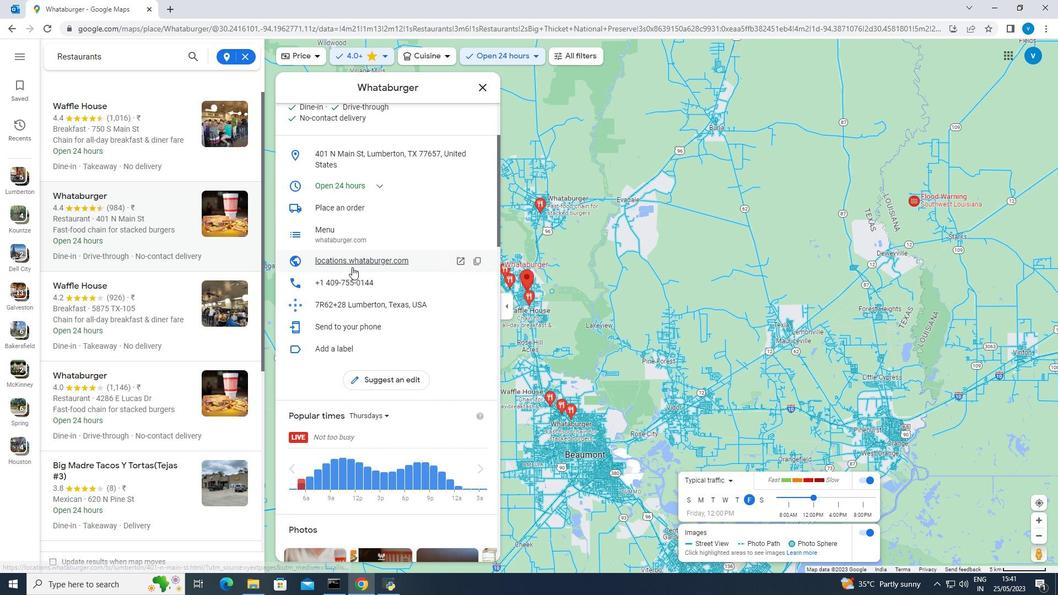 
Action: Mouse moved to (353, 267)
Screenshot: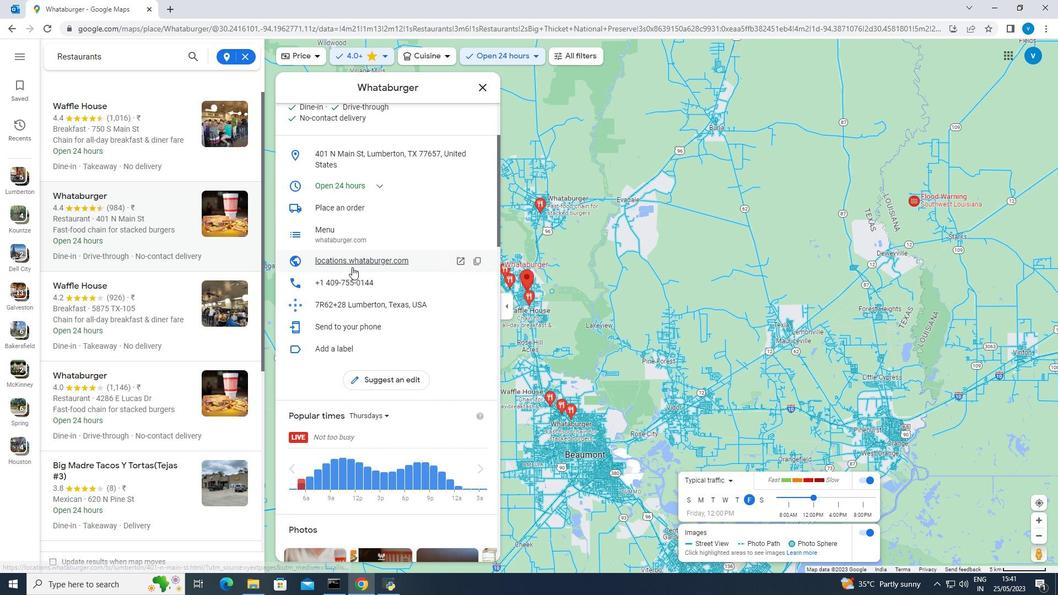 
Action: Mouse scrolled (353, 266) with delta (0, 0)
Screenshot: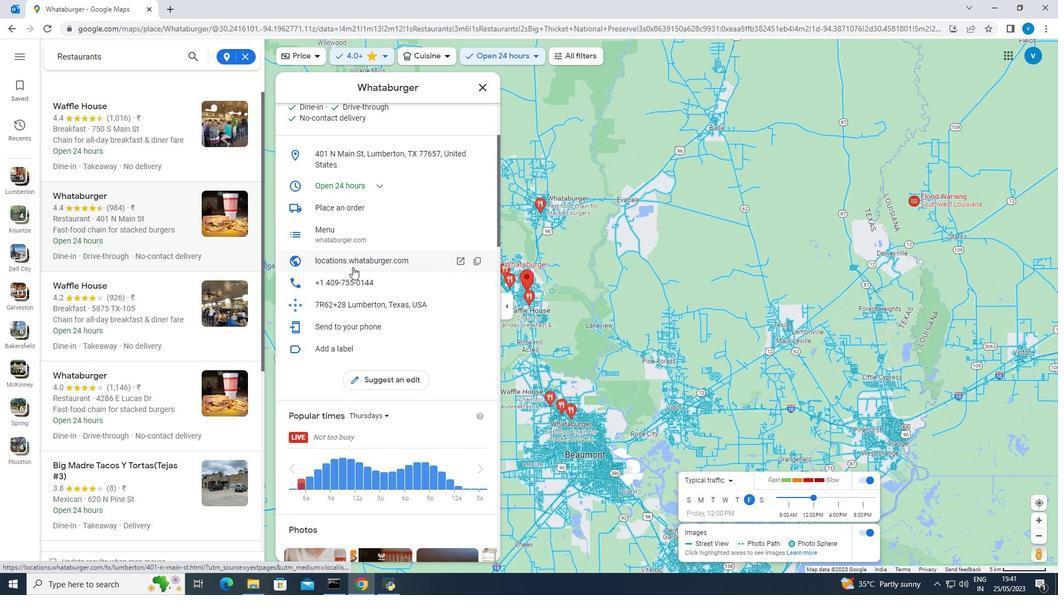 
Action: Mouse scrolled (353, 266) with delta (0, 0)
Screenshot: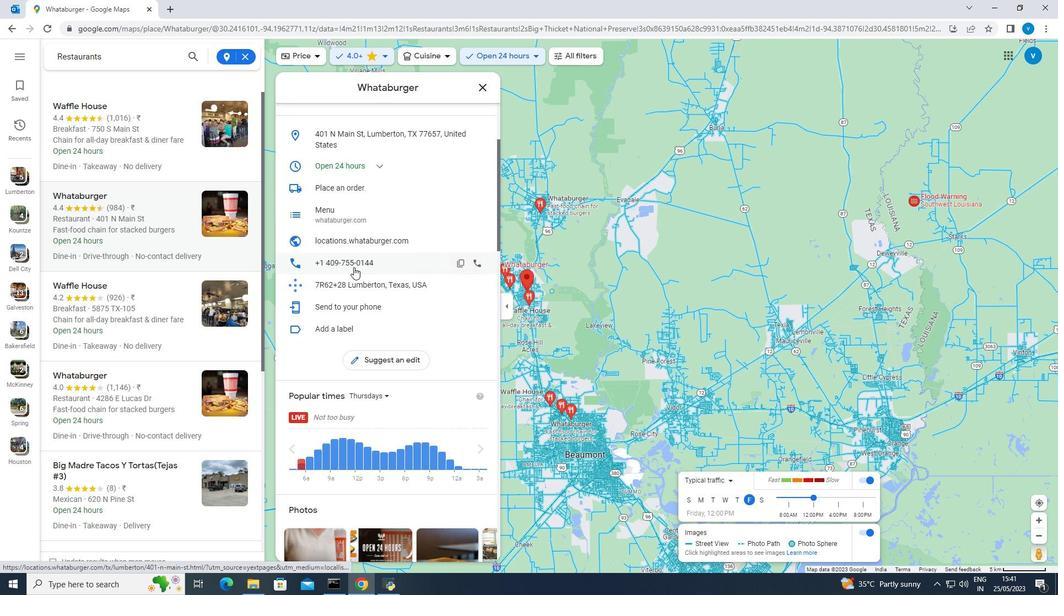 
Action: Mouse scrolled (353, 266) with delta (0, 0)
Screenshot: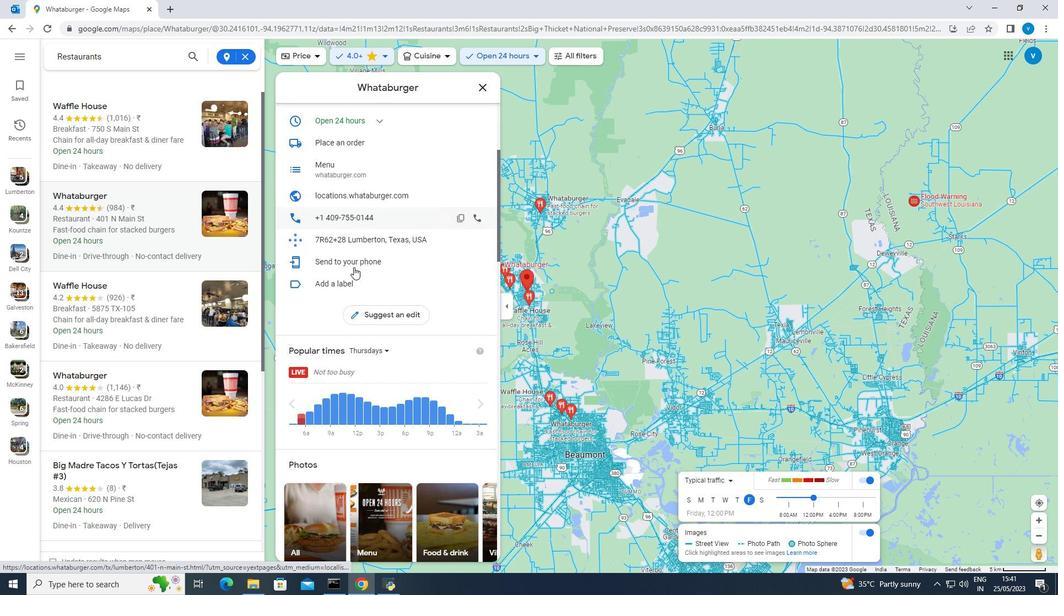 
Action: Mouse moved to (354, 266)
Screenshot: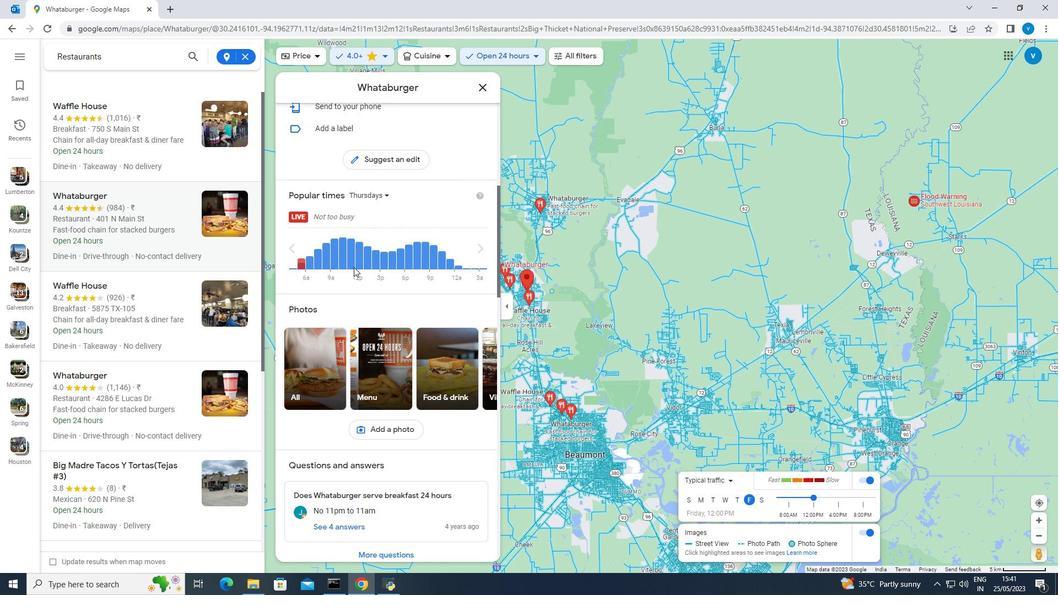 
Action: Mouse scrolled (354, 266) with delta (0, 0)
Screenshot: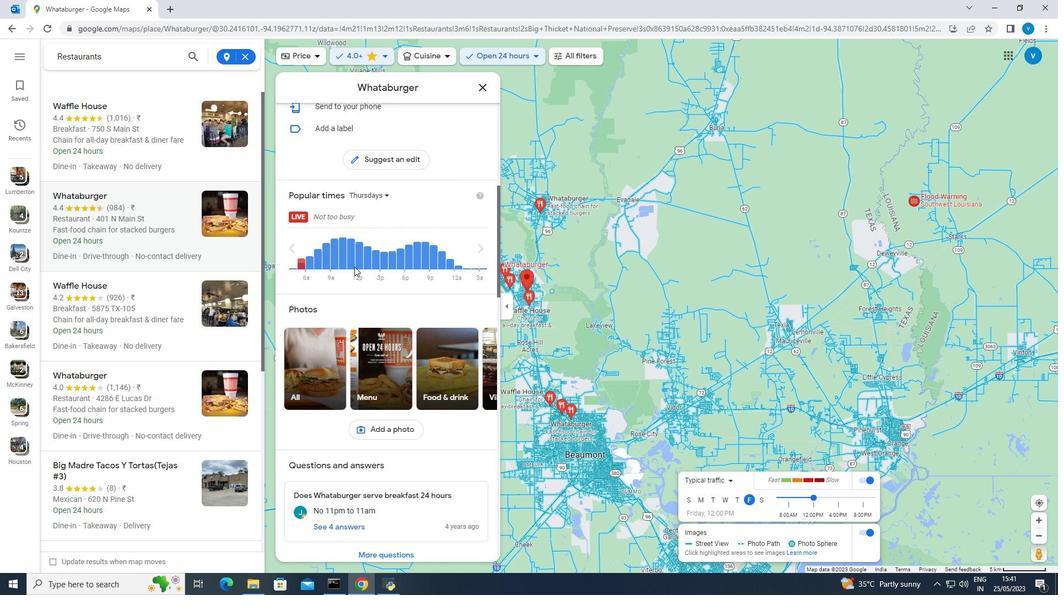 
Action: Mouse scrolled (354, 266) with delta (0, 0)
Screenshot: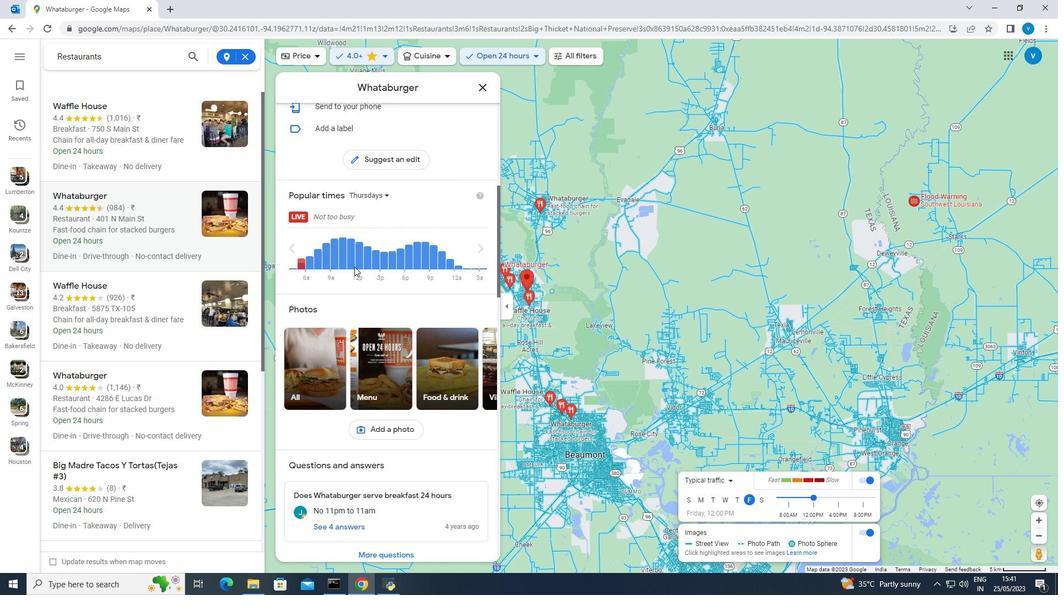 
Action: Mouse moved to (360, 265)
Screenshot: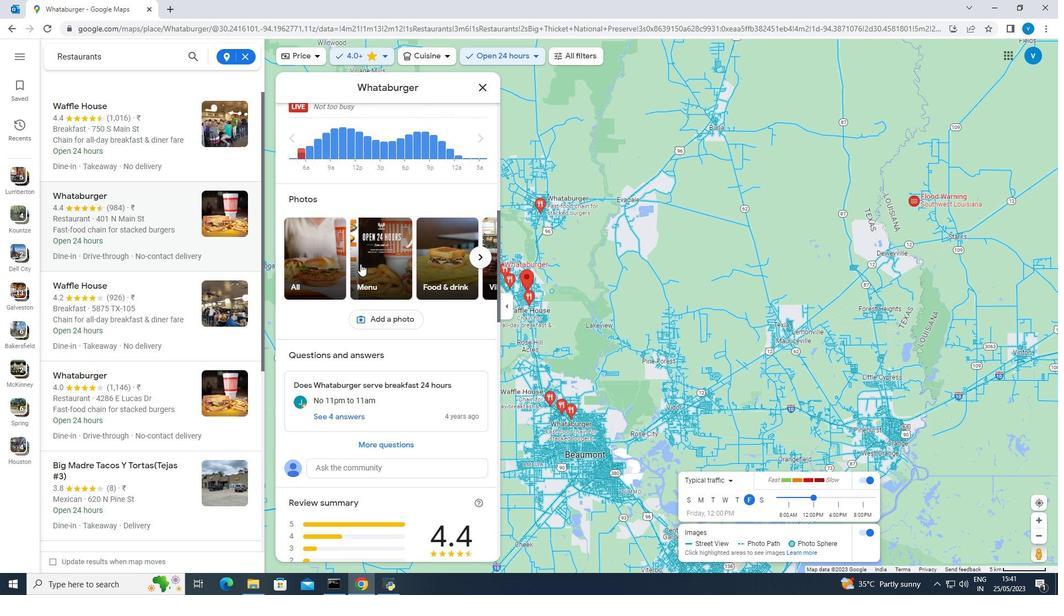 
Action: Mouse scrolled (360, 264) with delta (0, 0)
Screenshot: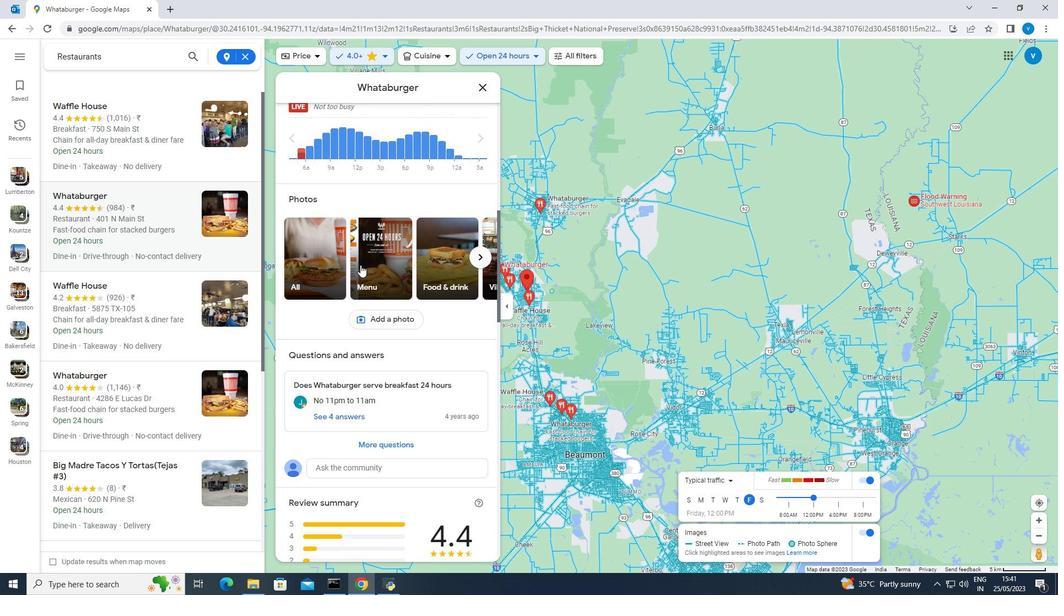 
Action: Mouse scrolled (360, 264) with delta (0, 0)
Screenshot: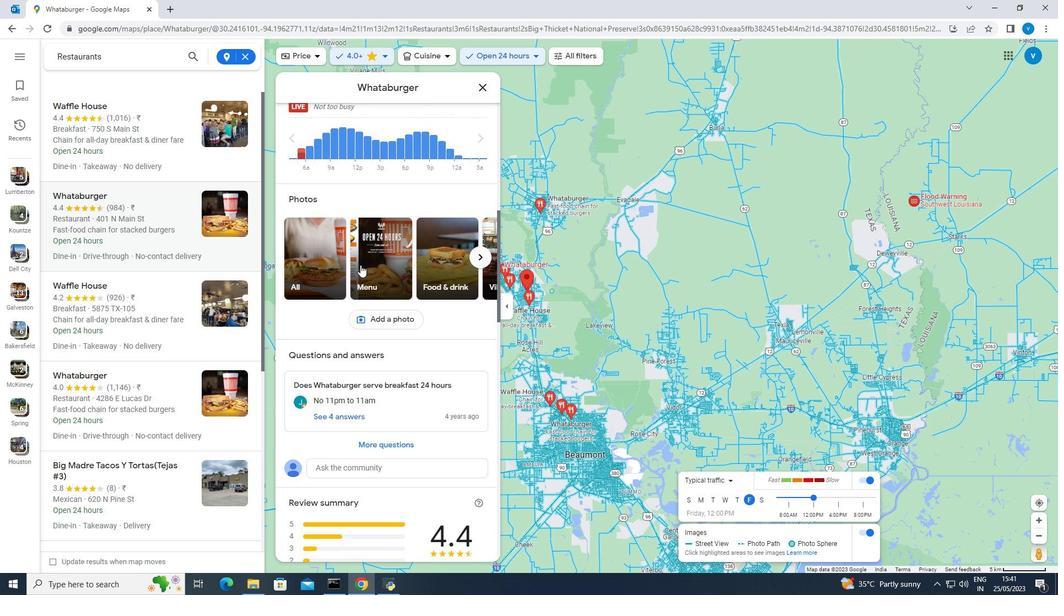 
Action: Mouse moved to (360, 265)
Screenshot: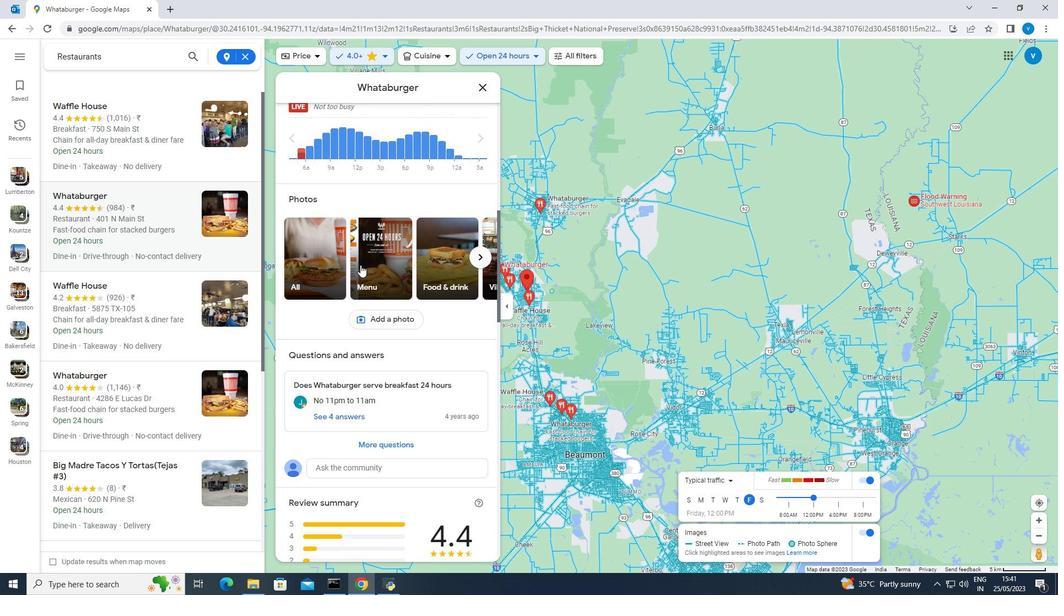 
Action: Mouse scrolled (360, 264) with delta (0, 0)
Screenshot: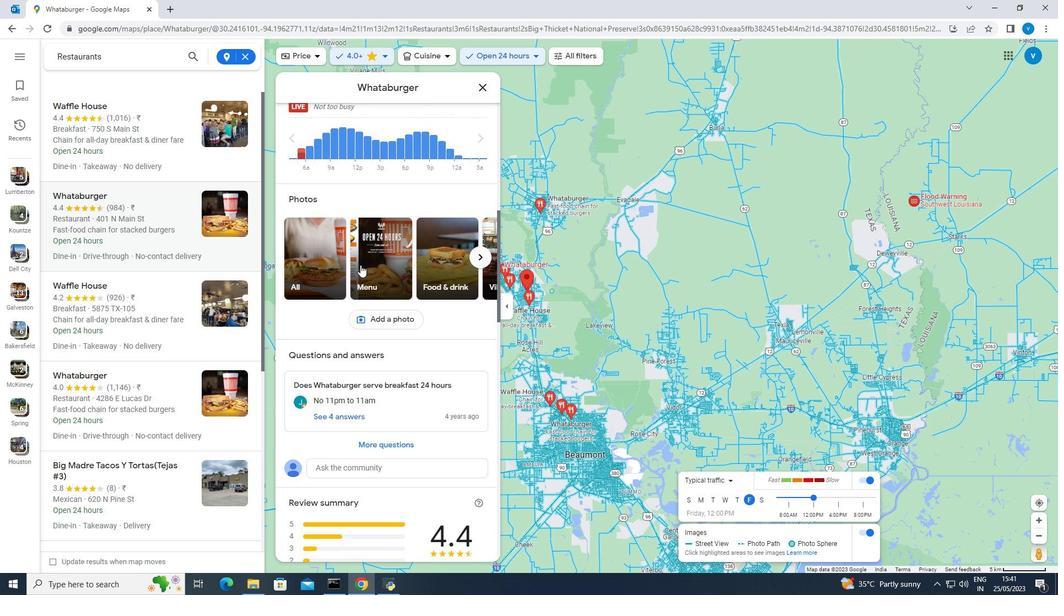 
Action: Mouse scrolled (360, 264) with delta (0, 0)
Screenshot: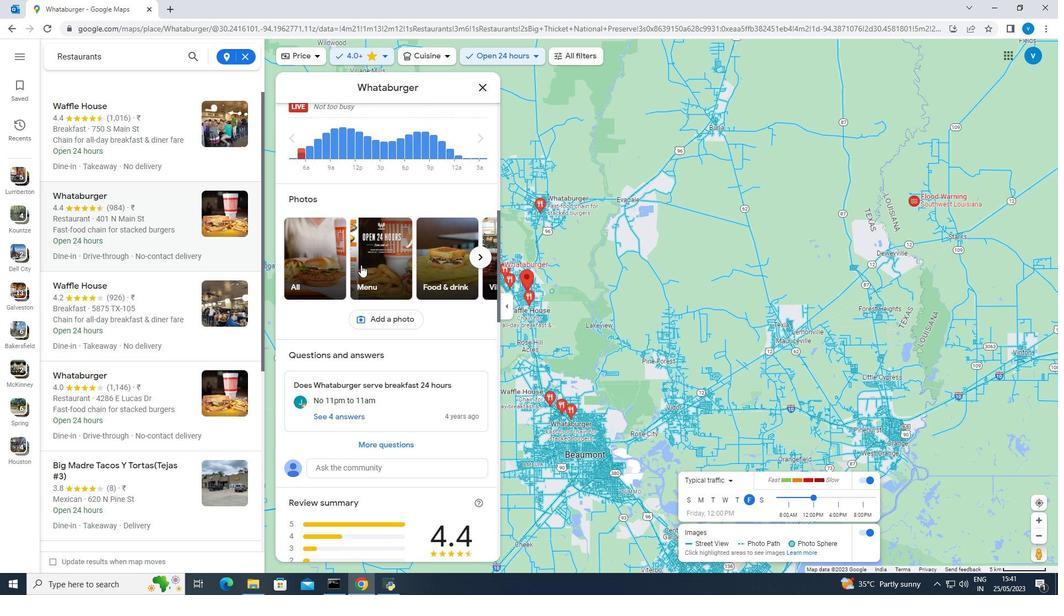 
Action: Mouse moved to (368, 259)
Screenshot: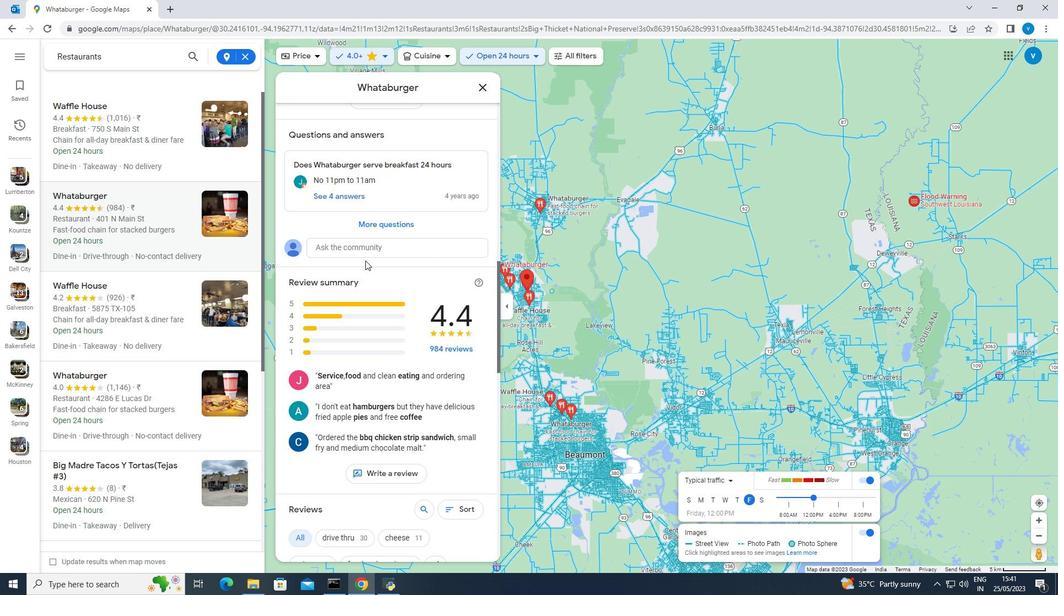 
Action: Mouse scrolled (368, 259) with delta (0, 0)
Screenshot: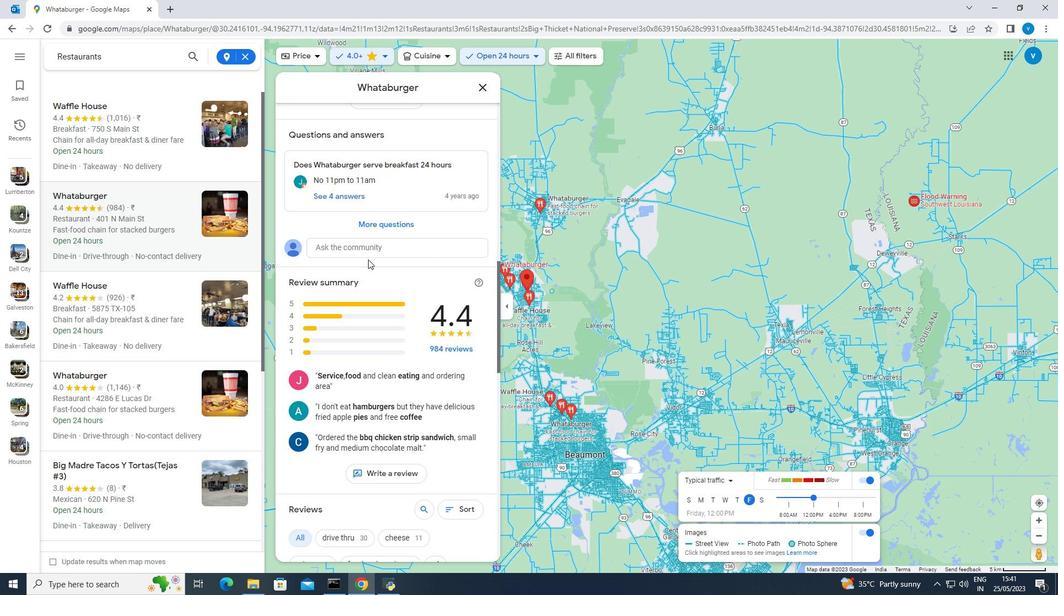 
Action: Mouse moved to (368, 259)
Screenshot: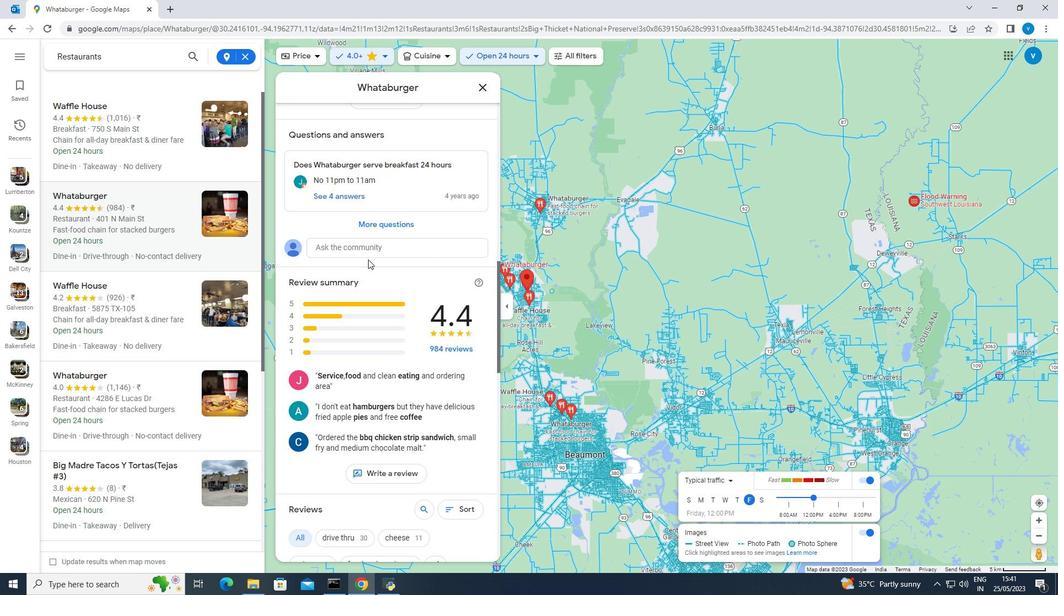 
Action: Mouse scrolled (368, 259) with delta (0, 0)
Screenshot: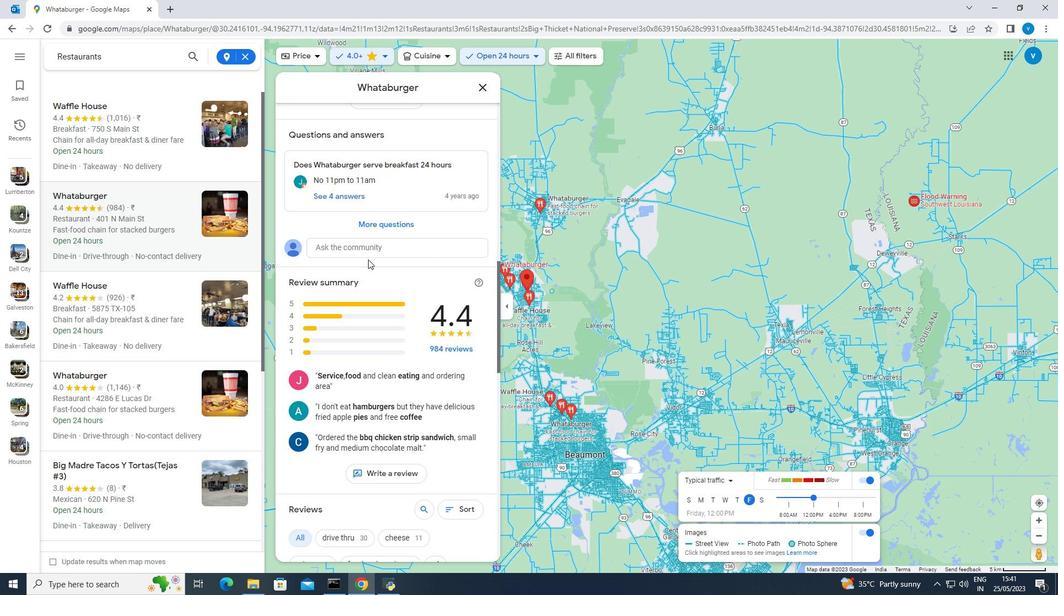 
Action: Mouse scrolled (368, 259) with delta (0, 0)
Screenshot: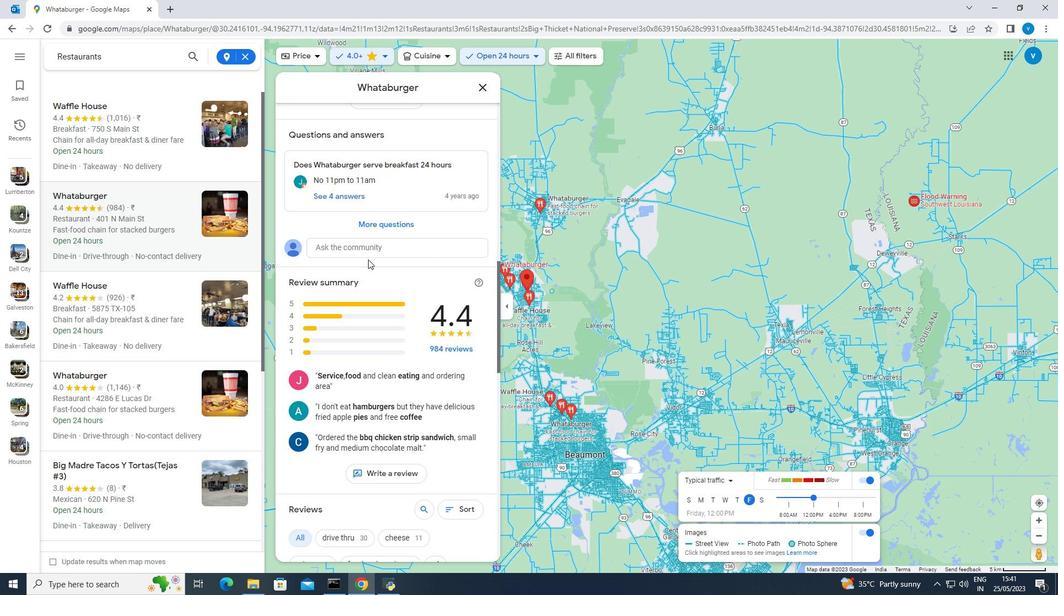 
Action: Mouse scrolled (368, 259) with delta (0, 0)
Screenshot: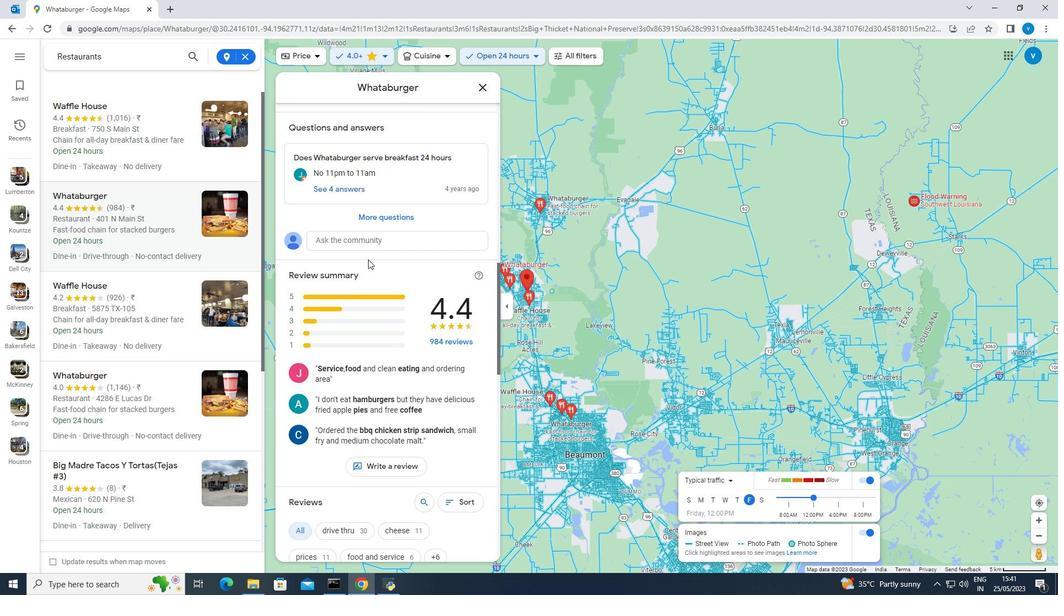 
Action: Mouse scrolled (368, 259) with delta (0, 0)
Screenshot: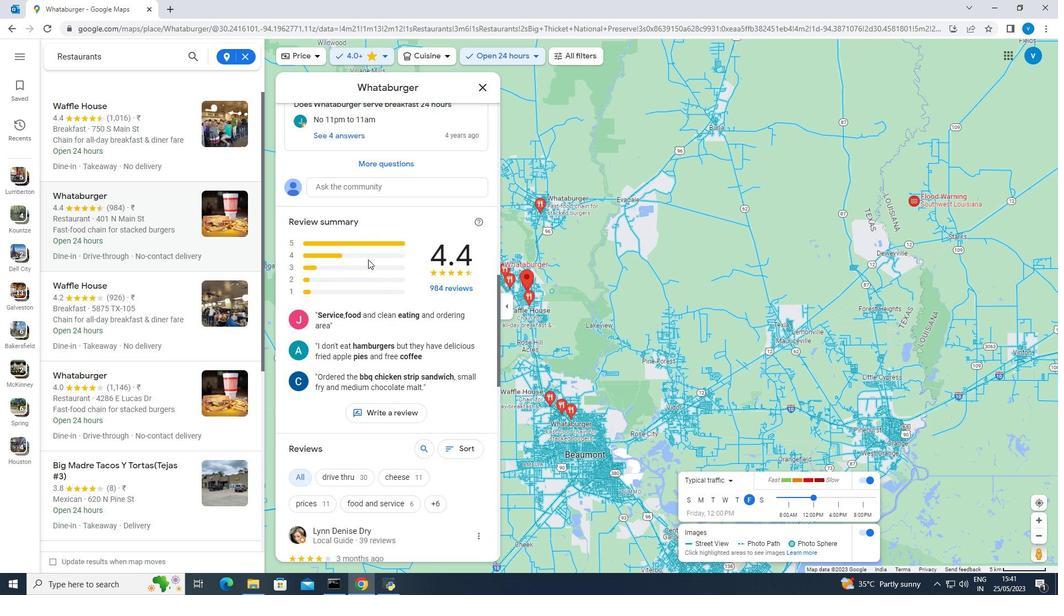 
Action: Mouse moved to (369, 259)
Screenshot: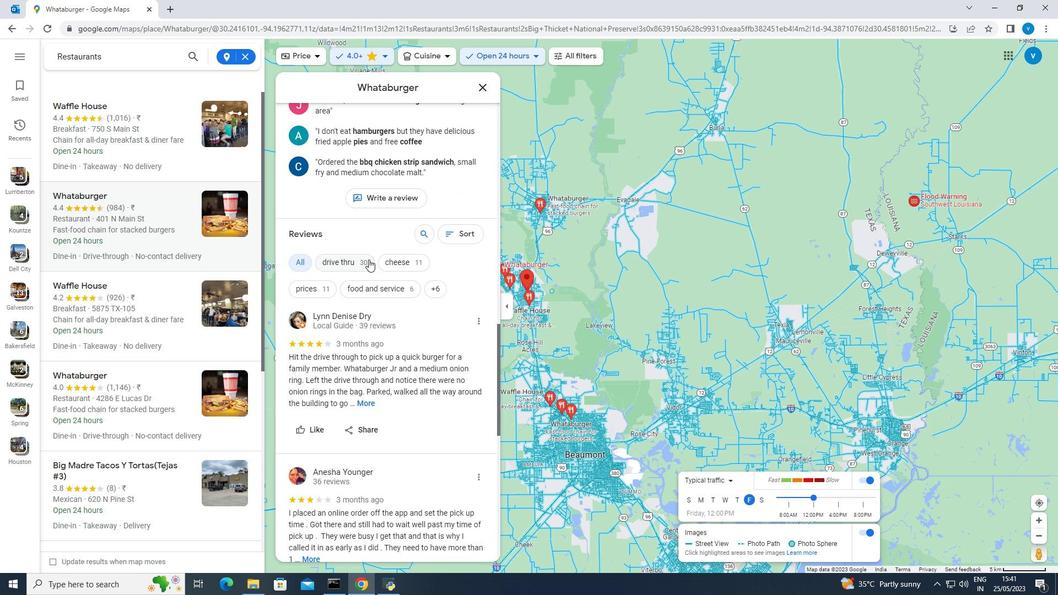 
Action: Mouse scrolled (369, 258) with delta (0, 0)
Screenshot: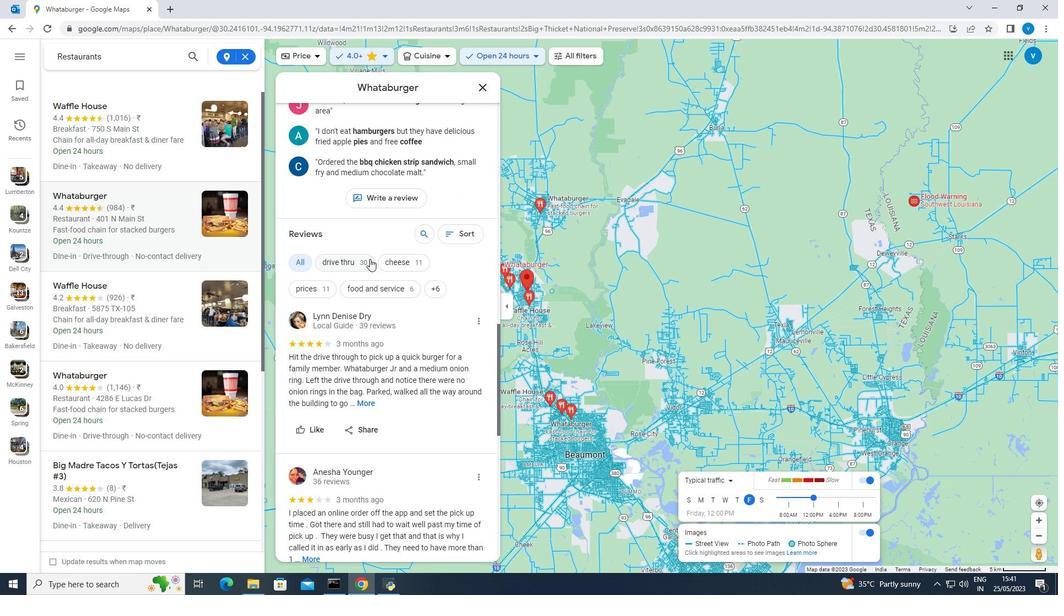 
Action: Mouse scrolled (369, 258) with delta (0, 0)
Screenshot: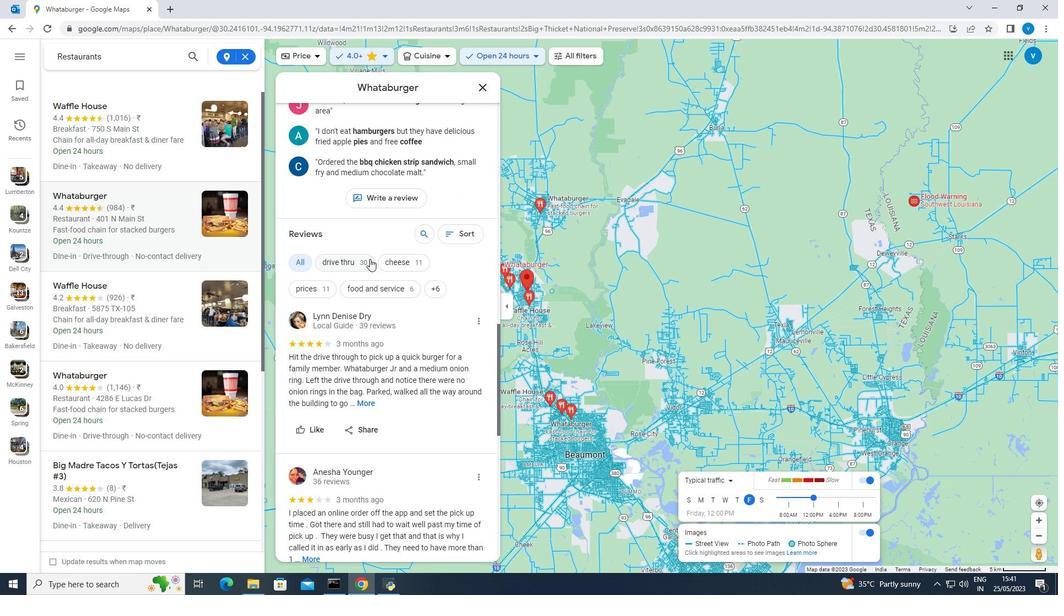 
Action: Mouse scrolled (369, 258) with delta (0, 0)
Screenshot: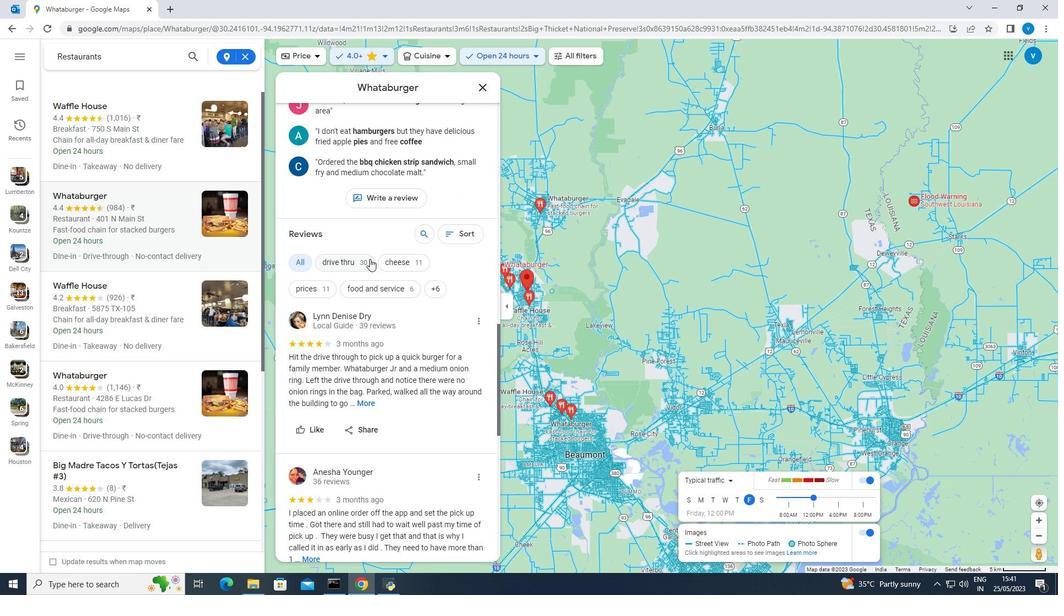 
Action: Mouse moved to (371, 257)
Screenshot: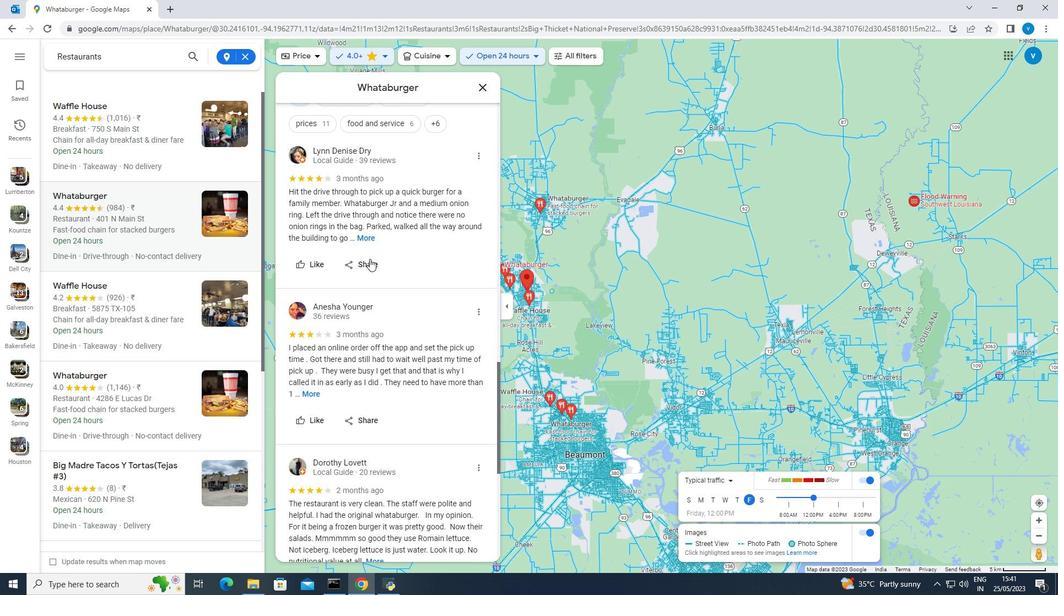 
Action: Mouse scrolled (370, 259) with delta (0, 0)
Screenshot: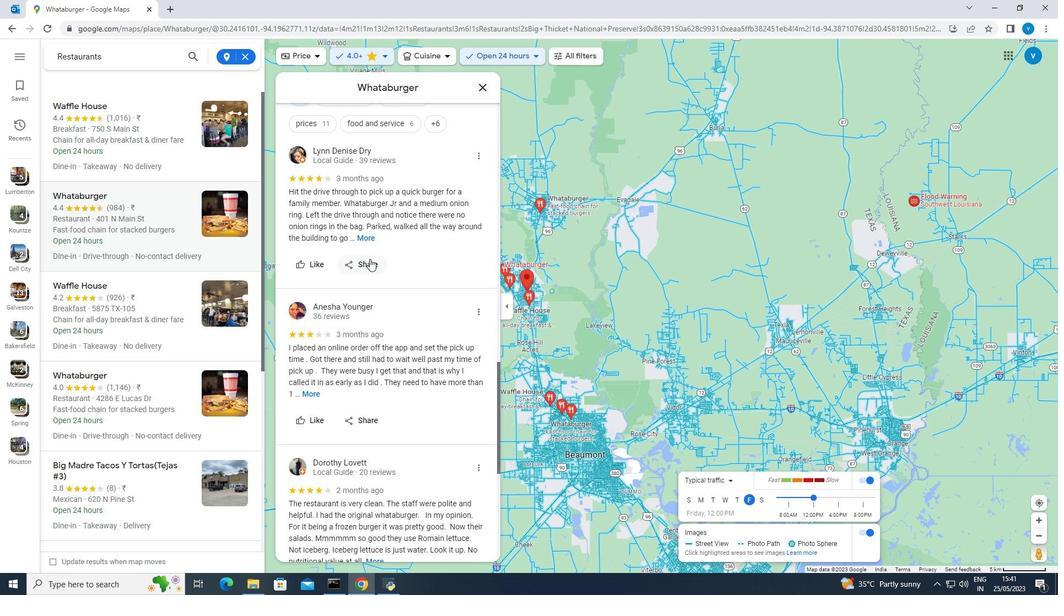 
Action: Mouse scrolled (371, 258) with delta (0, 0)
